 Task: Buy 5 Suspenders for Boys from Accessories section under best seller category for shipping address: Ashley Martin, 3390 Emily Renzelli Boulevard, San Francisco, California 94103, Cell Number 8316121938. Pay from credit card ending with 6759, CVV 506
Action: Mouse moved to (225, 74)
Screenshot: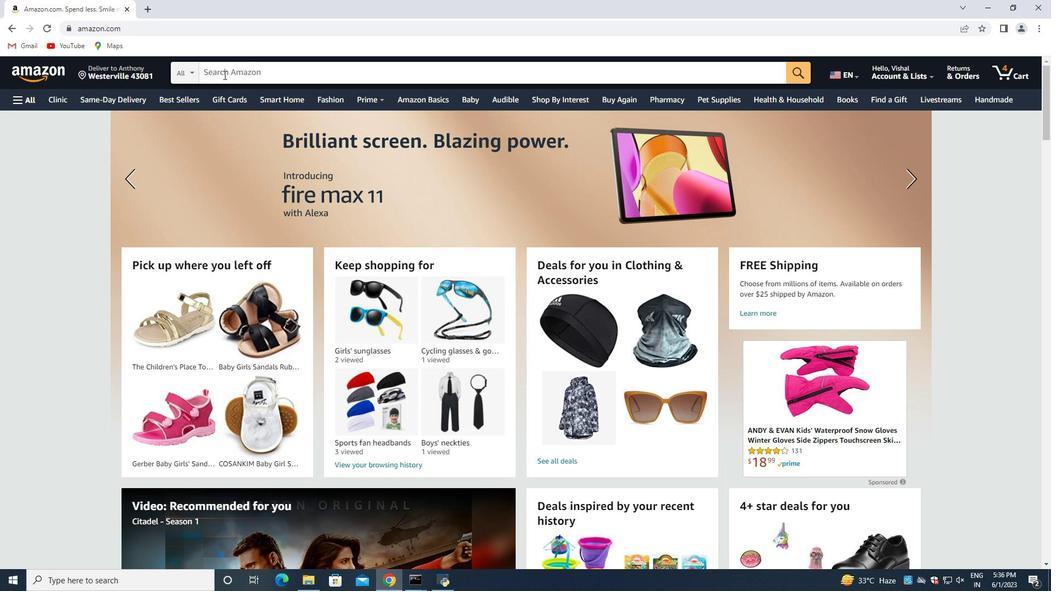 
Action: Mouse pressed left at (225, 74)
Screenshot: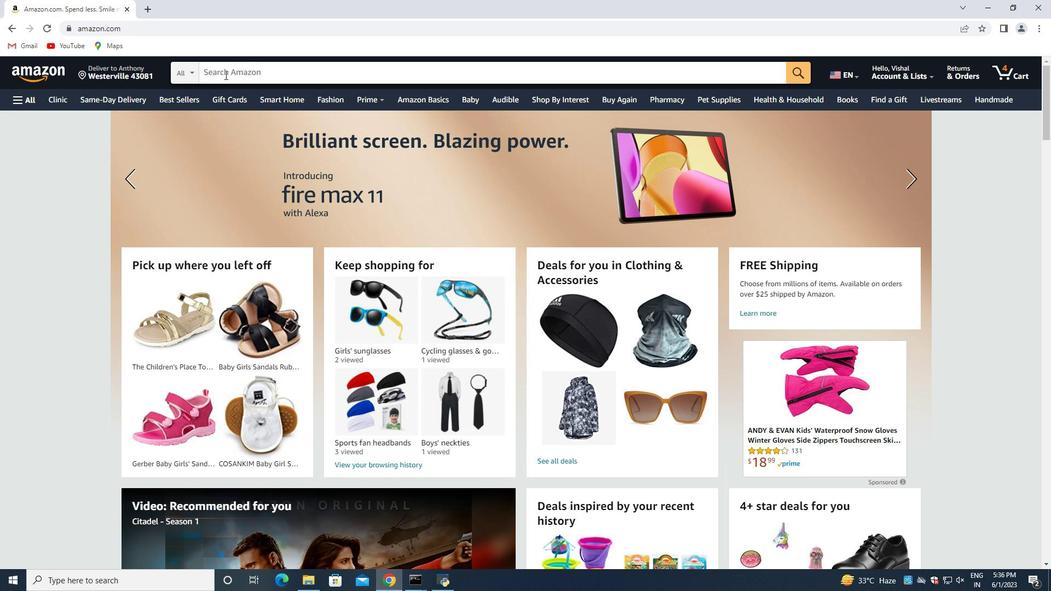 
Action: Key pressed <Key.shift>Suspenders<Key.space>for<Key.space><Key.shift>Boys<Key.enter>
Screenshot: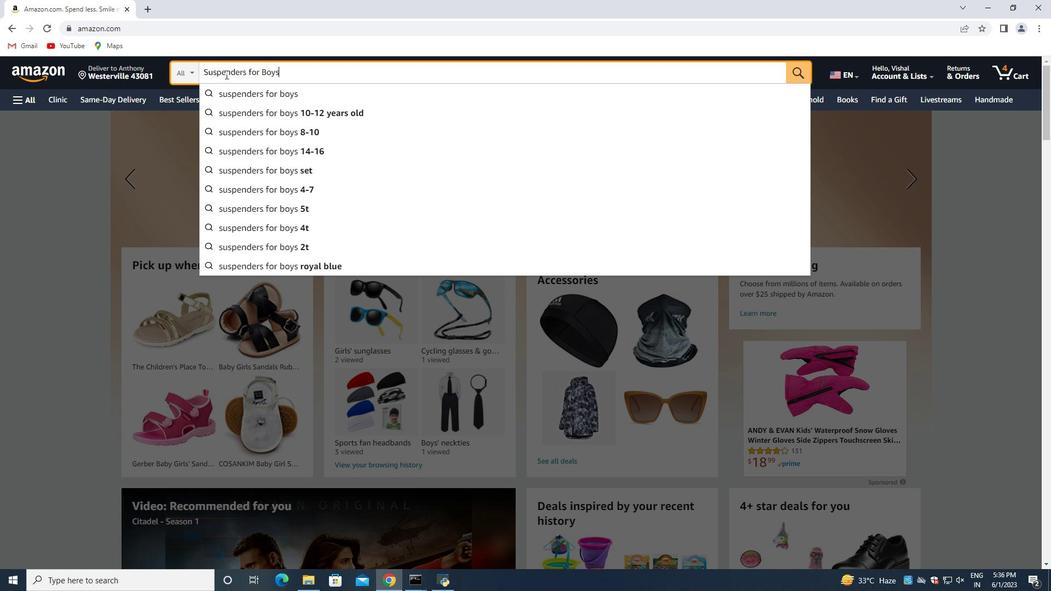
Action: Mouse moved to (38, 214)
Screenshot: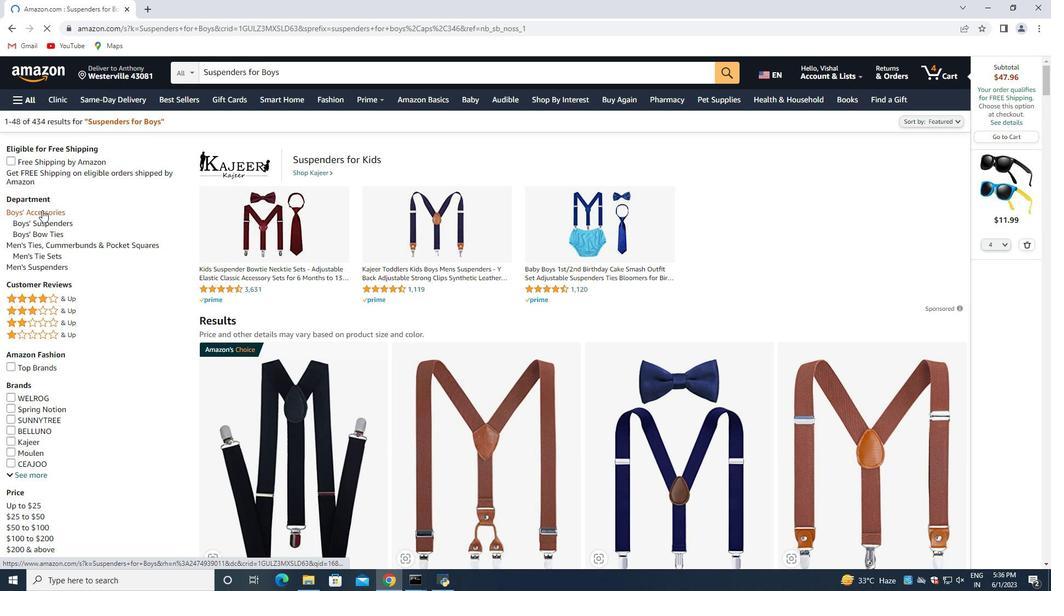
Action: Mouse pressed left at (38, 214)
Screenshot: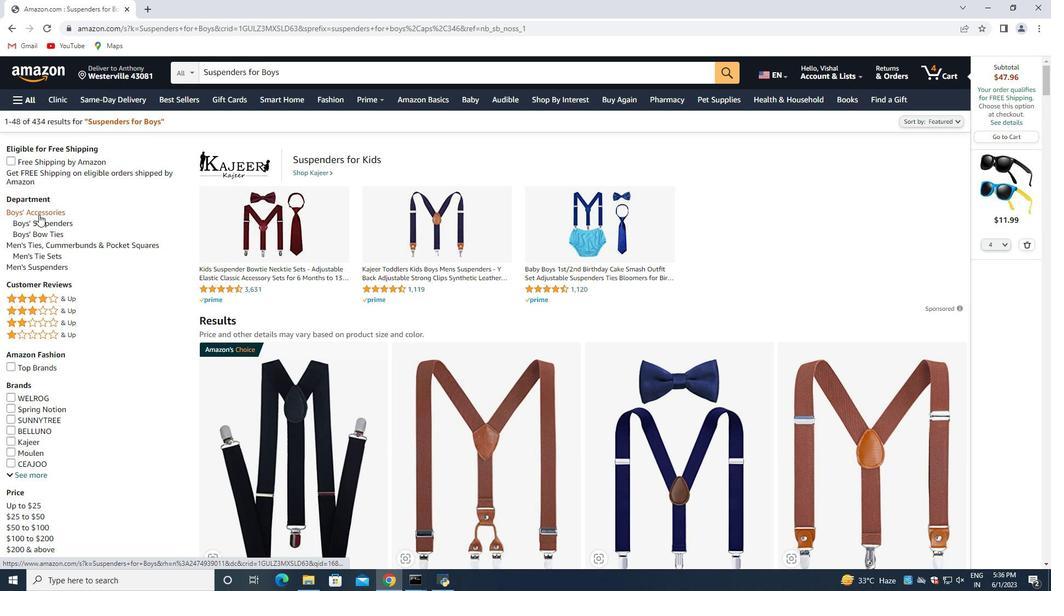 
Action: Mouse moved to (238, 277)
Screenshot: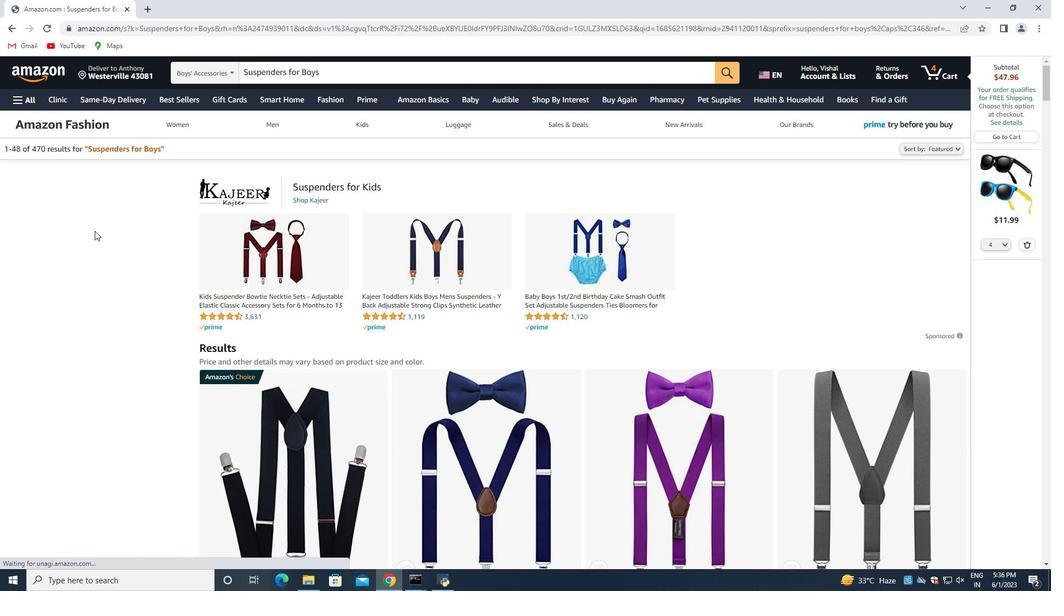 
Action: Mouse scrolled (238, 276) with delta (0, 0)
Screenshot: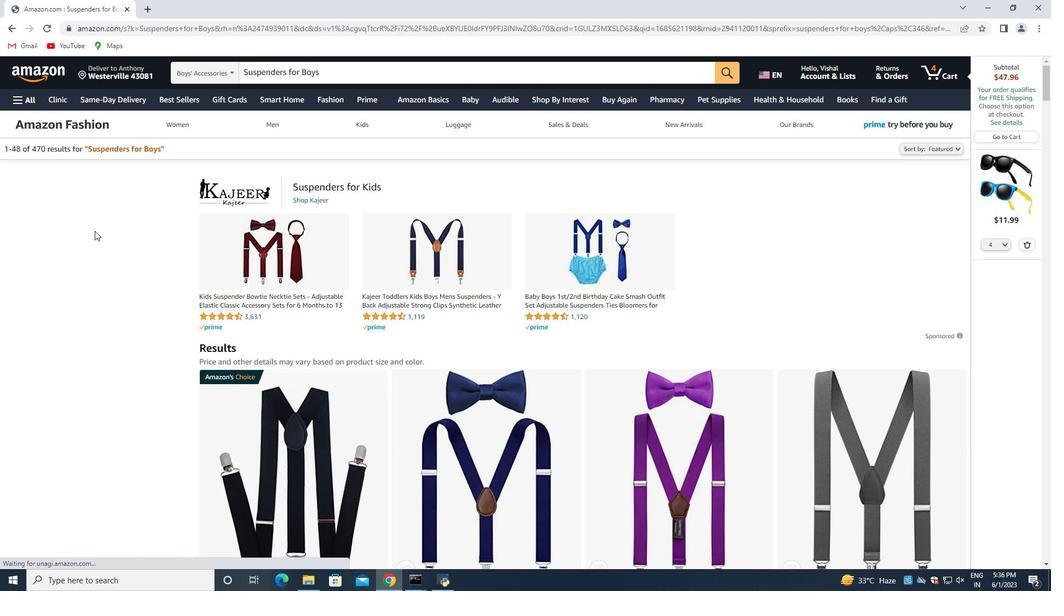 
Action: Mouse moved to (271, 283)
Screenshot: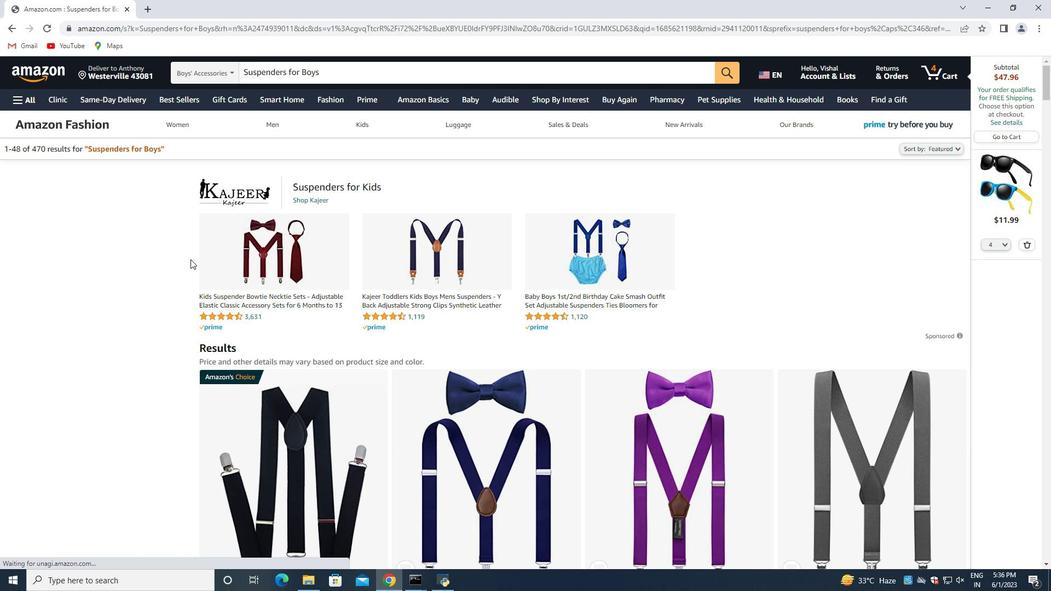 
Action: Mouse scrolled (271, 282) with delta (0, 0)
Screenshot: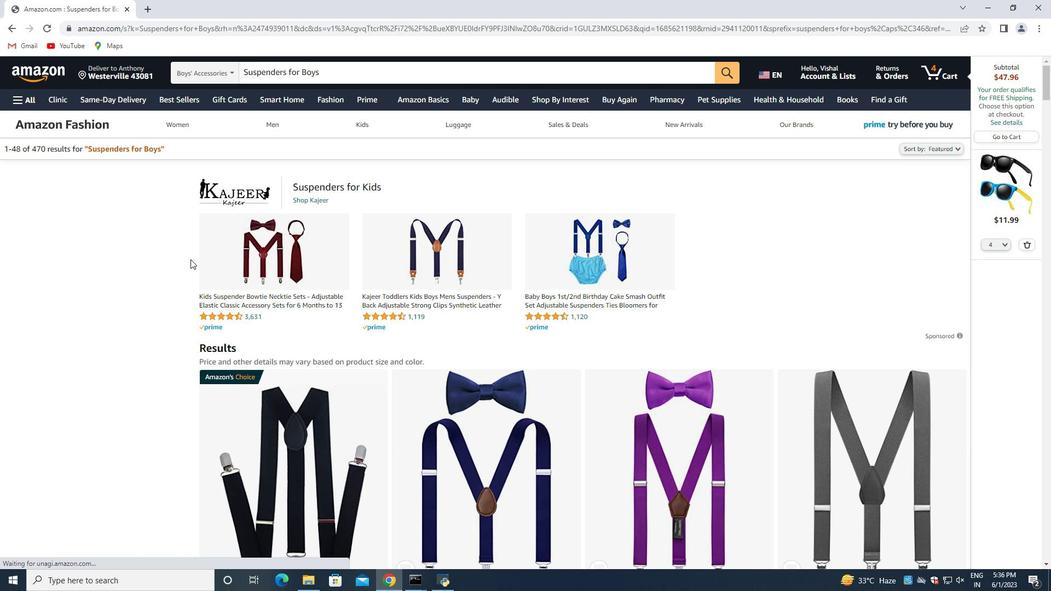 
Action: Mouse moved to (272, 285)
Screenshot: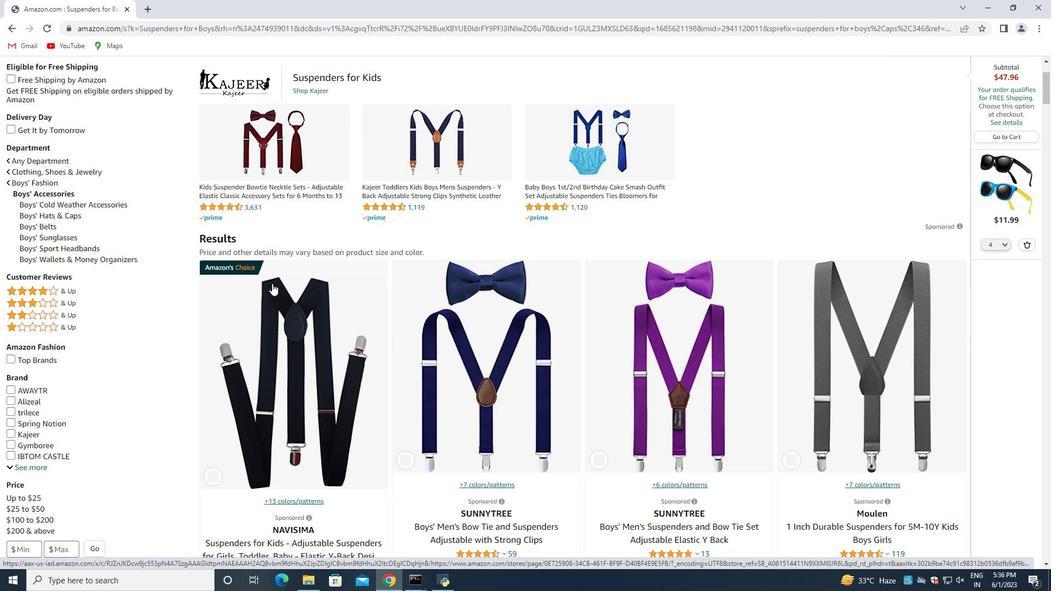 
Action: Mouse scrolled (272, 284) with delta (0, 0)
Screenshot: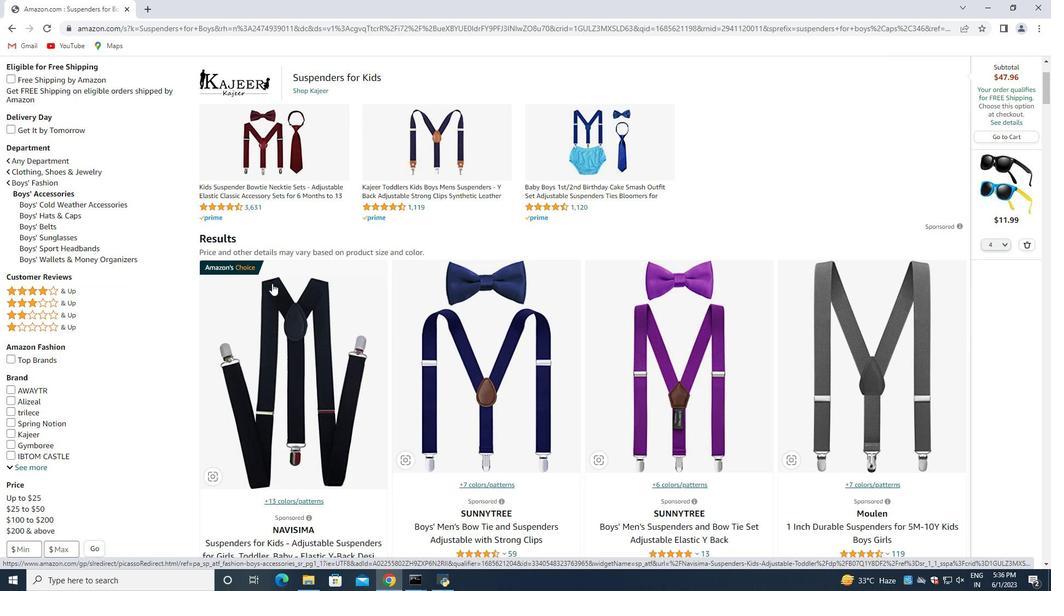 
Action: Mouse moved to (273, 286)
Screenshot: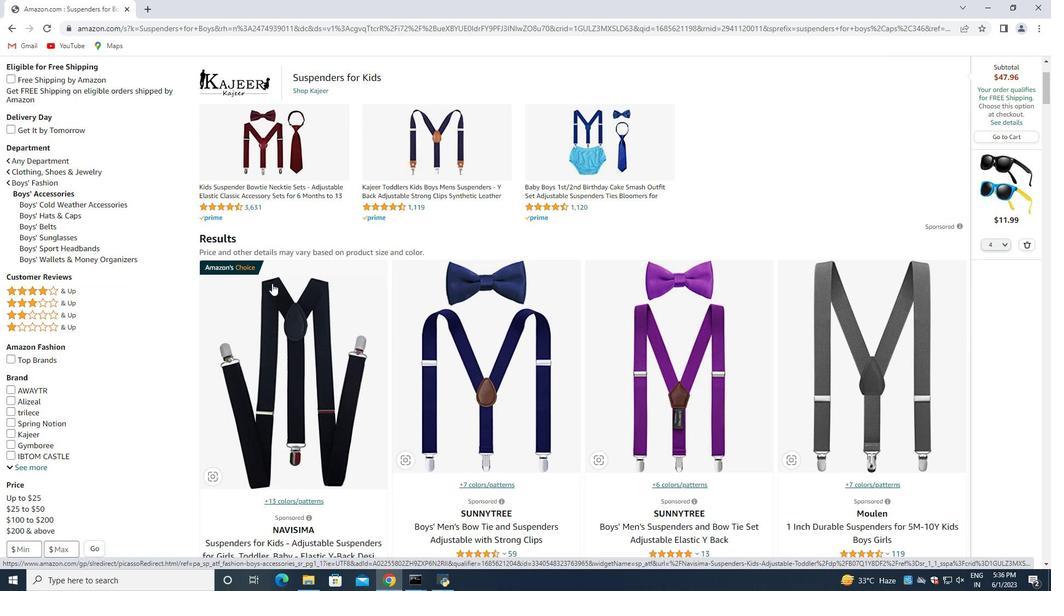 
Action: Mouse scrolled (273, 285) with delta (0, 0)
Screenshot: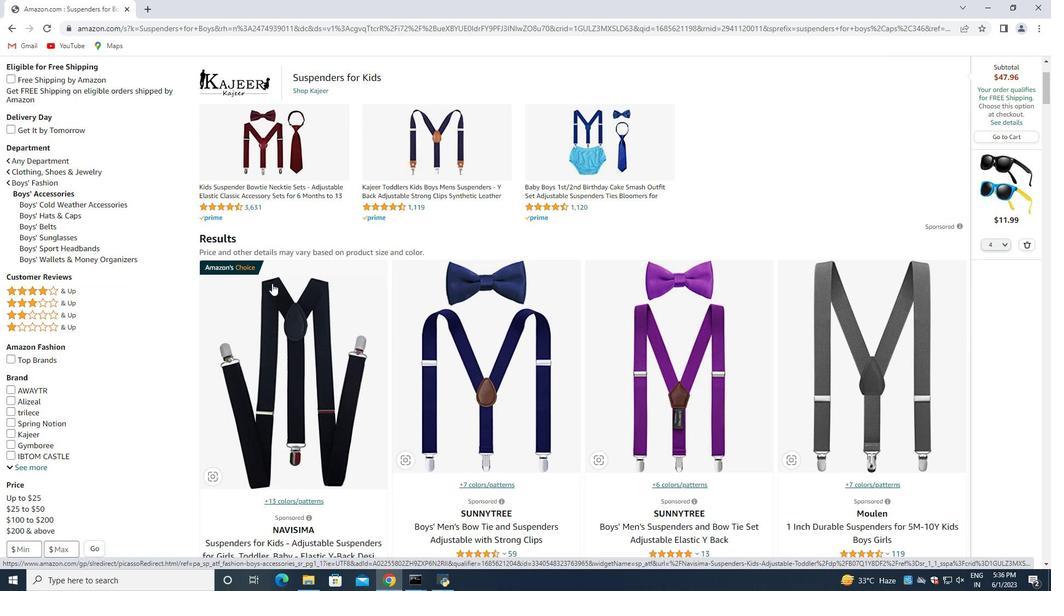 
Action: Mouse moved to (470, 298)
Screenshot: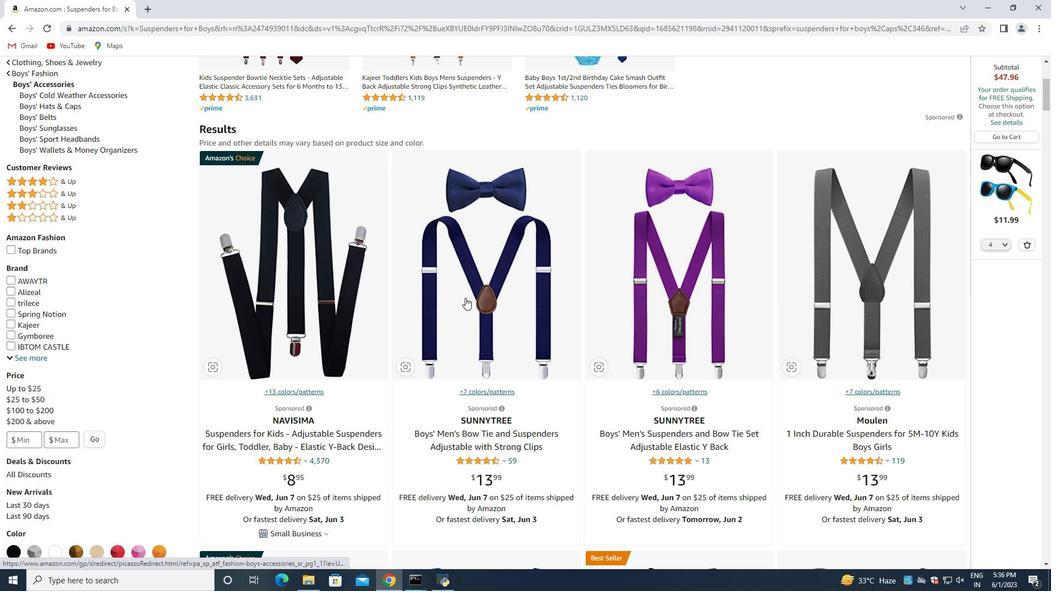 
Action: Mouse scrolled (470, 297) with delta (0, 0)
Screenshot: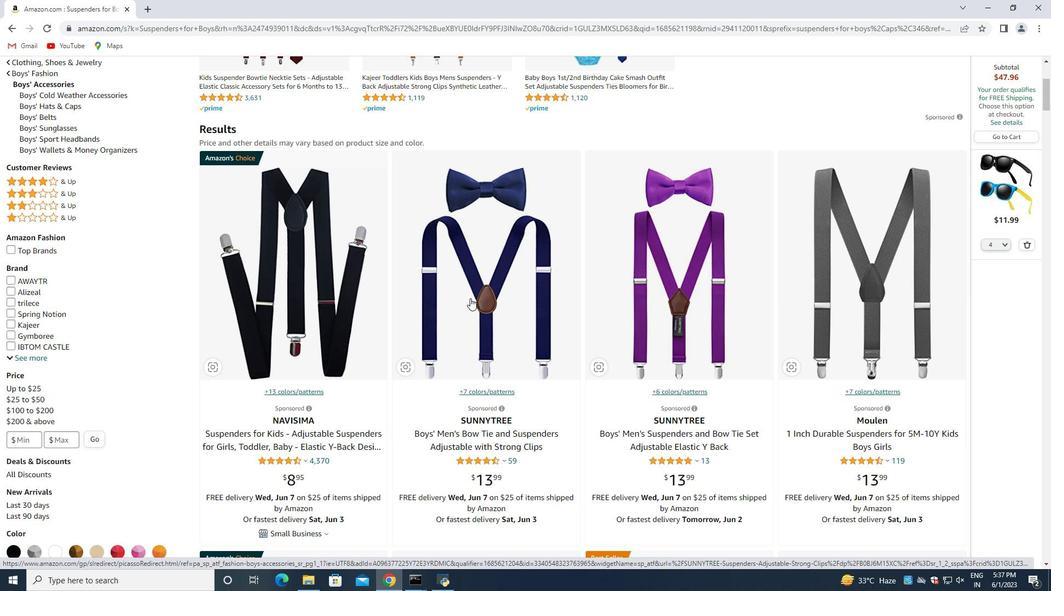 
Action: Mouse moved to (1032, 242)
Screenshot: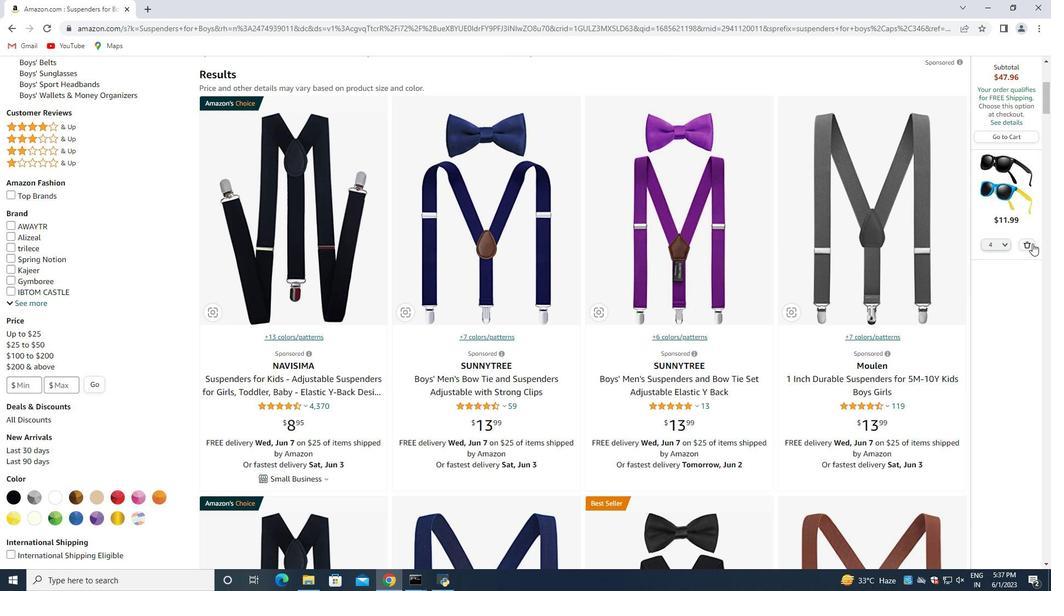 
Action: Mouse pressed left at (1032, 242)
Screenshot: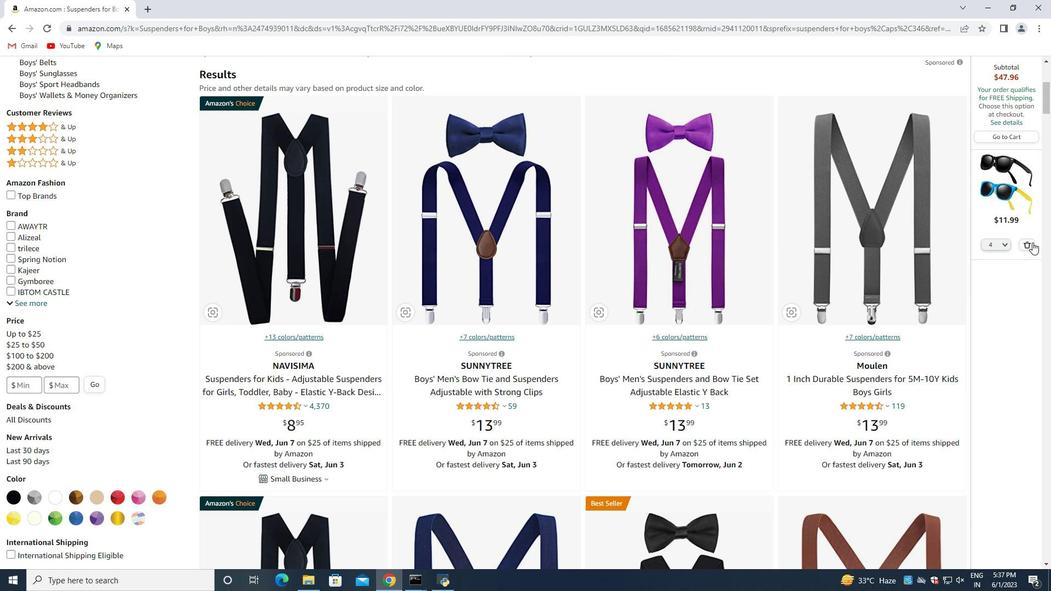 
Action: Mouse moved to (867, 279)
Screenshot: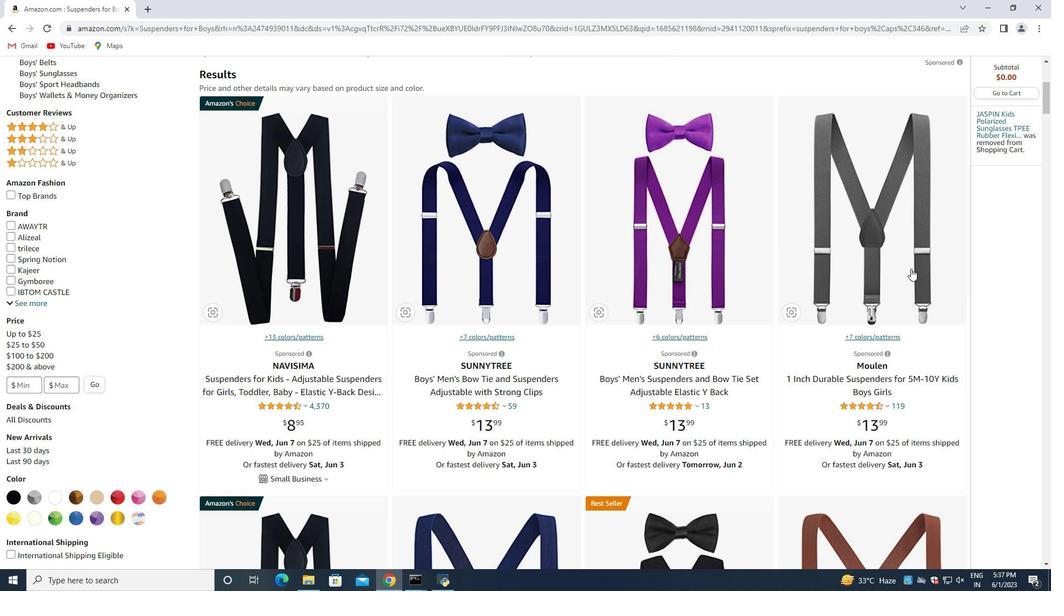 
Action: Mouse scrolled (867, 278) with delta (0, 0)
Screenshot: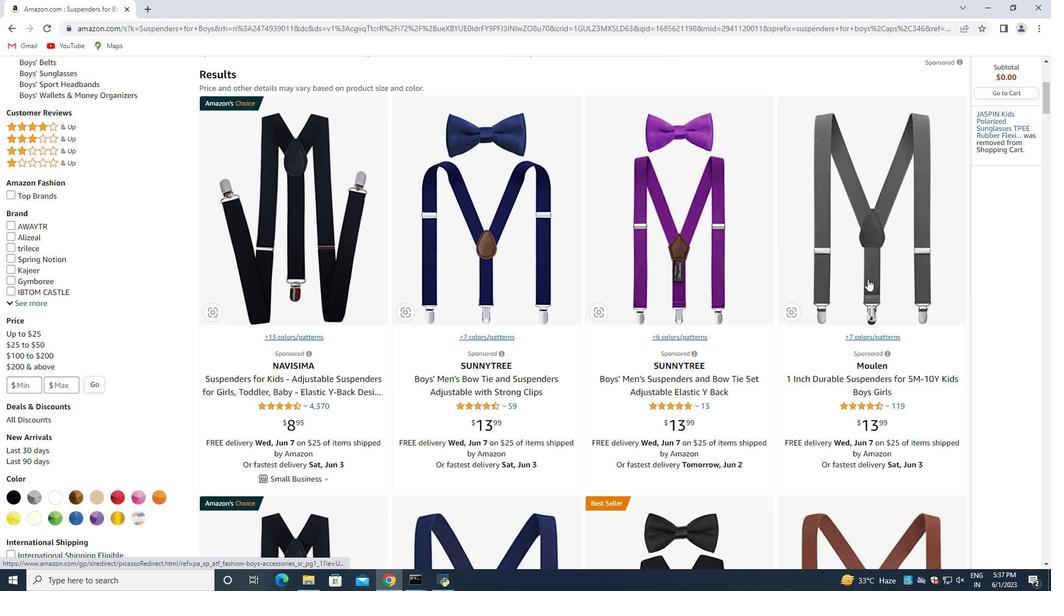 
Action: Mouse scrolled (867, 278) with delta (0, 0)
Screenshot: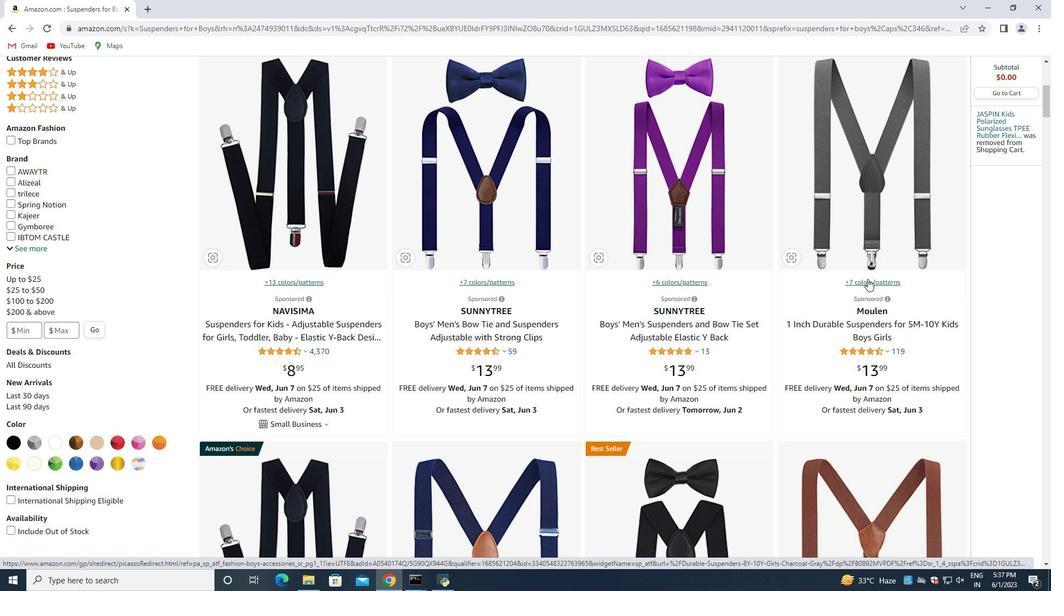 
Action: Mouse moved to (867, 279)
Screenshot: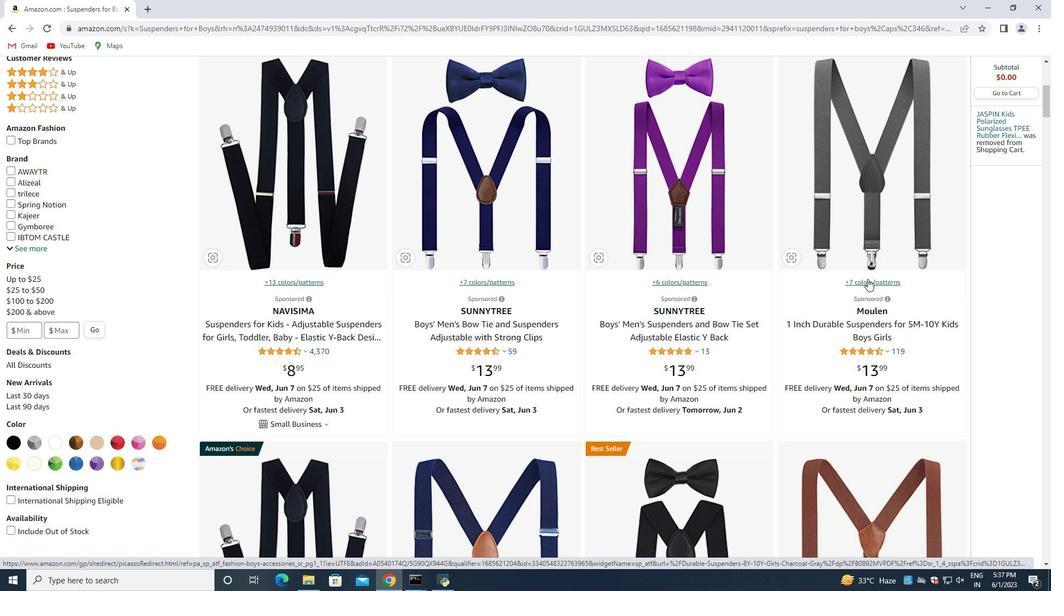 
Action: Mouse scrolled (867, 279) with delta (0, 0)
Screenshot: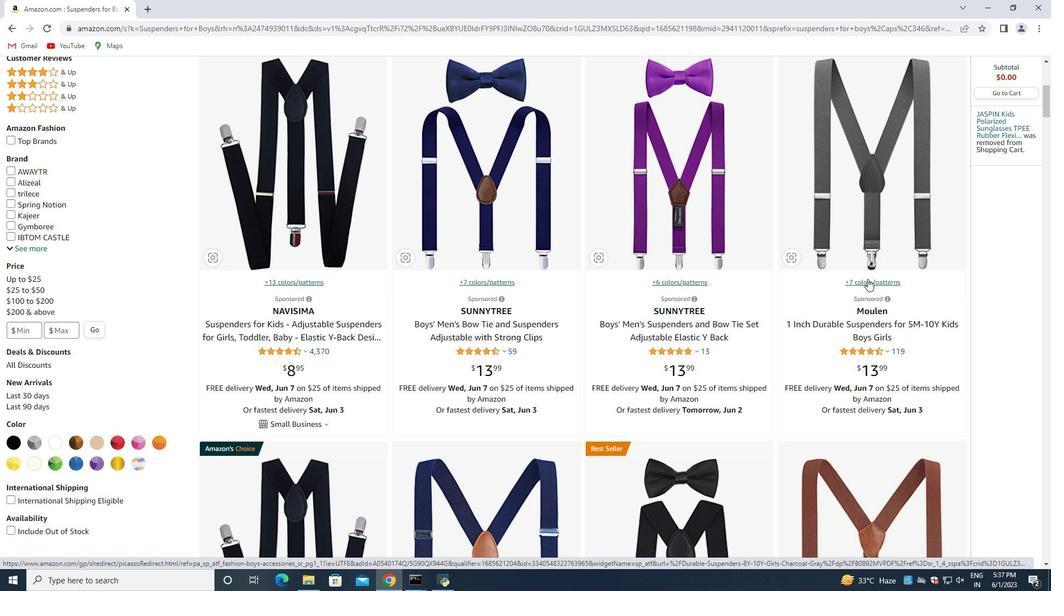 
Action: Mouse moved to (859, 283)
Screenshot: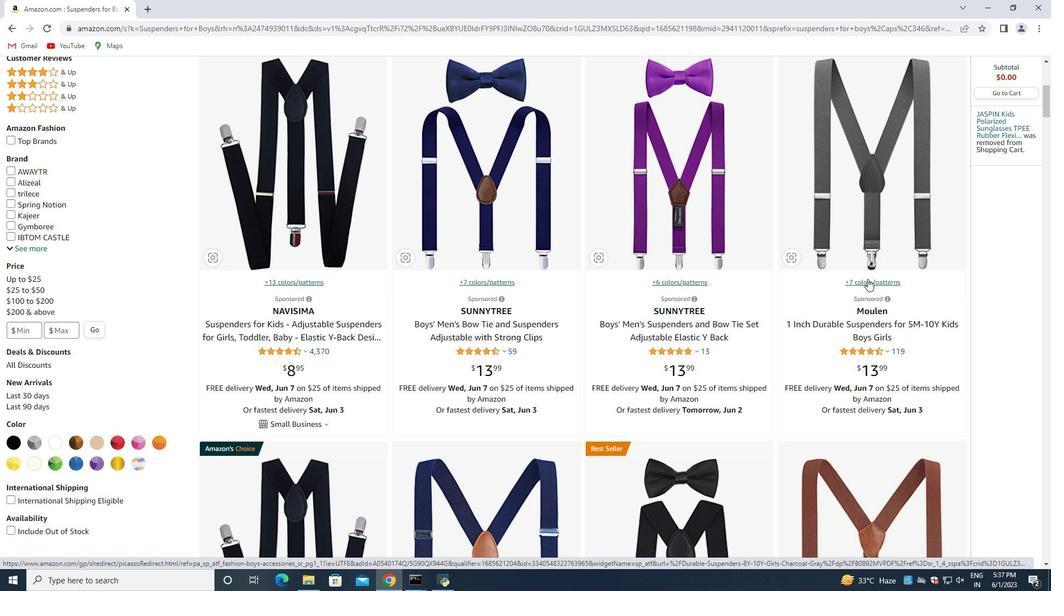 
Action: Mouse scrolled (859, 282) with delta (0, 0)
Screenshot: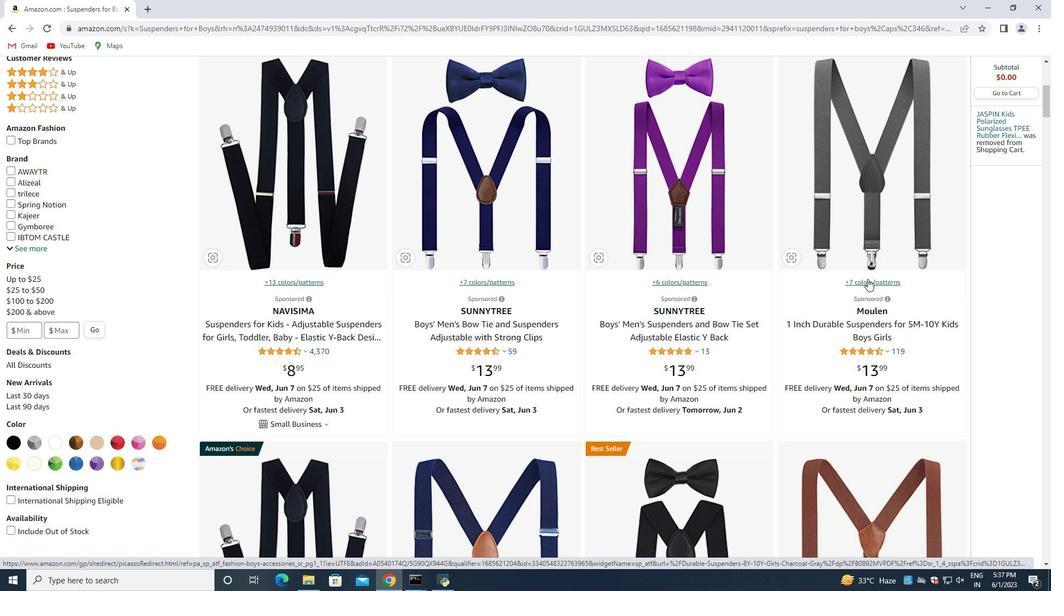 
Action: Mouse moved to (693, 263)
Screenshot: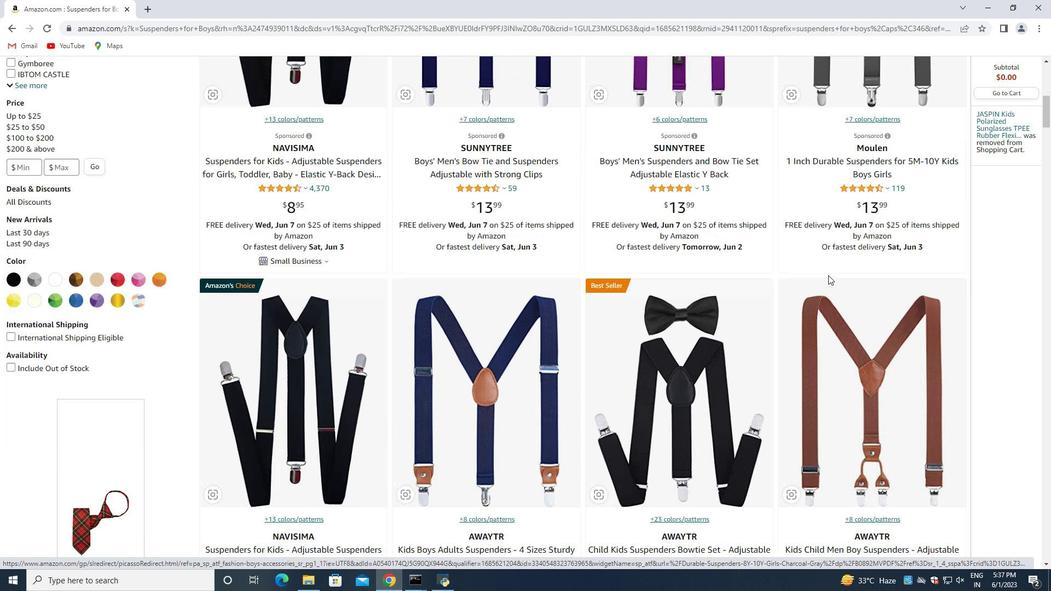 
Action: Mouse scrolled (699, 263) with delta (0, 0)
Screenshot: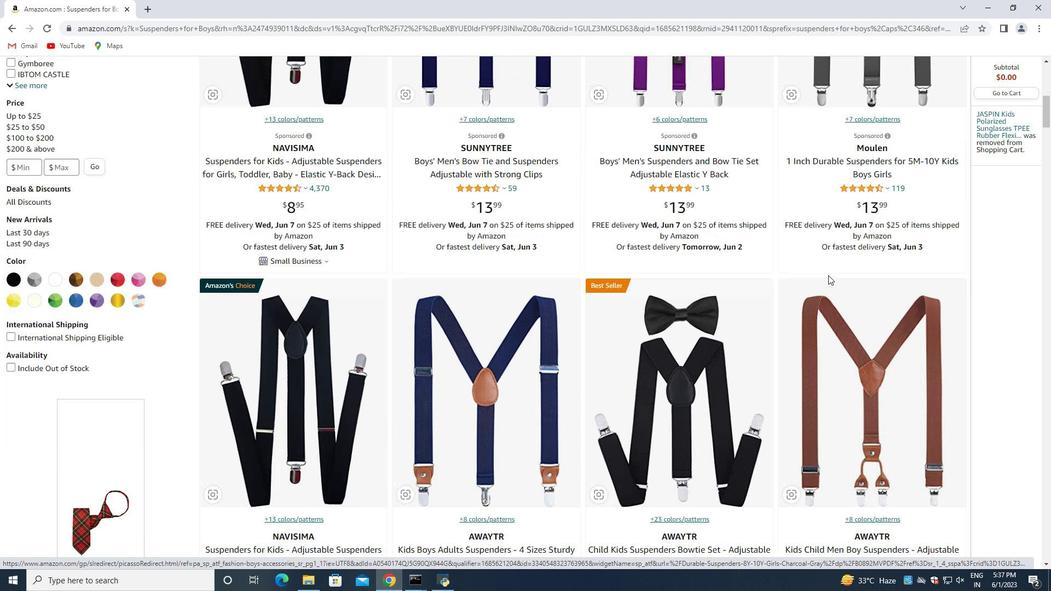 
Action: Mouse moved to (683, 263)
Screenshot: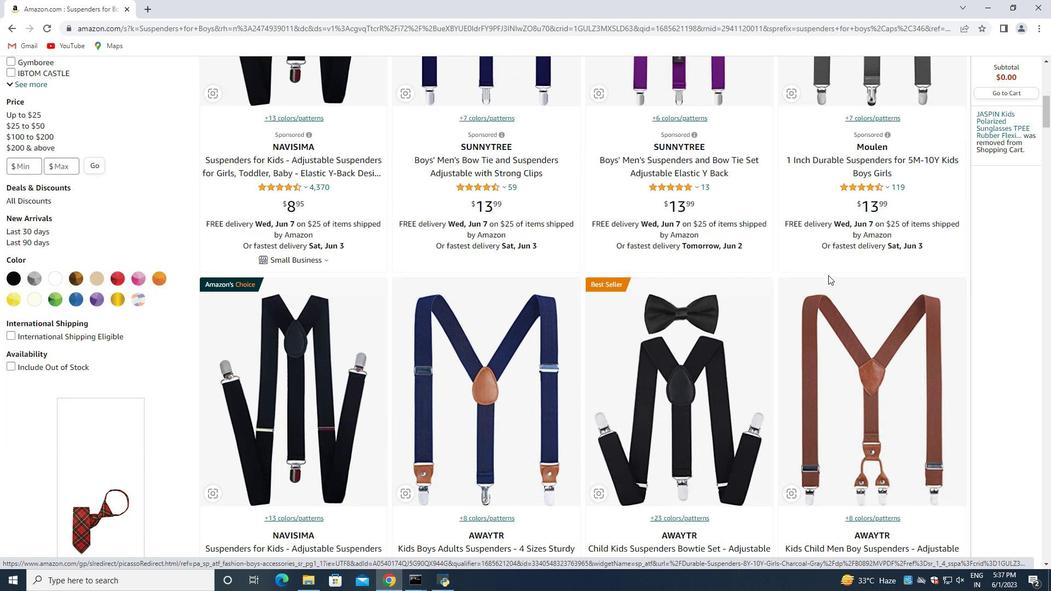
Action: Mouse scrolled (688, 263) with delta (0, 0)
Screenshot: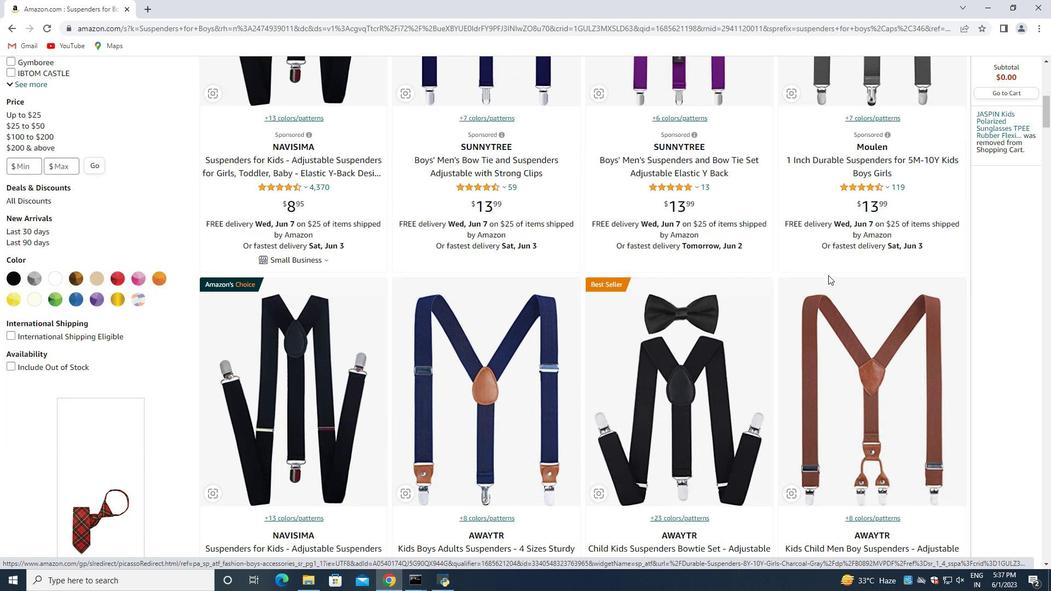 
Action: Mouse moved to (672, 262)
Screenshot: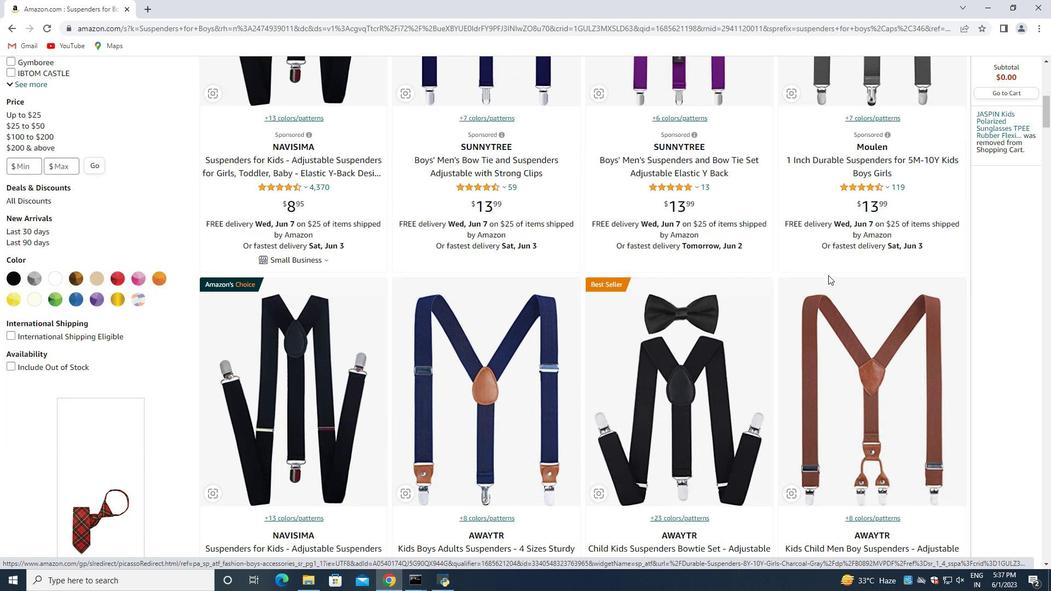 
Action: Mouse scrolled (672, 261) with delta (0, 0)
Screenshot: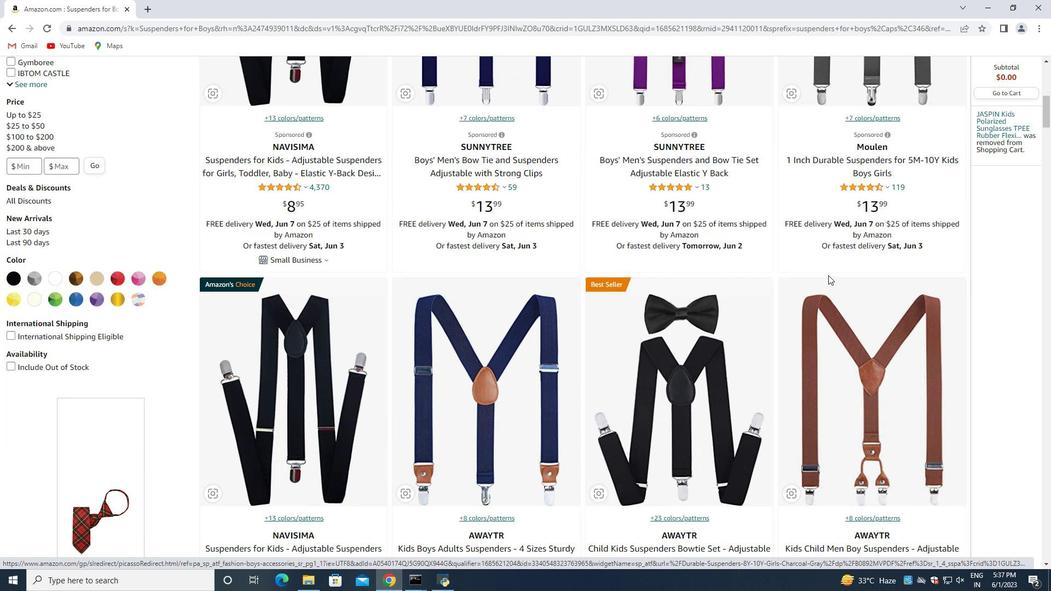 
Action: Mouse moved to (860, 256)
Screenshot: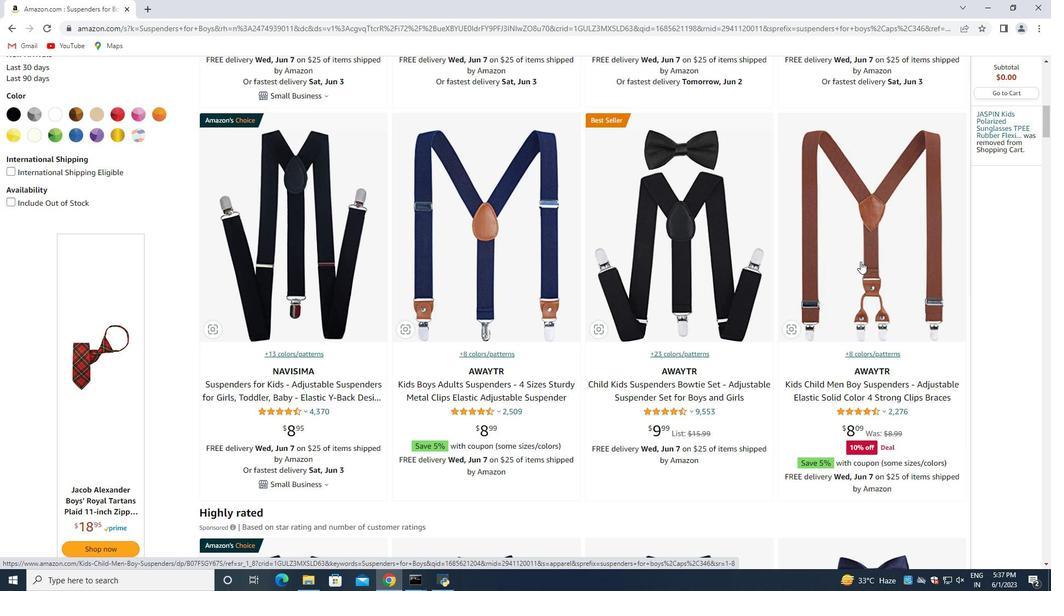 
Action: Mouse pressed left at (860, 256)
Screenshot: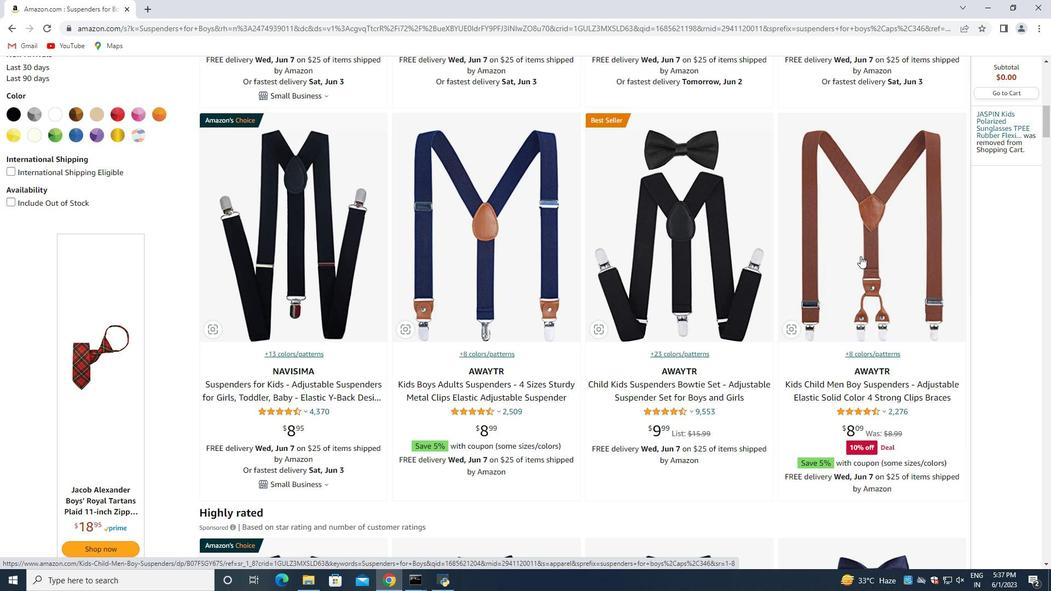 
Action: Mouse moved to (490, 363)
Screenshot: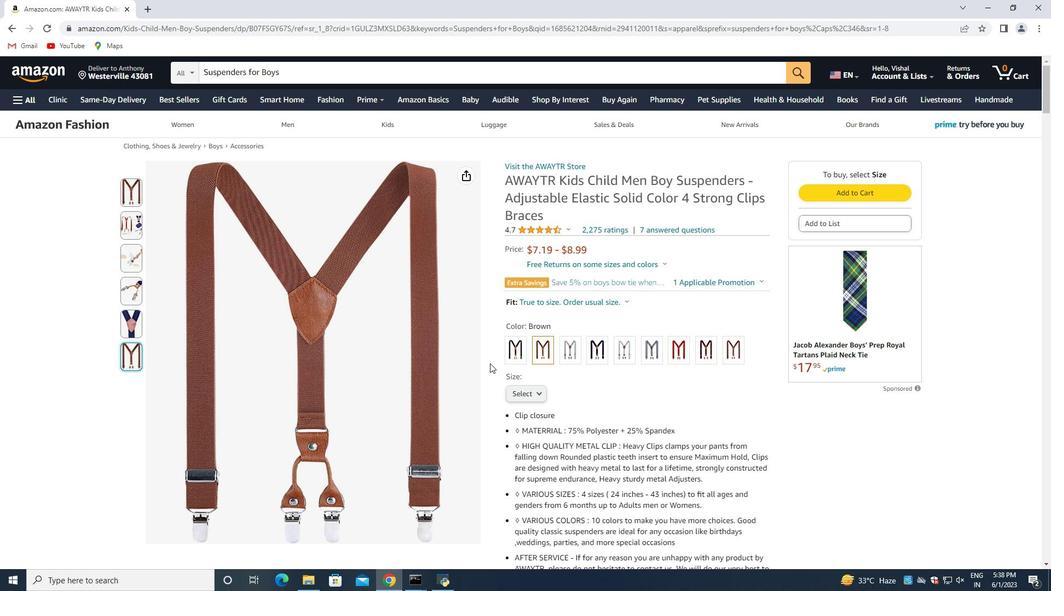 
Action: Mouse scrolled (490, 362) with delta (0, 0)
Screenshot: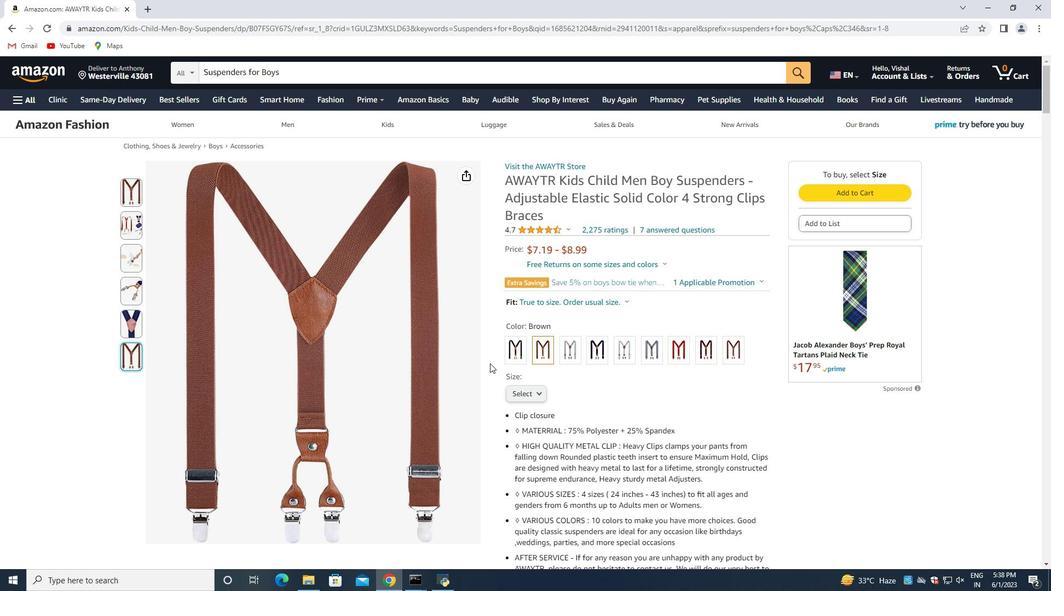 
Action: Mouse moved to (130, 205)
Screenshot: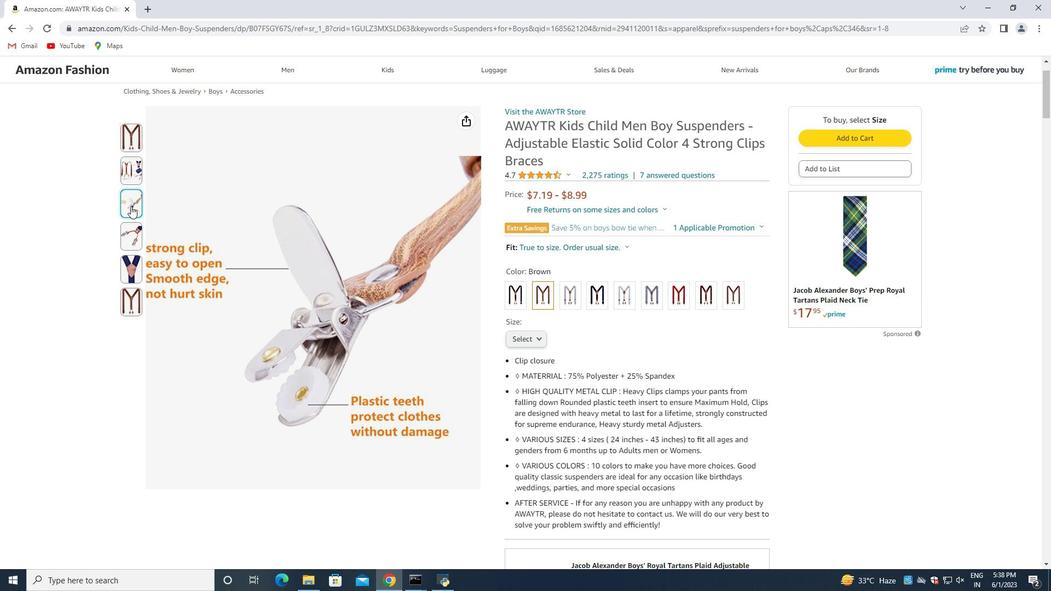
Action: Mouse scrolled (130, 206) with delta (0, 0)
Screenshot: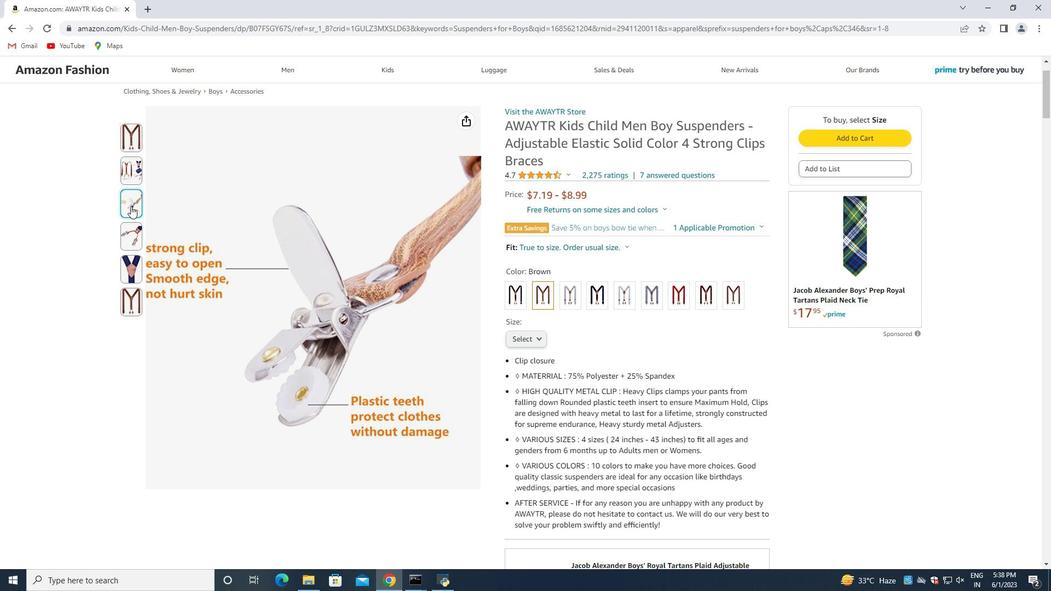 
Action: Mouse scrolled (130, 206) with delta (0, 0)
Screenshot: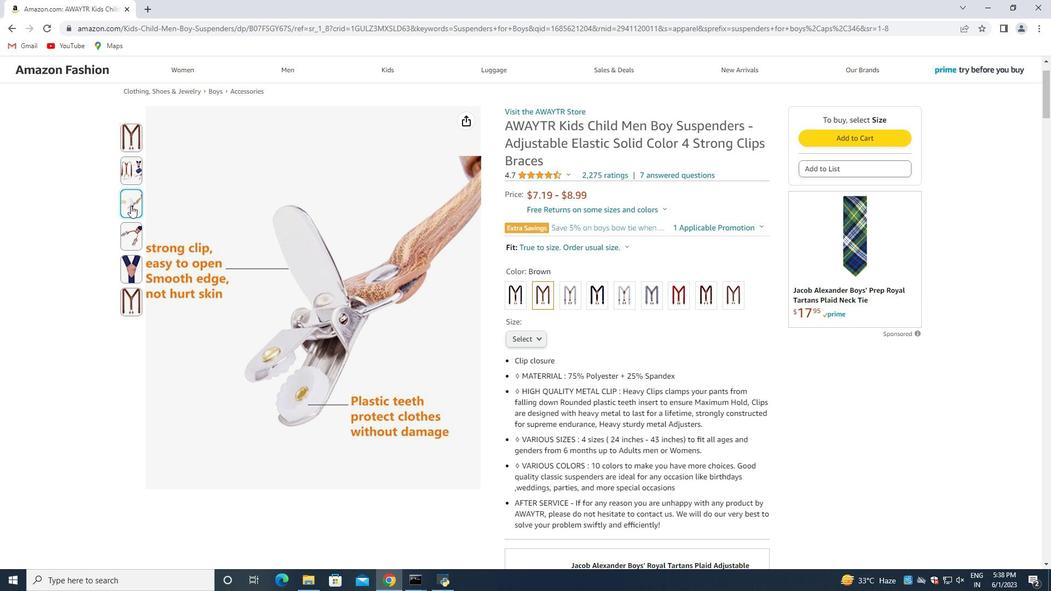 
Action: Mouse moved to (147, 218)
Screenshot: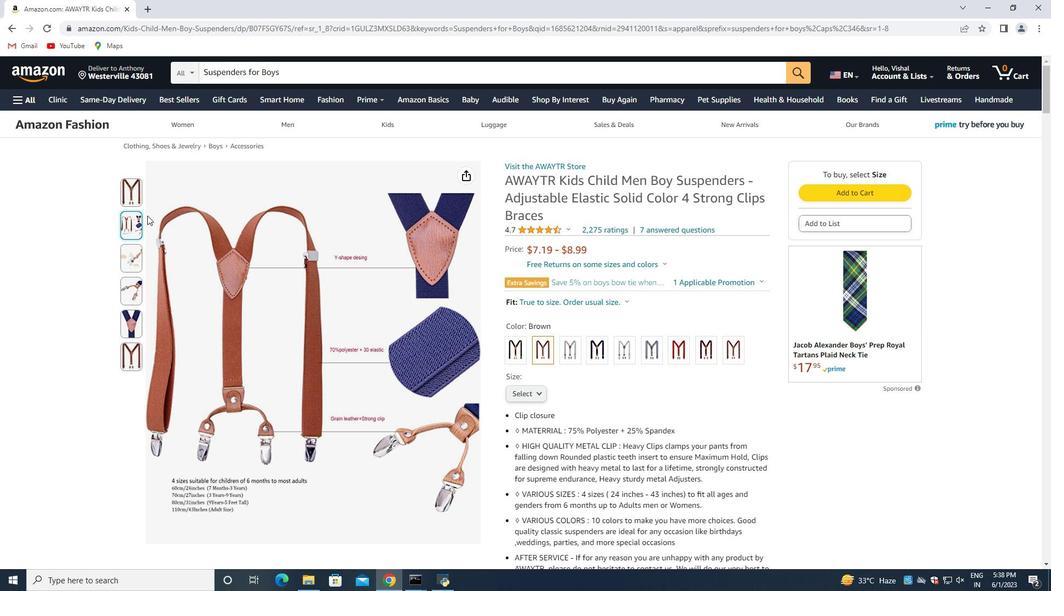 
Action: Mouse scrolled (147, 215) with delta (0, 0)
Screenshot: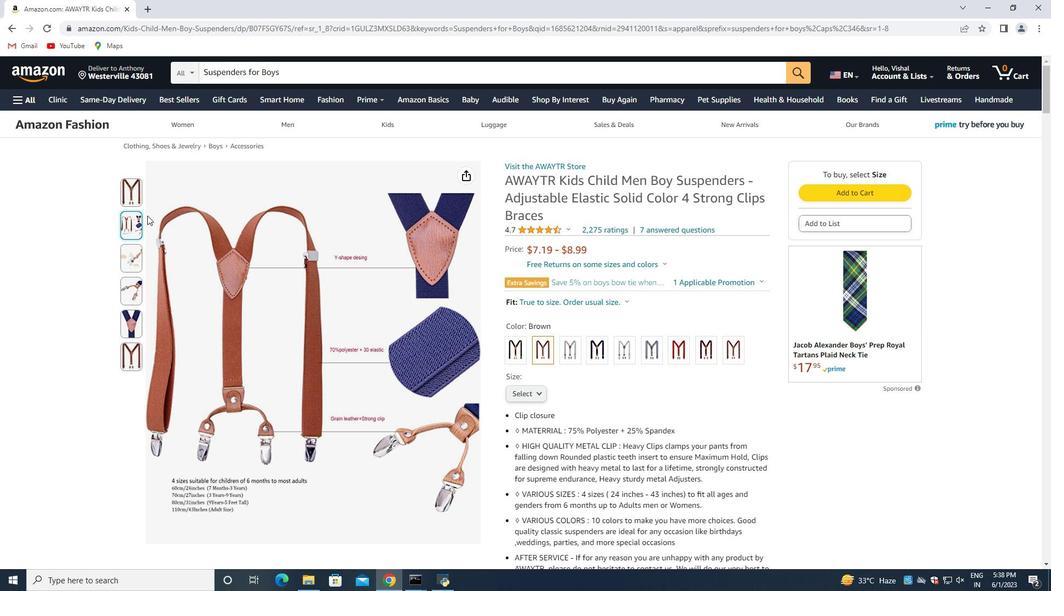 
Action: Mouse moved to (153, 227)
Screenshot: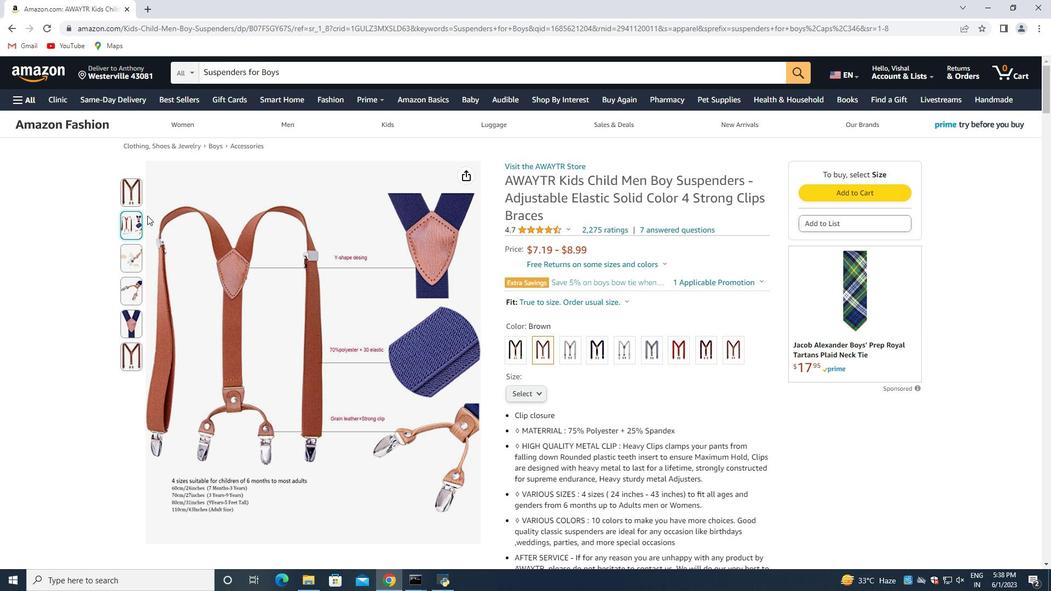 
Action: Mouse scrolled (147, 218) with delta (0, 0)
Screenshot: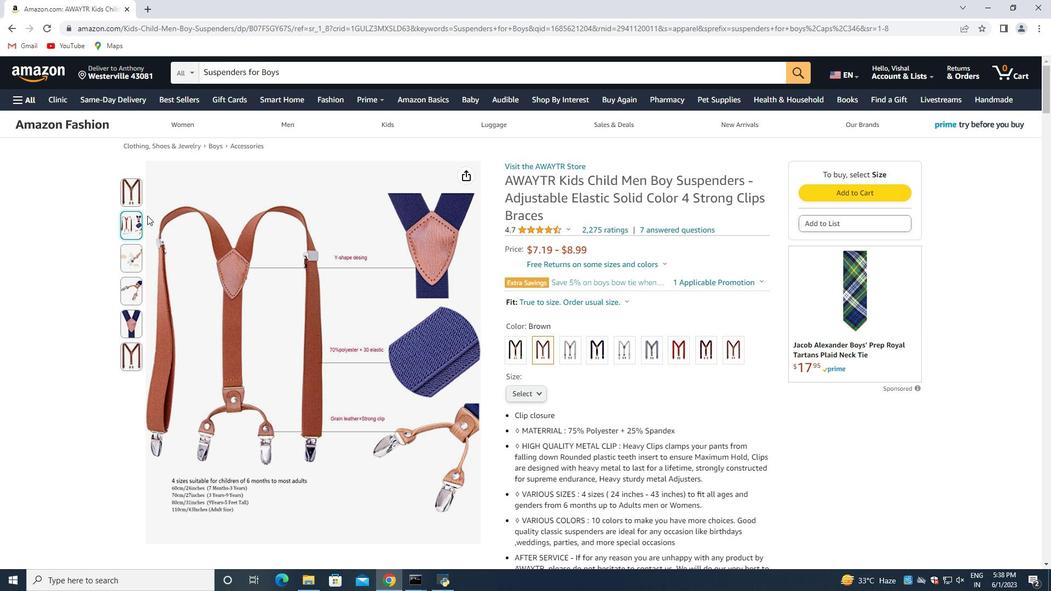 
Action: Mouse moved to (156, 231)
Screenshot: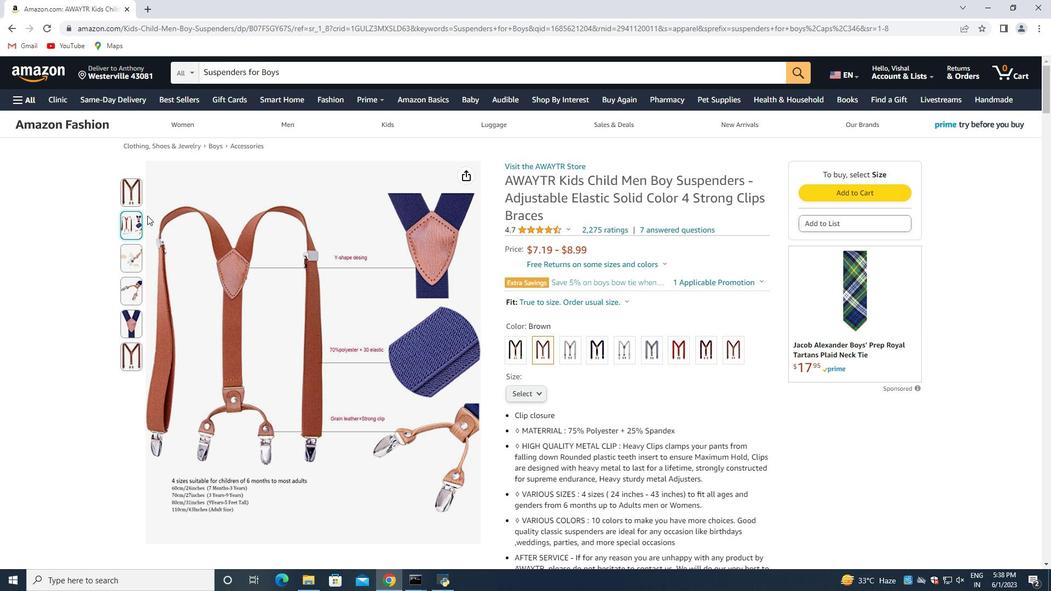 
Action: Mouse scrolled (153, 227) with delta (0, 0)
Screenshot: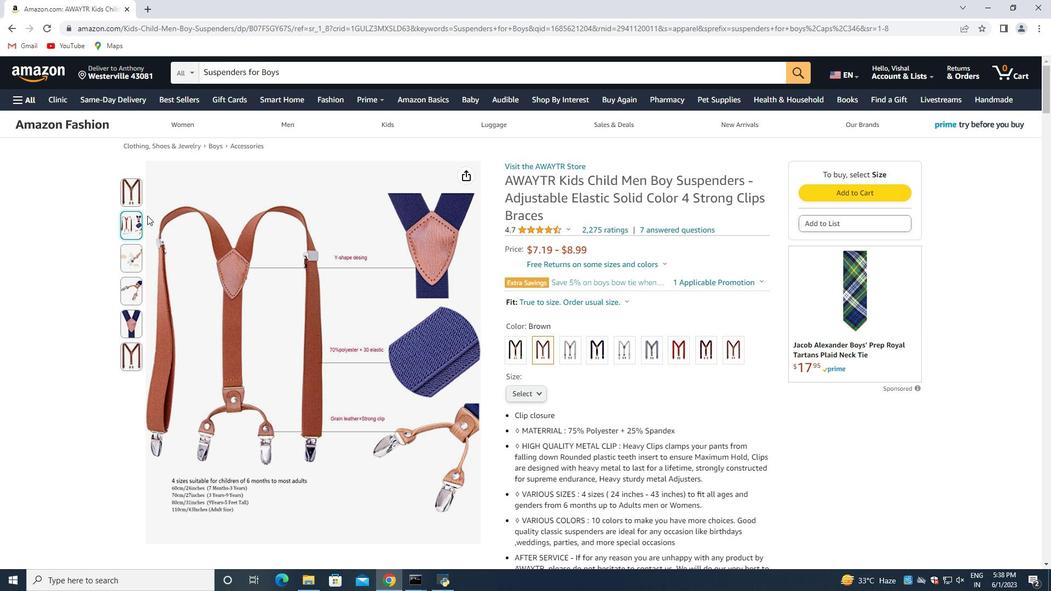 
Action: Mouse moved to (579, 272)
Screenshot: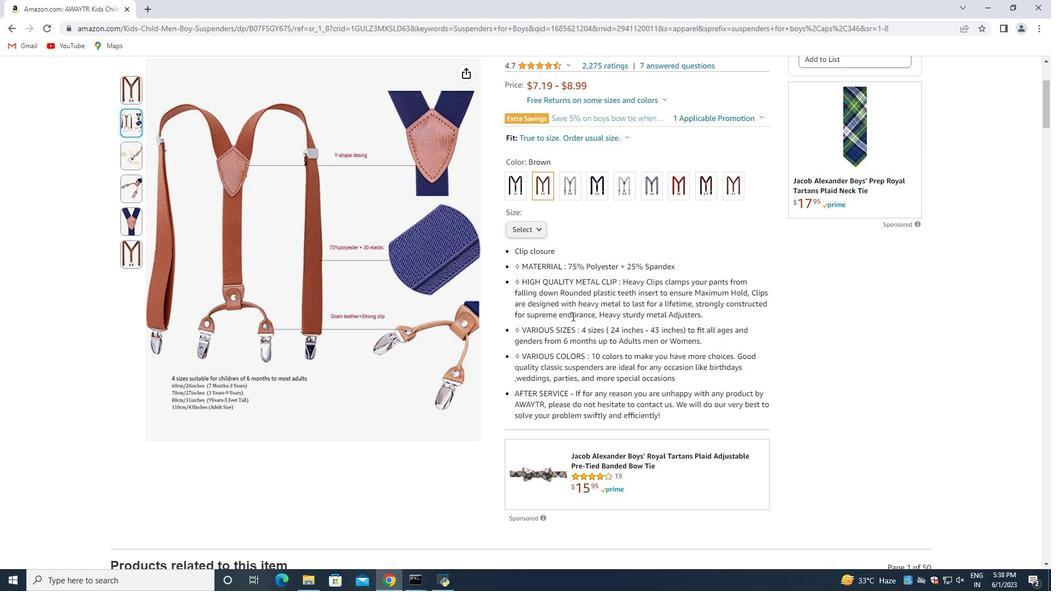 
Action: Mouse scrolled (579, 273) with delta (0, 0)
Screenshot: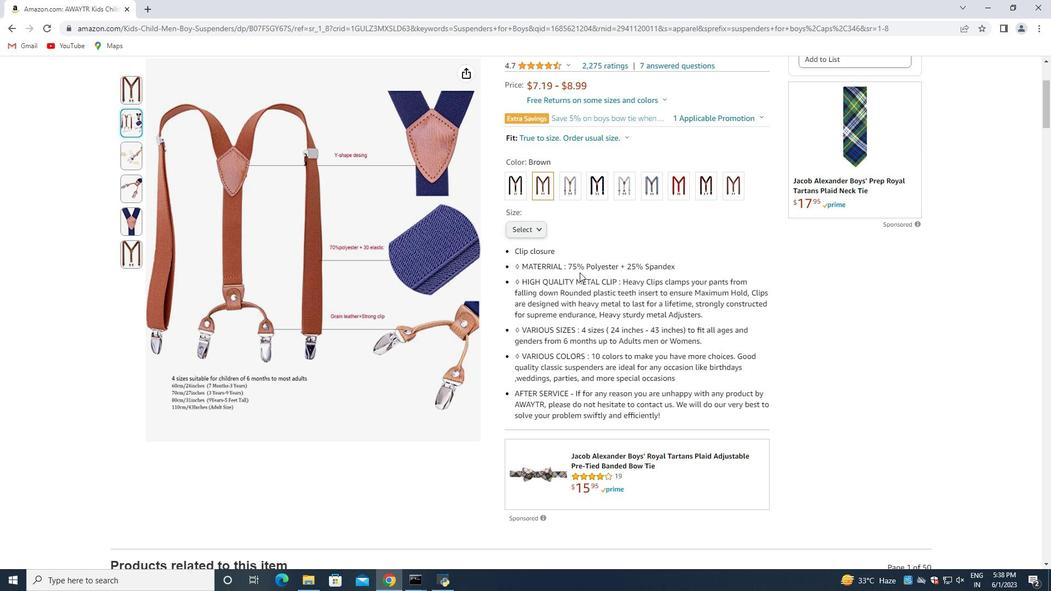 
Action: Mouse scrolled (579, 273) with delta (0, 0)
Screenshot: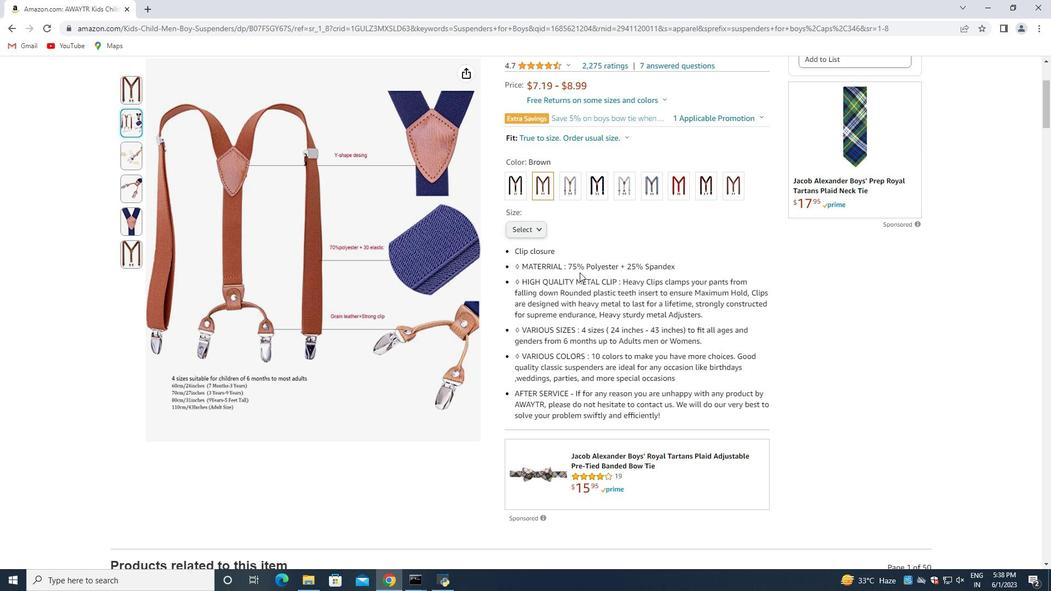 
Action: Mouse scrolled (579, 273) with delta (0, 0)
Screenshot: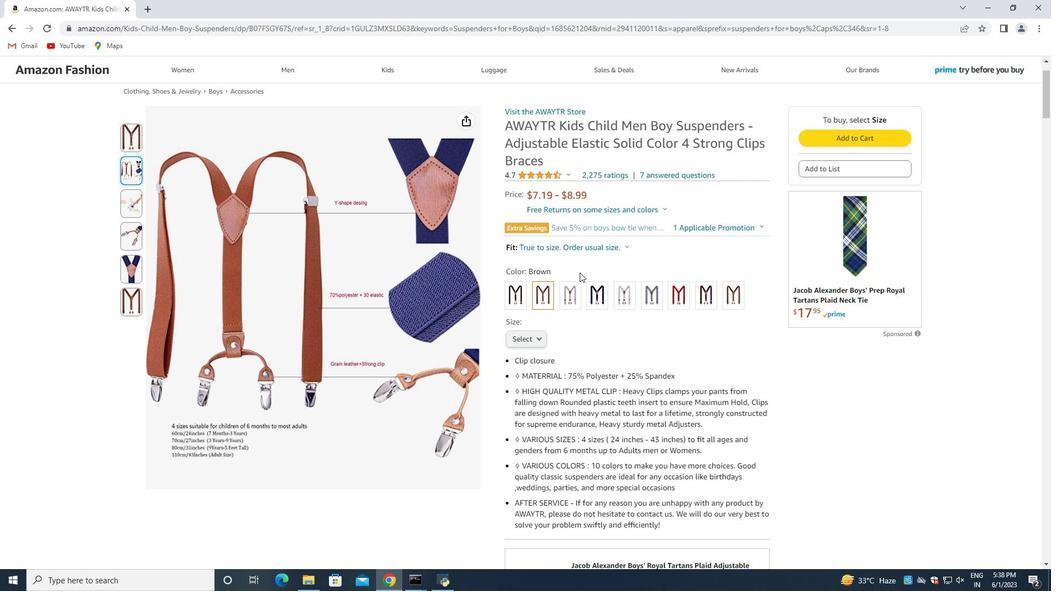 
Action: Mouse scrolled (579, 273) with delta (0, 0)
Screenshot: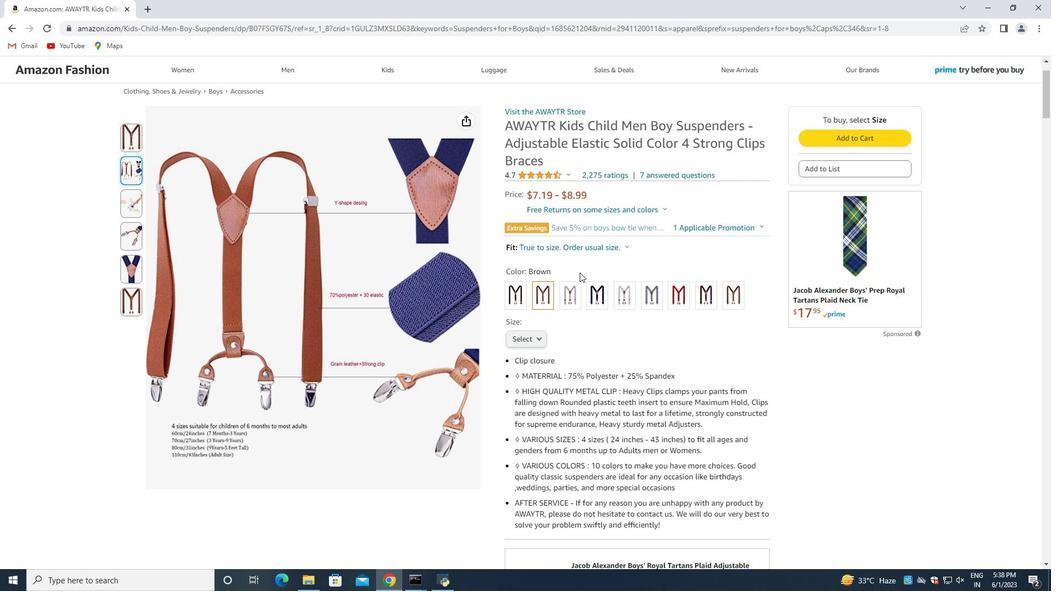 
Action: Mouse scrolled (579, 273) with delta (0, 0)
Screenshot: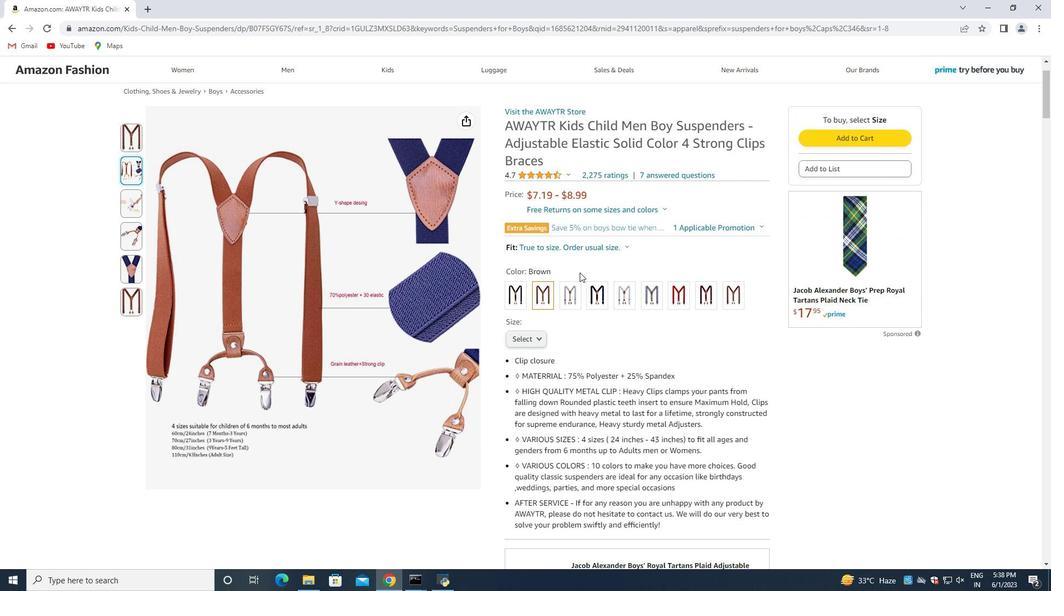 
Action: Mouse moved to (498, 383)
Screenshot: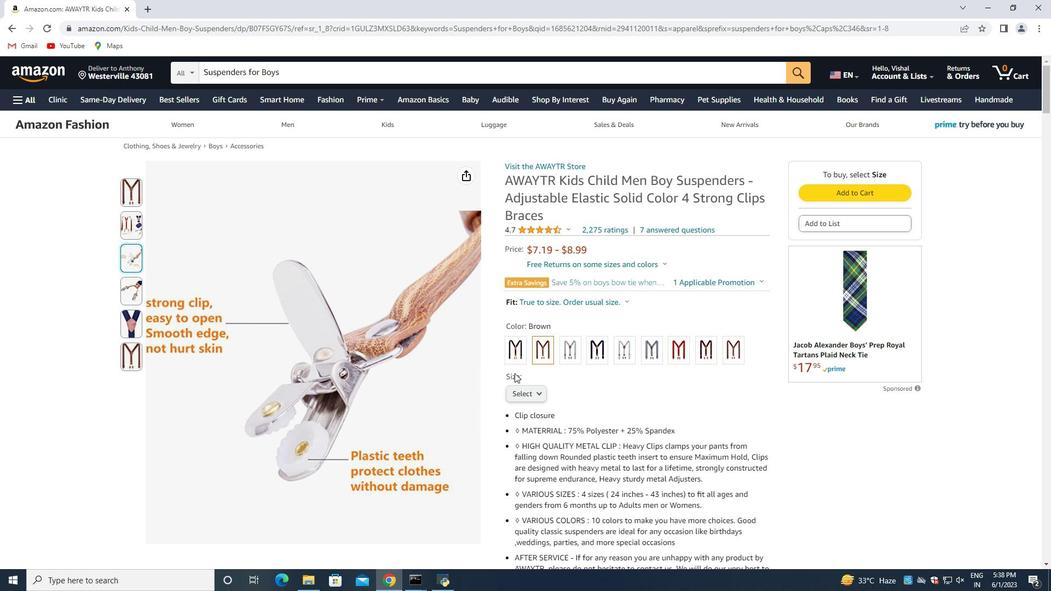 
Action: Mouse scrolled (498, 383) with delta (0, 0)
Screenshot: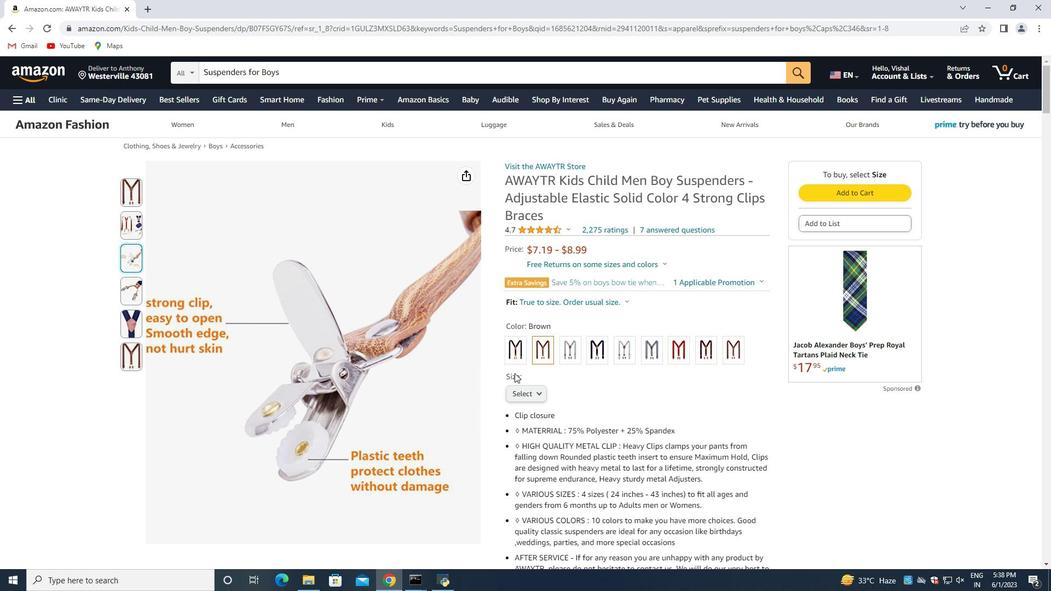 
Action: Mouse moved to (497, 383)
Screenshot: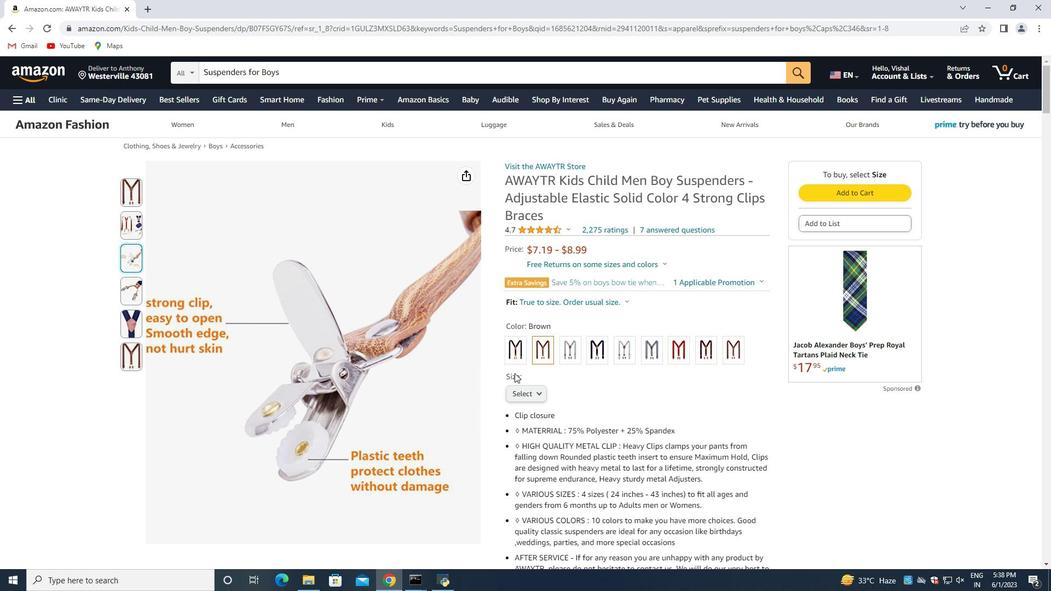 
Action: Mouse scrolled (497, 383) with delta (0, 0)
Screenshot: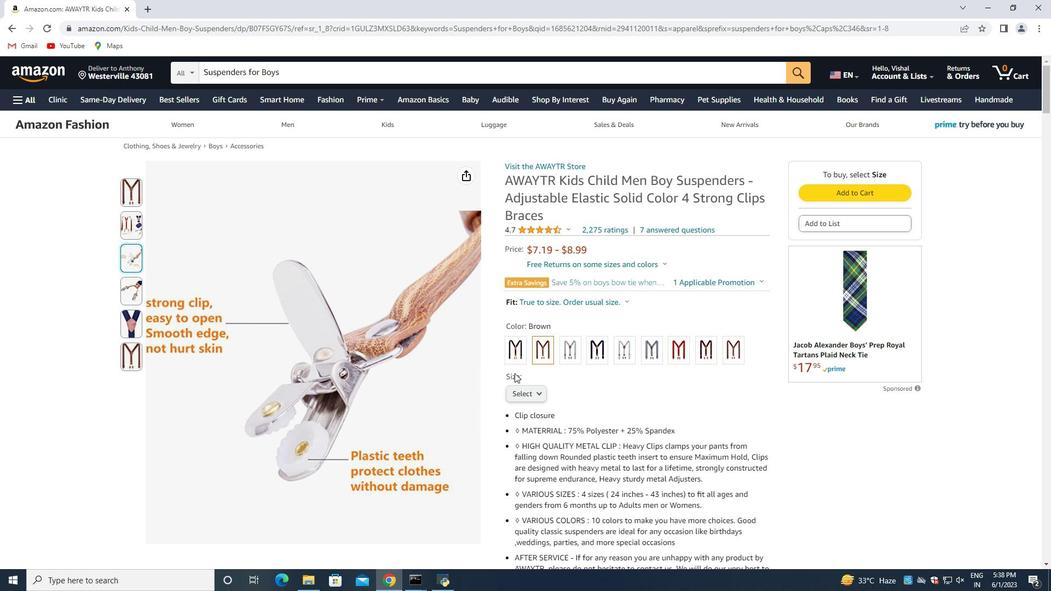 
Action: Mouse moved to (496, 383)
Screenshot: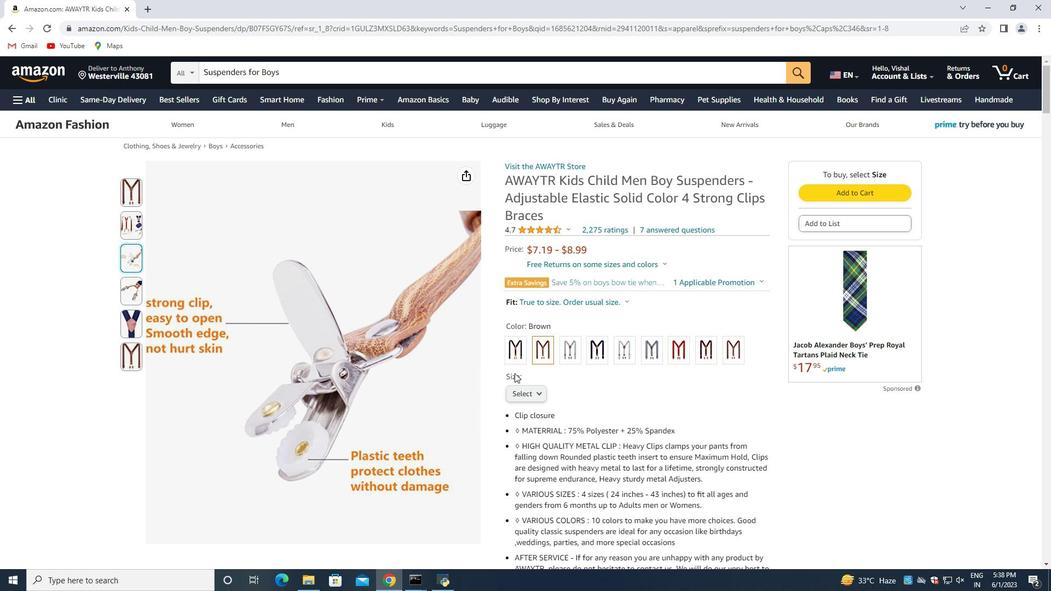 
Action: Mouse scrolled (496, 383) with delta (0, 0)
Screenshot: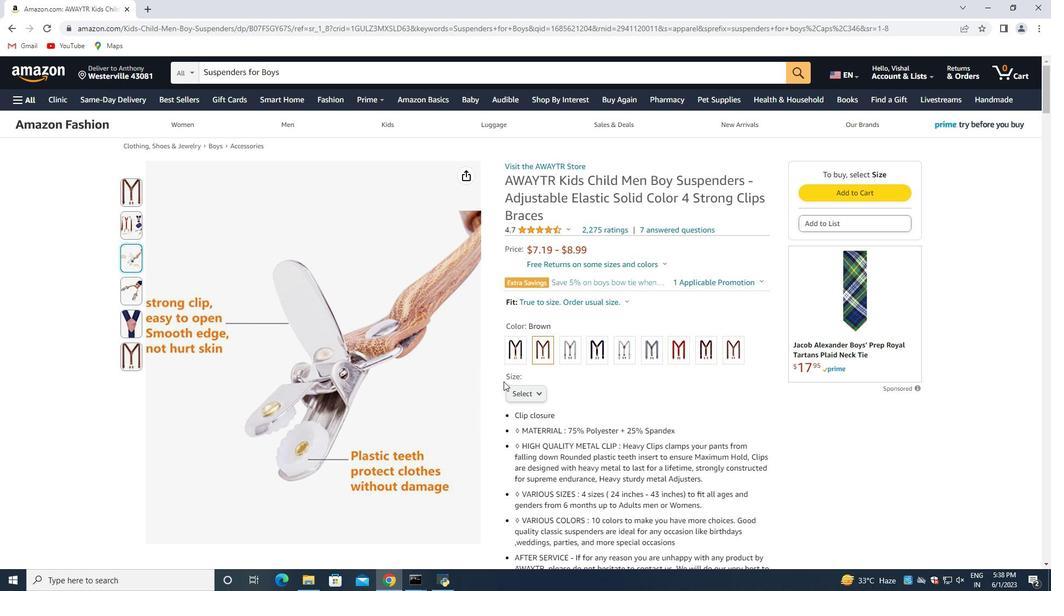 
Action: Mouse moved to (495, 383)
Screenshot: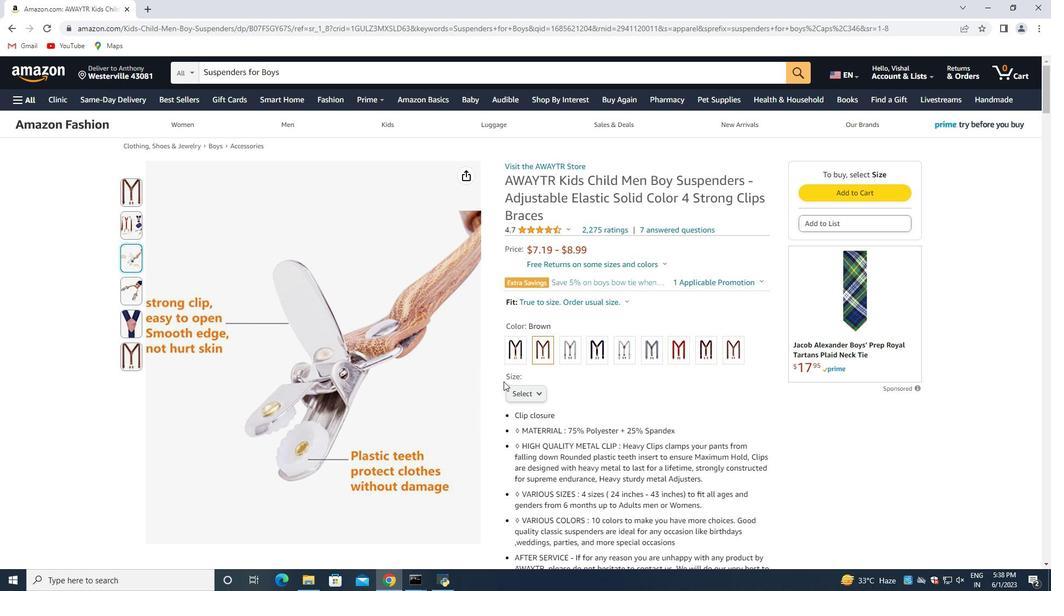 
Action: Mouse scrolled (495, 383) with delta (0, 0)
Screenshot: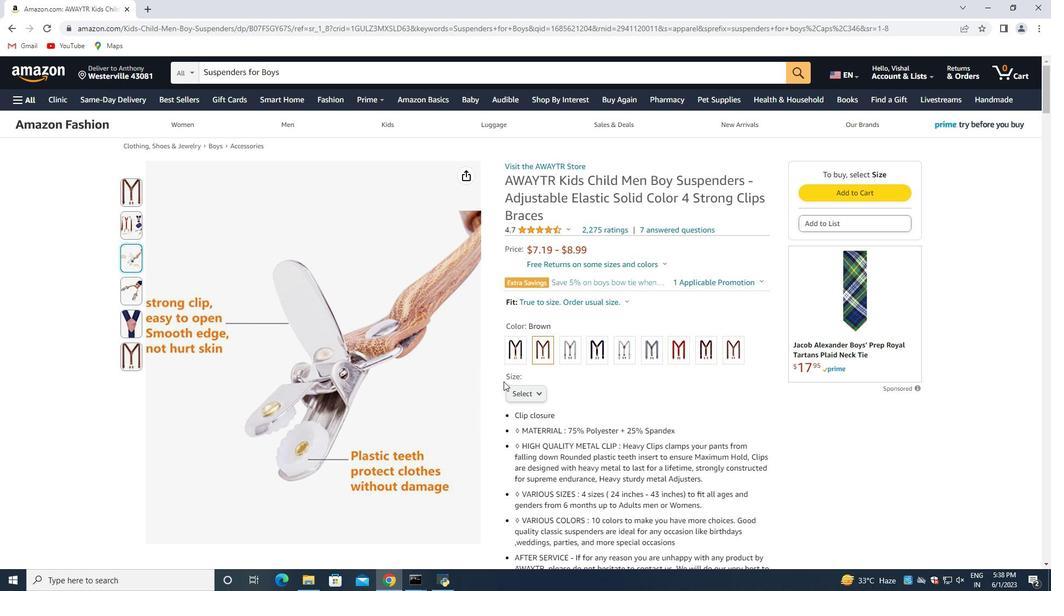 
Action: Mouse moved to (492, 383)
Screenshot: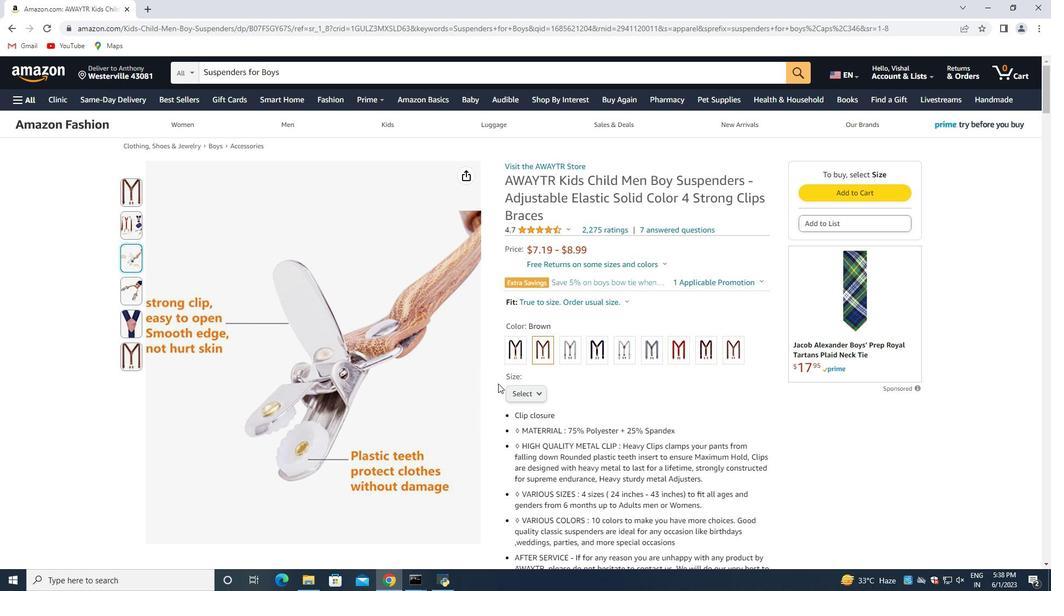 
Action: Mouse scrolled (493, 383) with delta (0, 0)
Screenshot: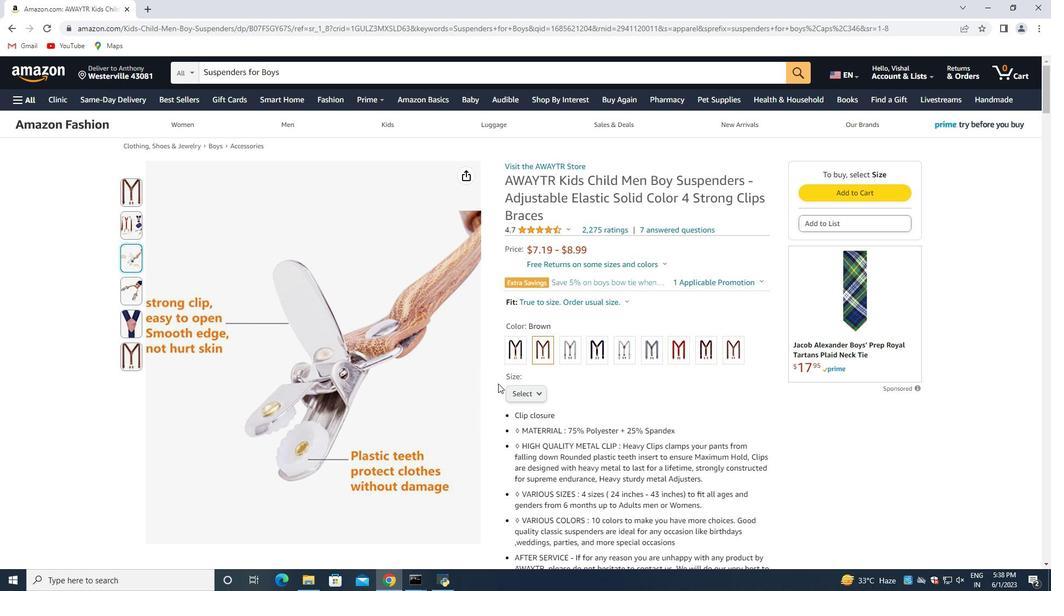 
Action: Mouse moved to (467, 370)
Screenshot: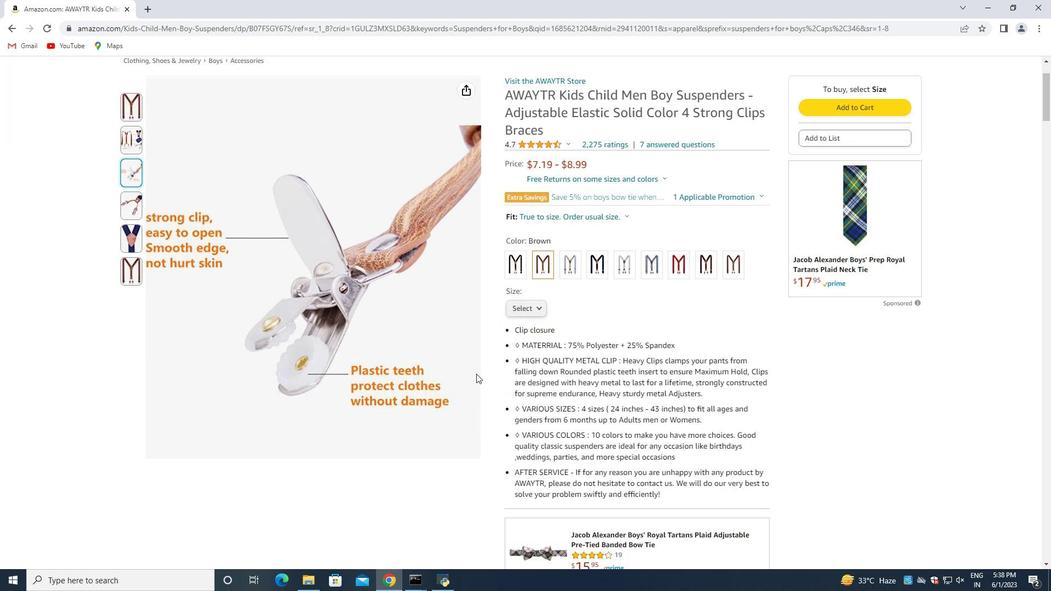 
Action: Mouse scrolled (467, 369) with delta (0, 0)
Screenshot: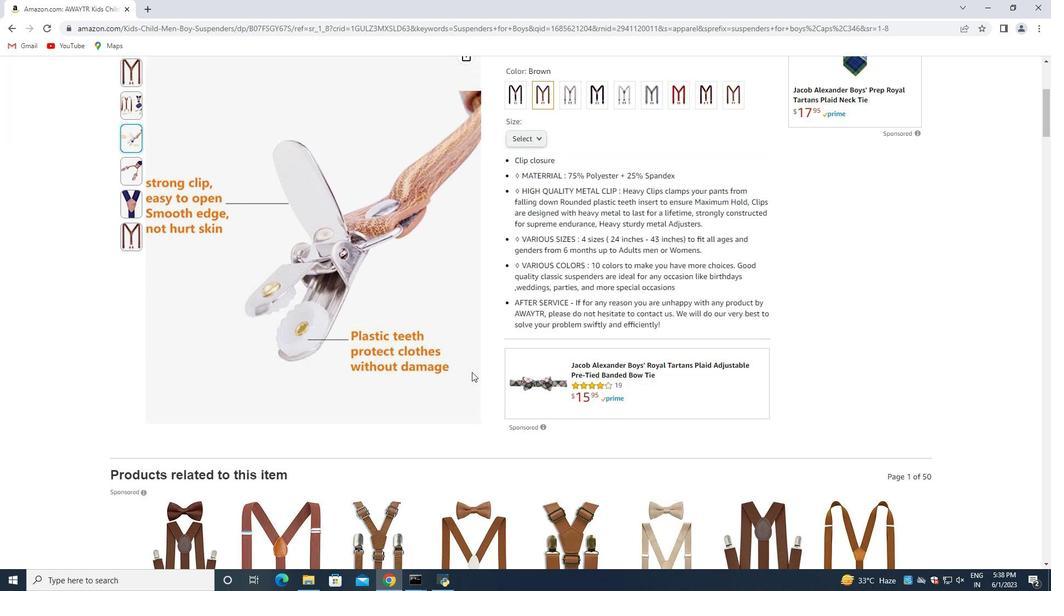
Action: Mouse moved to (466, 370)
Screenshot: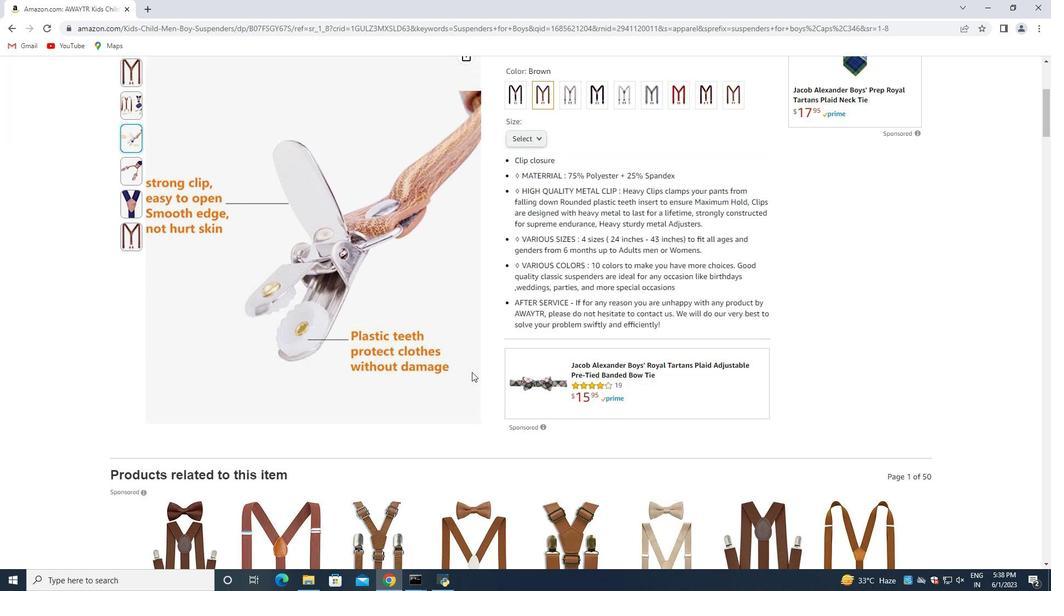 
Action: Mouse scrolled (466, 369) with delta (0, 0)
Screenshot: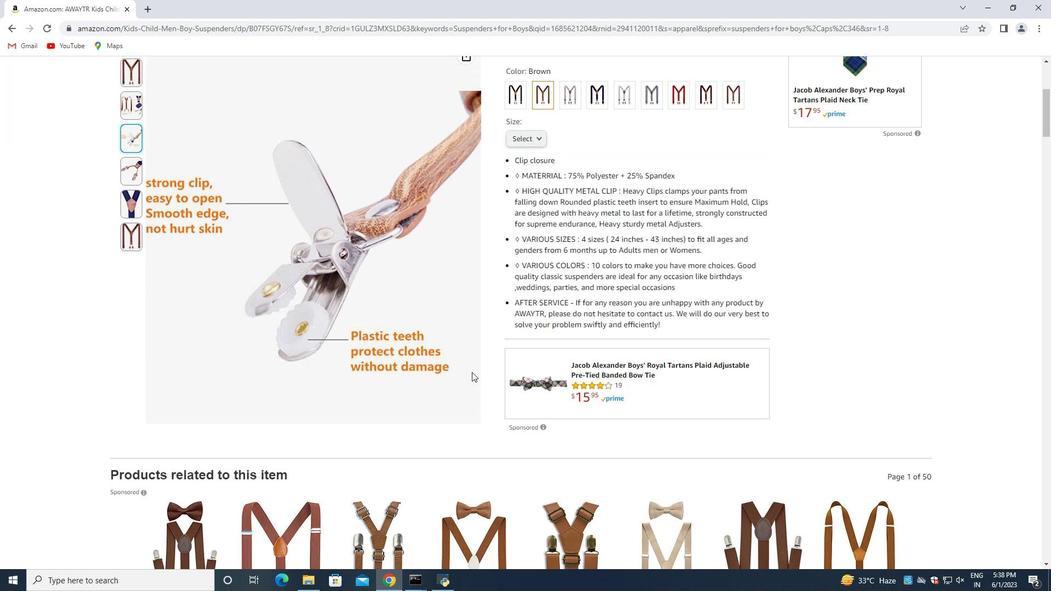 
Action: Mouse moved to (464, 370)
Screenshot: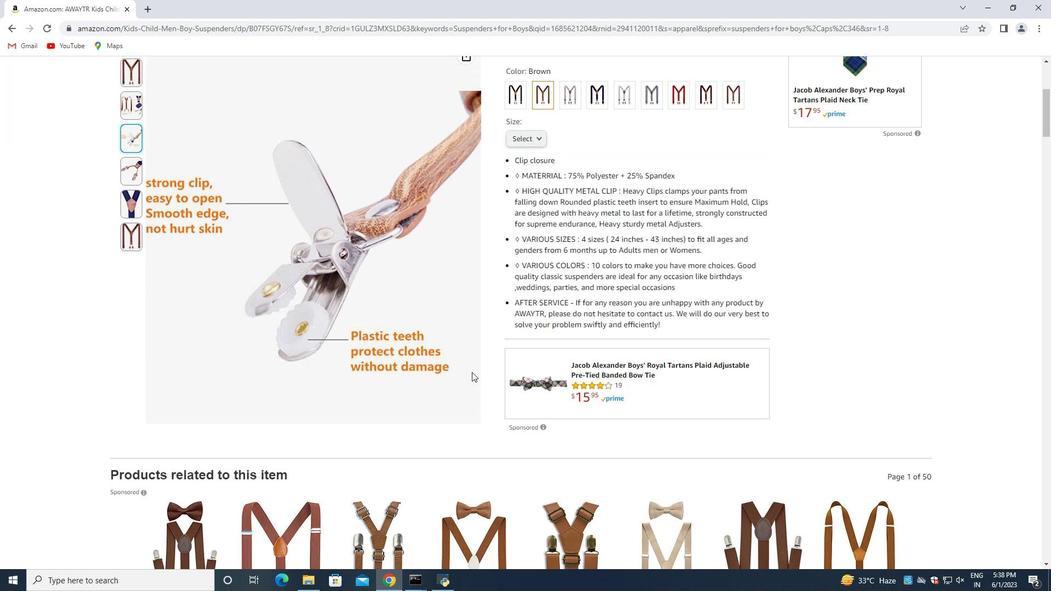 
Action: Mouse scrolled (464, 369) with delta (0, 0)
Screenshot: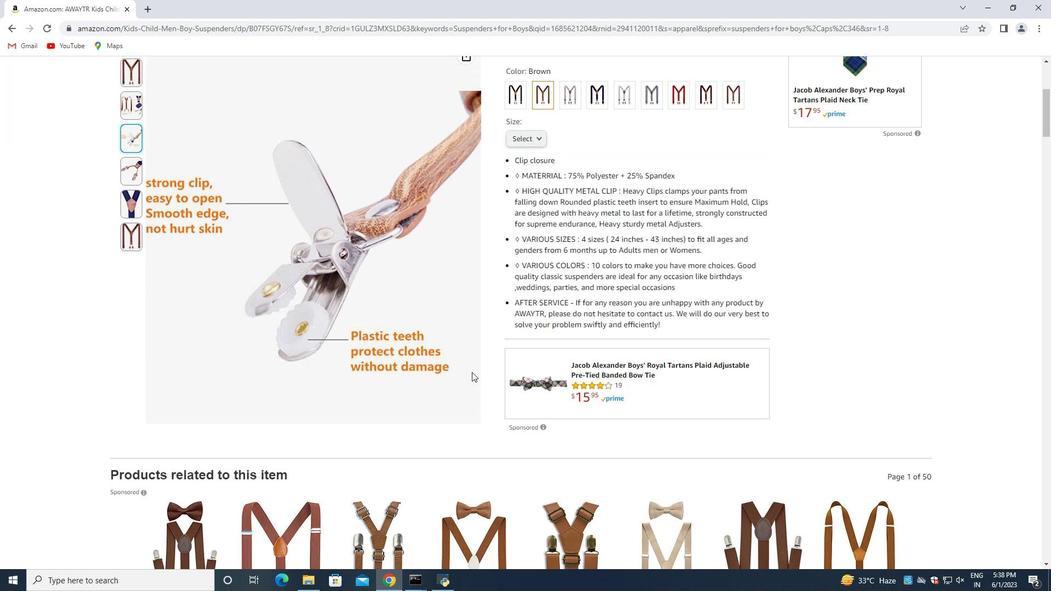 
Action: Mouse scrolled (464, 369) with delta (0, 0)
Screenshot: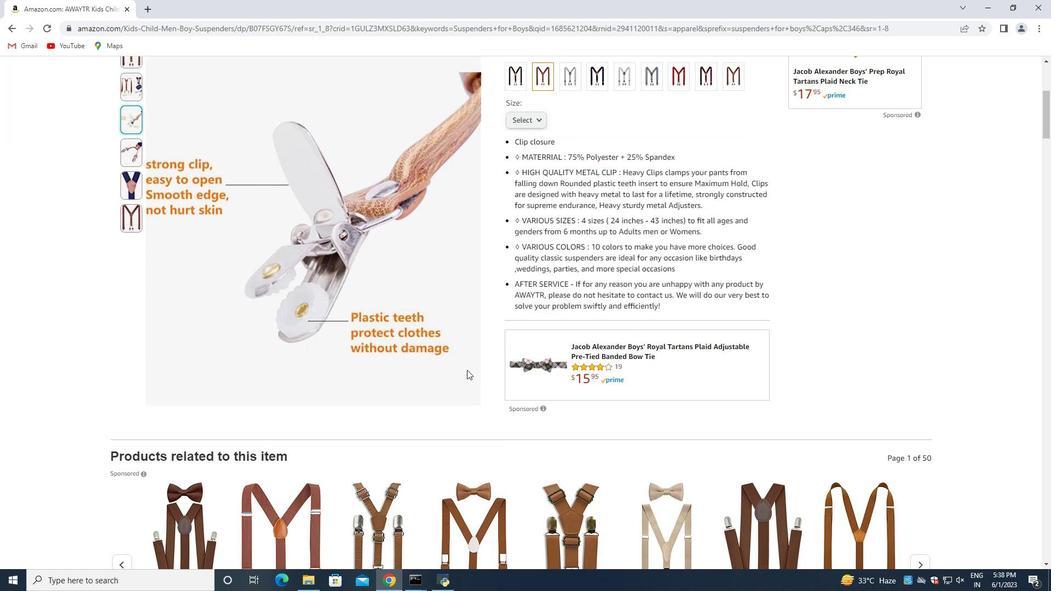 
Action: Mouse scrolled (464, 369) with delta (0, 0)
Screenshot: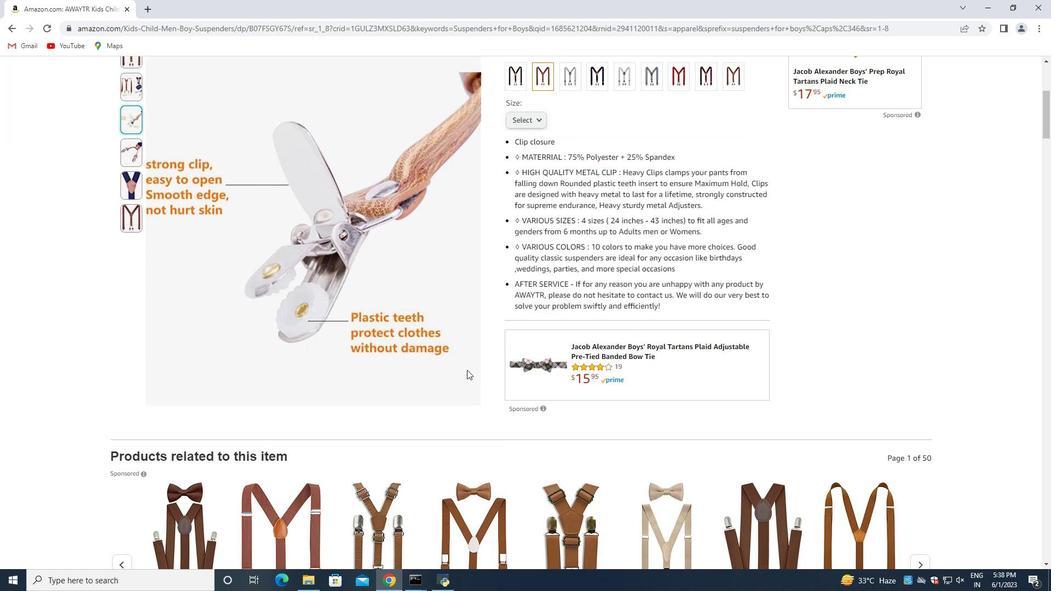 
Action: Mouse moved to (470, 366)
Screenshot: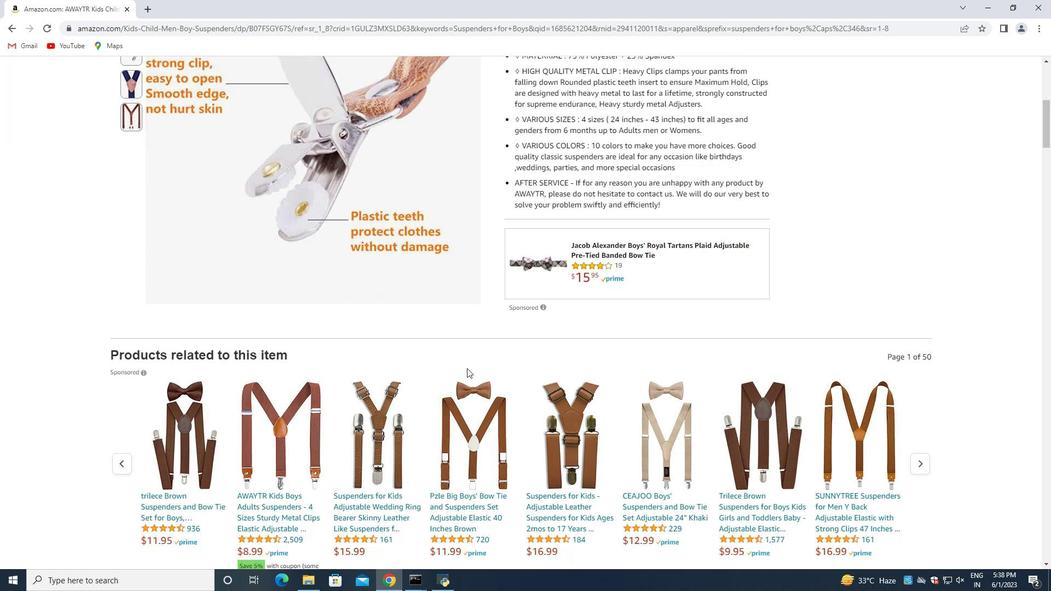 
Action: Mouse scrolled (470, 366) with delta (0, 0)
Screenshot: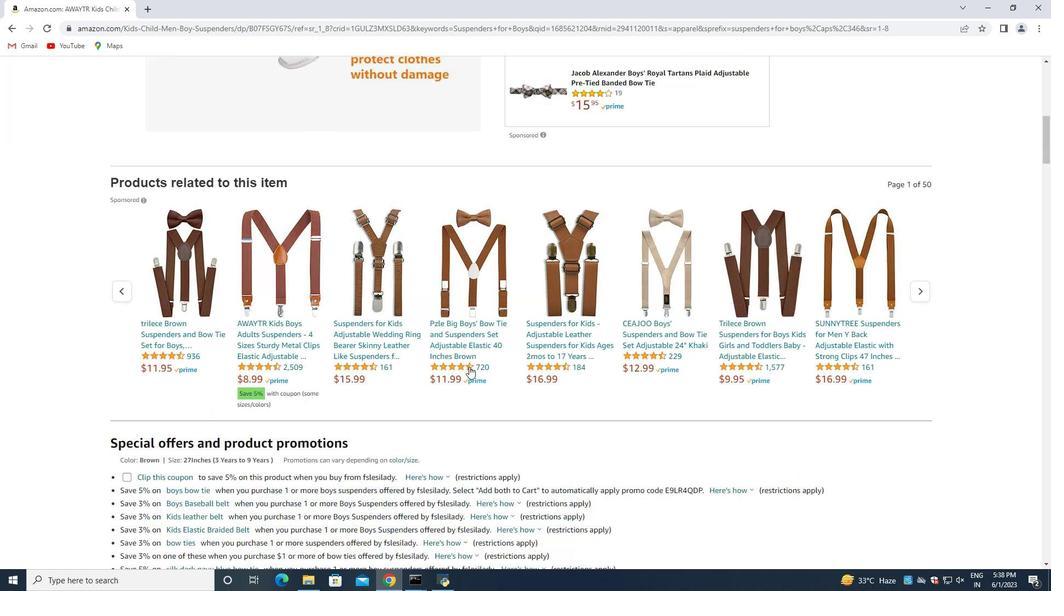 
Action: Mouse scrolled (470, 366) with delta (0, 0)
Screenshot: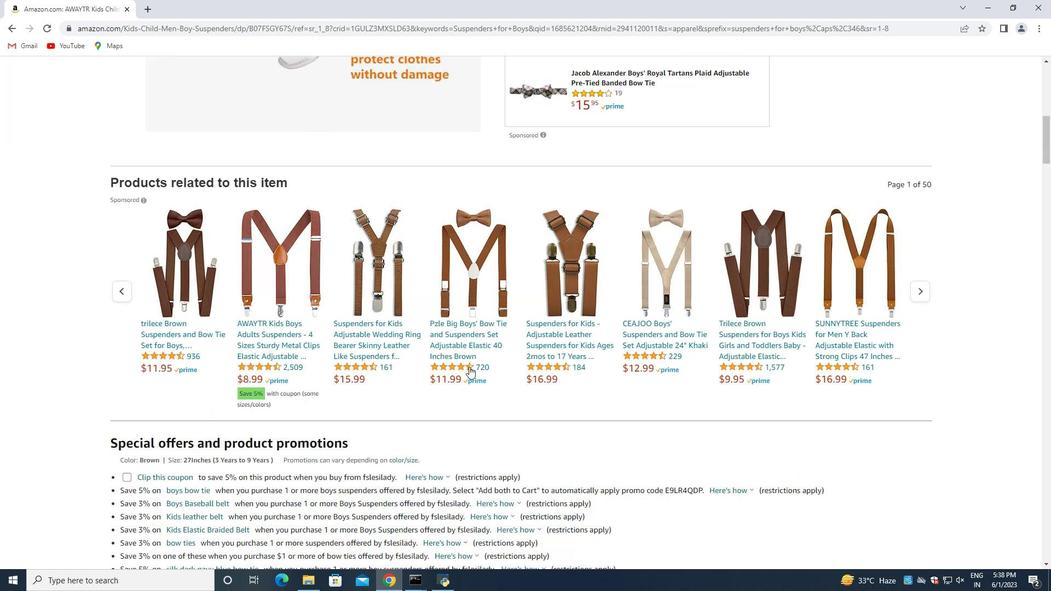 
Action: Mouse scrolled (470, 366) with delta (0, 0)
Screenshot: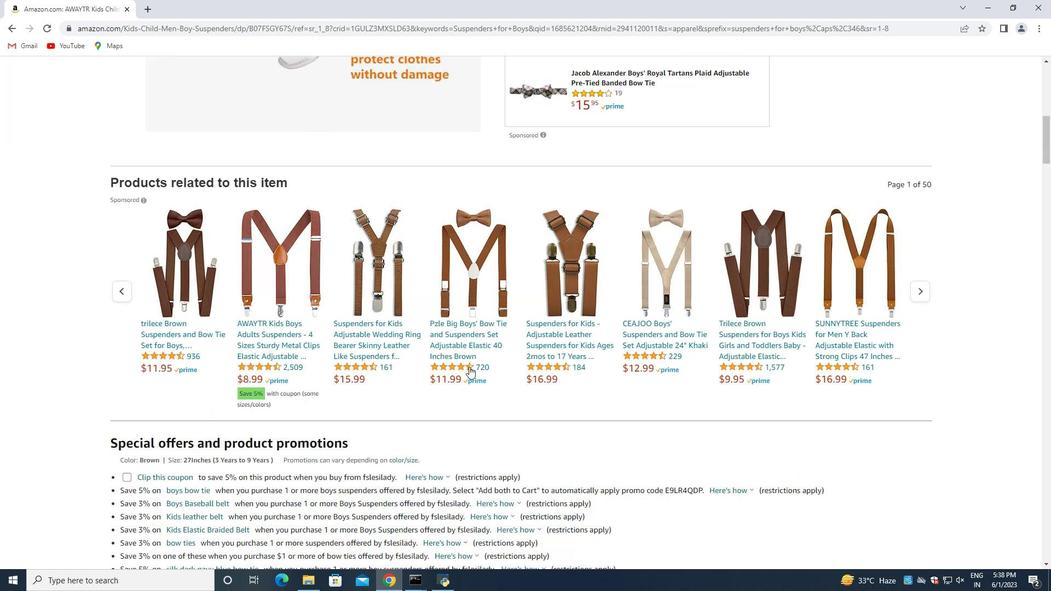 
Action: Mouse scrolled (470, 366) with delta (0, 0)
Screenshot: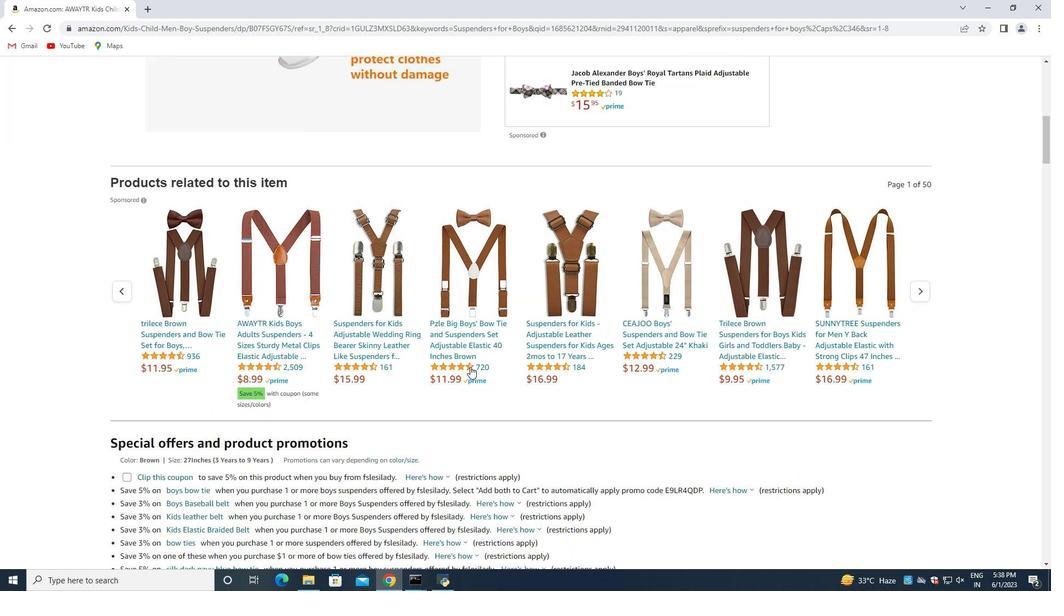 
Action: Mouse scrolled (470, 366) with delta (0, 0)
Screenshot: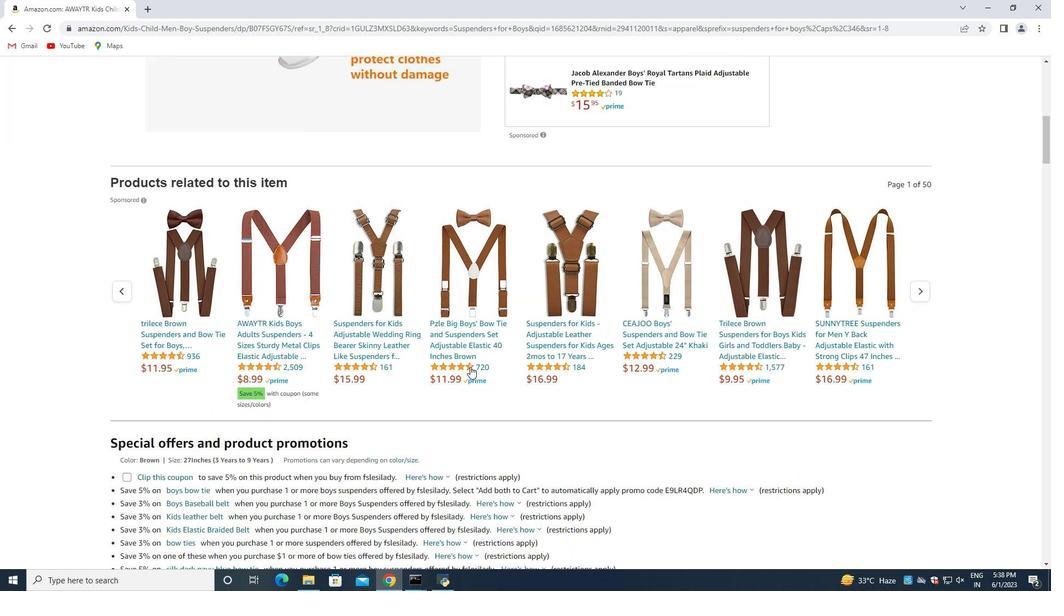 
Action: Mouse scrolled (470, 366) with delta (0, 0)
Screenshot: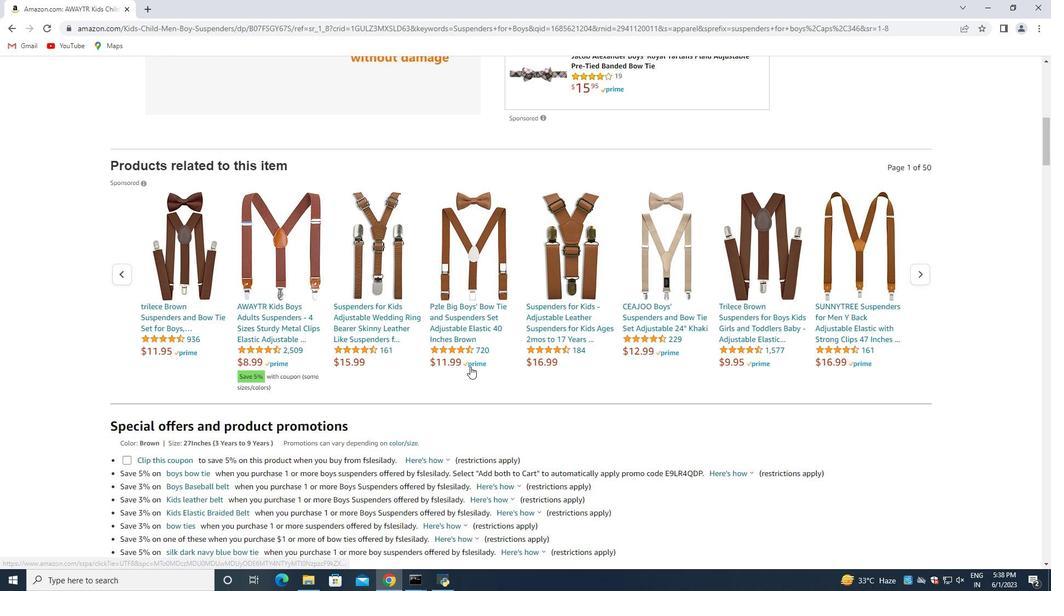 
Action: Mouse scrolled (470, 366) with delta (0, 0)
Screenshot: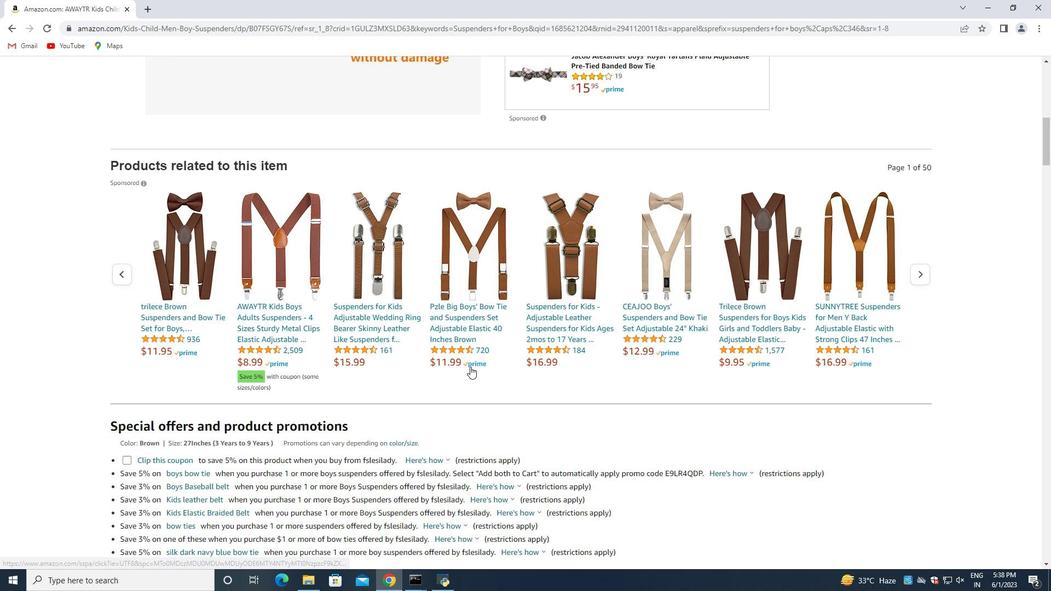 
Action: Mouse scrolled (470, 366) with delta (0, 0)
Screenshot: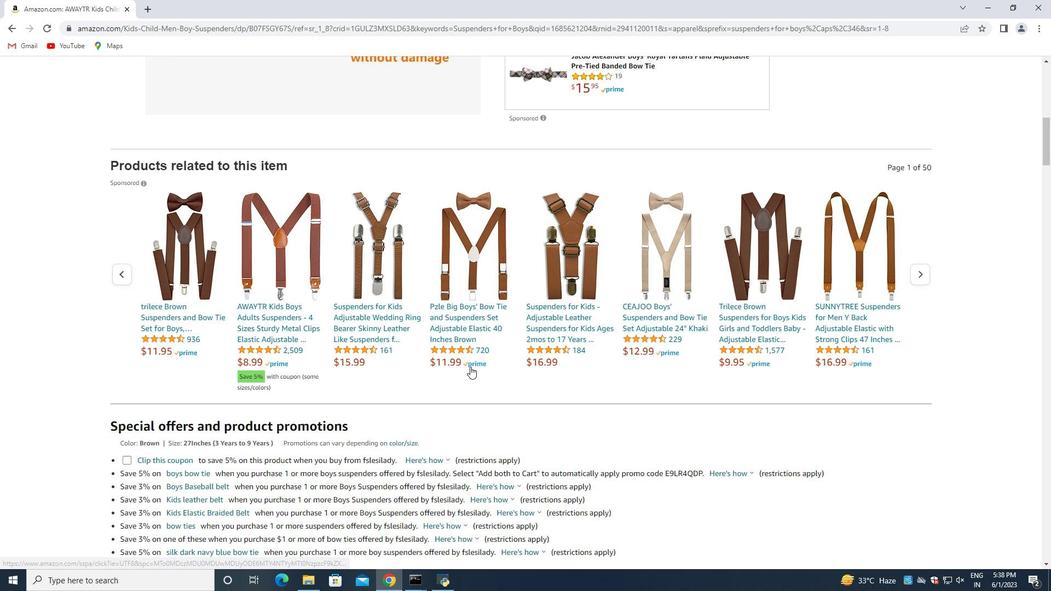 
Action: Mouse scrolled (470, 366) with delta (0, 0)
Screenshot: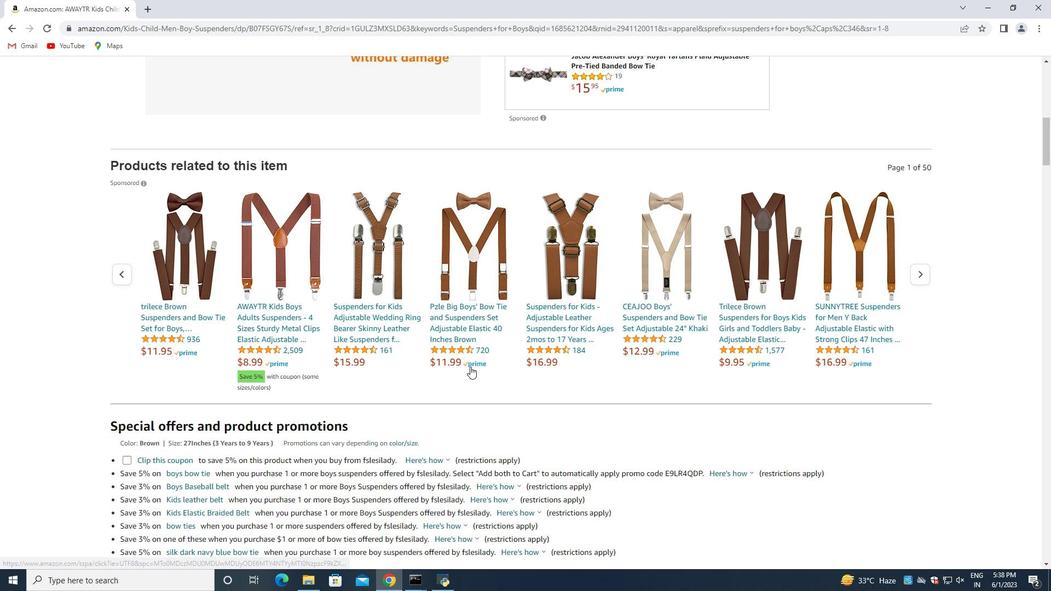 
Action: Mouse scrolled (470, 366) with delta (0, 0)
Screenshot: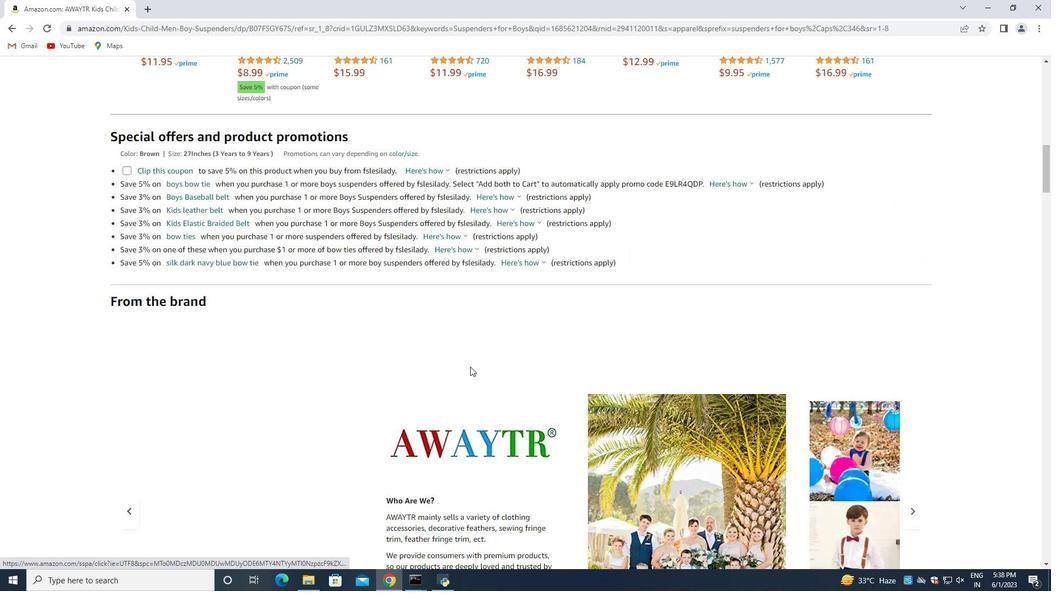 
Action: Mouse scrolled (470, 366) with delta (0, 0)
Screenshot: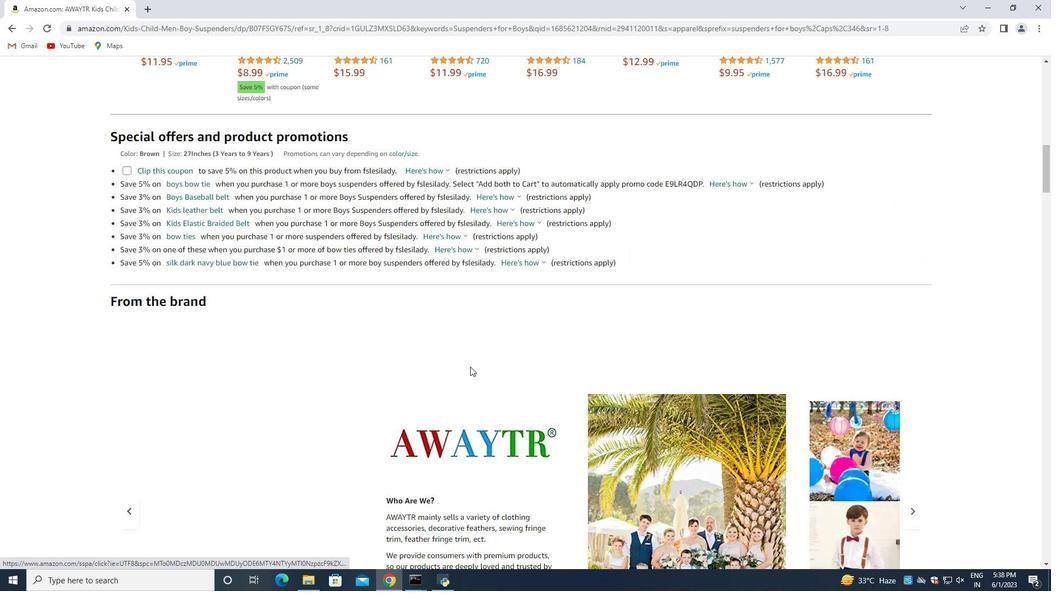 
Action: Mouse scrolled (470, 366) with delta (0, 0)
Screenshot: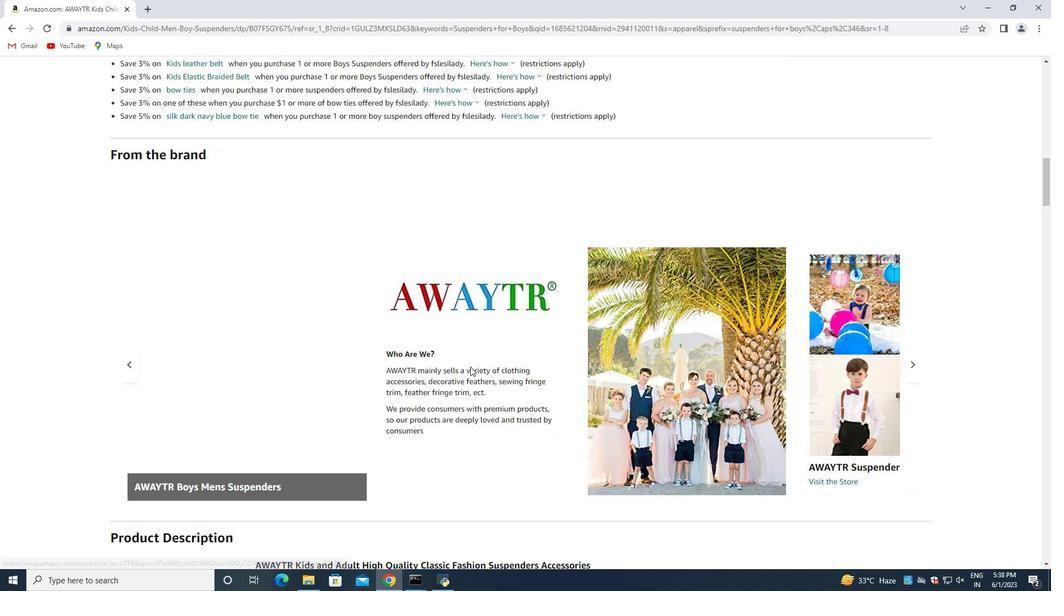 
Action: Mouse scrolled (470, 366) with delta (0, 0)
Screenshot: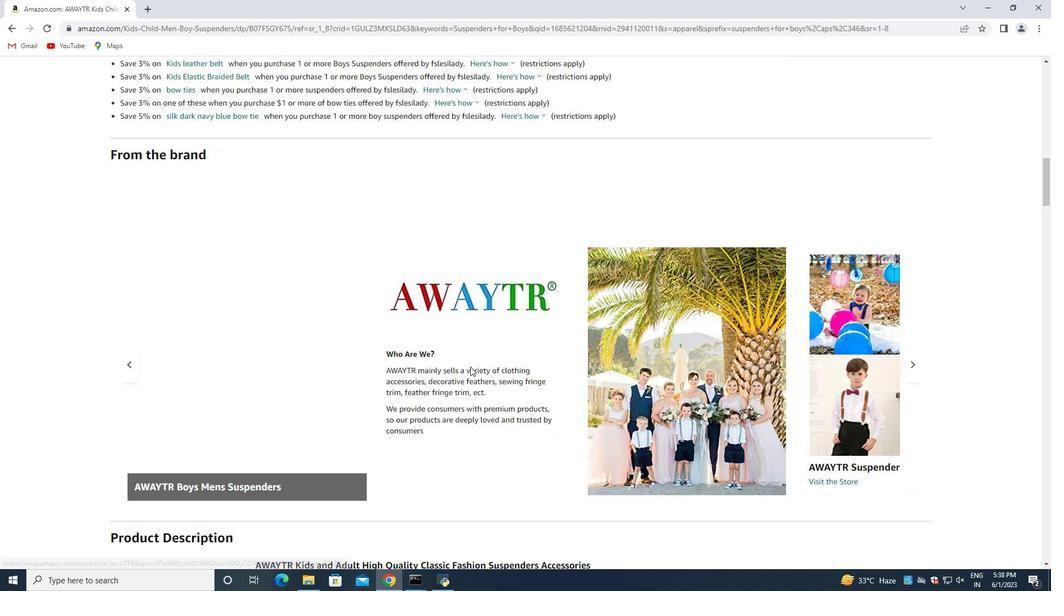
Action: Mouse scrolled (470, 366) with delta (0, 0)
Screenshot: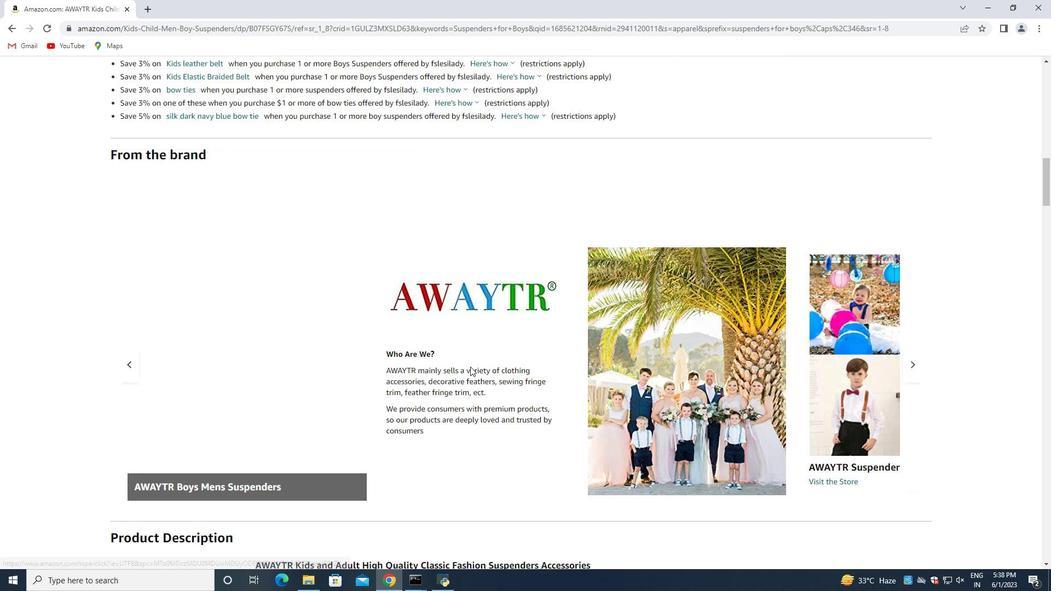 
Action: Mouse scrolled (470, 366) with delta (0, 0)
Screenshot: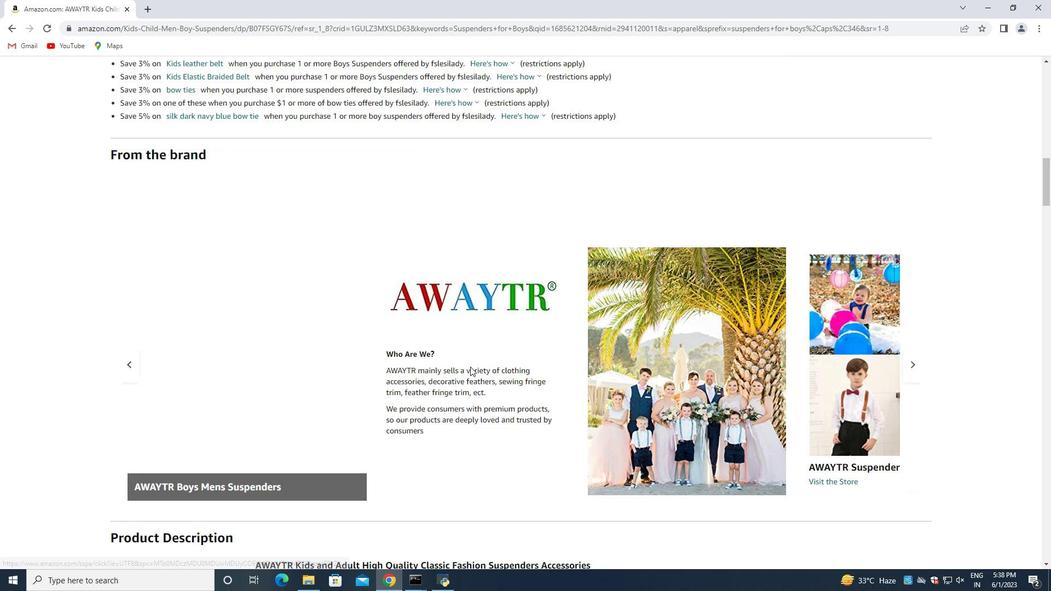 
Action: Mouse scrolled (470, 366) with delta (0, 0)
Screenshot: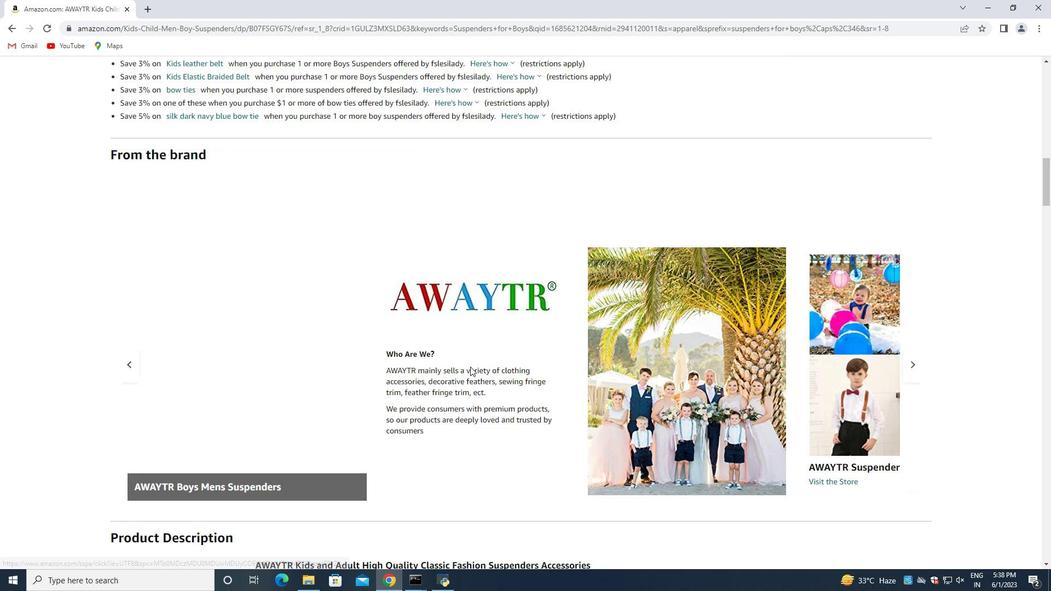 
Action: Mouse scrolled (470, 366) with delta (0, 0)
Screenshot: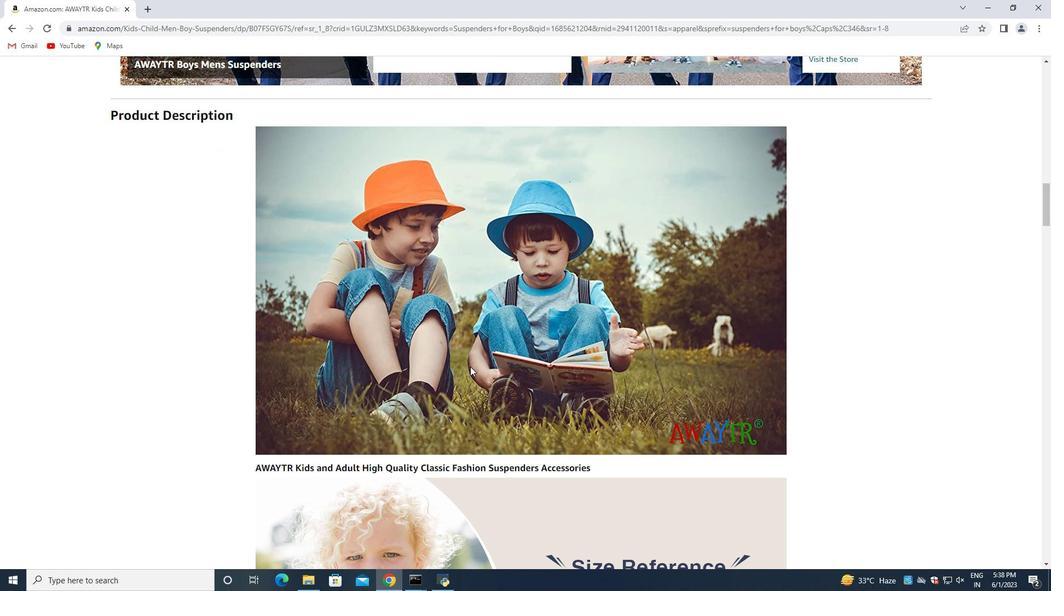 
Action: Mouse scrolled (470, 366) with delta (0, 0)
Screenshot: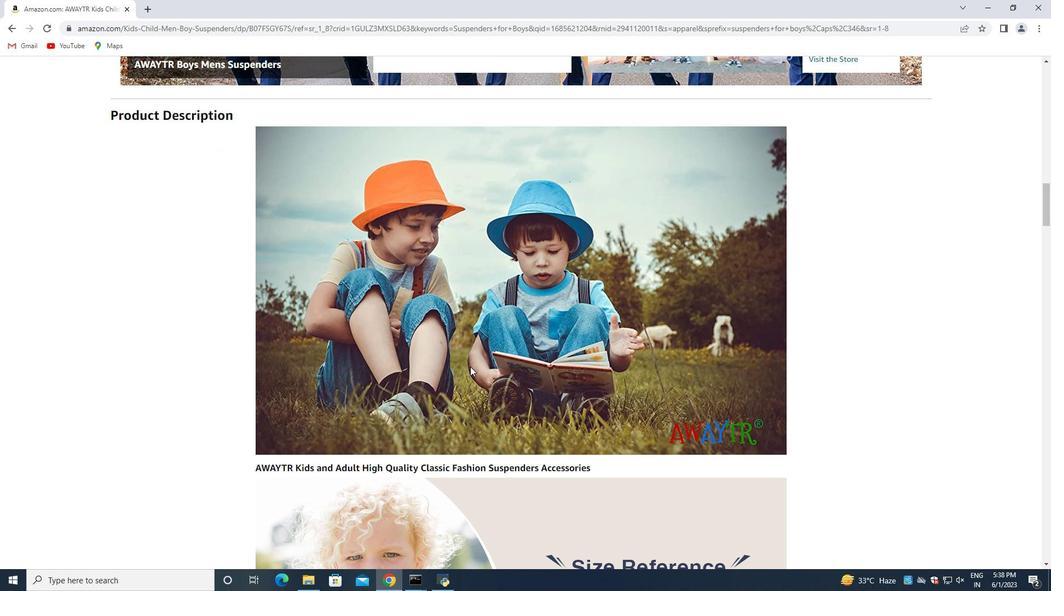 
Action: Mouse scrolled (470, 366) with delta (0, 0)
Screenshot: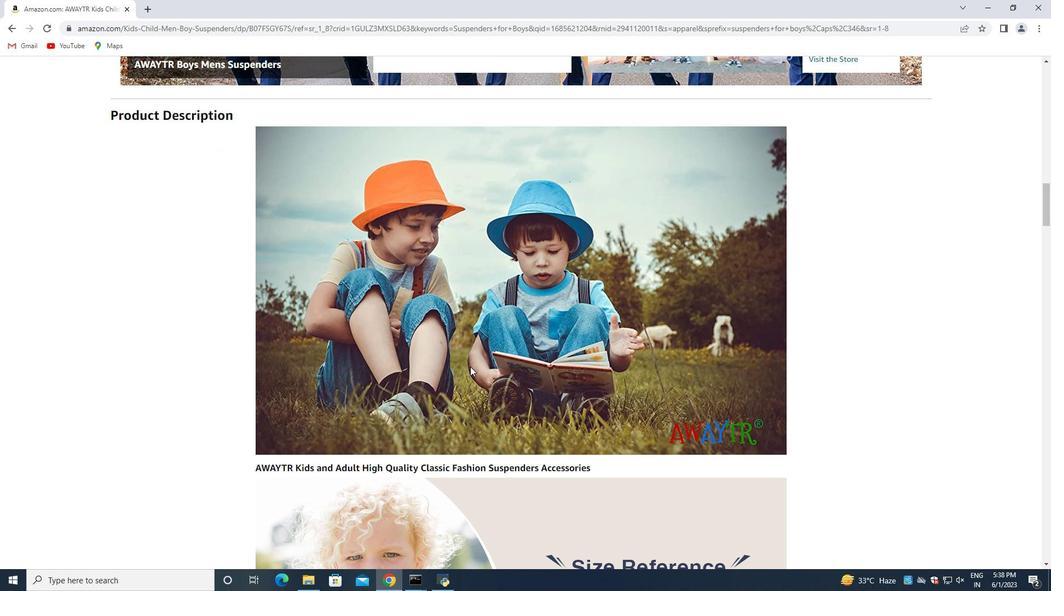 
Action: Mouse scrolled (470, 366) with delta (0, 0)
Screenshot: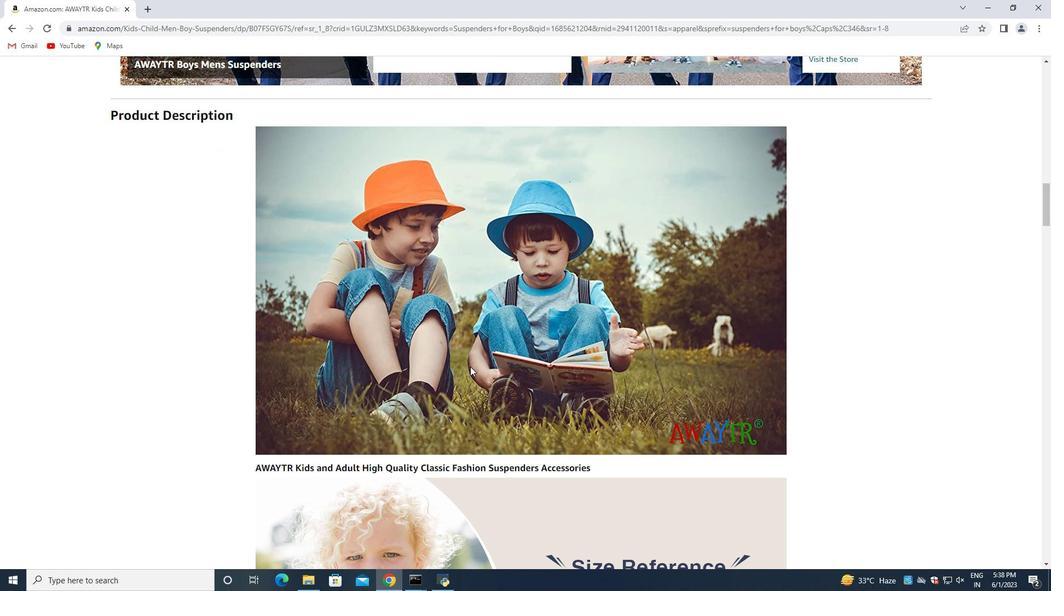 
Action: Mouse scrolled (470, 366) with delta (0, 0)
Screenshot: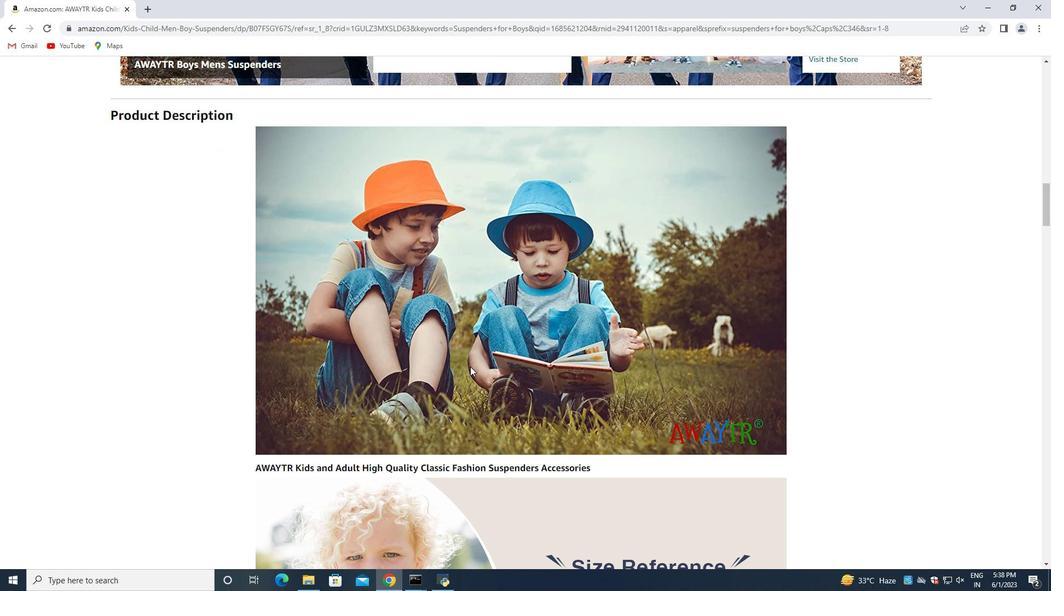 
Action: Mouse scrolled (470, 366) with delta (0, 0)
Screenshot: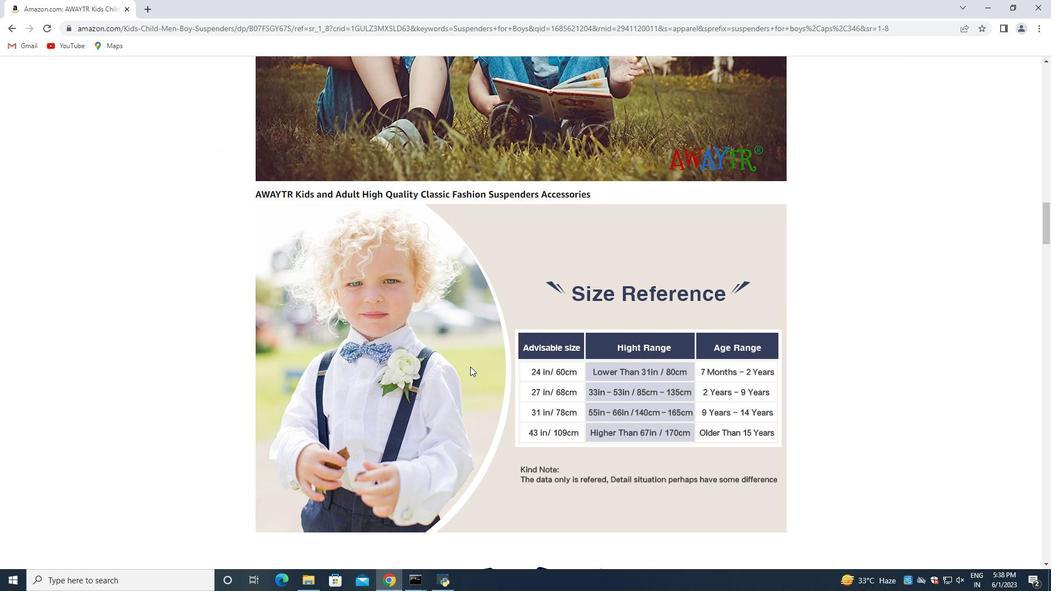 
Action: Mouse scrolled (470, 366) with delta (0, 0)
Screenshot: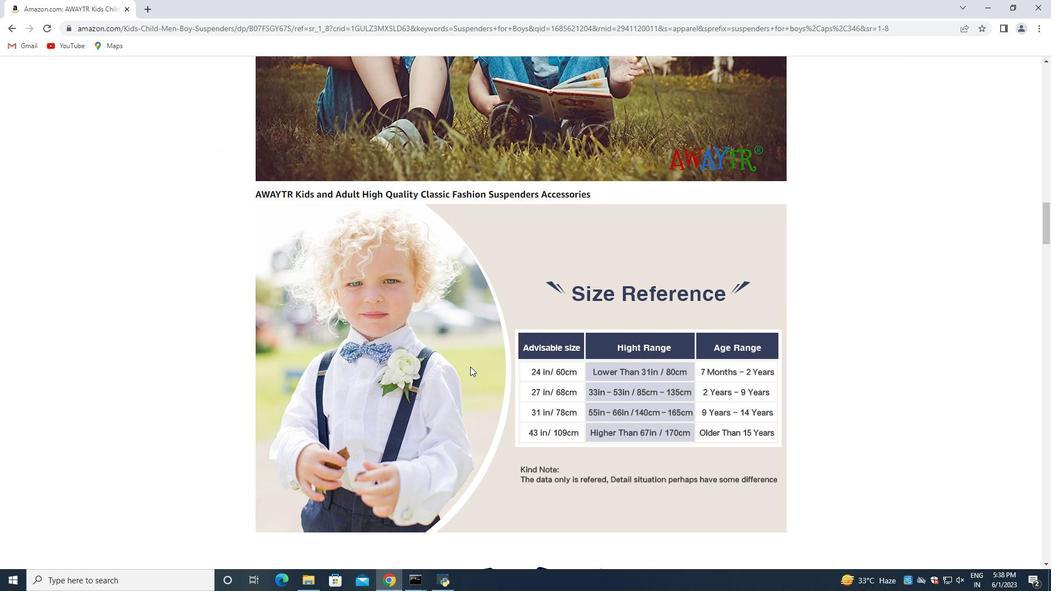
Action: Mouse scrolled (470, 366) with delta (0, 0)
Screenshot: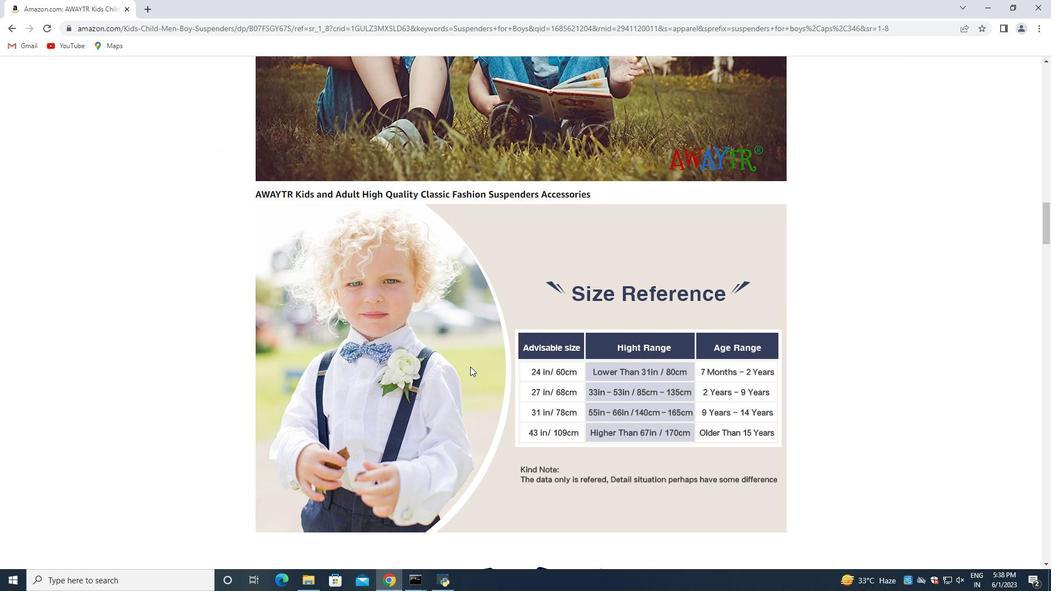 
Action: Mouse scrolled (470, 366) with delta (0, 0)
Screenshot: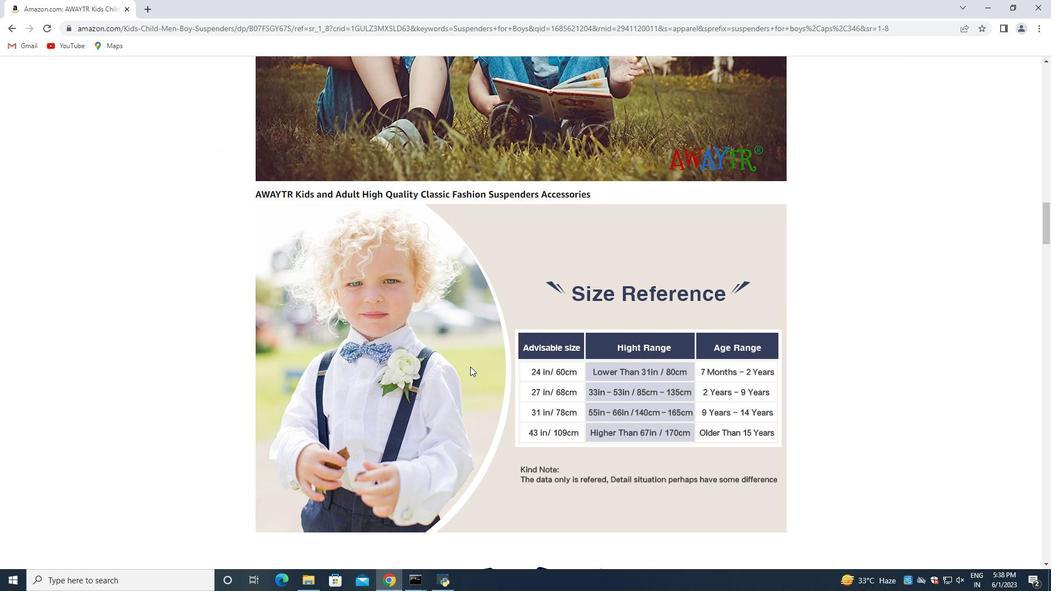 
Action: Mouse scrolled (470, 366) with delta (0, 0)
Screenshot: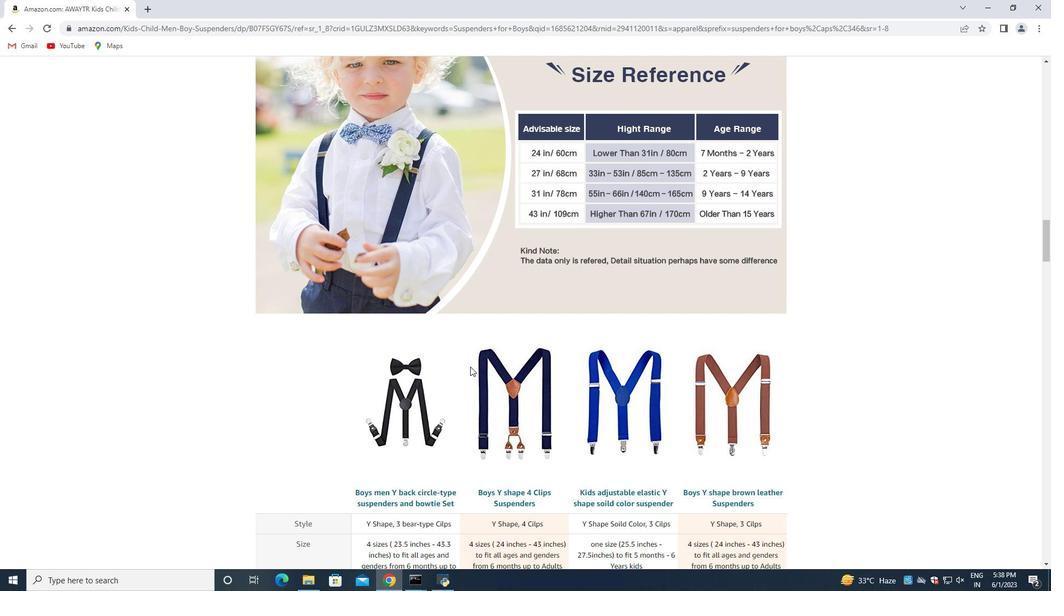 
Action: Mouse scrolled (470, 366) with delta (0, 0)
Screenshot: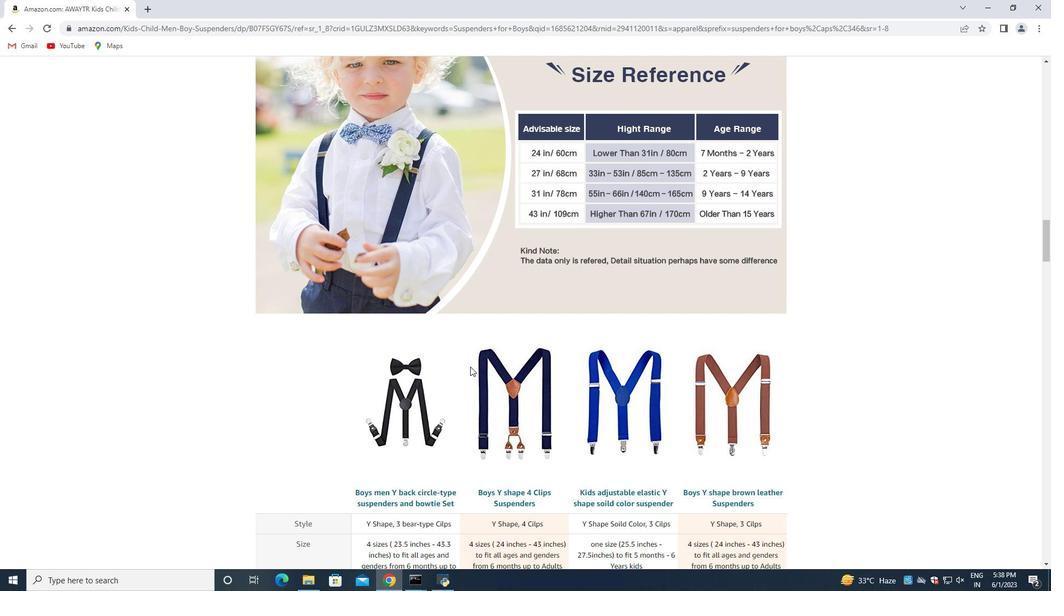 
Action: Mouse scrolled (470, 366) with delta (0, 0)
Screenshot: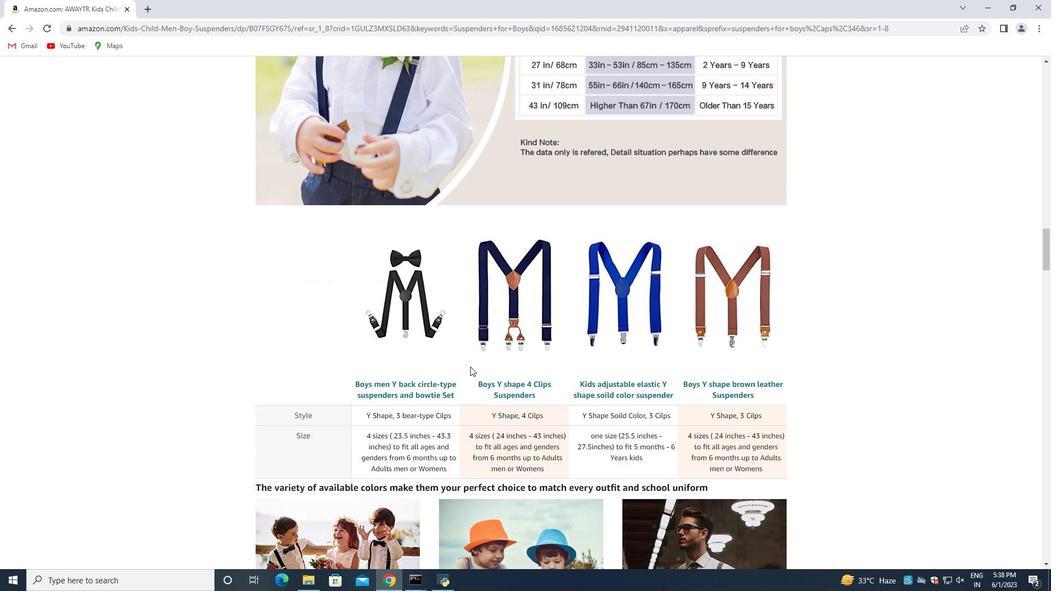
Action: Mouse scrolled (470, 366) with delta (0, 0)
Screenshot: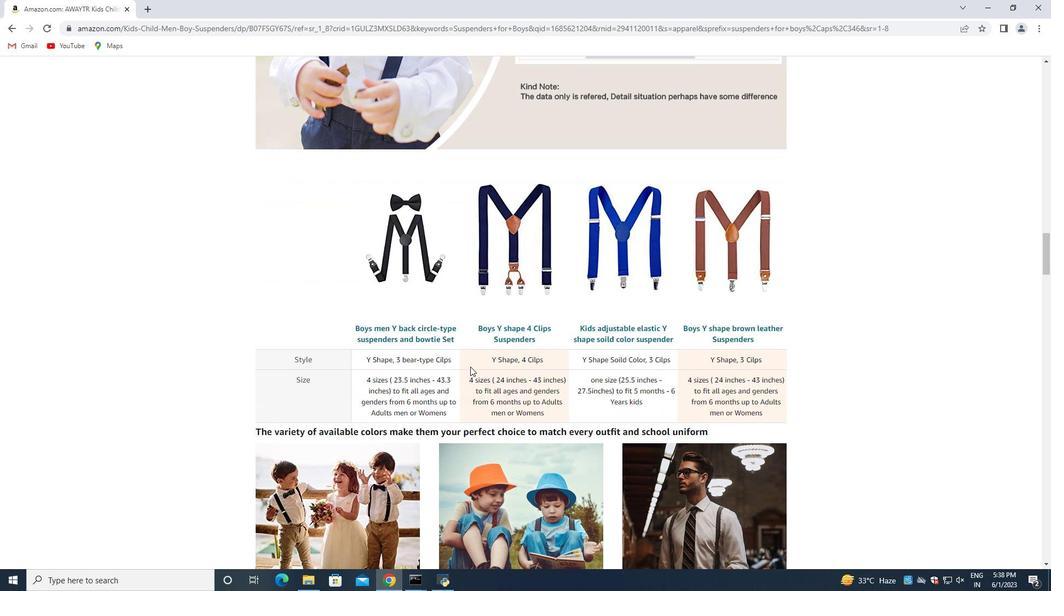 
Action: Mouse scrolled (470, 366) with delta (0, 0)
Screenshot: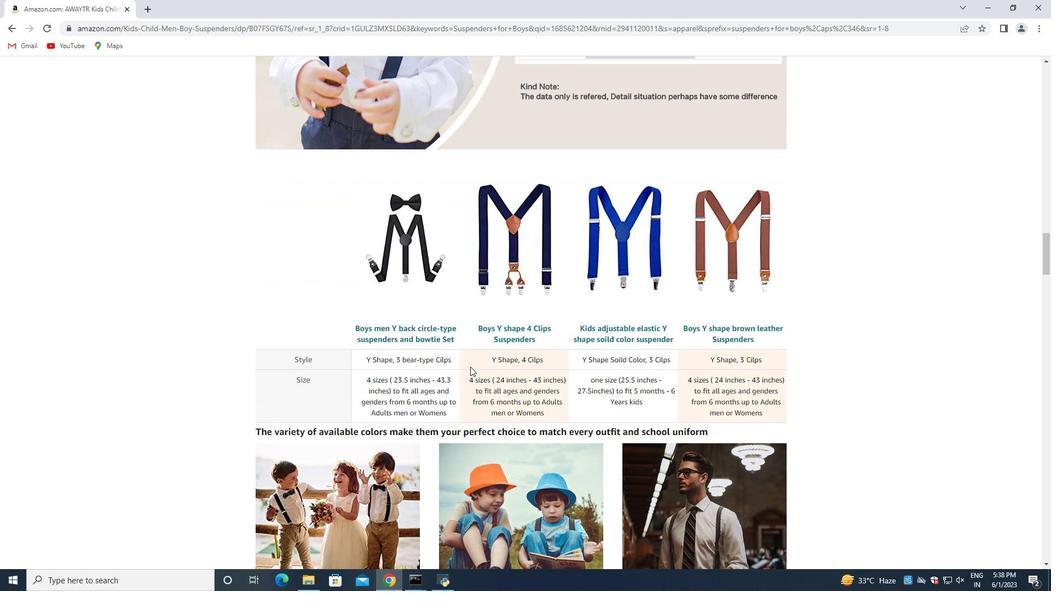 
Action: Mouse scrolled (470, 366) with delta (0, 0)
Screenshot: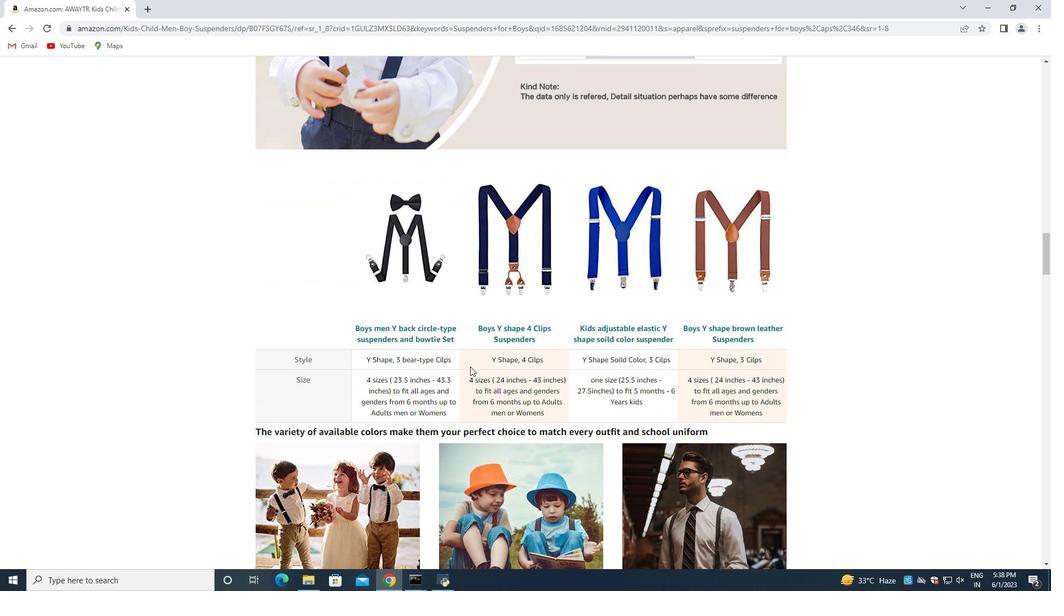 
Action: Mouse scrolled (470, 366) with delta (0, 0)
Screenshot: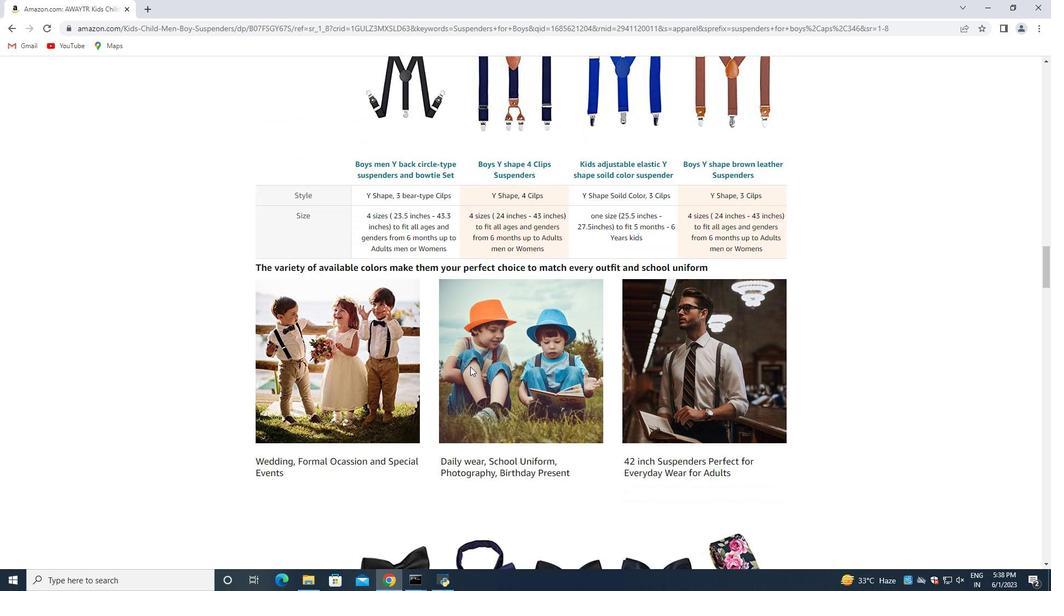 
Action: Mouse scrolled (470, 366) with delta (0, 0)
Screenshot: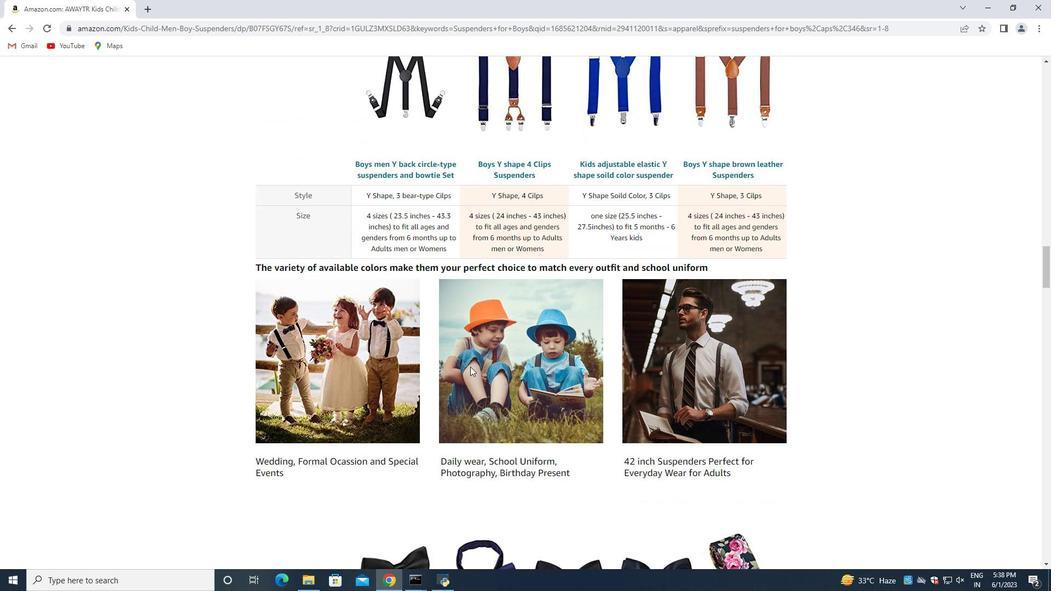 
Action: Mouse scrolled (470, 366) with delta (0, 0)
Screenshot: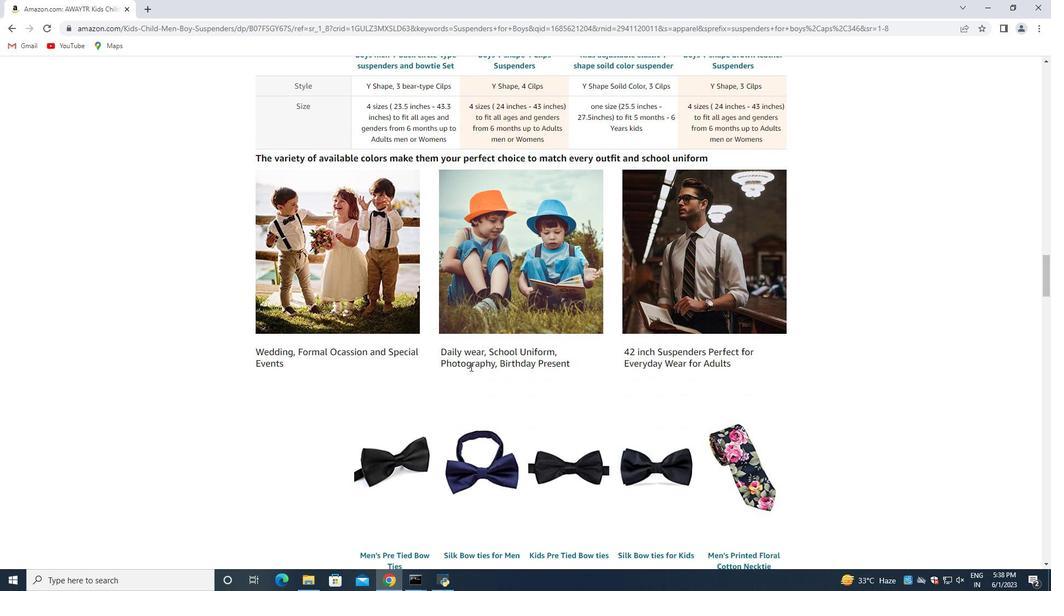 
Action: Mouse scrolled (470, 366) with delta (0, 0)
Screenshot: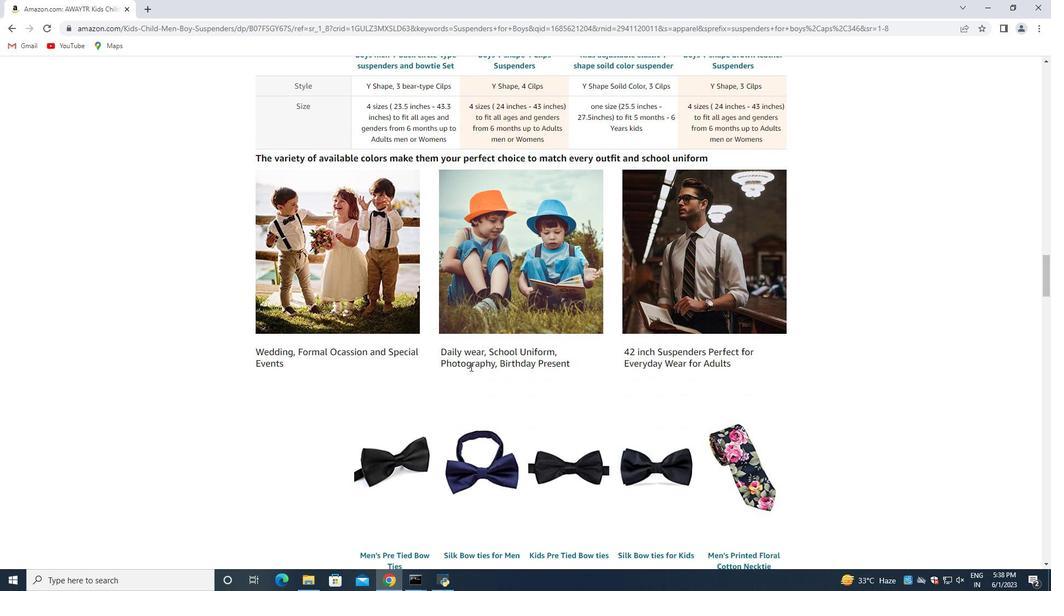 
Action: Mouse scrolled (470, 366) with delta (0, 0)
Screenshot: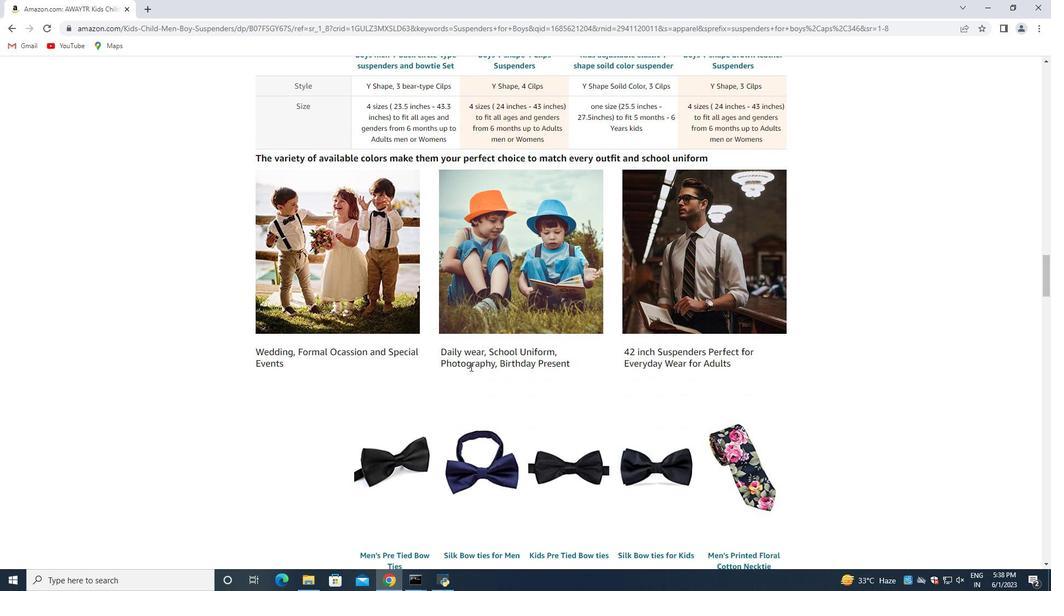 
Action: Mouse scrolled (470, 366) with delta (0, 0)
Screenshot: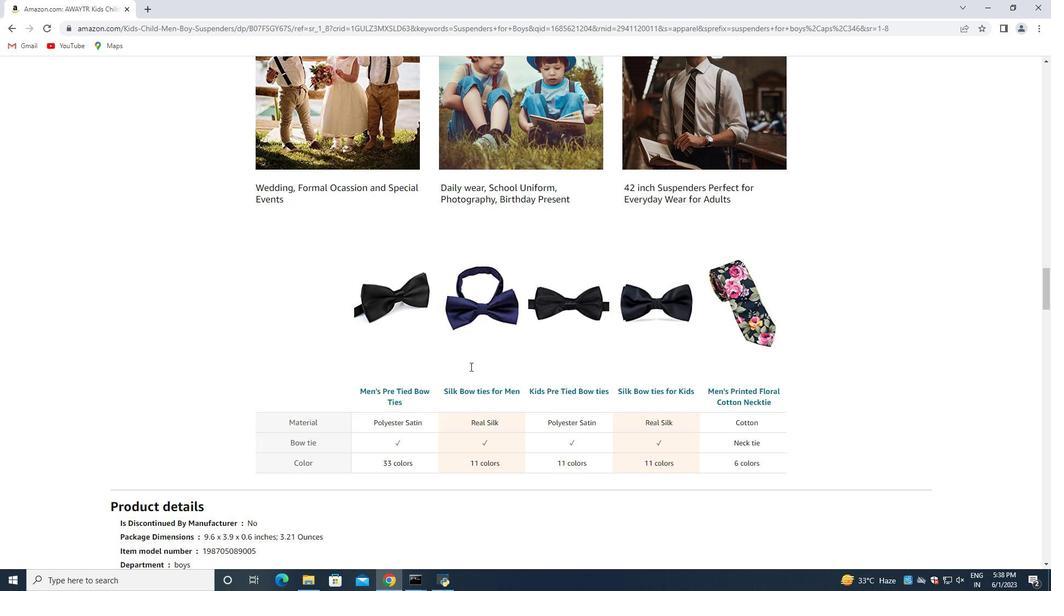 
Action: Mouse scrolled (470, 366) with delta (0, 0)
Screenshot: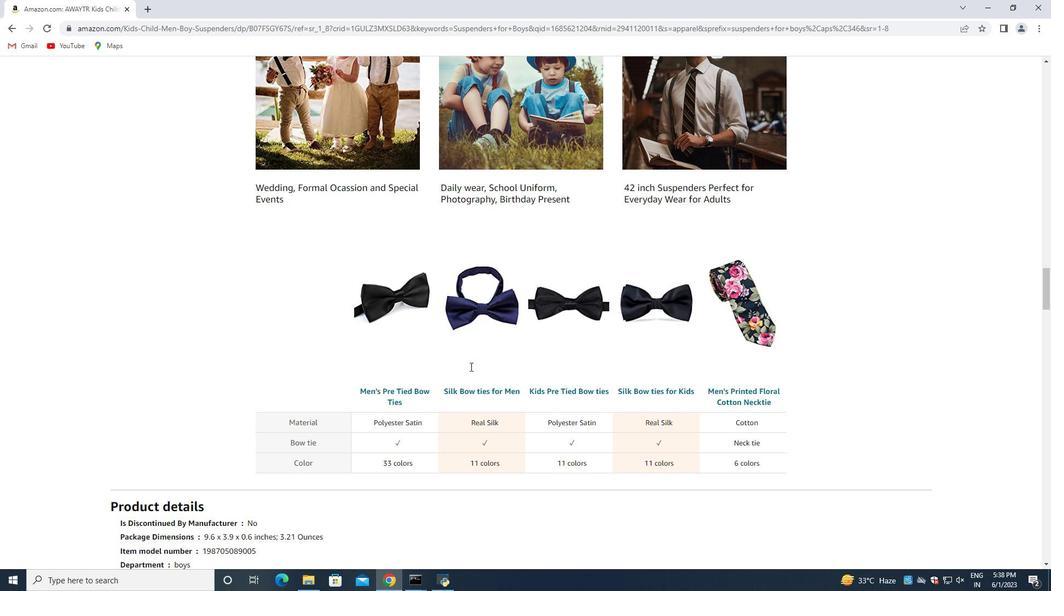 
Action: Mouse scrolled (470, 366) with delta (0, 0)
Screenshot: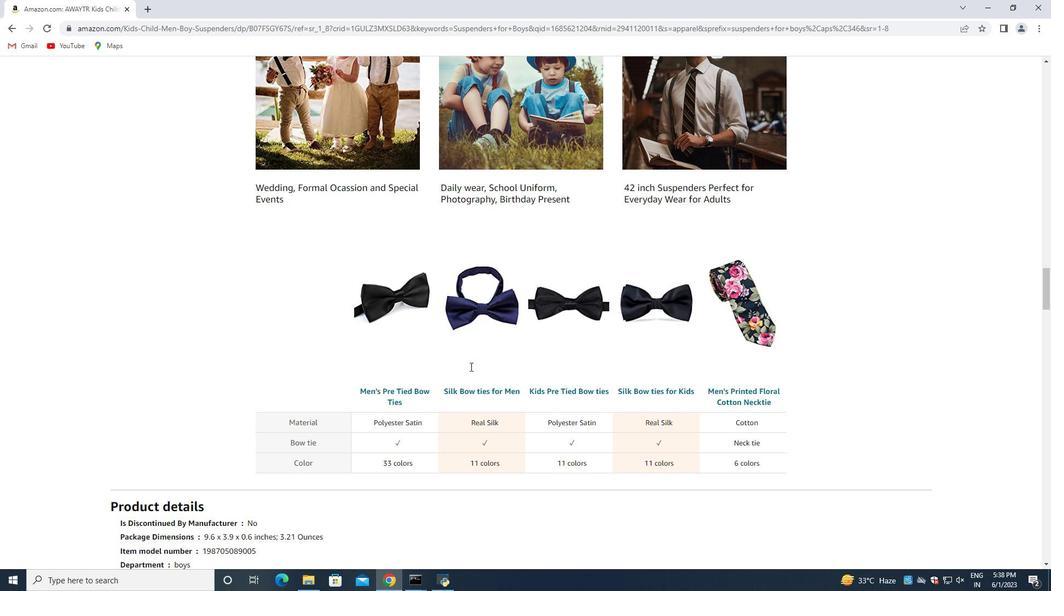 
Action: Mouse scrolled (470, 366) with delta (0, 0)
Screenshot: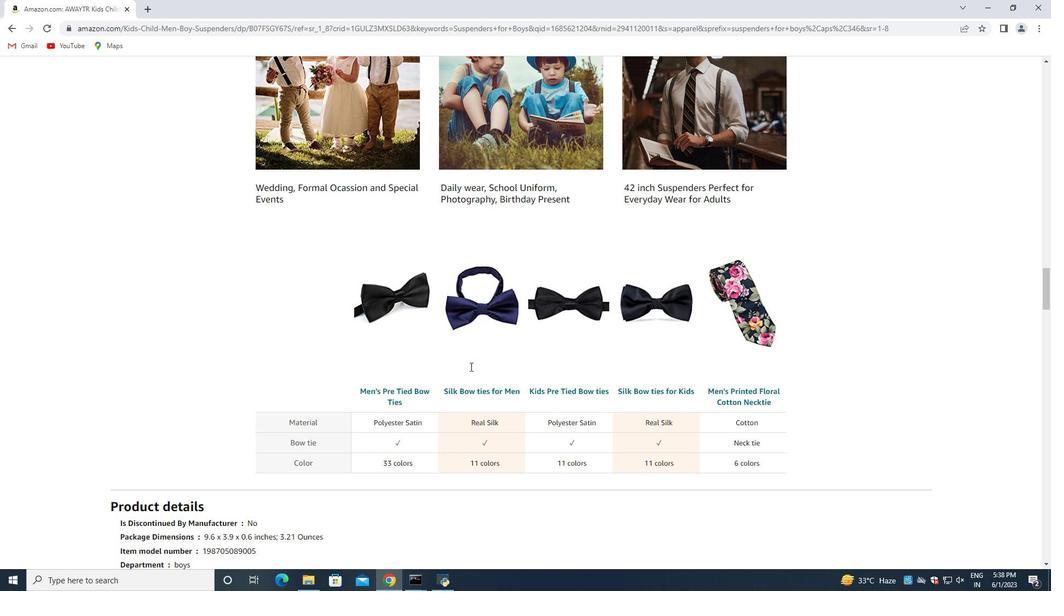 
Action: Mouse scrolled (470, 366) with delta (0, 0)
Screenshot: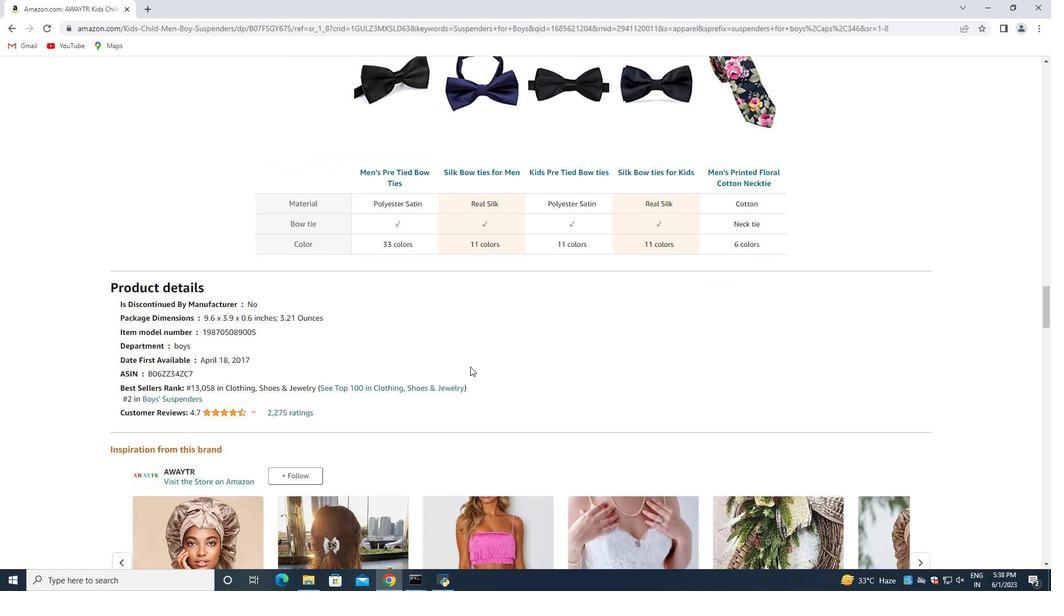 
Action: Mouse scrolled (470, 366) with delta (0, 0)
Screenshot: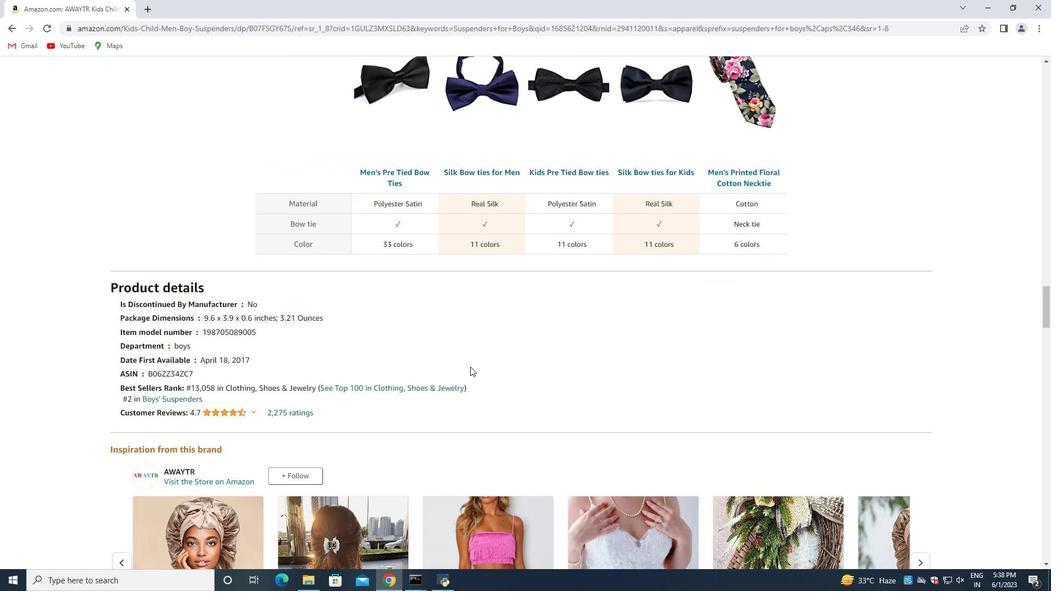 
Action: Mouse scrolled (470, 366) with delta (0, 0)
Screenshot: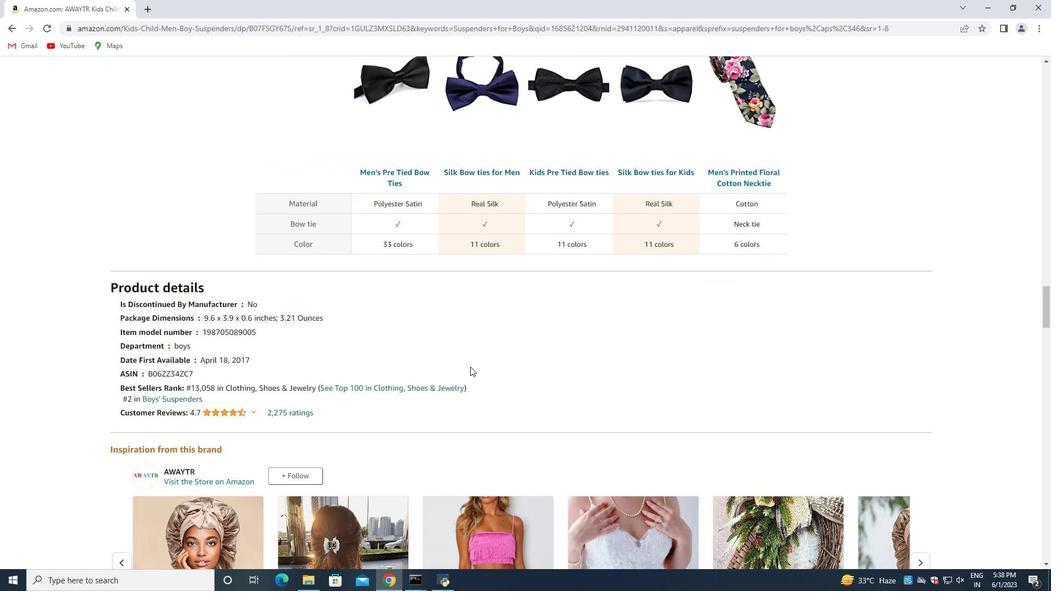 
Action: Mouse scrolled (470, 366) with delta (0, 0)
Screenshot: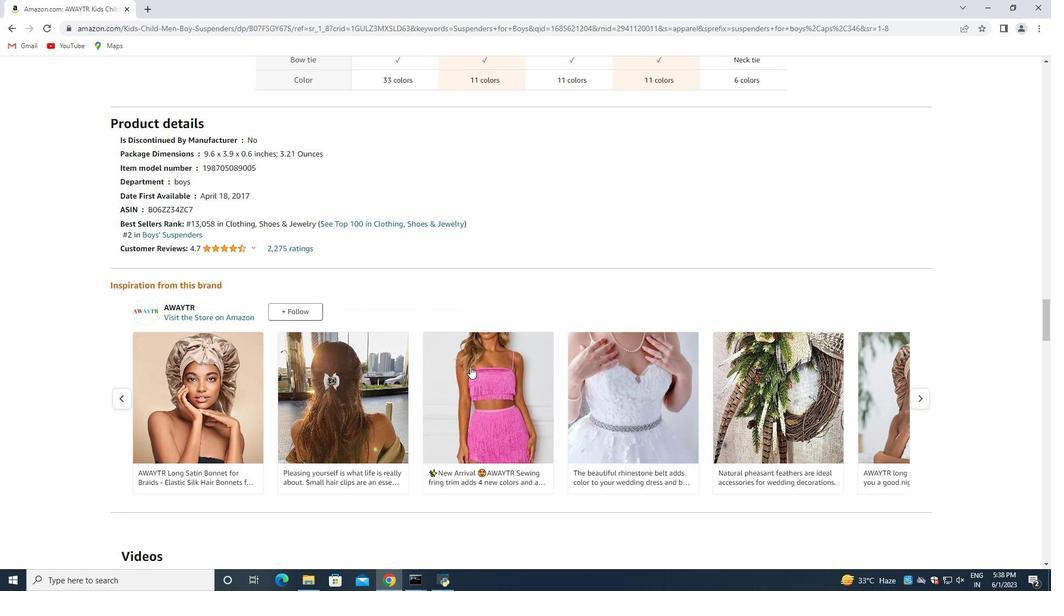 
Action: Mouse scrolled (470, 366) with delta (0, 0)
Screenshot: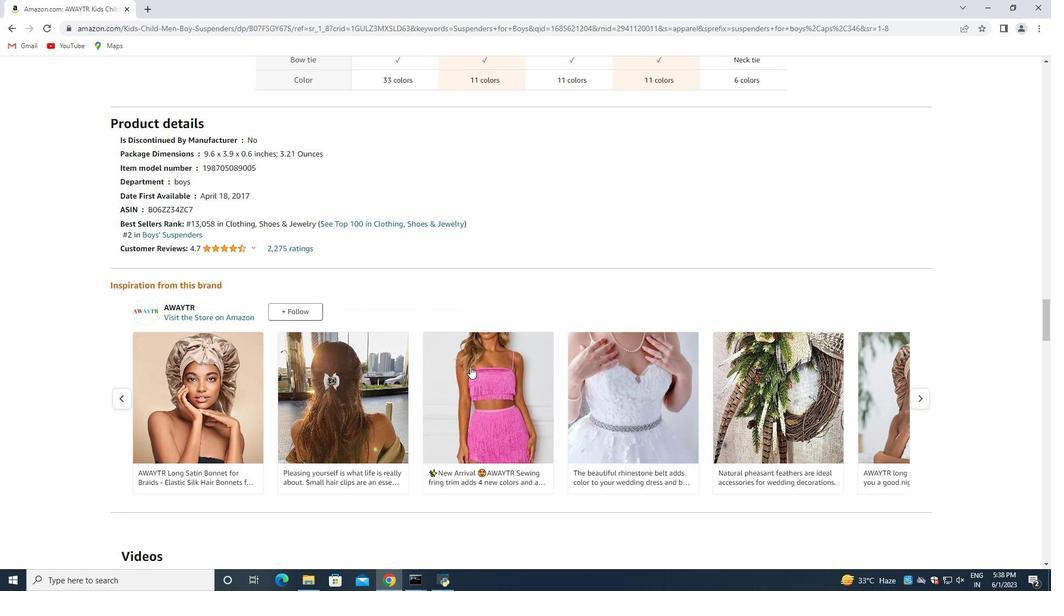 
Action: Mouse scrolled (470, 366) with delta (0, 0)
Screenshot: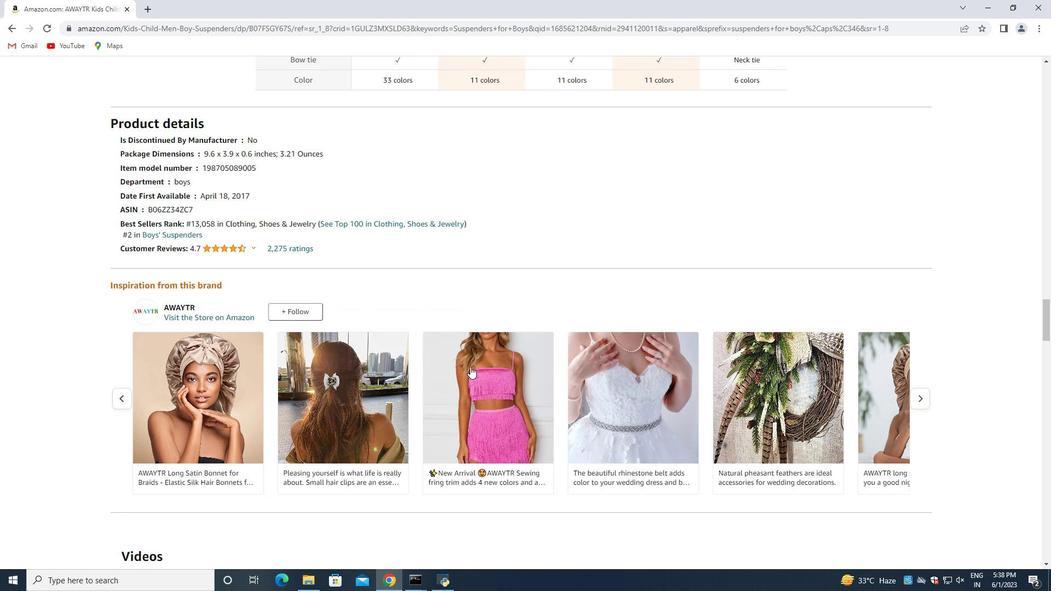 
Action: Mouse scrolled (470, 366) with delta (0, 0)
Screenshot: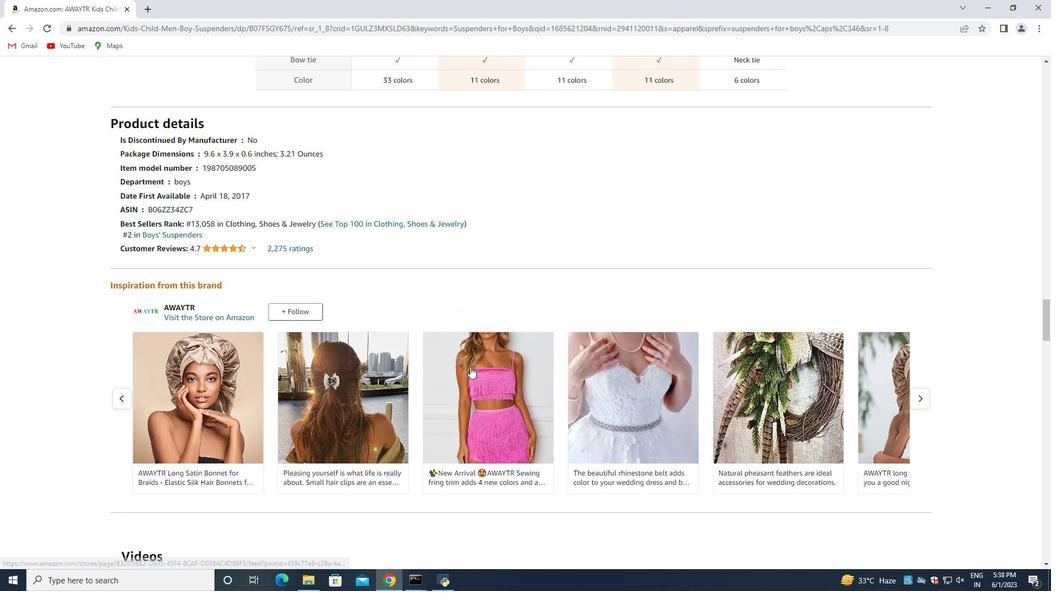 
Action: Mouse scrolled (470, 366) with delta (0, 0)
Screenshot: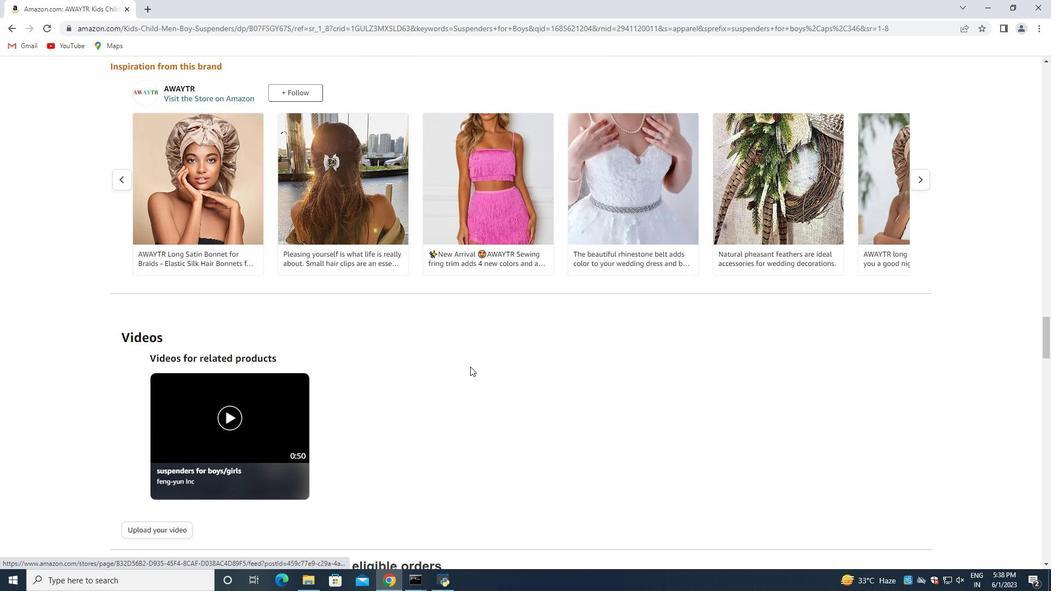 
Action: Mouse scrolled (470, 366) with delta (0, 0)
Screenshot: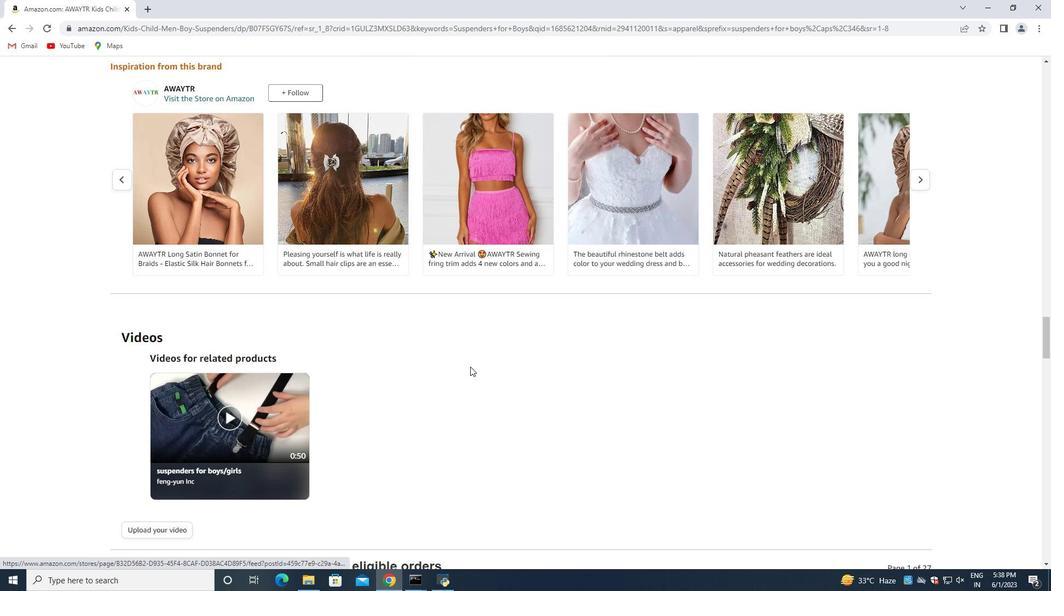 
Action: Mouse scrolled (470, 366) with delta (0, 0)
Screenshot: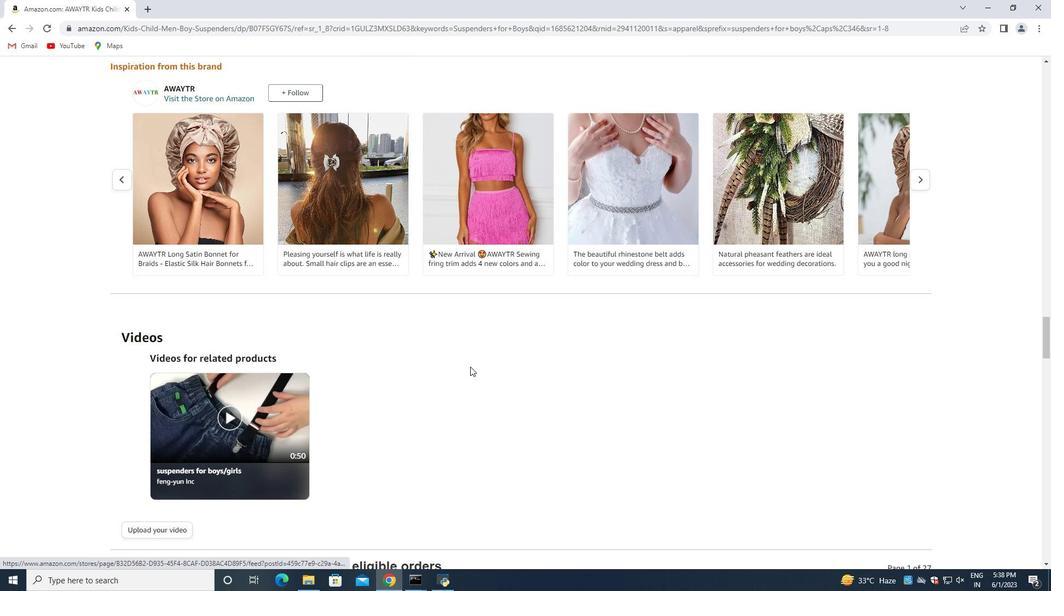 
Action: Mouse scrolled (470, 366) with delta (0, 0)
Screenshot: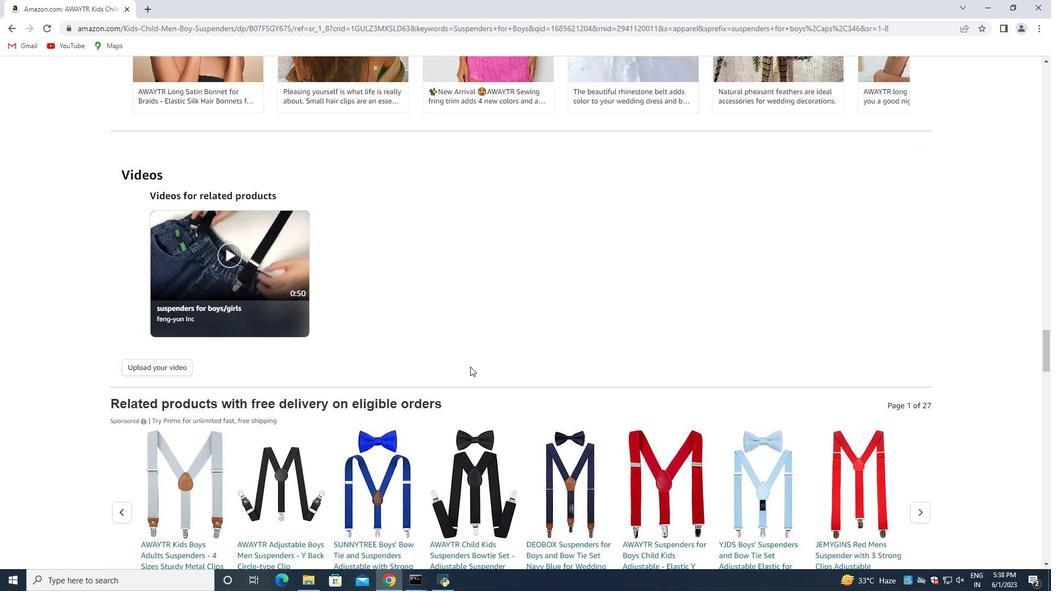 
Action: Mouse moved to (470, 366)
Screenshot: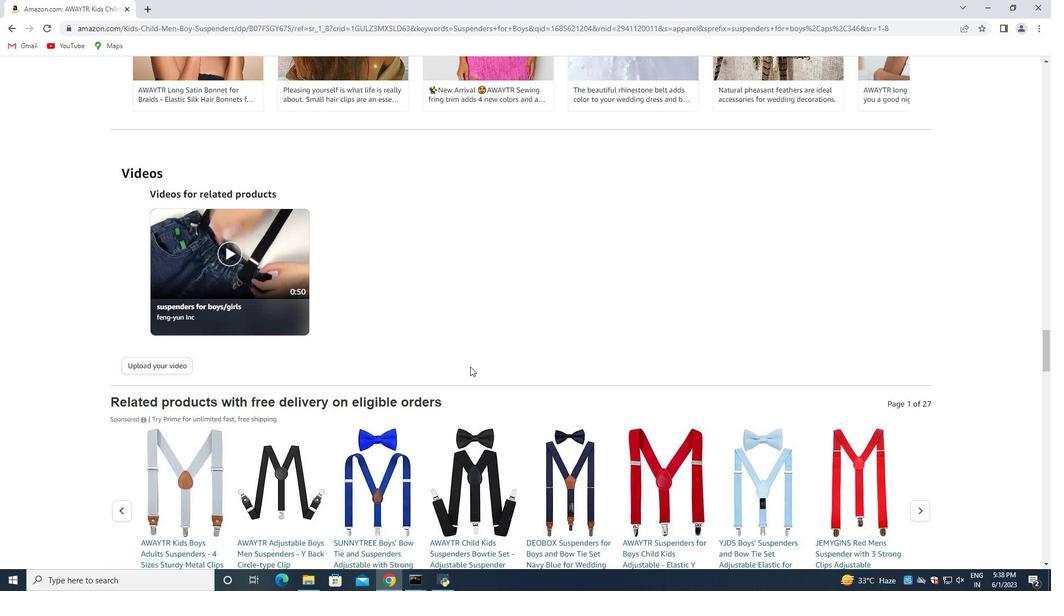 
Action: Mouse scrolled (470, 366) with delta (0, 0)
Screenshot: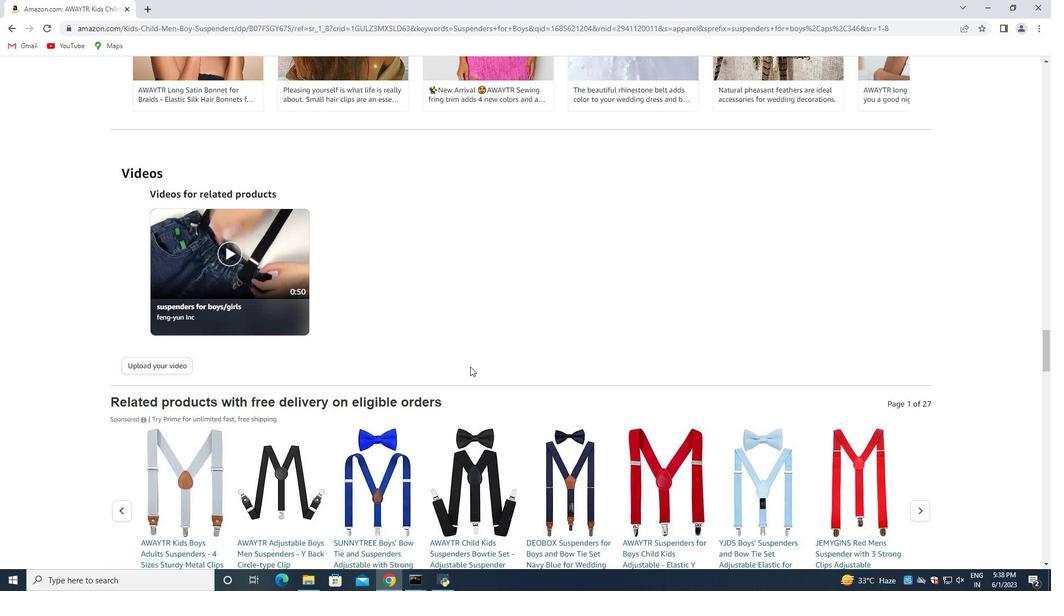 
Action: Mouse moved to (470, 366)
Screenshot: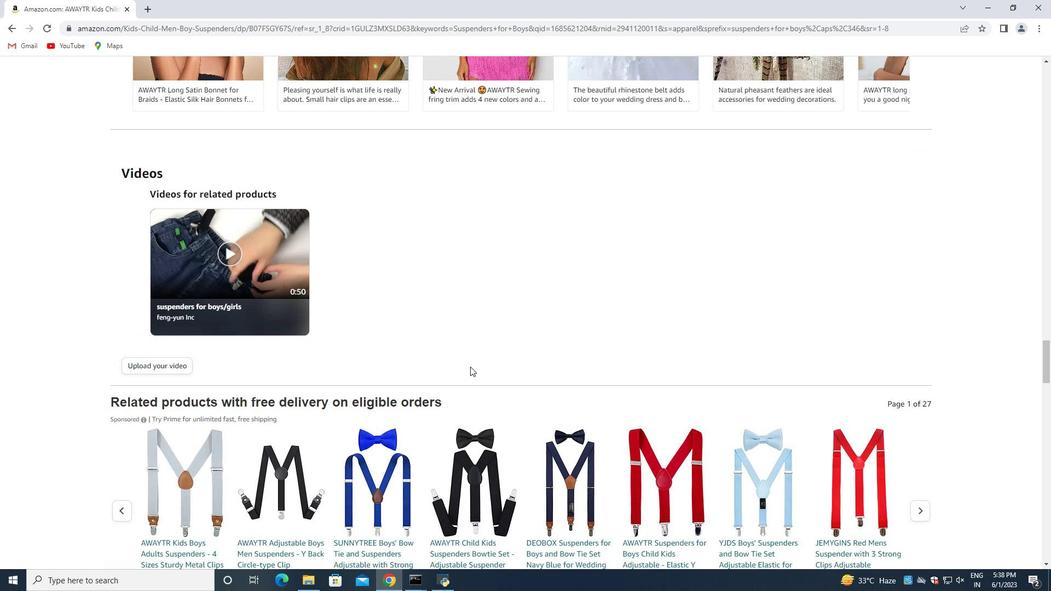 
Action: Mouse scrolled (470, 366) with delta (0, 0)
Screenshot: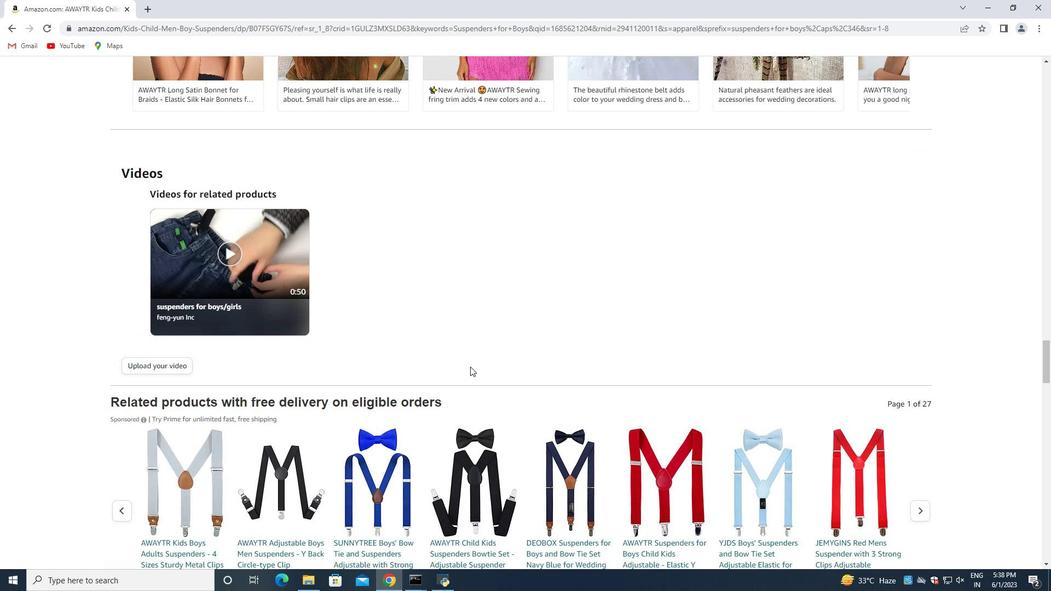 
Action: Mouse moved to (468, 369)
Screenshot: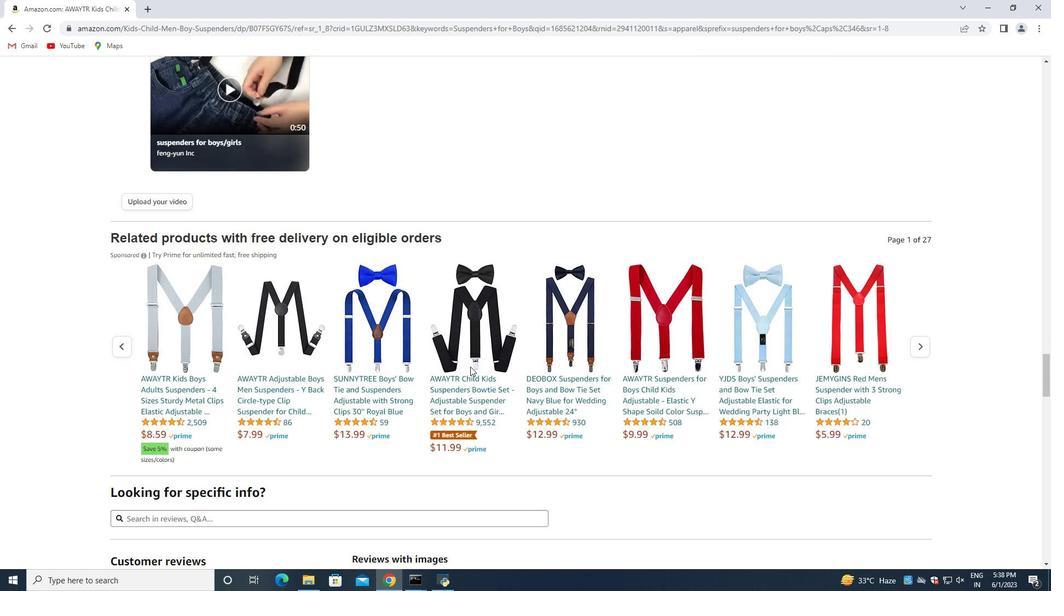 
Action: Mouse scrolled (469, 367) with delta (0, 0)
Screenshot: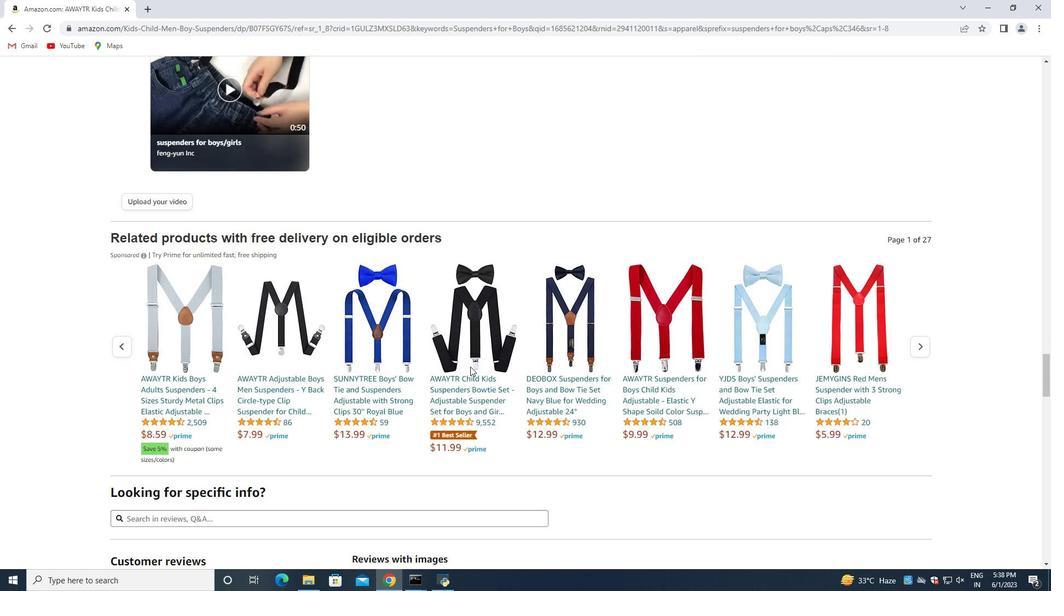 
Action: Mouse scrolled (469, 367) with delta (0, 0)
Screenshot: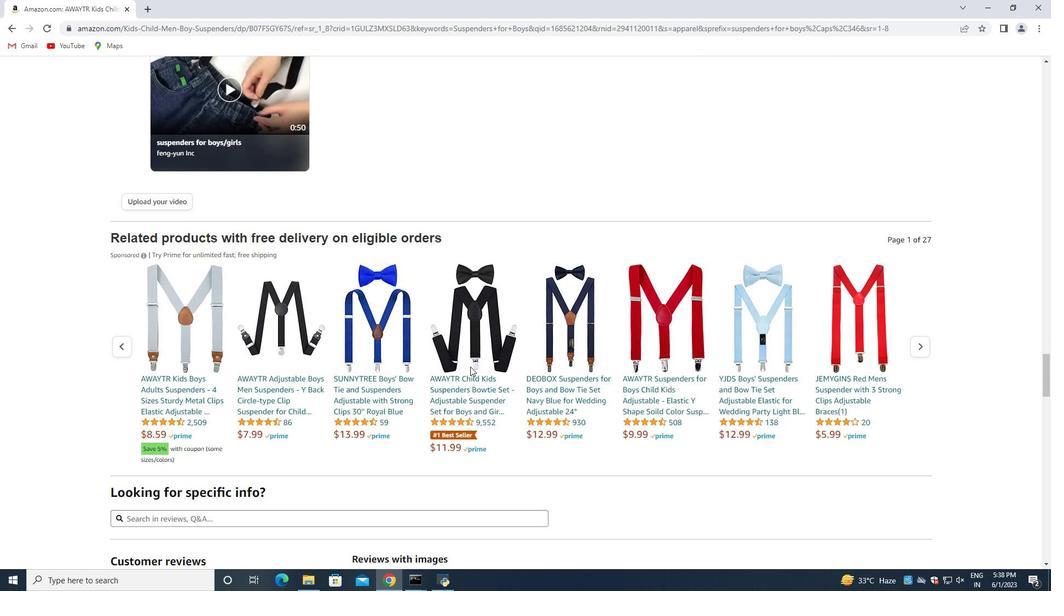
Action: Mouse scrolled (469, 367) with delta (0, 0)
Screenshot: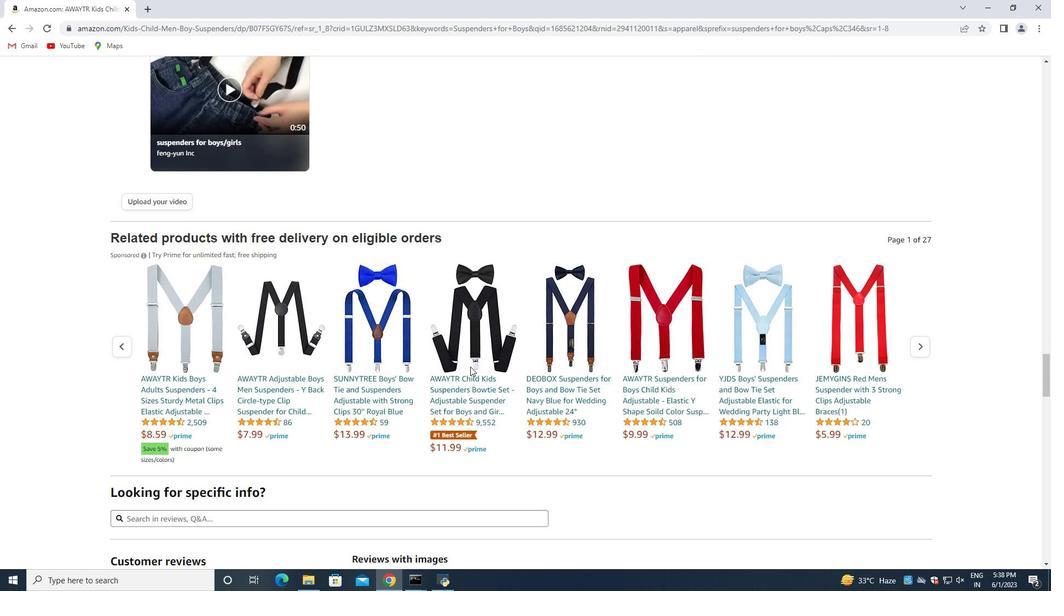 
Action: Mouse scrolled (468, 368) with delta (0, 0)
Screenshot: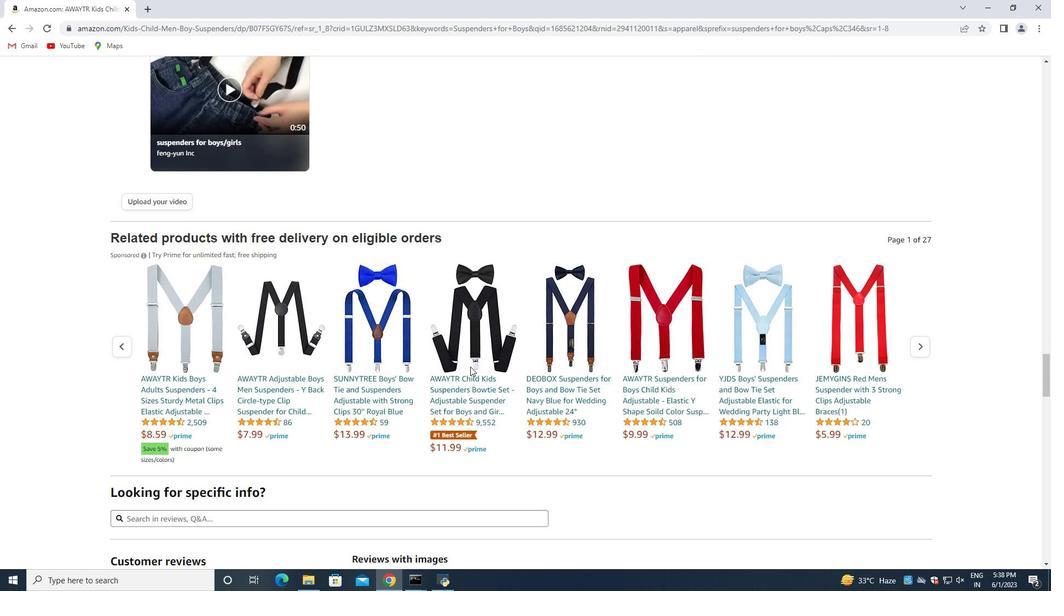 
Action: Mouse scrolled (468, 368) with delta (0, 0)
Screenshot: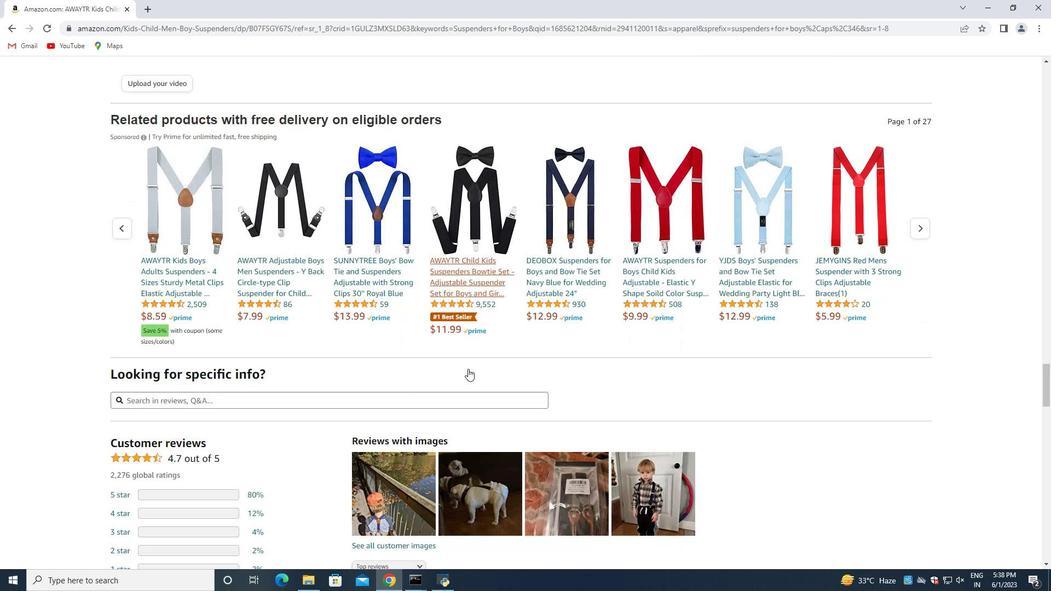 
Action: Mouse scrolled (468, 368) with delta (0, 0)
Screenshot: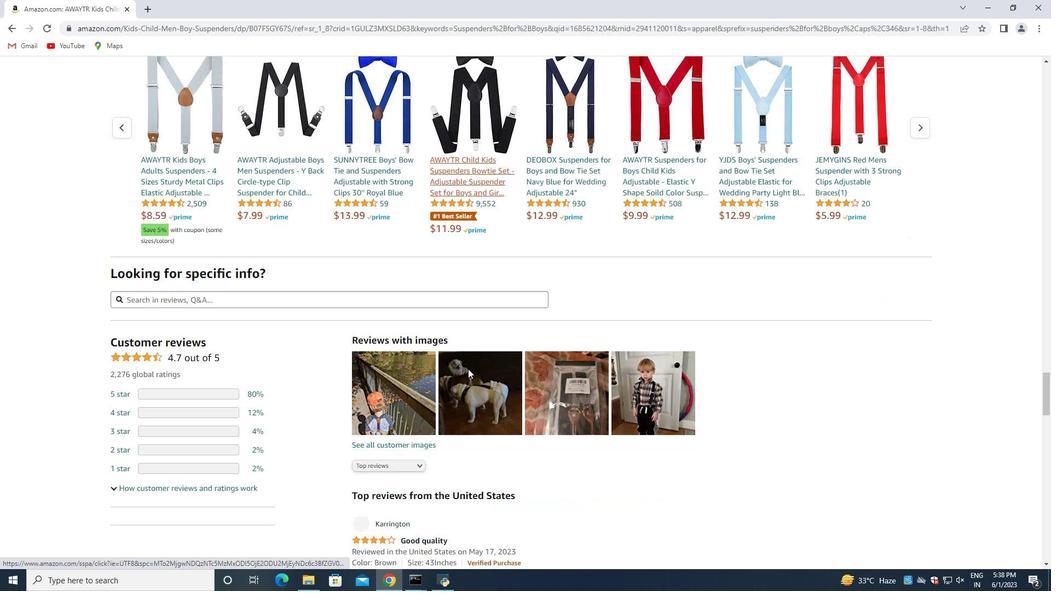
Action: Mouse scrolled (468, 368) with delta (0, 0)
Screenshot: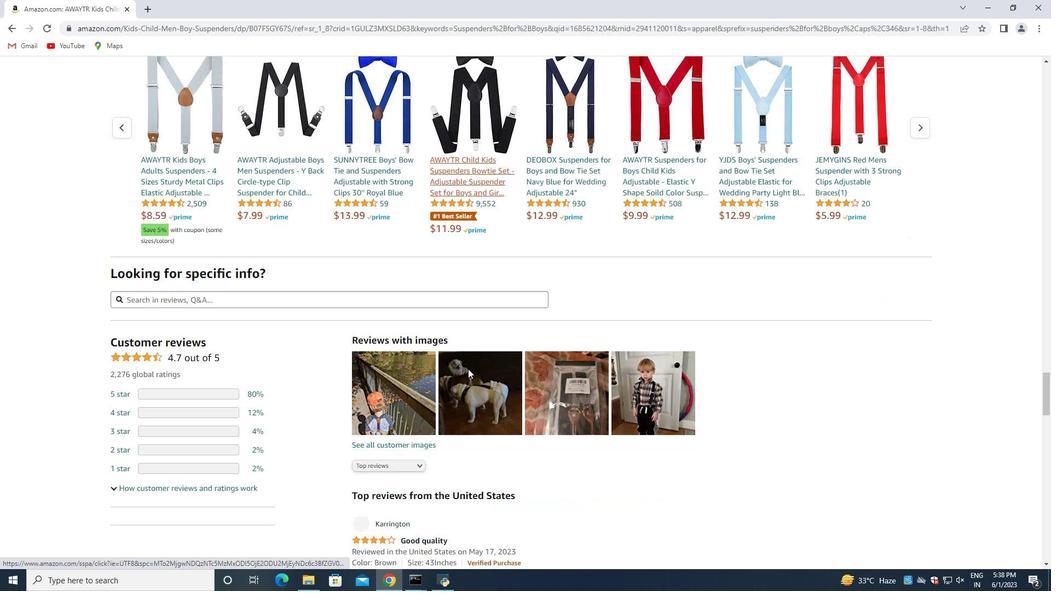 
Action: Mouse moved to (467, 370)
Screenshot: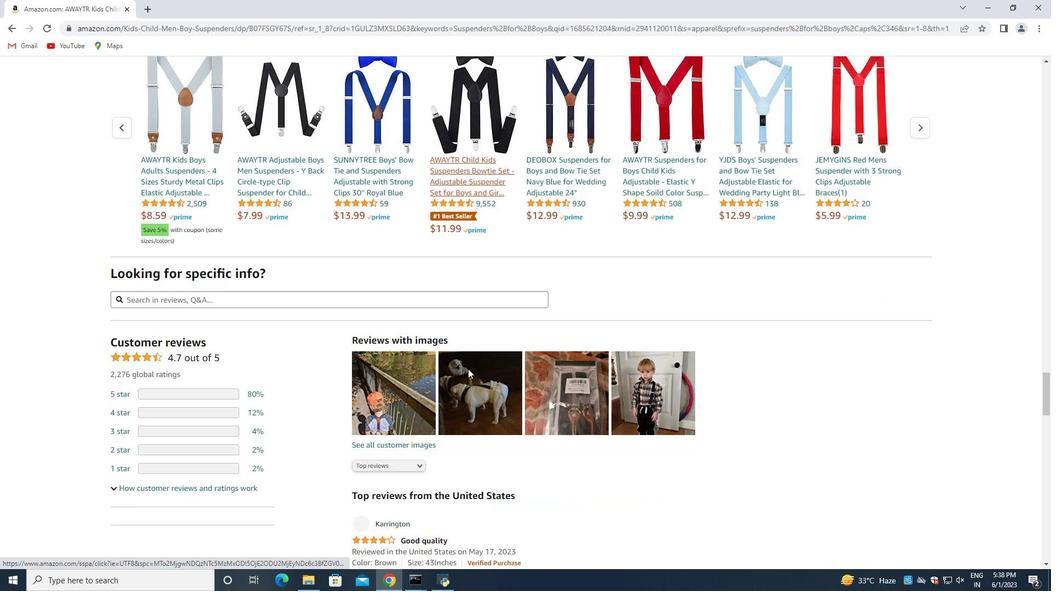 
Action: Mouse scrolled (467, 369) with delta (0, 0)
Screenshot: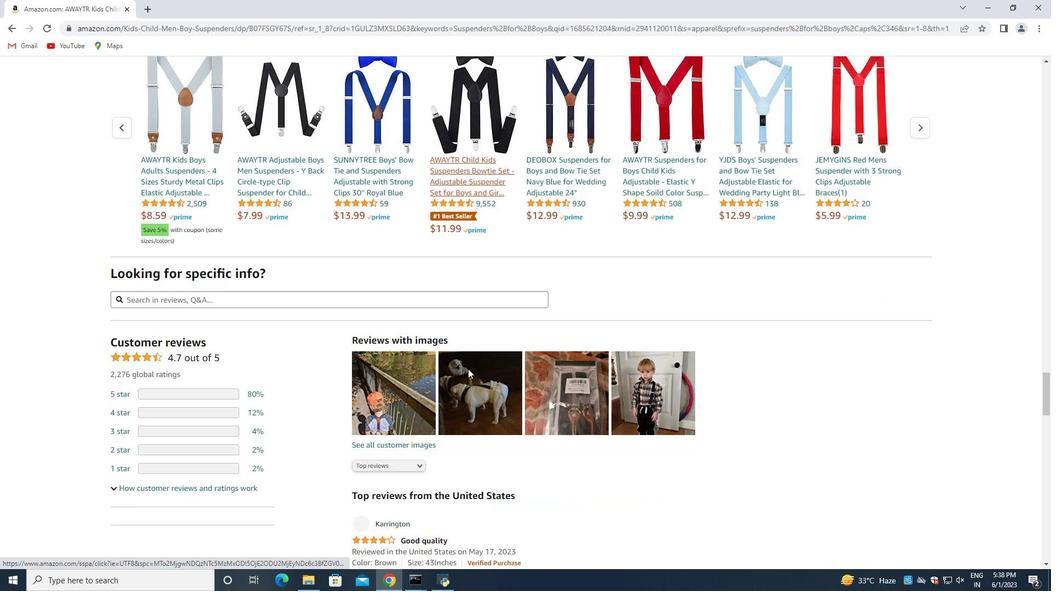 
Action: Mouse moved to (547, 367)
Screenshot: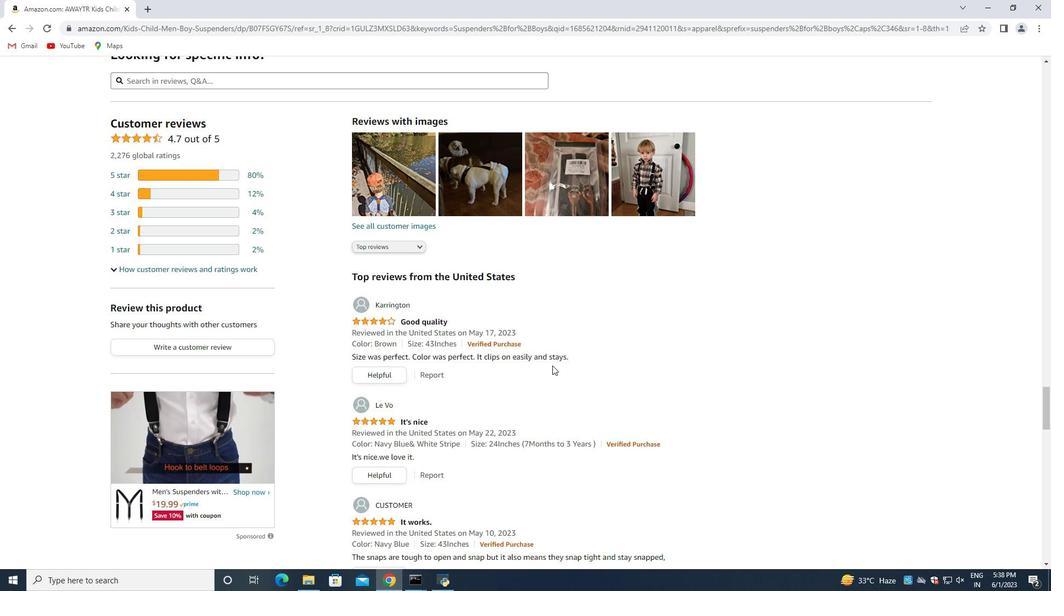 
Action: Mouse scrolled (547, 366) with delta (0, 0)
Screenshot: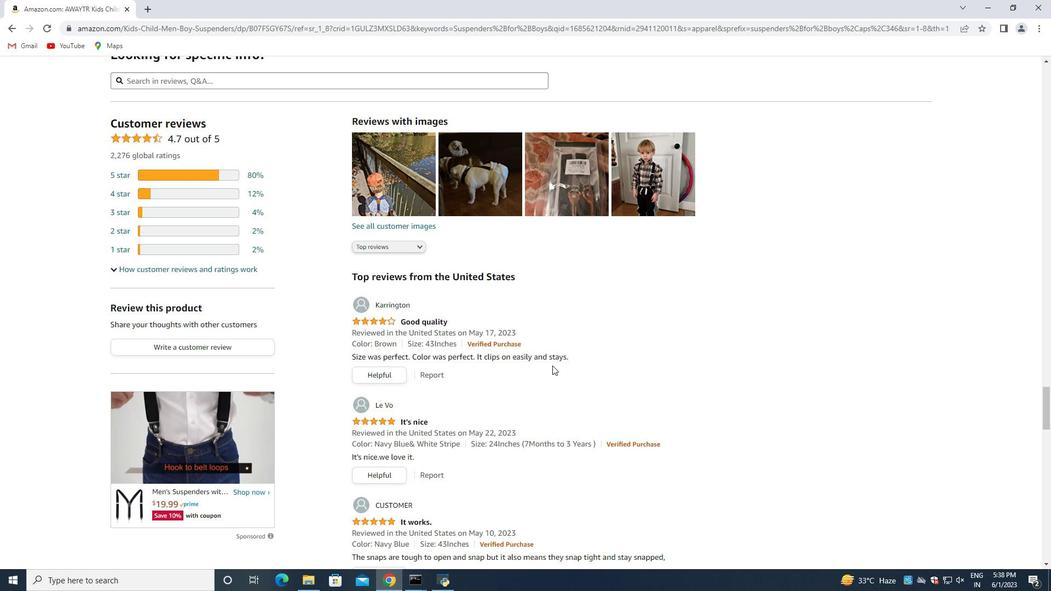 
Action: Mouse moved to (543, 369)
Screenshot: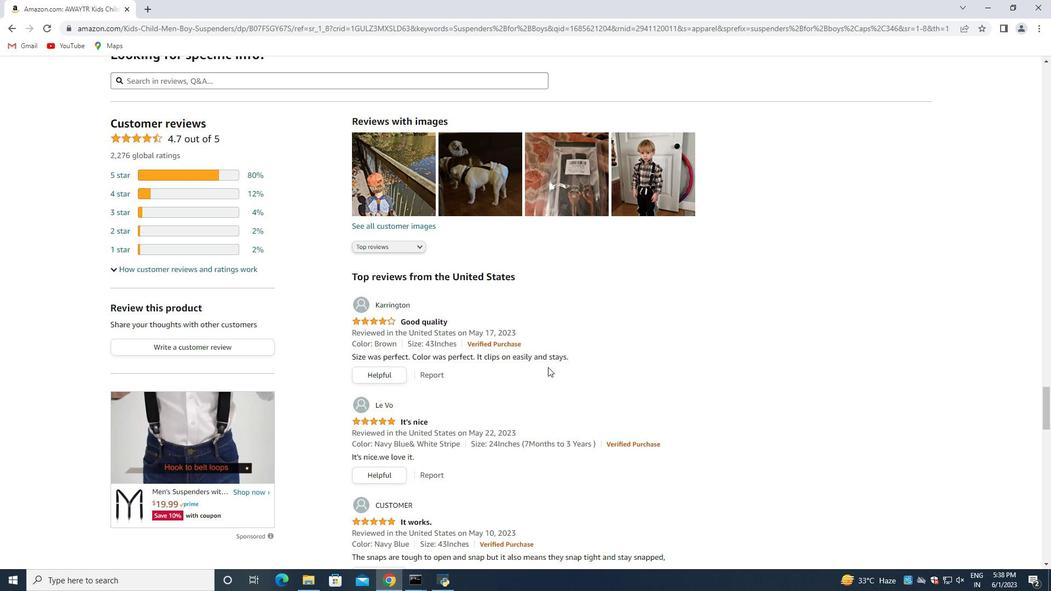 
Action: Mouse scrolled (543, 368) with delta (0, 0)
Screenshot: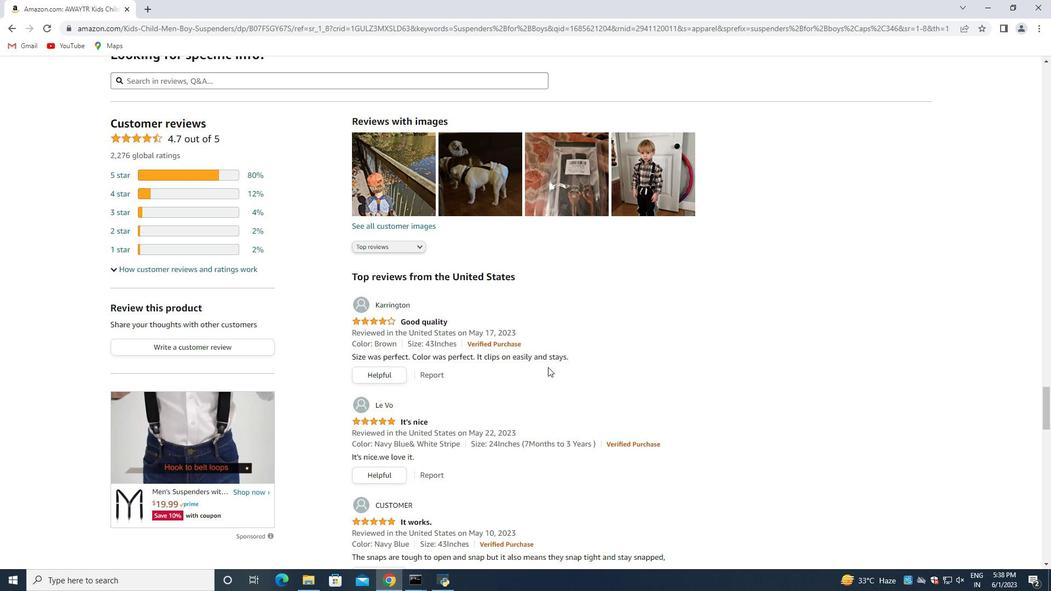 
Action: Mouse moved to (434, 348)
Screenshot: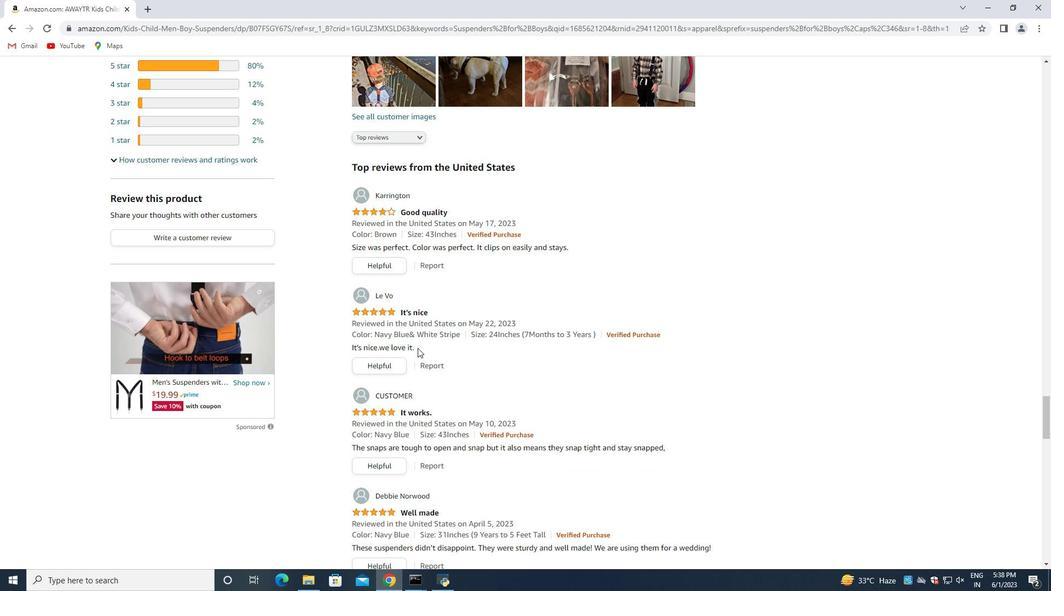 
Action: Mouse scrolled (434, 347) with delta (0, 0)
Screenshot: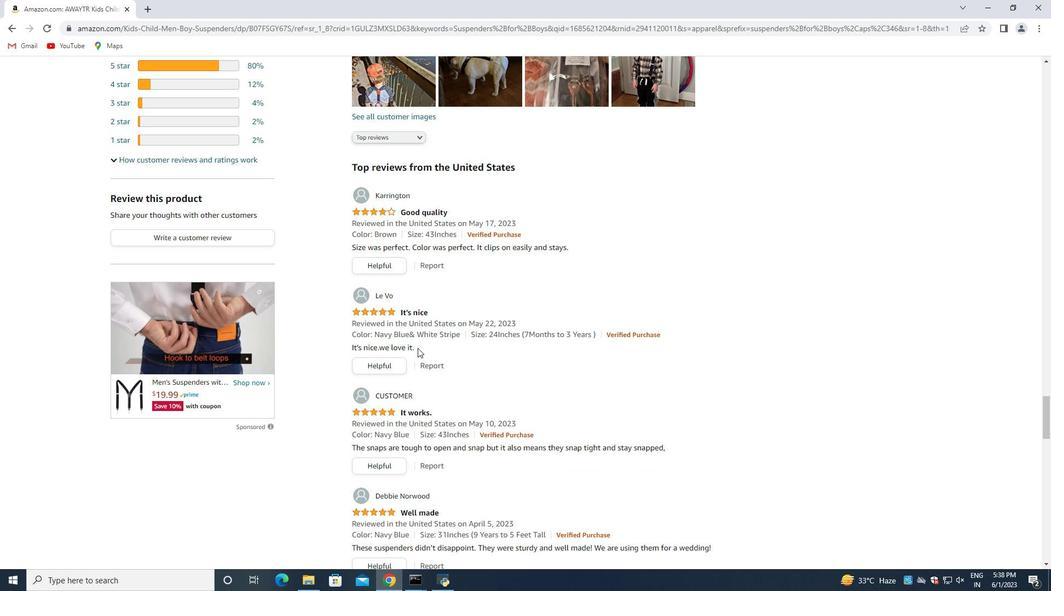 
Action: Mouse moved to (670, 394)
Screenshot: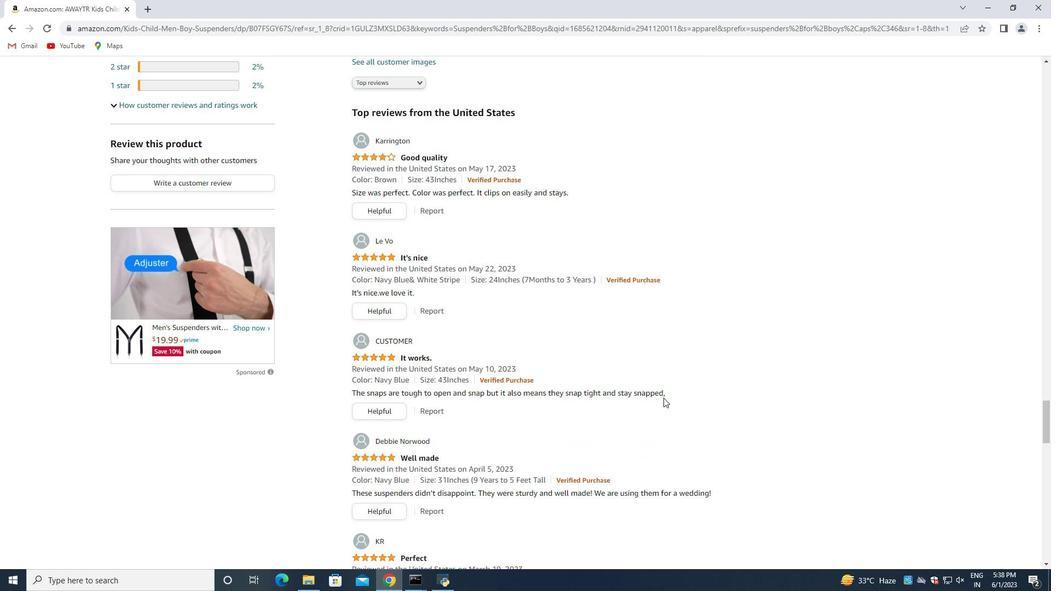 
Action: Mouse scrolled (670, 394) with delta (0, 0)
Screenshot: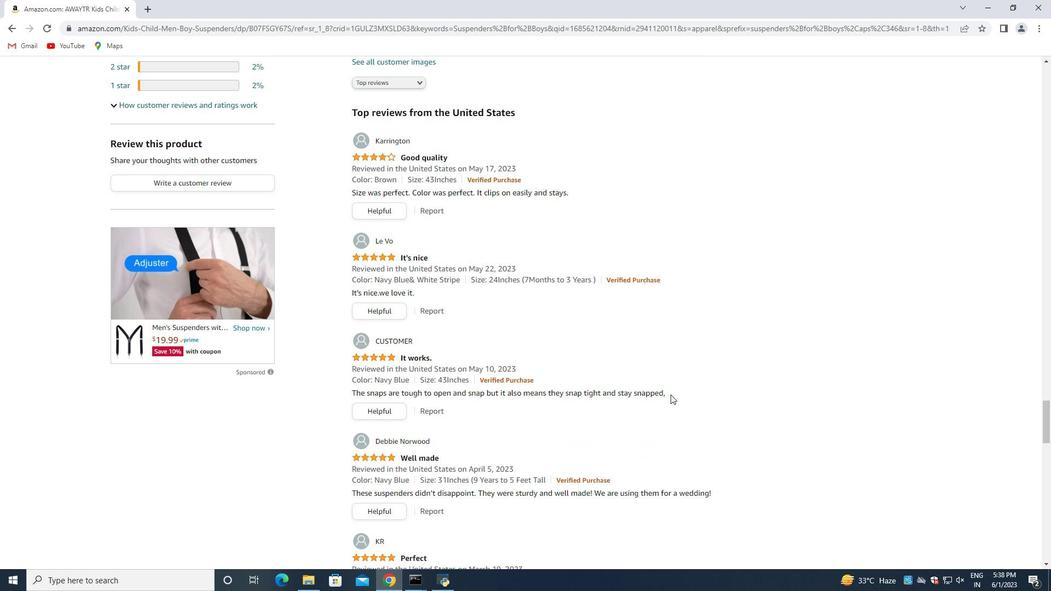 
Action: Mouse moved to (713, 434)
Screenshot: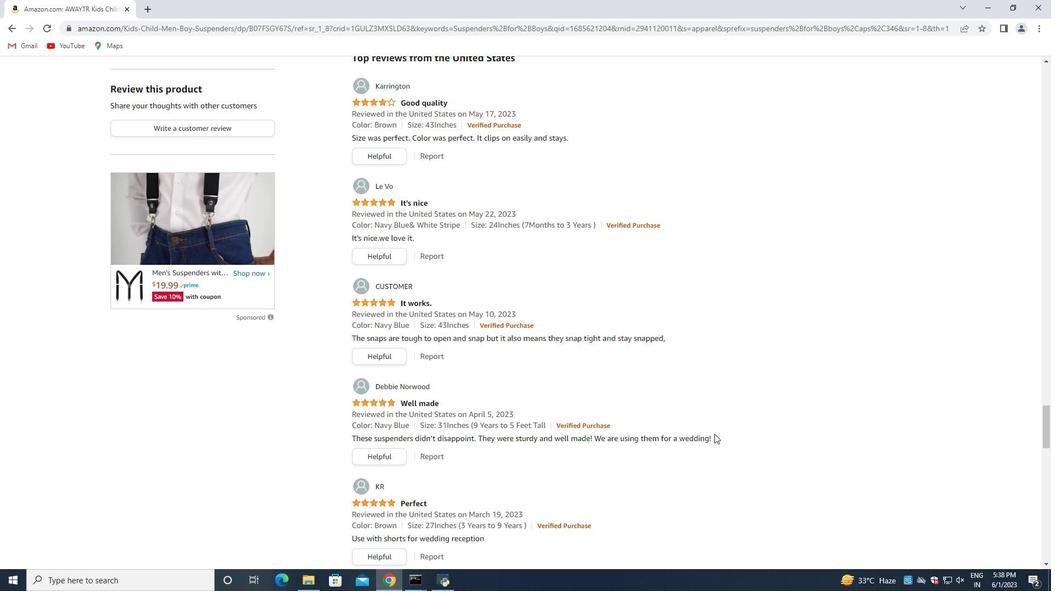 
Action: Mouse scrolled (713, 434) with delta (0, 0)
Screenshot: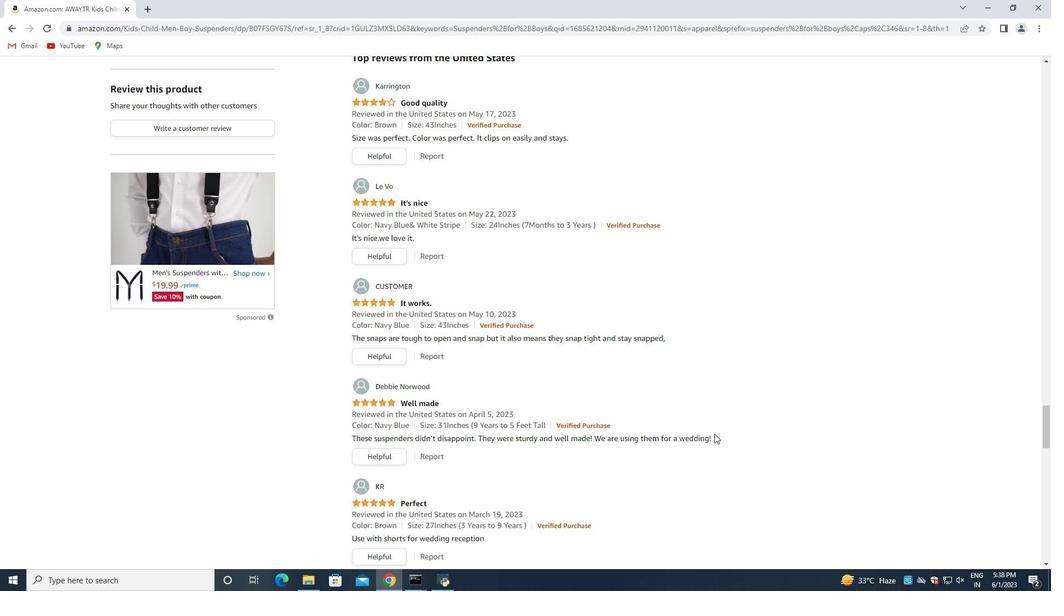
Action: Mouse moved to (686, 439)
Screenshot: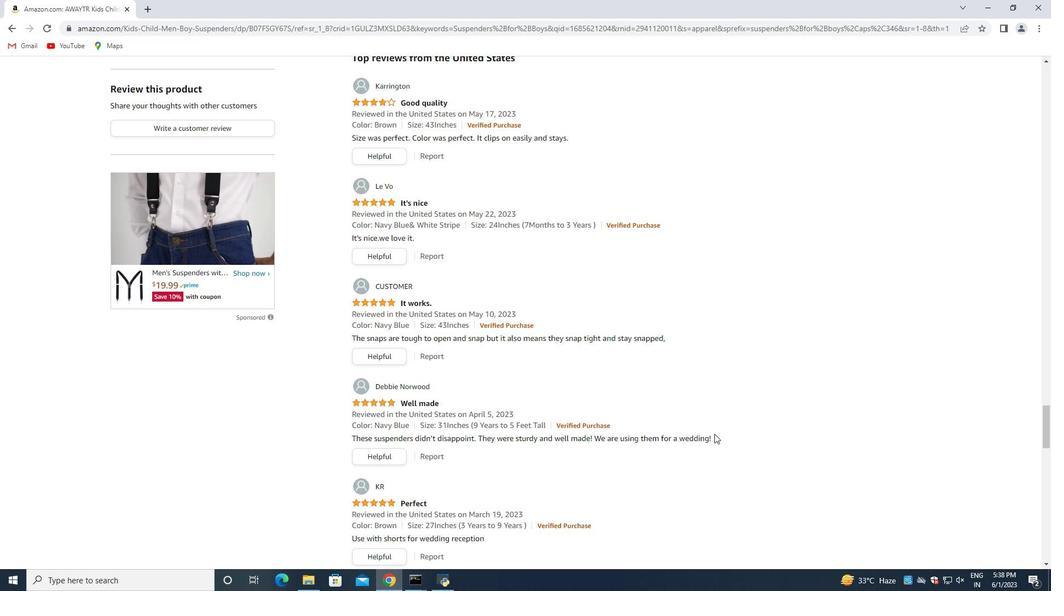 
Action: Mouse scrolled (686, 438) with delta (0, 0)
Screenshot: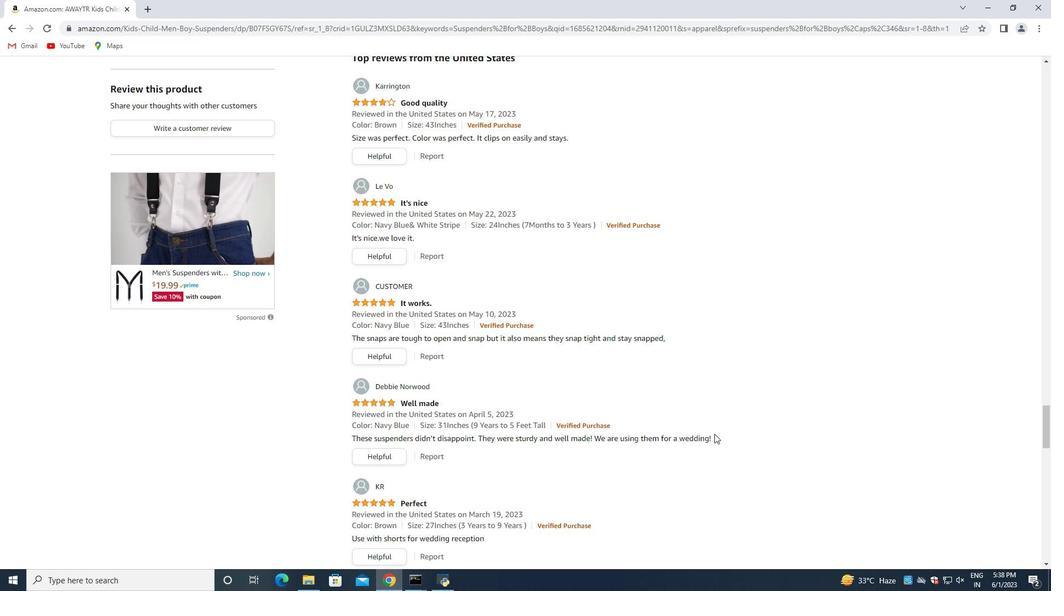 
Action: Mouse moved to (637, 438)
Screenshot: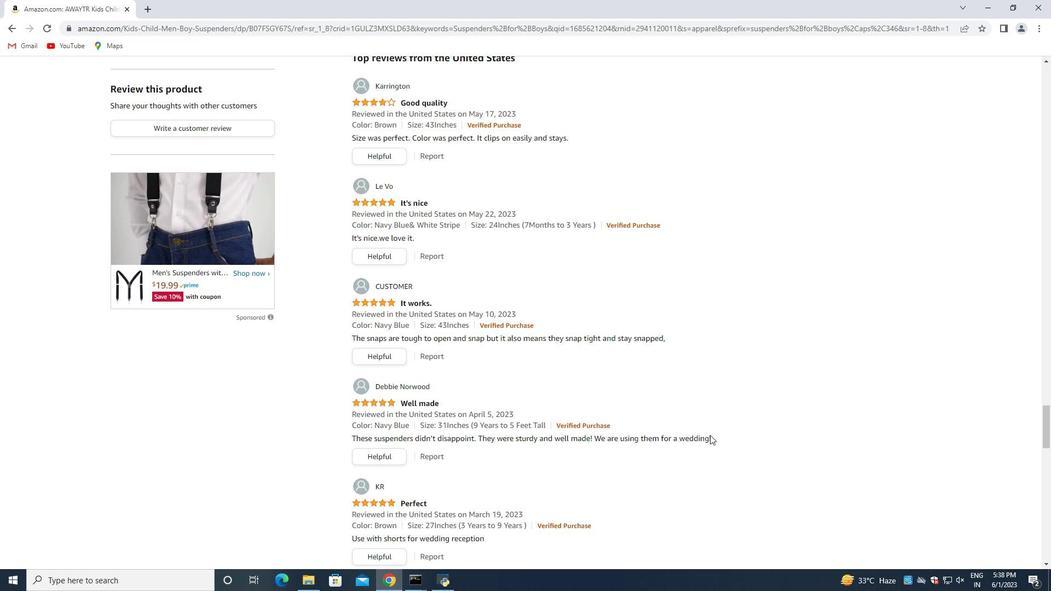 
Action: Mouse scrolled (645, 438) with delta (0, 0)
Screenshot: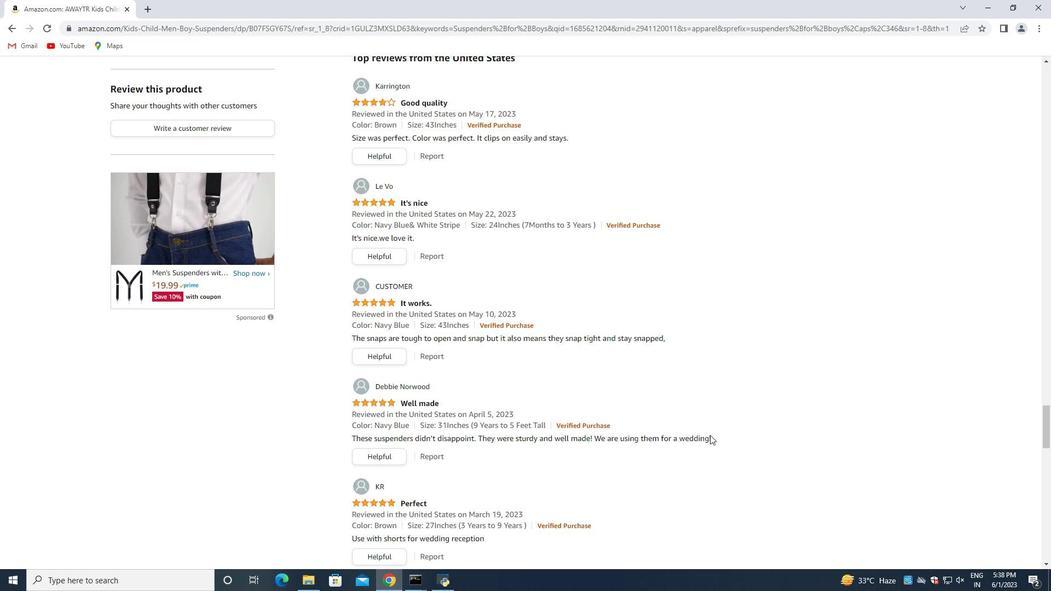
Action: Mouse moved to (457, 385)
Screenshot: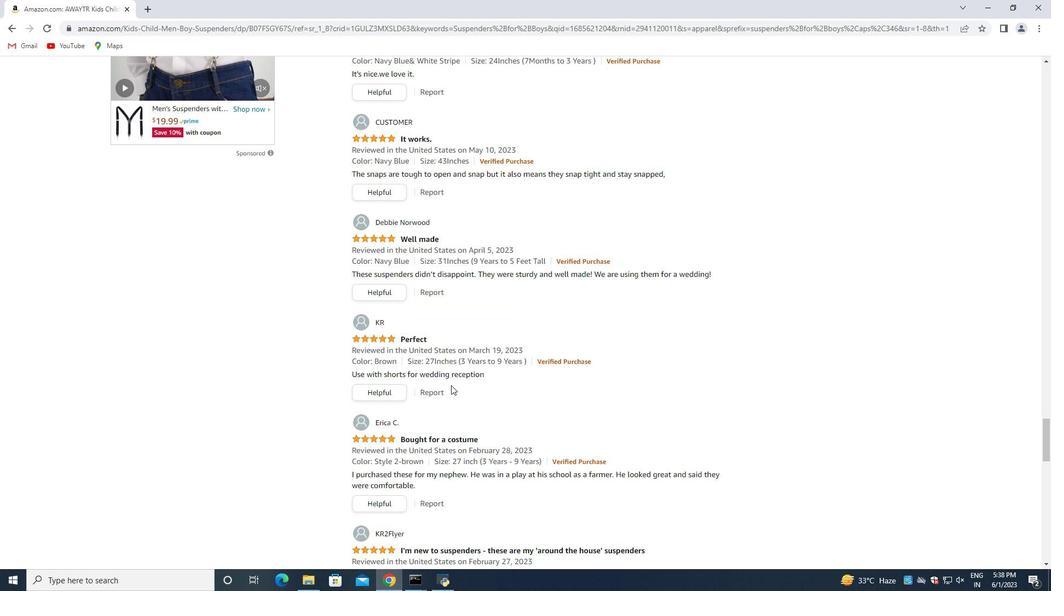 
Action: Mouse scrolled (457, 384) with delta (0, 0)
Screenshot: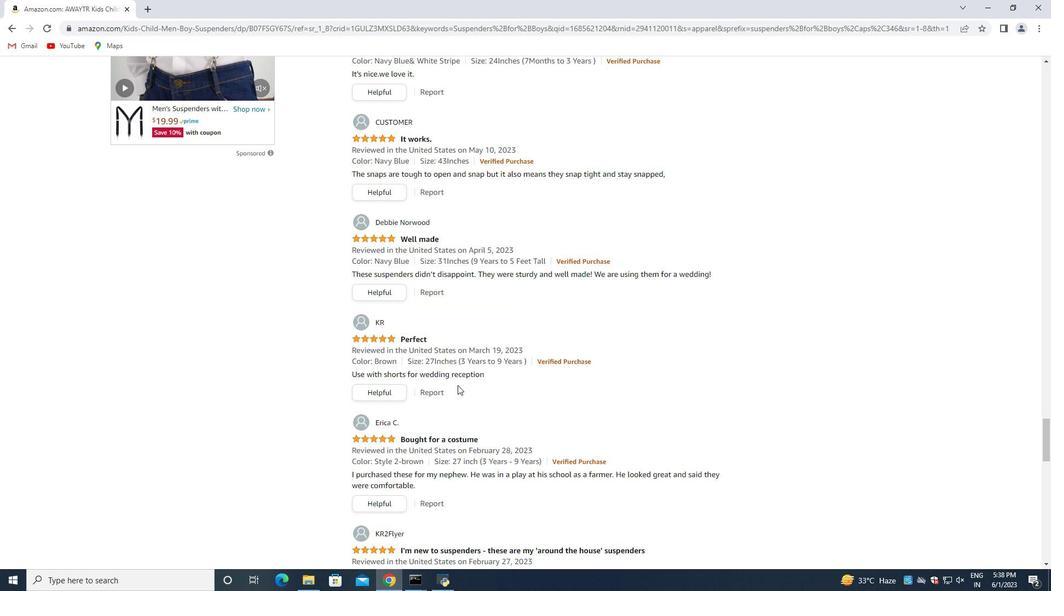 
Action: Mouse moved to (641, 412)
Screenshot: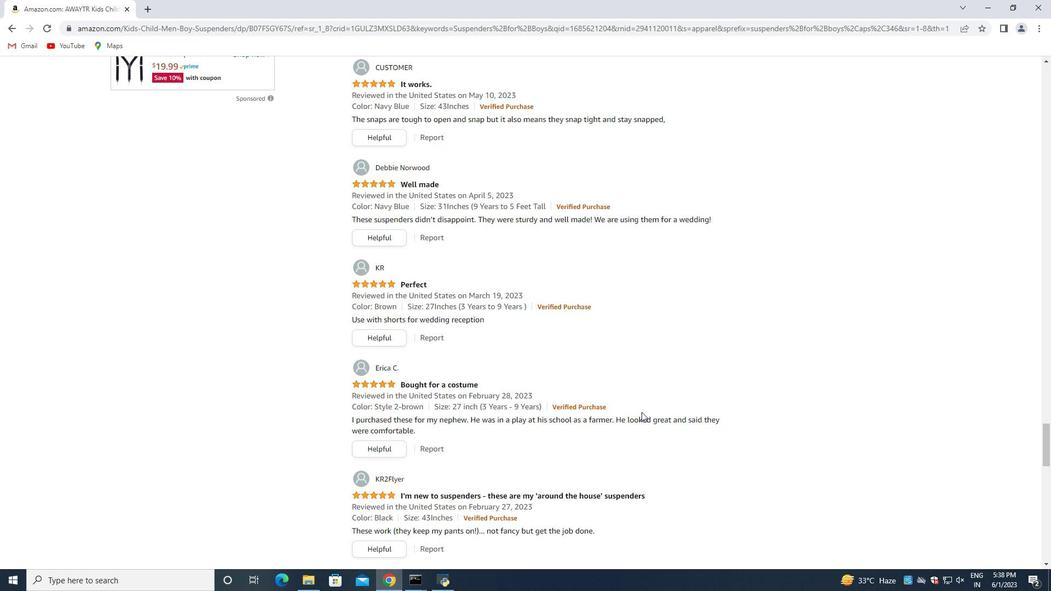 
Action: Mouse scrolled (641, 411) with delta (0, 0)
Screenshot: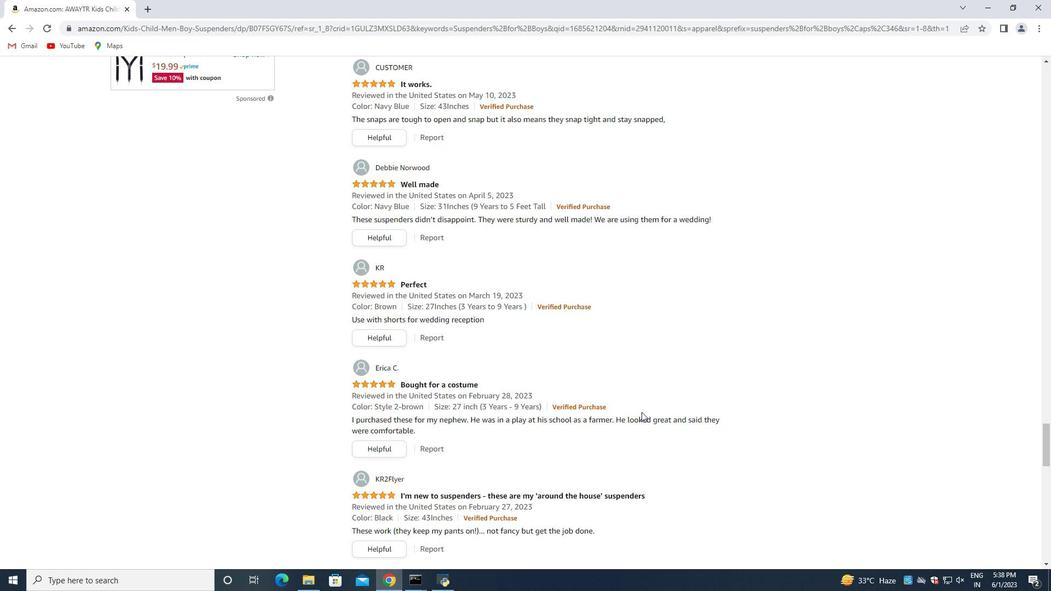 
Action: Mouse moved to (626, 418)
Screenshot: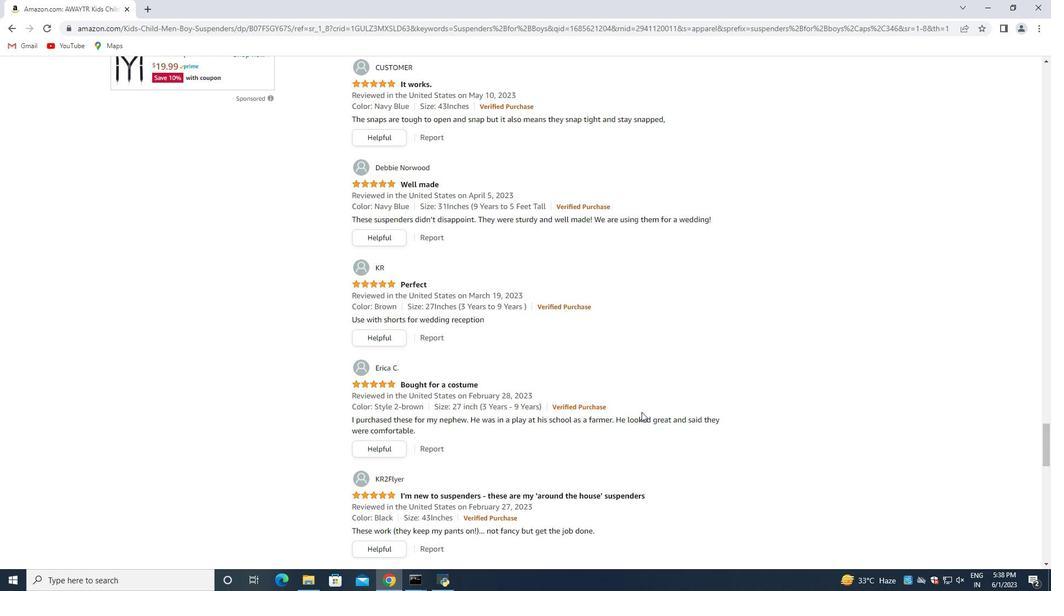 
Action: Mouse scrolled (626, 418) with delta (0, 0)
Screenshot: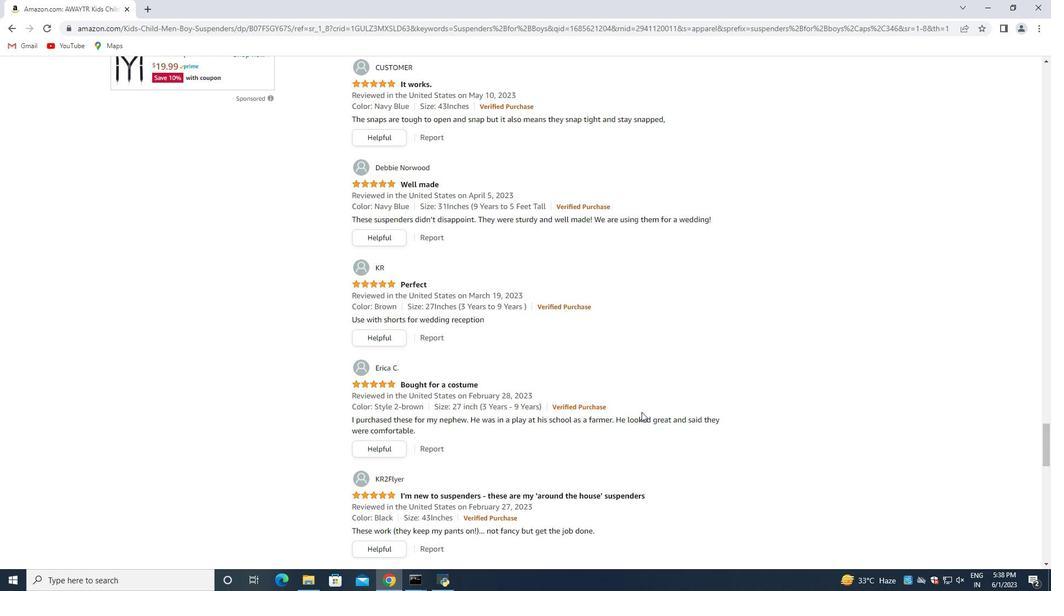 
Action: Mouse moved to (541, 427)
Screenshot: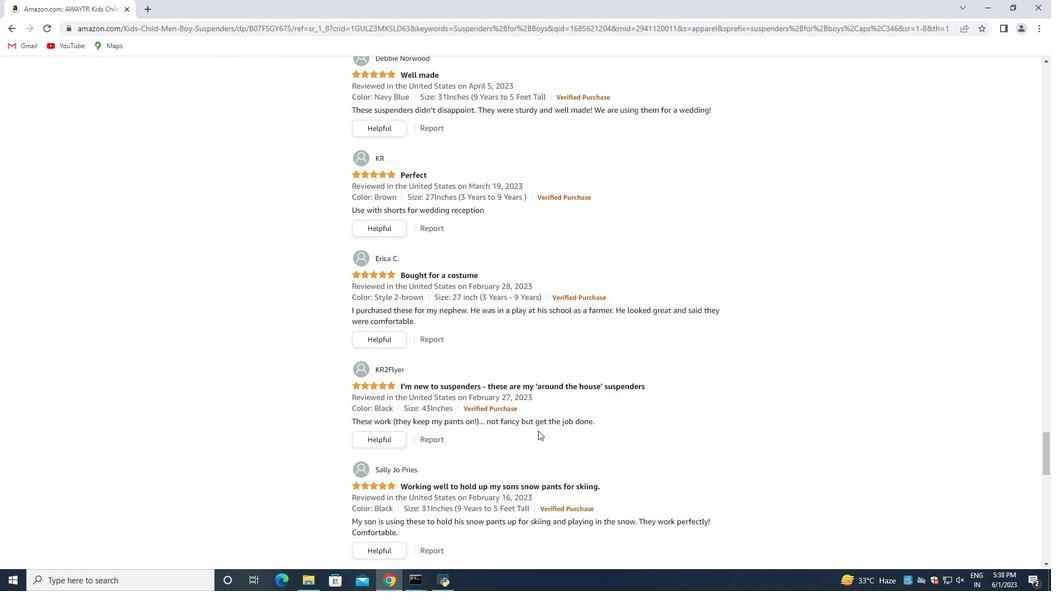 
Action: Mouse scrolled (541, 426) with delta (0, 0)
Screenshot: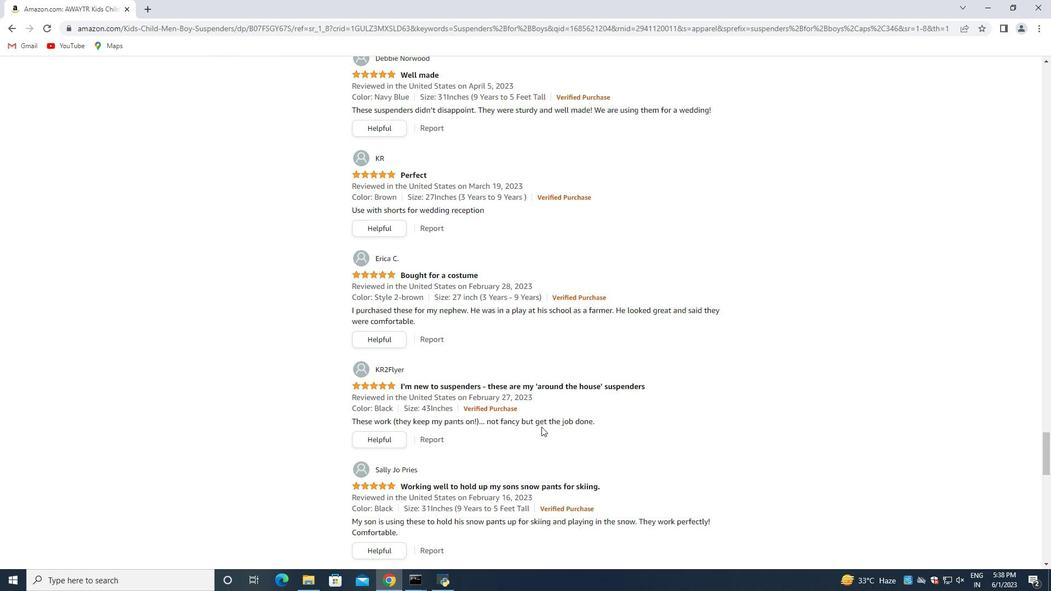 
Action: Mouse moved to (379, 463)
Screenshot: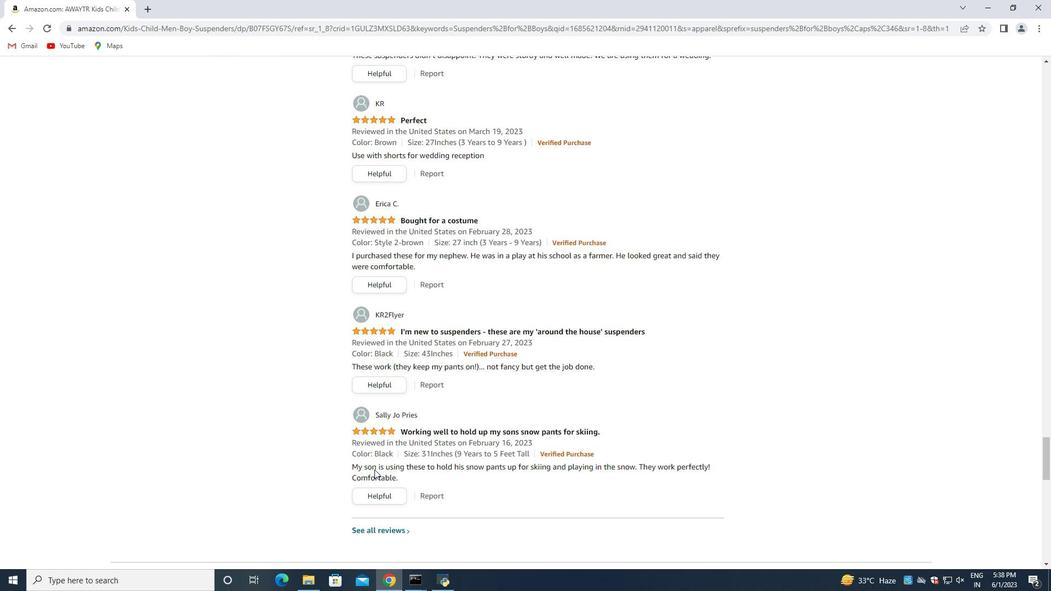 
Action: Mouse scrolled (379, 463) with delta (0, 0)
Screenshot: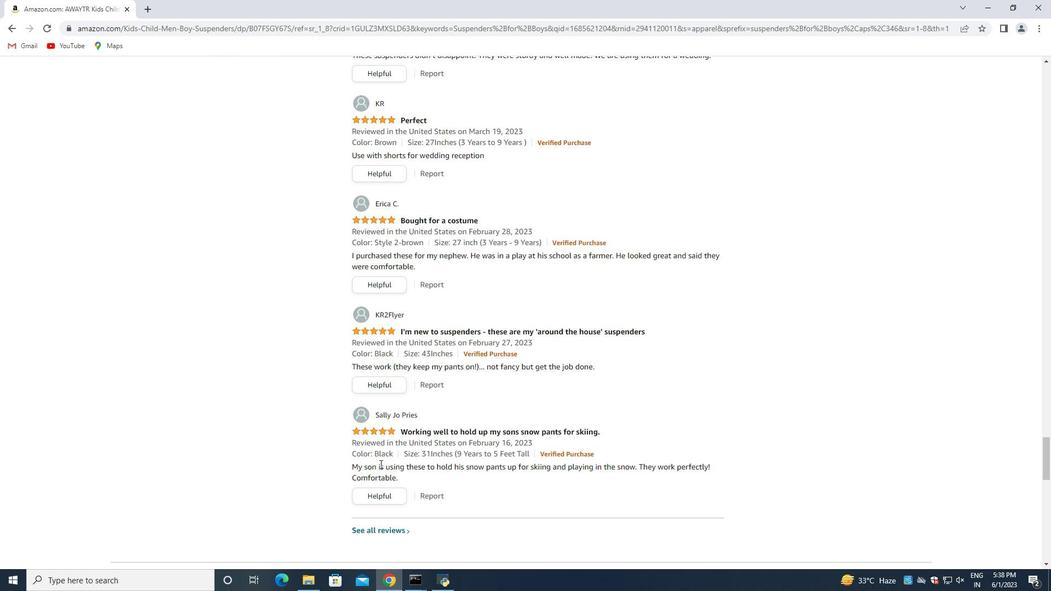 
Action: Mouse moved to (379, 456)
Screenshot: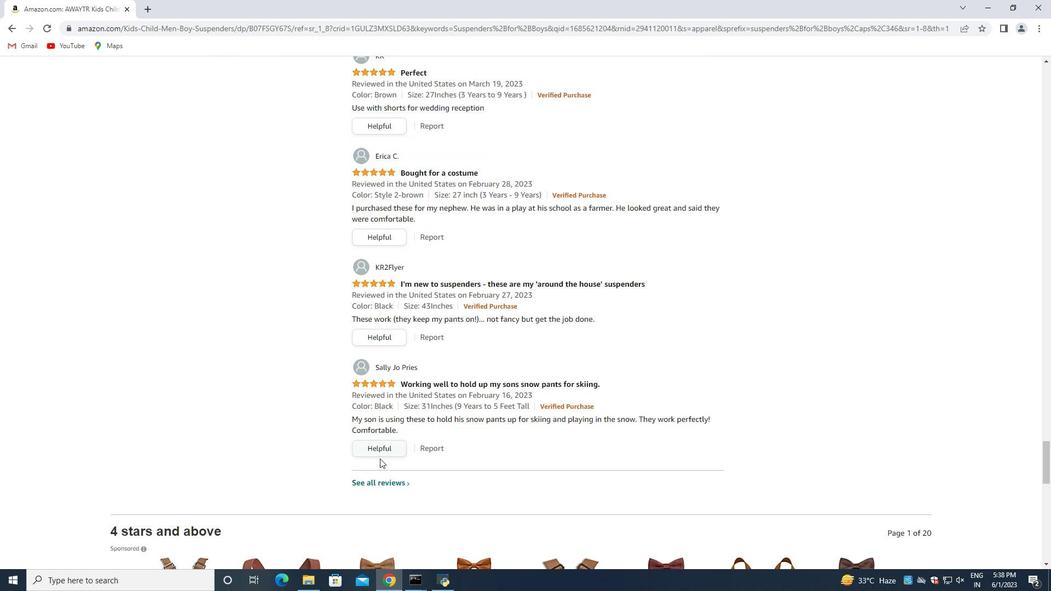 
Action: Mouse scrolled (379, 455) with delta (0, 0)
Screenshot: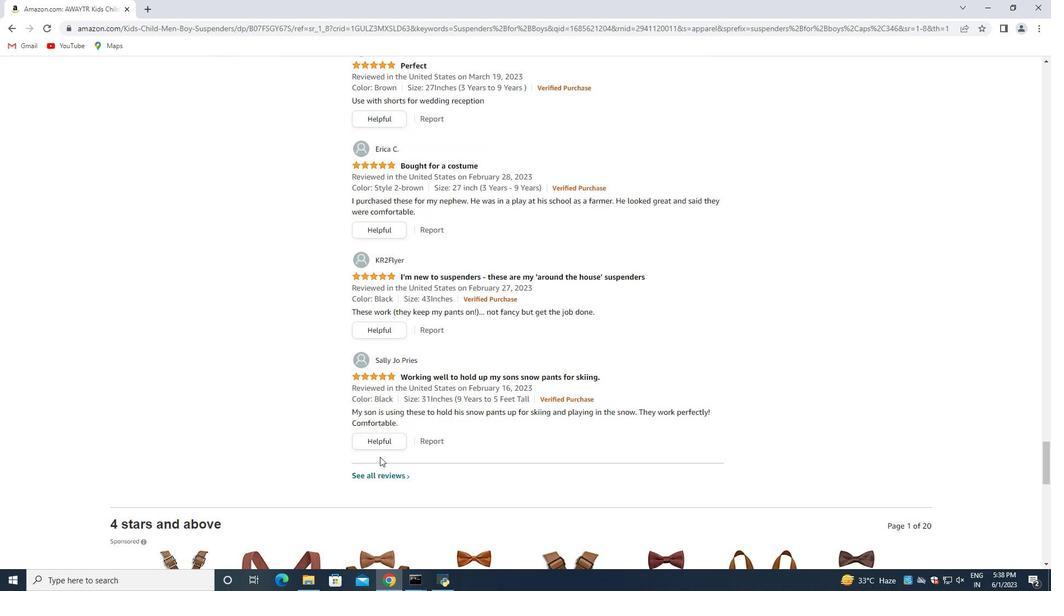 
Action: Mouse moved to (378, 453)
Screenshot: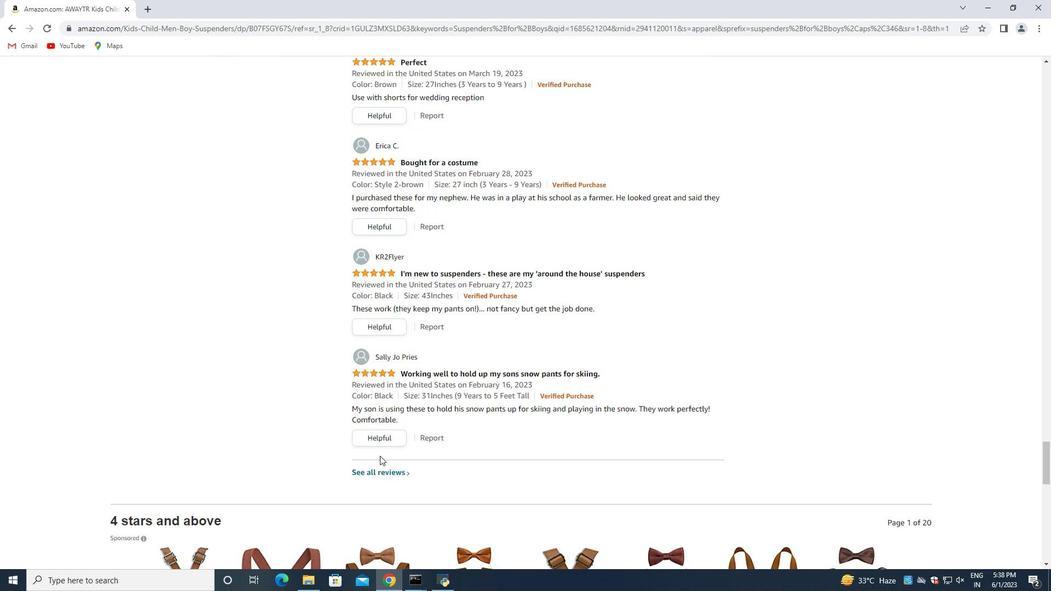 
Action: Mouse scrolled (378, 453) with delta (0, 0)
Screenshot: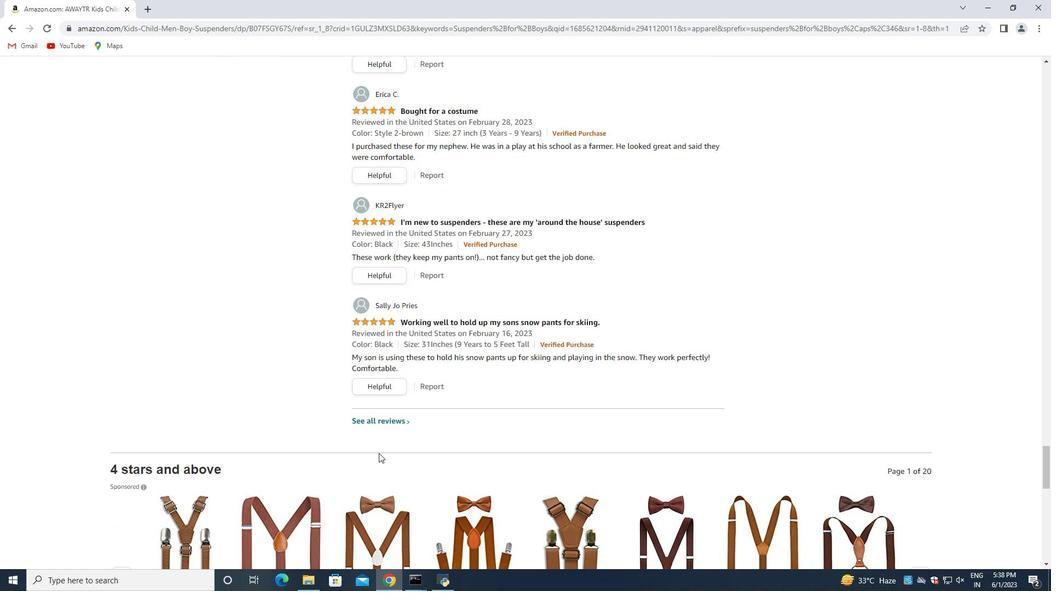 
Action: Mouse scrolled (378, 453) with delta (0, 0)
Screenshot: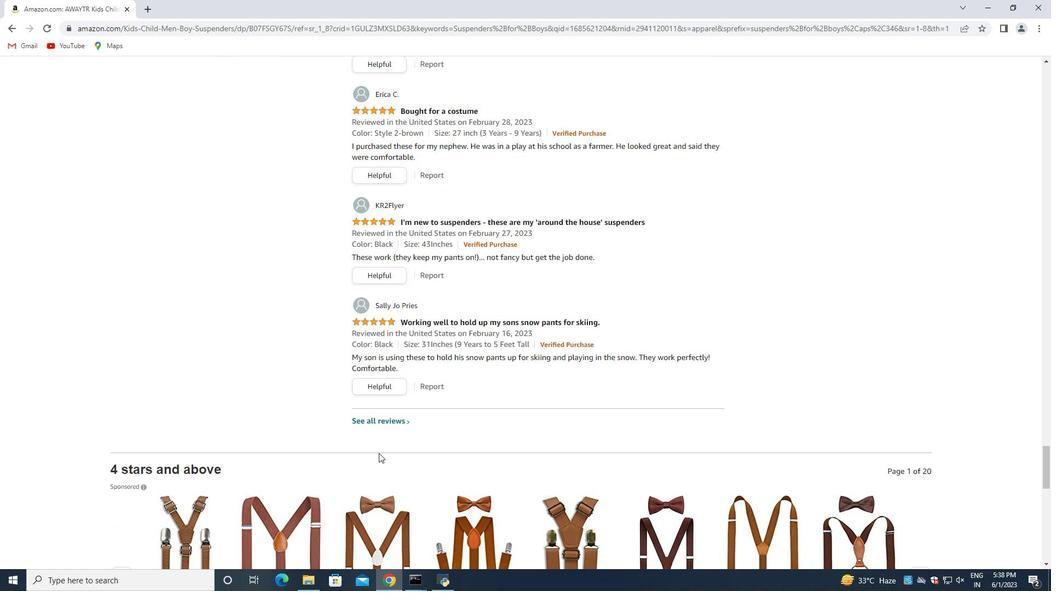 
Action: Mouse scrolled (378, 453) with delta (0, 0)
Screenshot: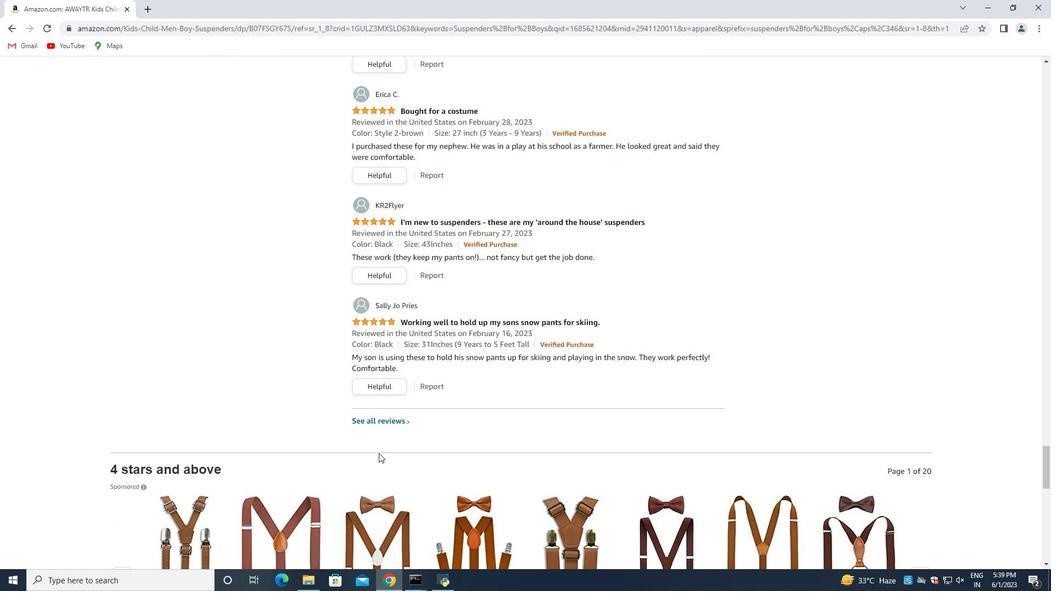 
Action: Mouse scrolled (378, 453) with delta (0, 0)
Screenshot: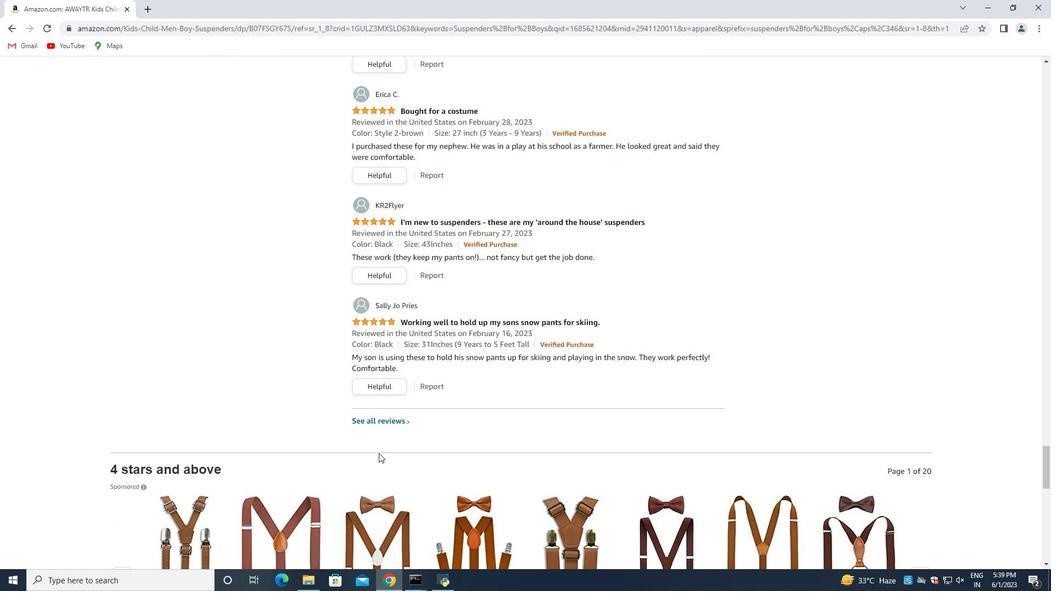 
Action: Mouse scrolled (378, 453) with delta (0, 0)
Screenshot: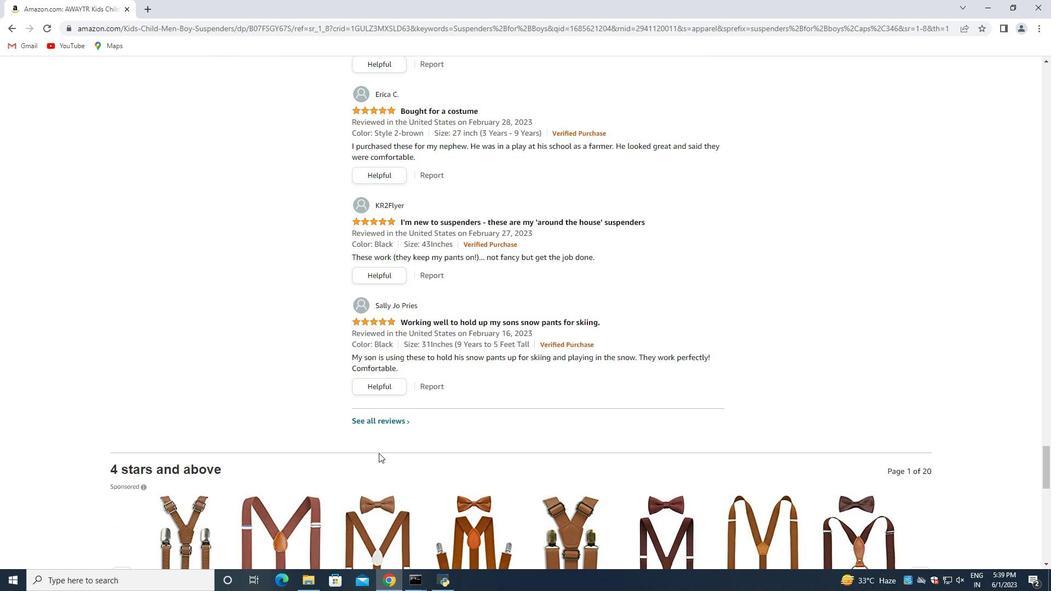 
Action: Mouse scrolled (378, 453) with delta (0, 0)
Screenshot: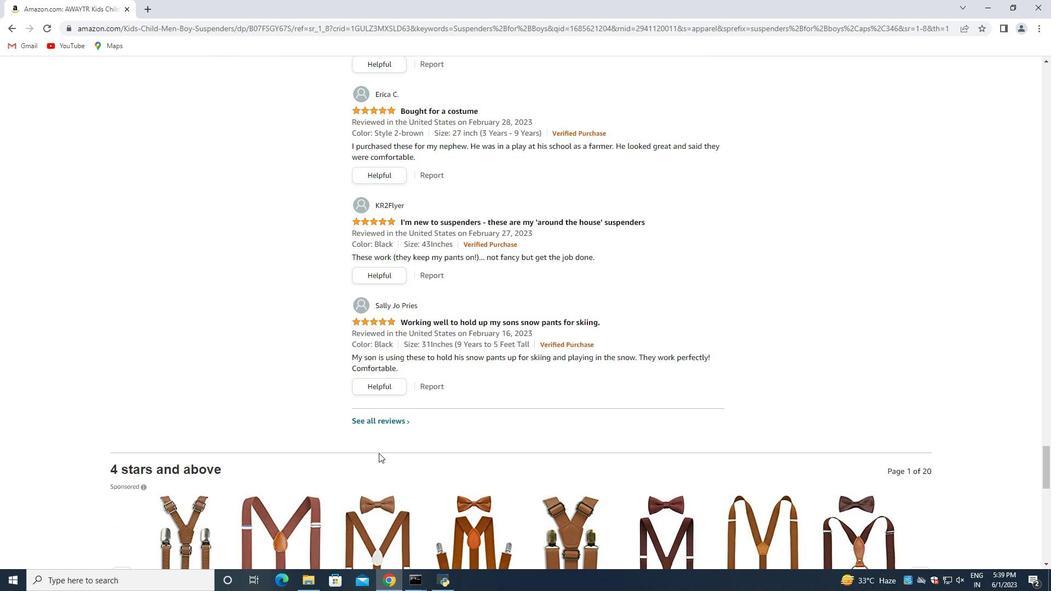 
Action: Mouse scrolled (378, 453) with delta (0, 0)
Screenshot: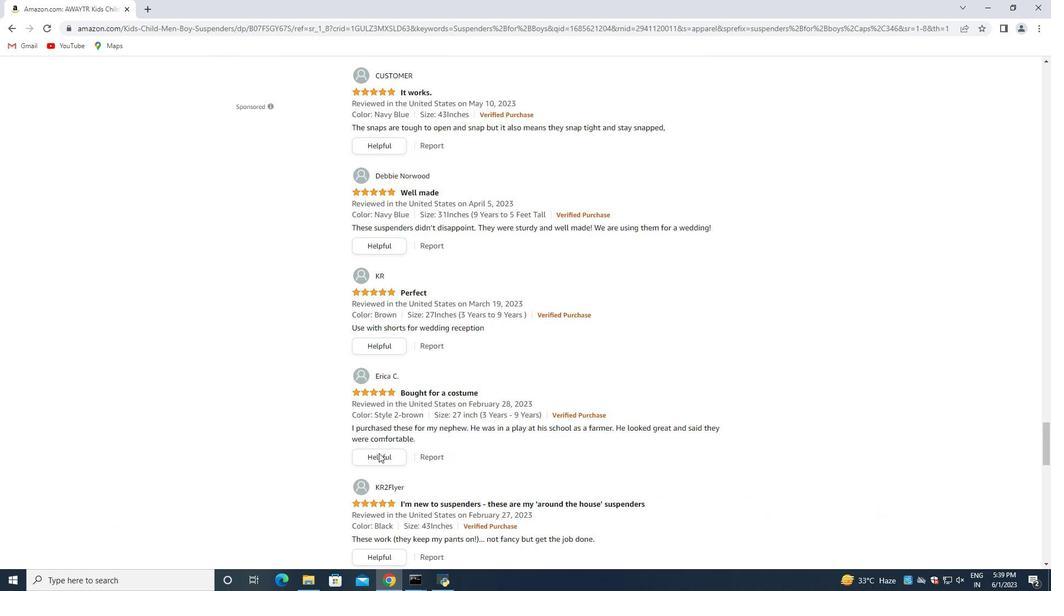 
Action: Mouse scrolled (378, 453) with delta (0, 0)
Screenshot: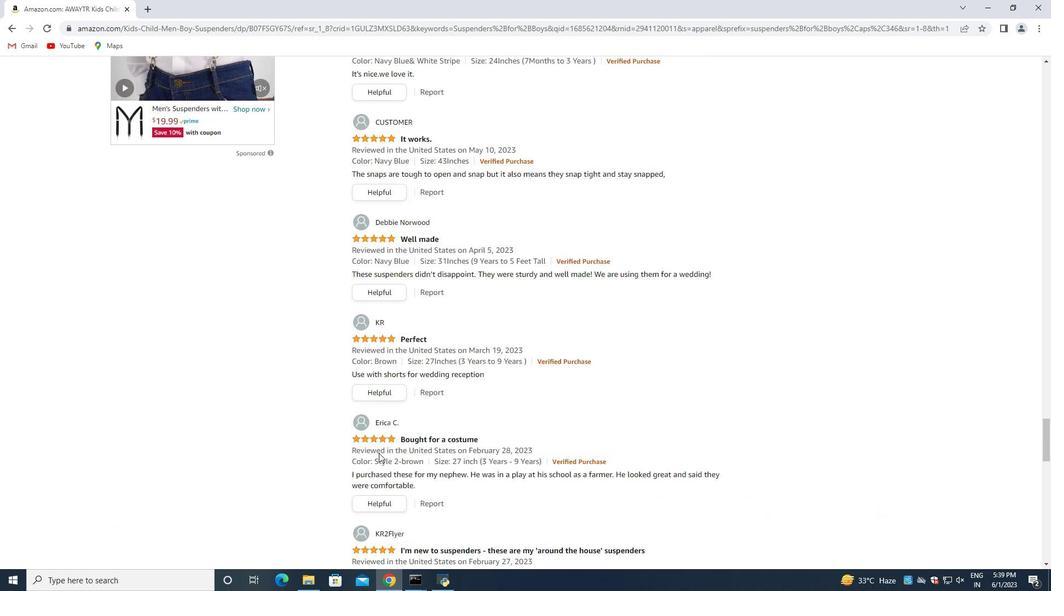 
Action: Mouse scrolled (378, 453) with delta (0, 0)
Screenshot: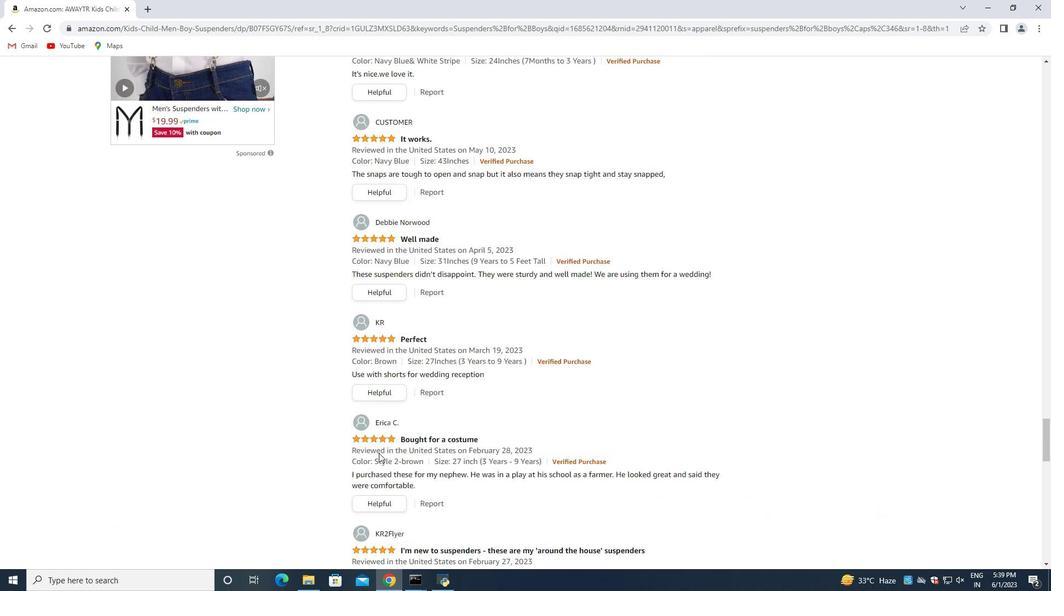 
Action: Mouse scrolled (378, 453) with delta (0, 0)
Screenshot: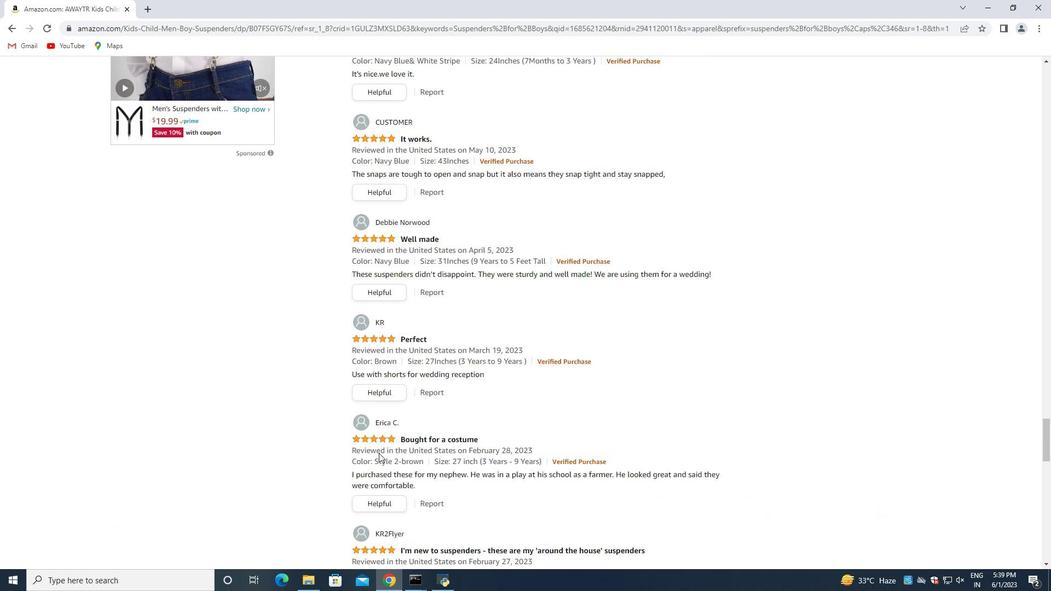 
Action: Mouse scrolled (378, 453) with delta (0, 0)
Screenshot: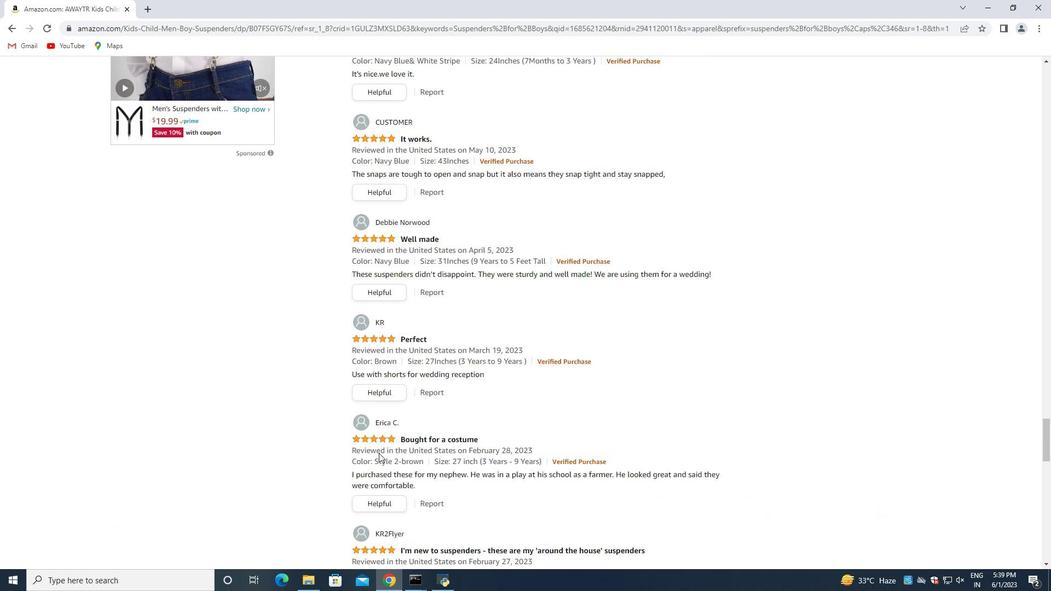 
Action: Mouse scrolled (378, 453) with delta (0, 0)
Screenshot: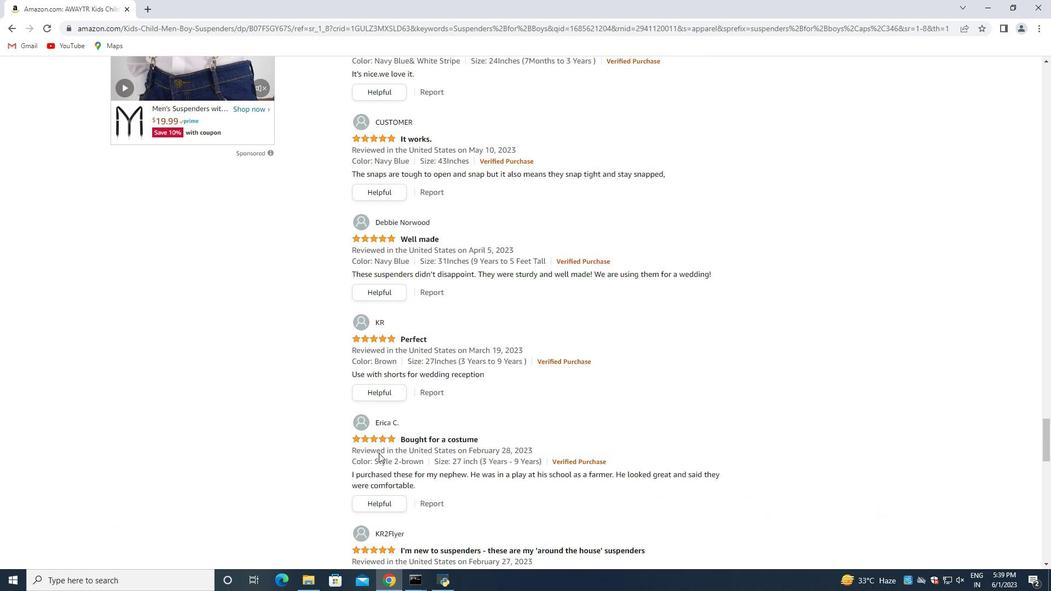 
Action: Mouse scrolled (378, 453) with delta (0, 0)
Screenshot: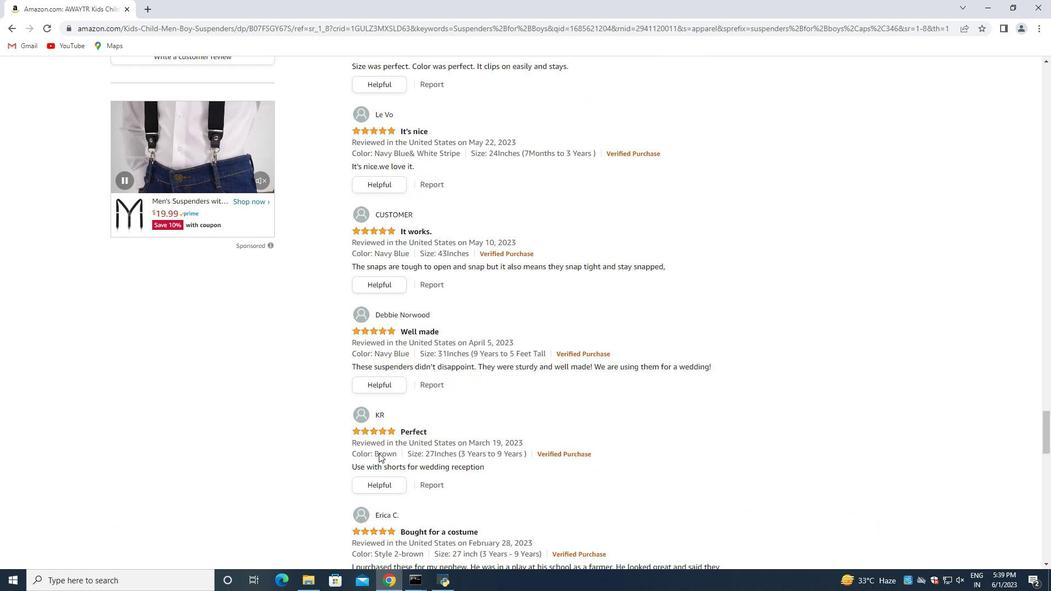 
Action: Mouse scrolled (378, 453) with delta (0, 0)
Screenshot: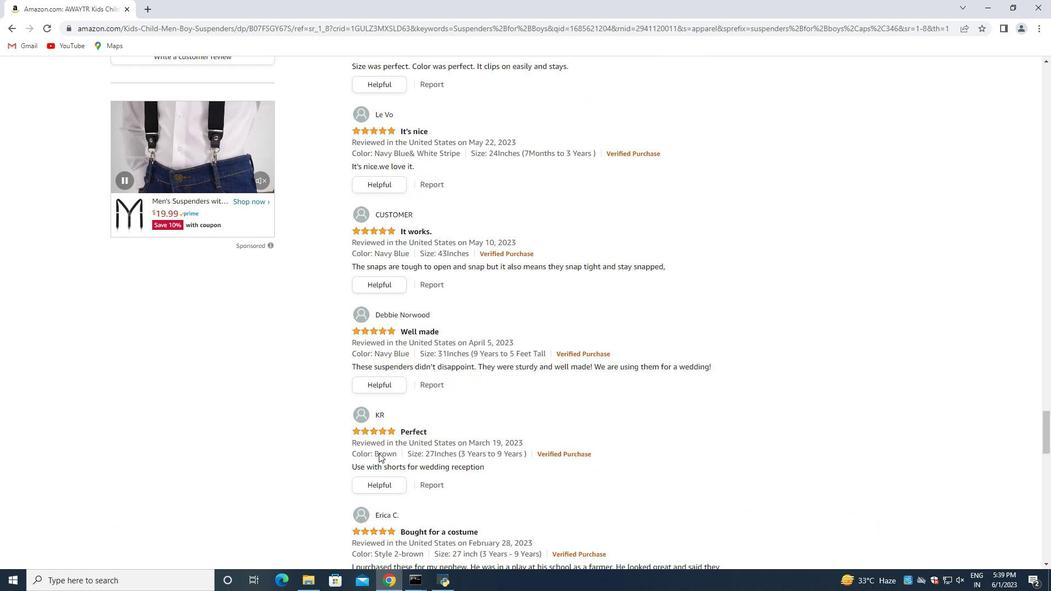 
Action: Mouse scrolled (378, 453) with delta (0, 0)
Screenshot: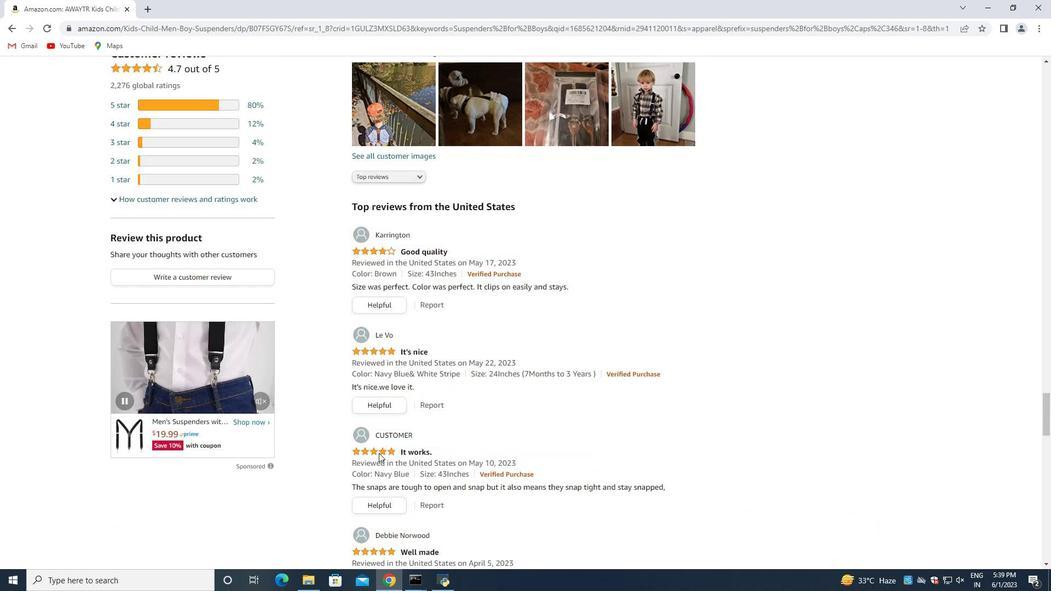 
Action: Mouse scrolled (378, 453) with delta (0, 0)
Screenshot: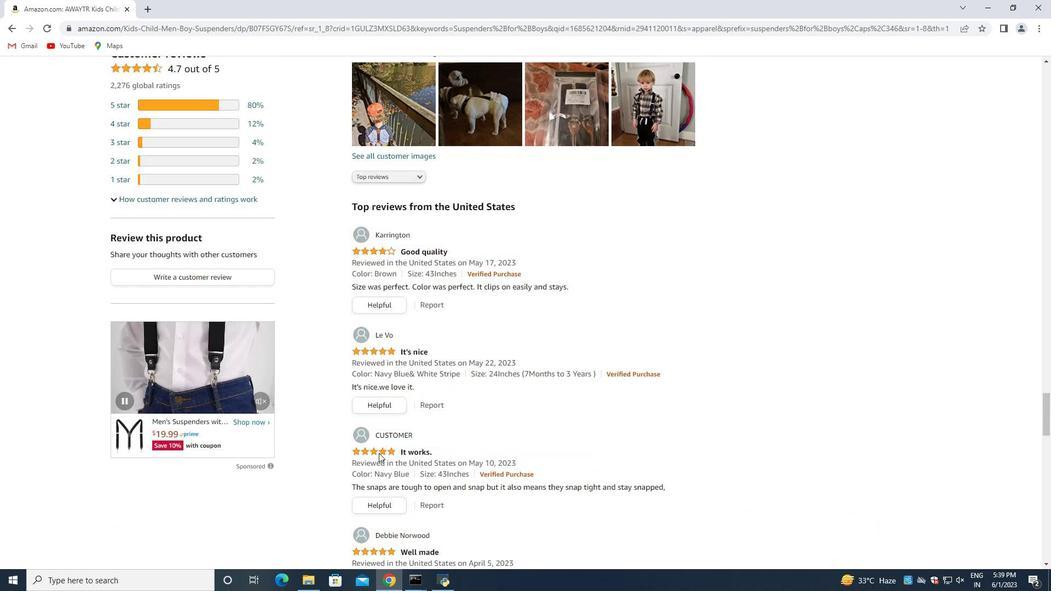 
Action: Mouse scrolled (378, 453) with delta (0, 0)
Screenshot: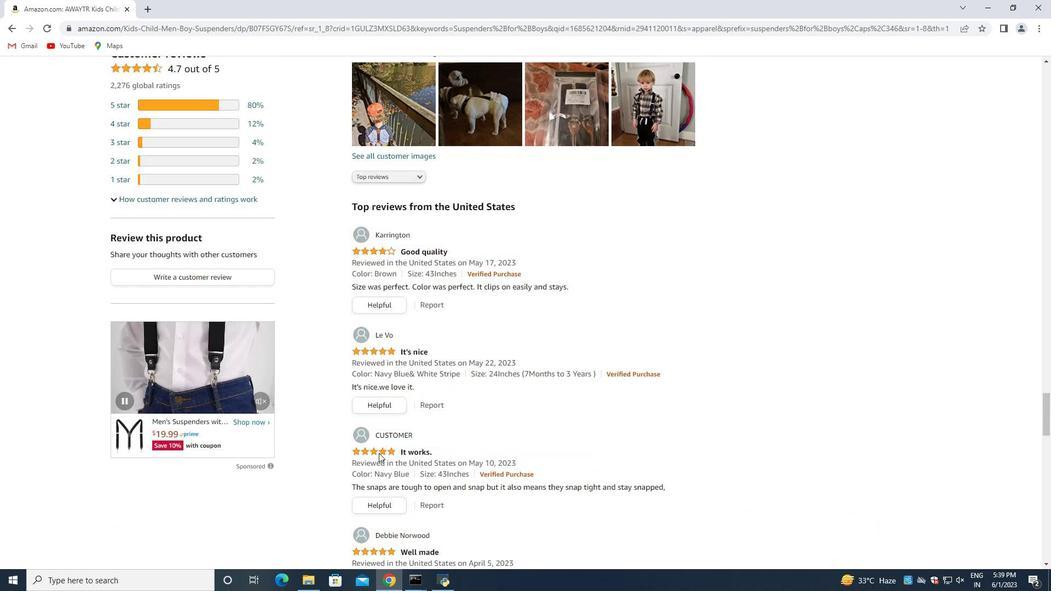 
Action: Mouse scrolled (378, 453) with delta (0, 0)
Screenshot: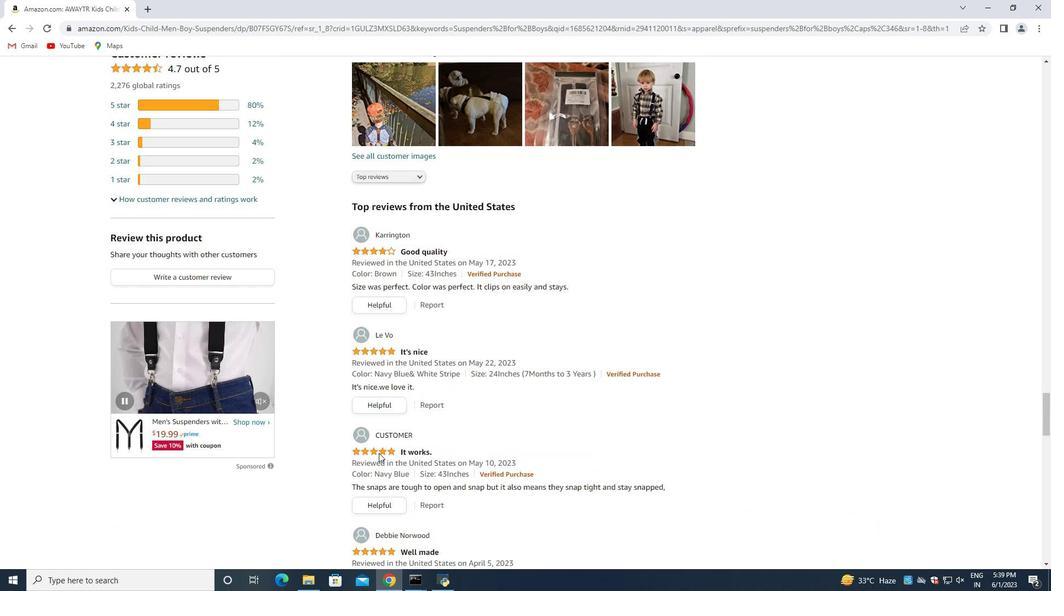 
Action: Mouse scrolled (378, 453) with delta (0, 0)
Screenshot: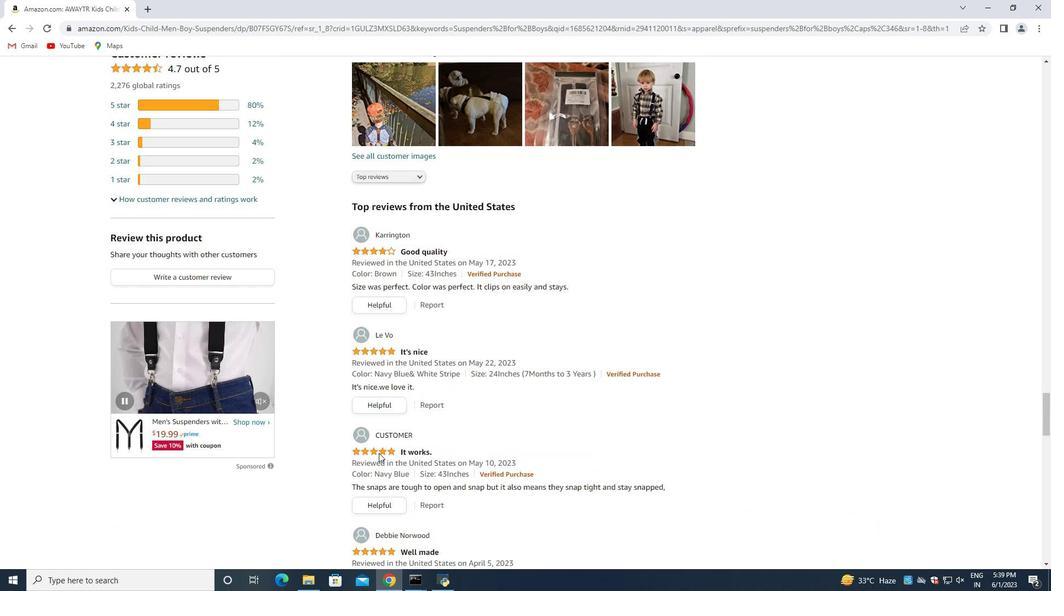 
Action: Mouse moved to (378, 452)
Screenshot: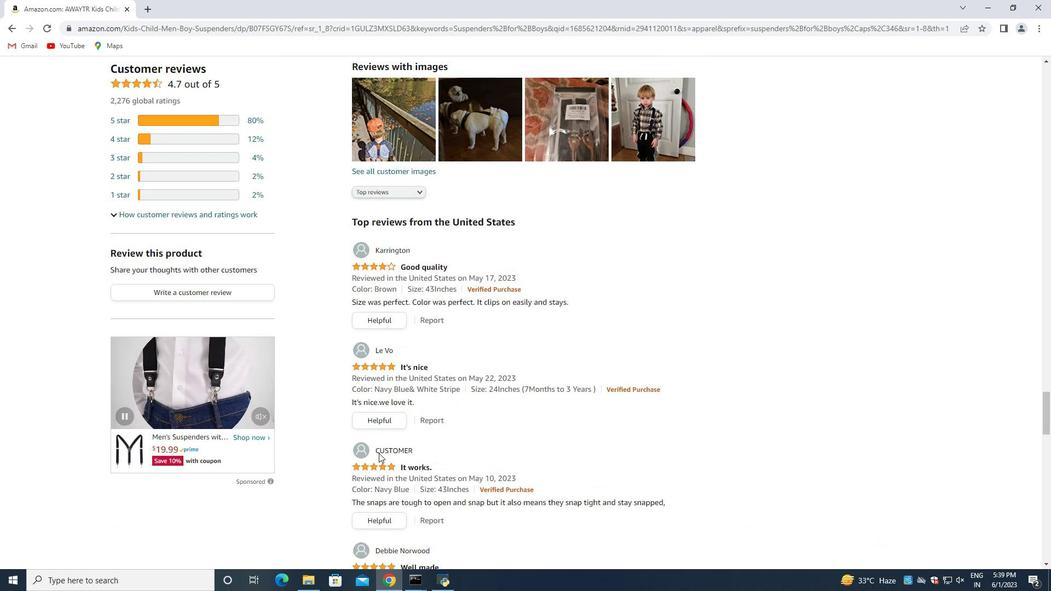 
Action: Mouse scrolled (378, 452) with delta (0, 0)
Screenshot: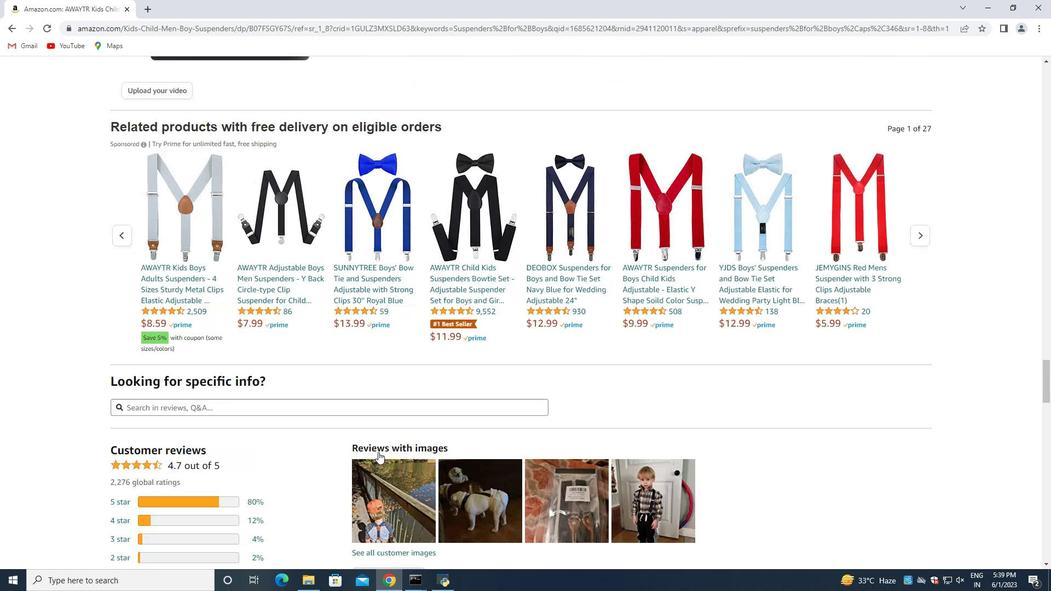 
Action: Mouse scrolled (378, 452) with delta (0, 0)
Screenshot: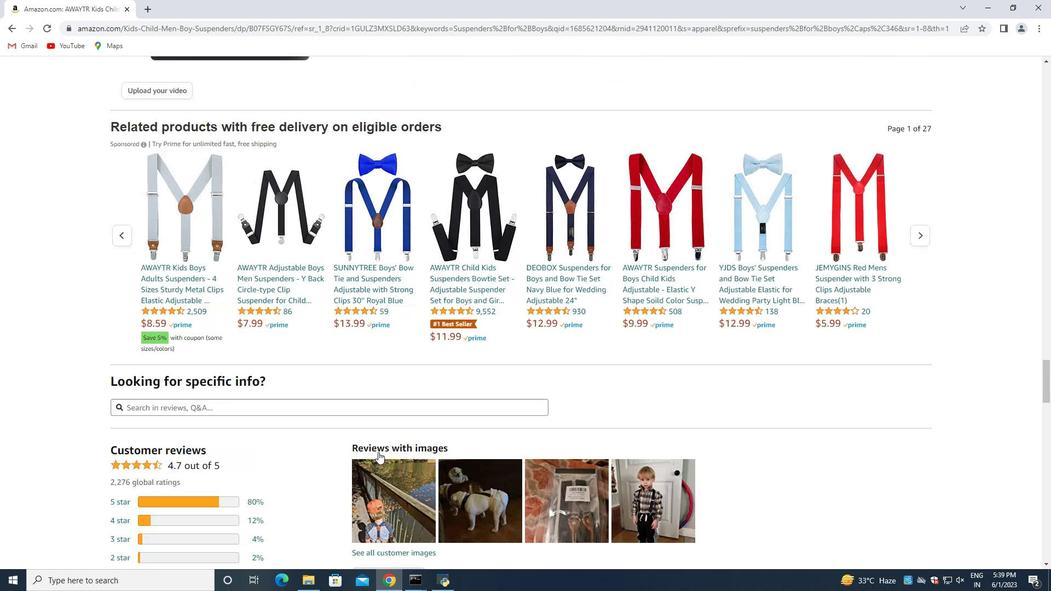
Action: Mouse scrolled (378, 452) with delta (0, 0)
Screenshot: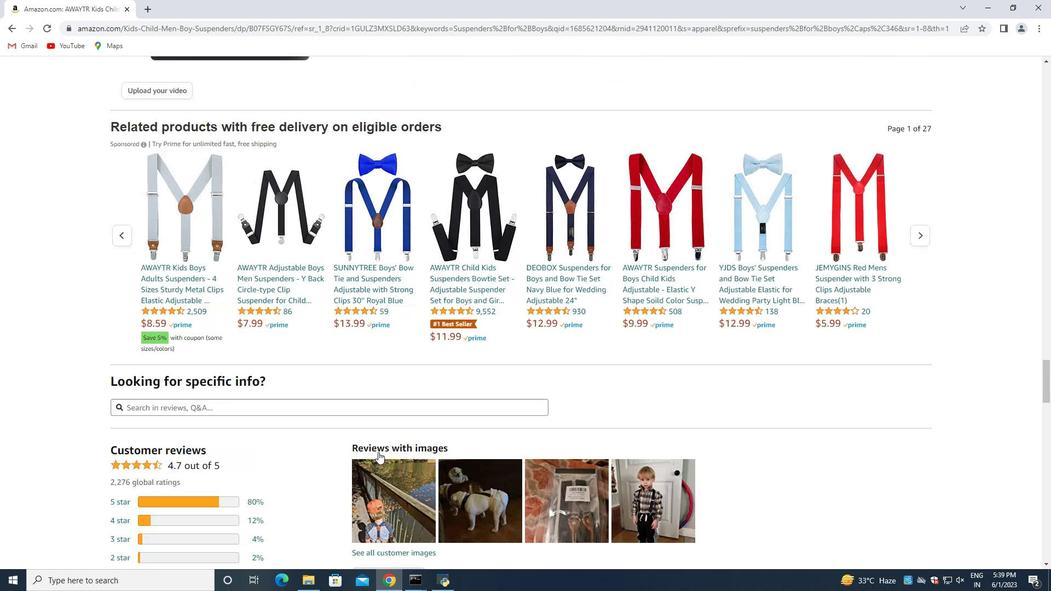 
Action: Mouse scrolled (378, 452) with delta (0, 0)
Screenshot: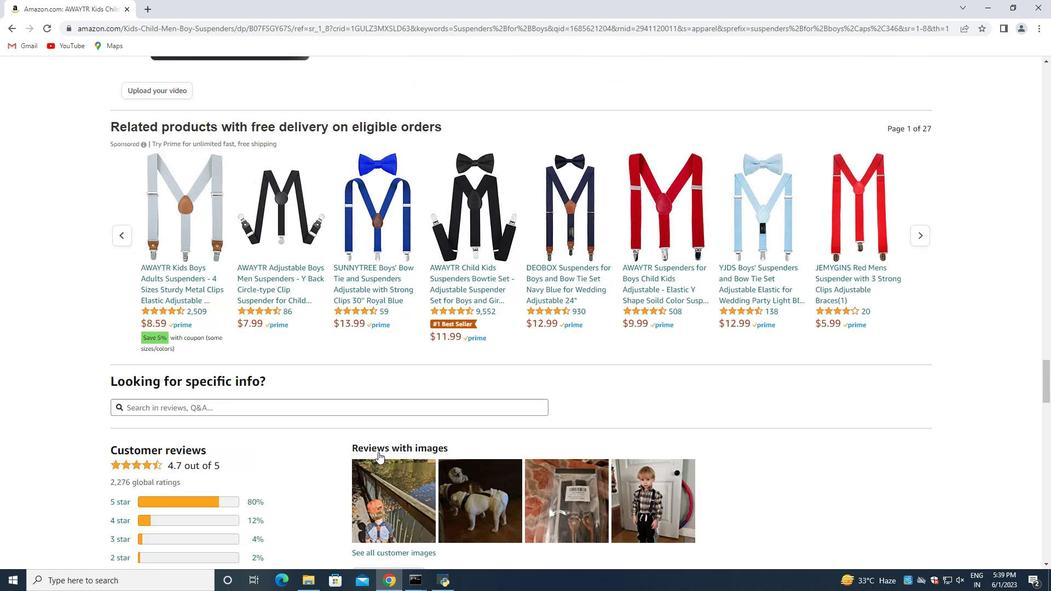 
Action: Mouse scrolled (378, 452) with delta (0, 0)
Screenshot: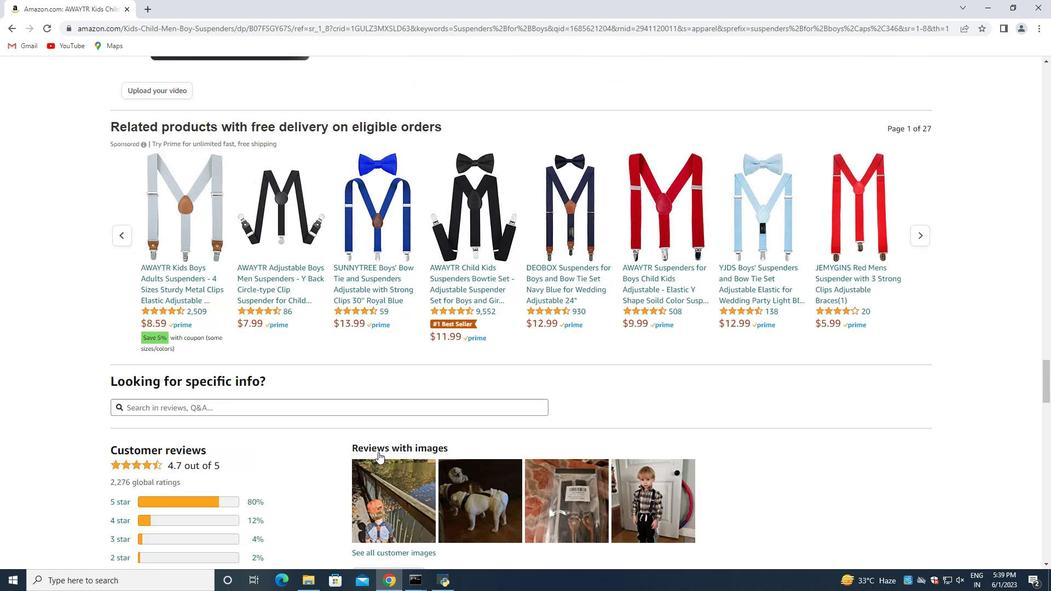 
Action: Mouse scrolled (378, 452) with delta (0, 0)
Screenshot: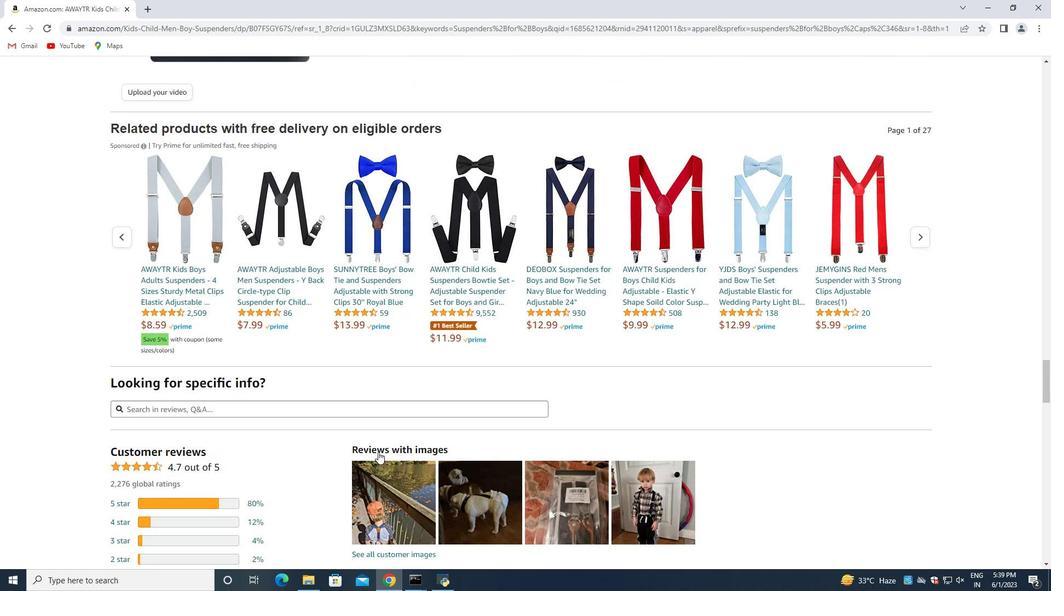 
Action: Mouse scrolled (378, 452) with delta (0, 0)
Screenshot: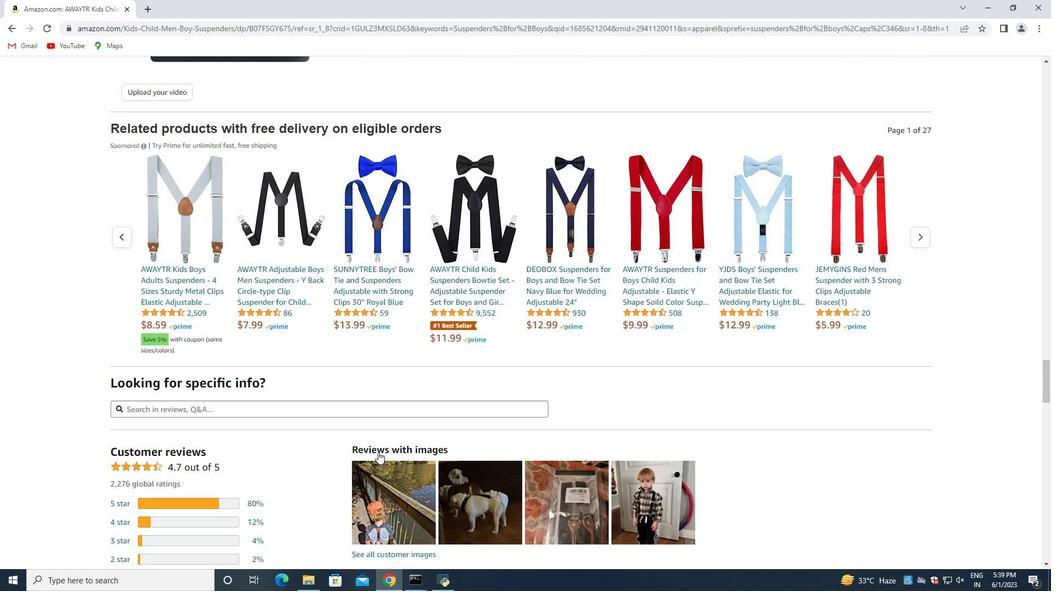 
Action: Mouse moved to (377, 452)
Screenshot: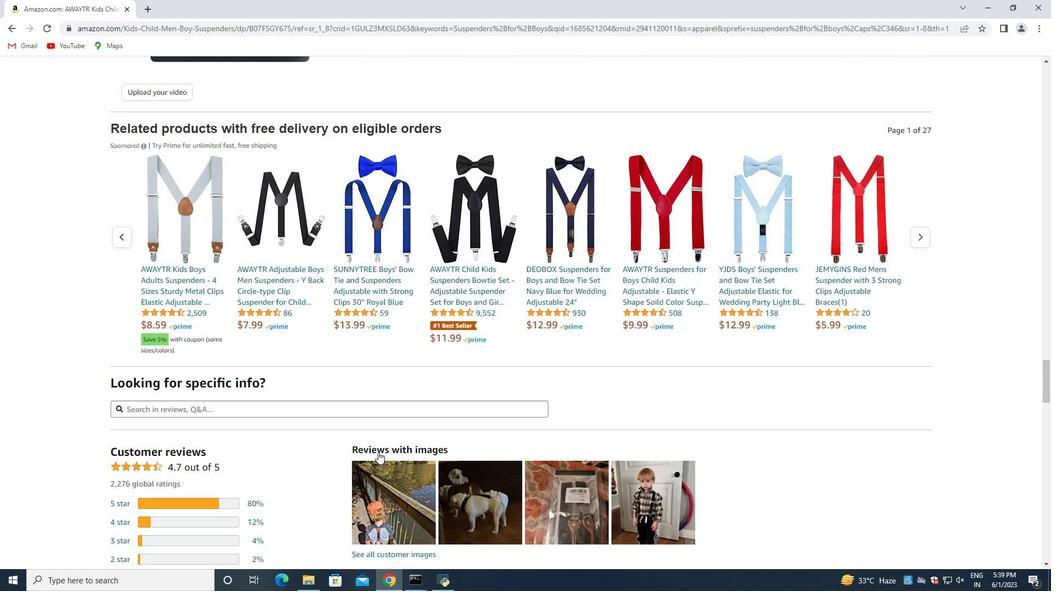 
Action: Mouse scrolled (377, 452) with delta (0, 0)
Screenshot: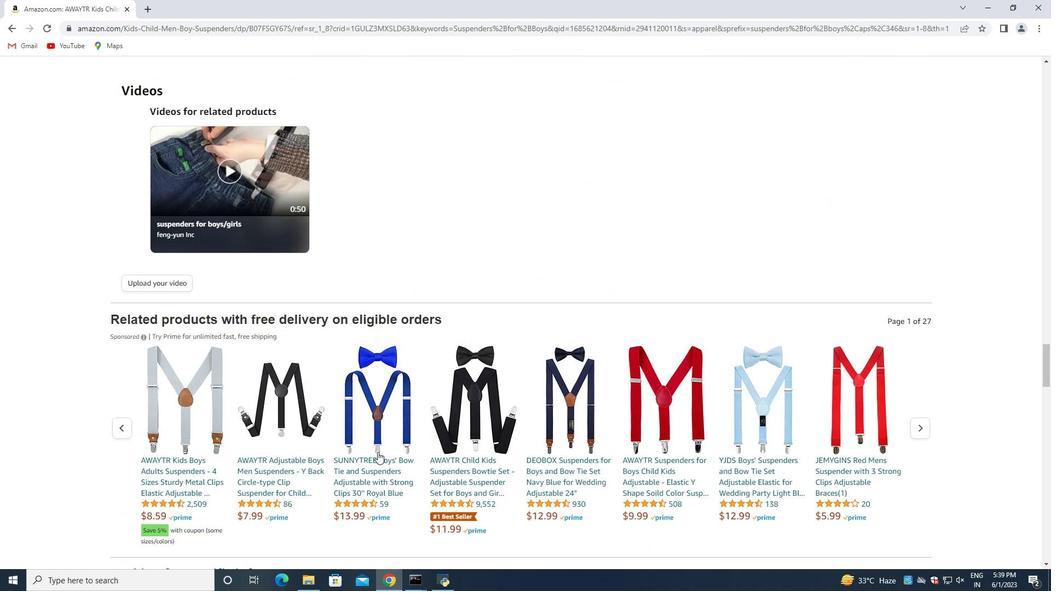 
Action: Mouse scrolled (377, 452) with delta (0, 0)
Screenshot: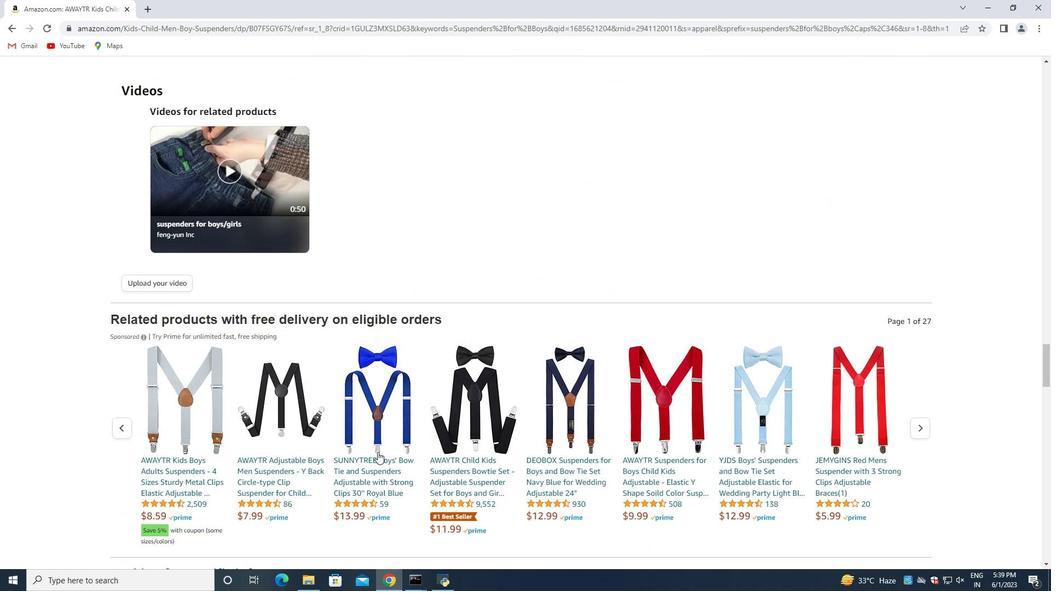 
Action: Mouse scrolled (377, 452) with delta (0, 0)
Screenshot: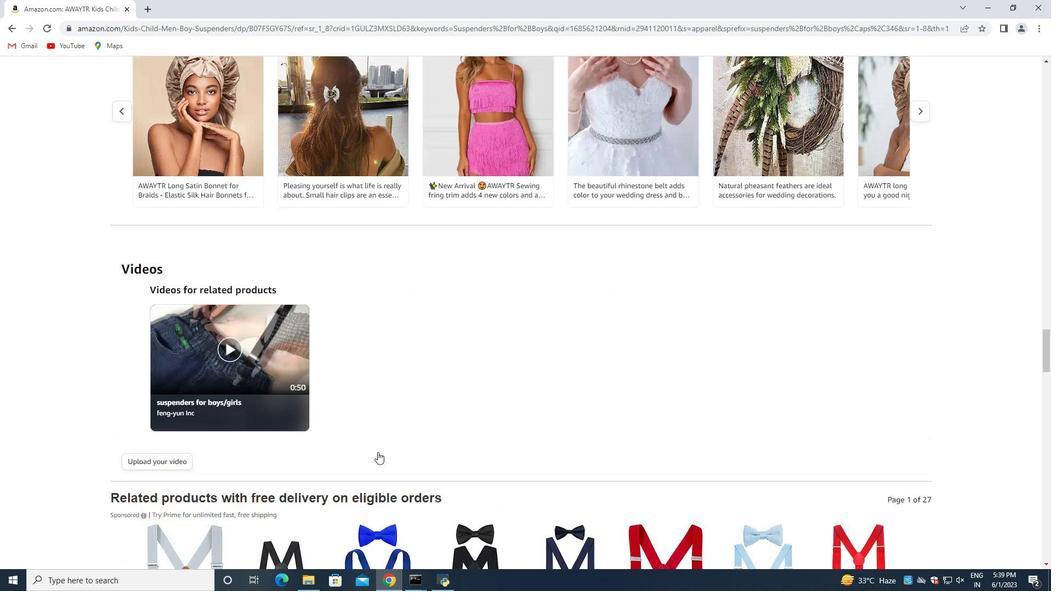 
Action: Mouse scrolled (377, 452) with delta (0, 0)
Screenshot: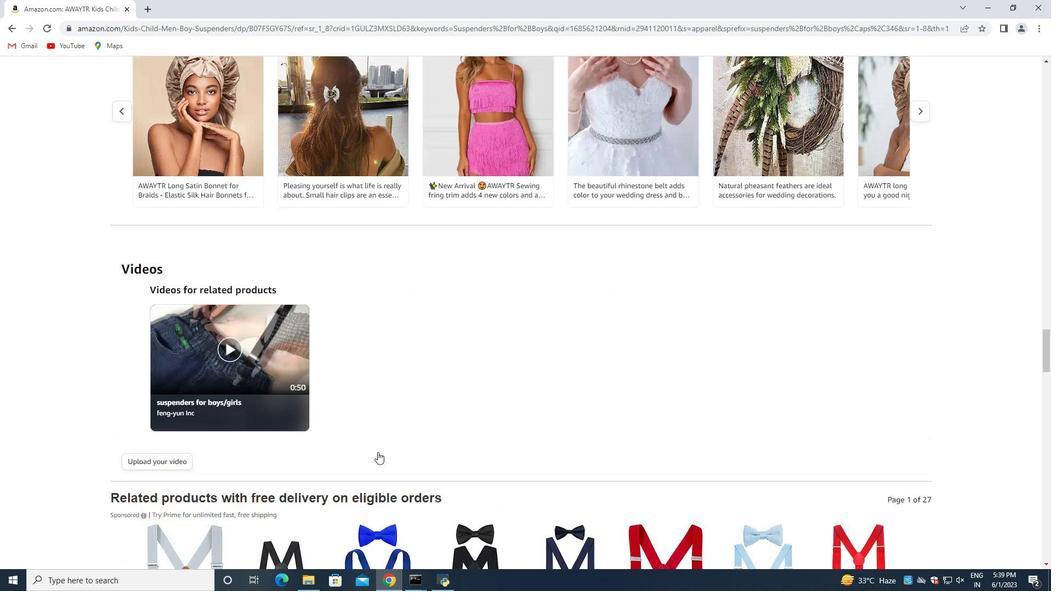 
Action: Mouse scrolled (377, 452) with delta (0, 0)
Screenshot: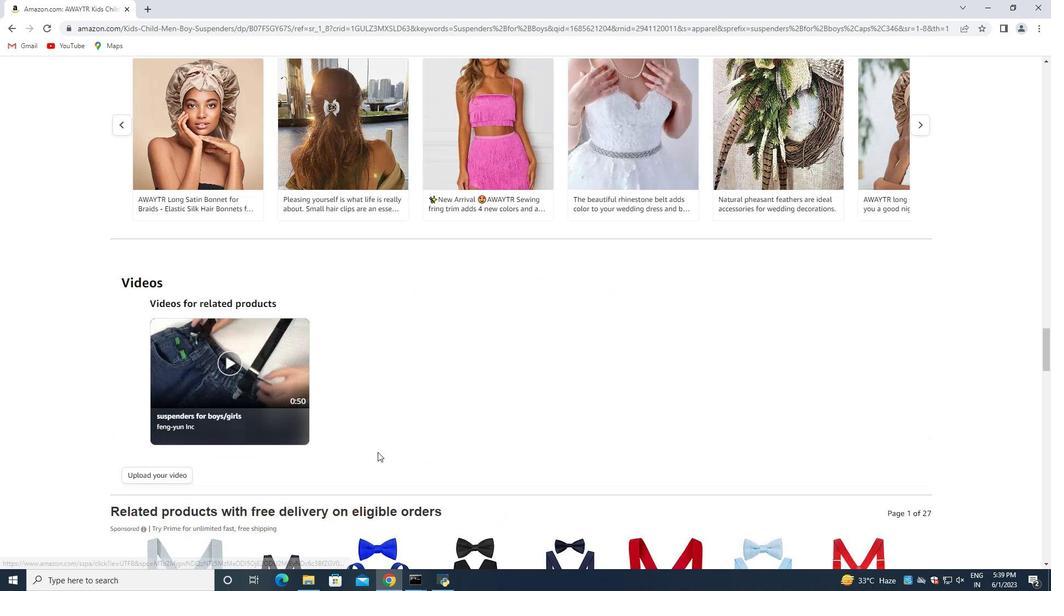 
Action: Mouse scrolled (377, 452) with delta (0, 0)
Screenshot: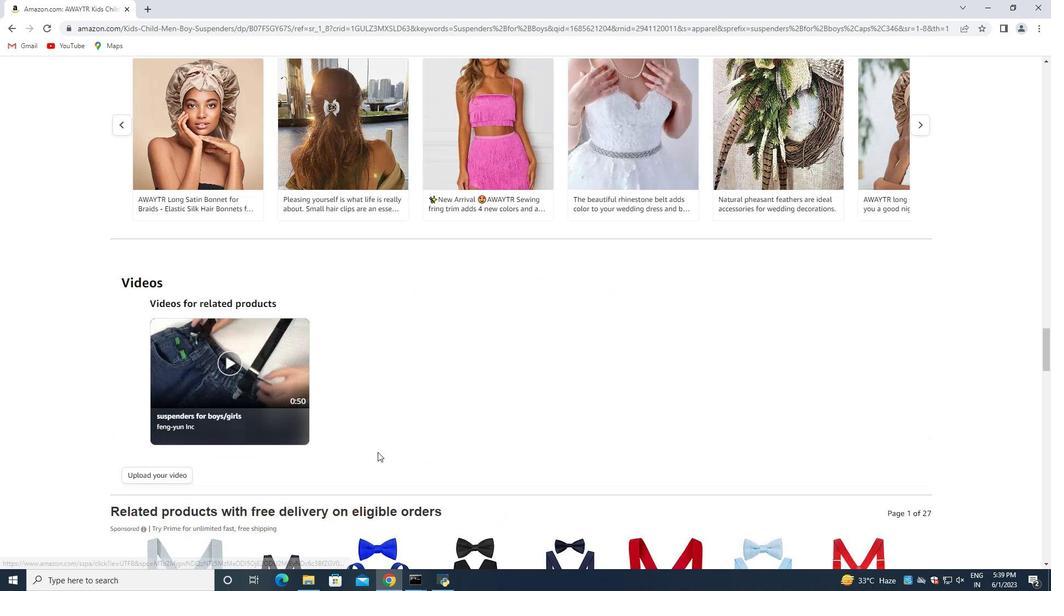 
Action: Mouse scrolled (377, 452) with delta (0, 0)
Screenshot: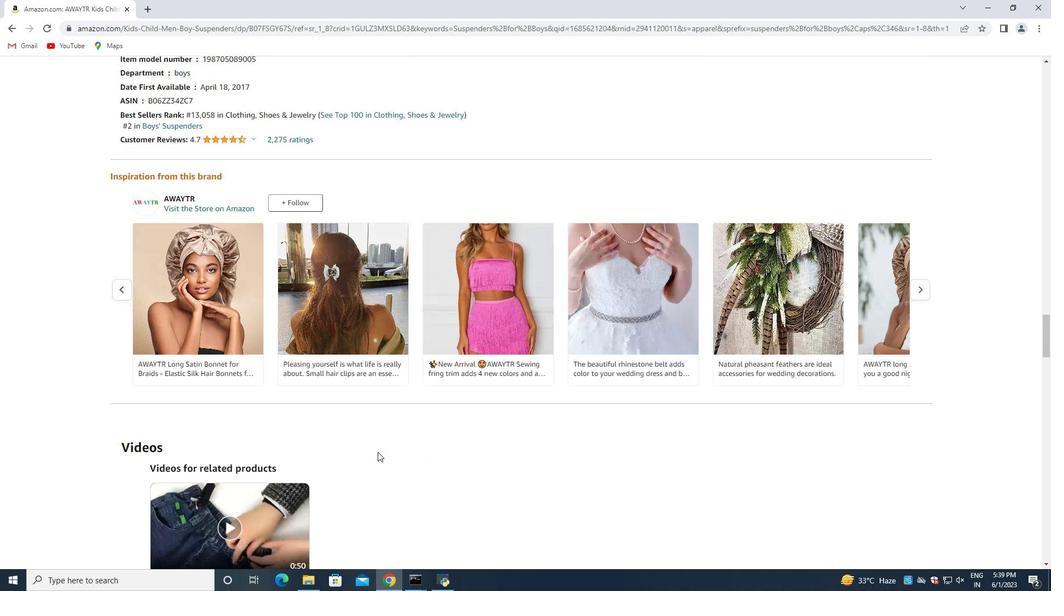 
Action: Mouse scrolled (377, 452) with delta (0, 0)
Screenshot: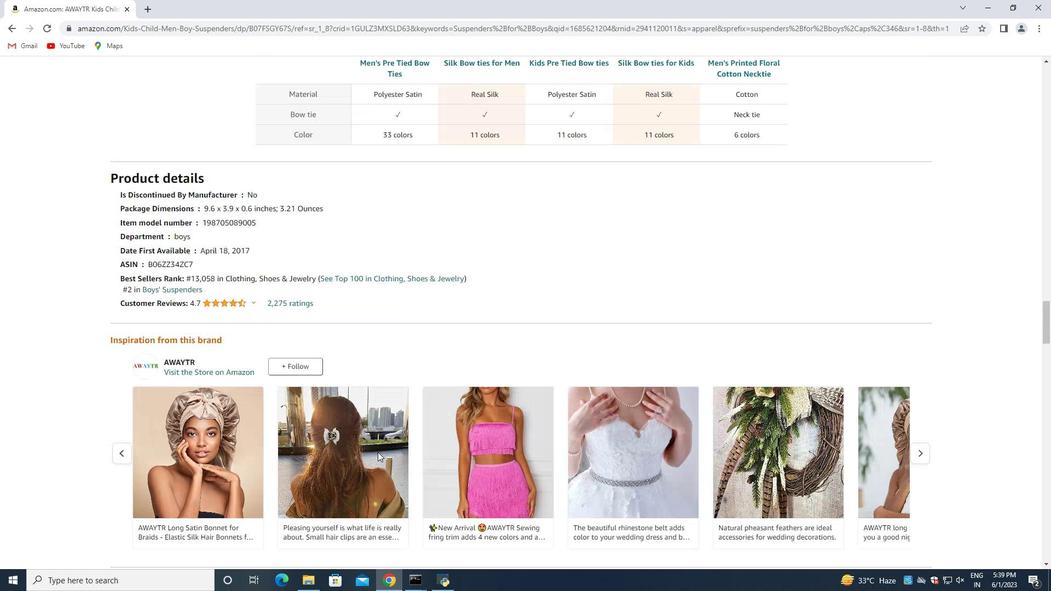 
Action: Mouse scrolled (377, 452) with delta (0, 0)
Screenshot: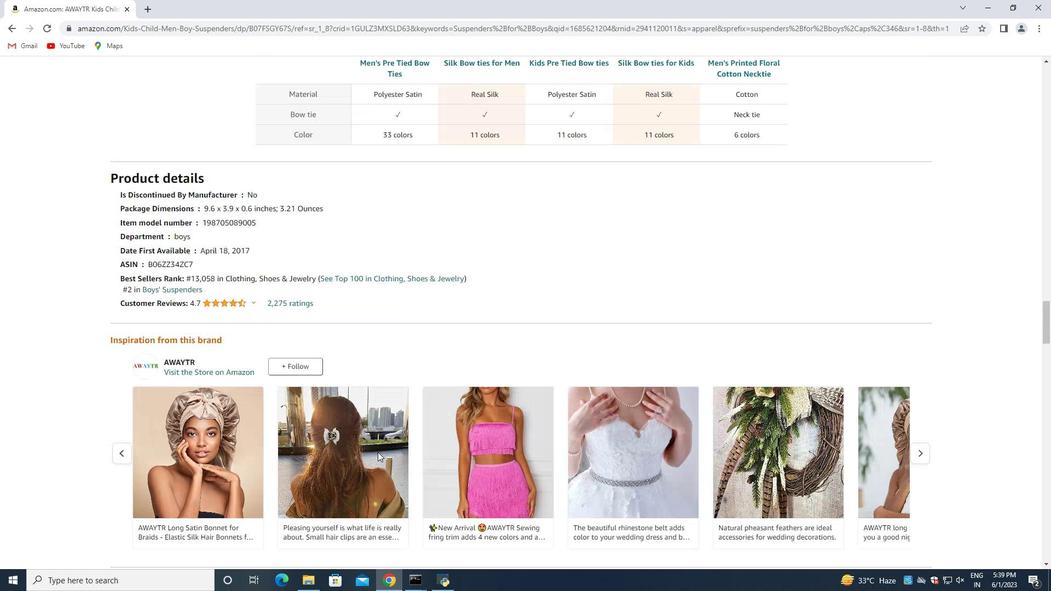
Action: Mouse scrolled (377, 452) with delta (0, 0)
Screenshot: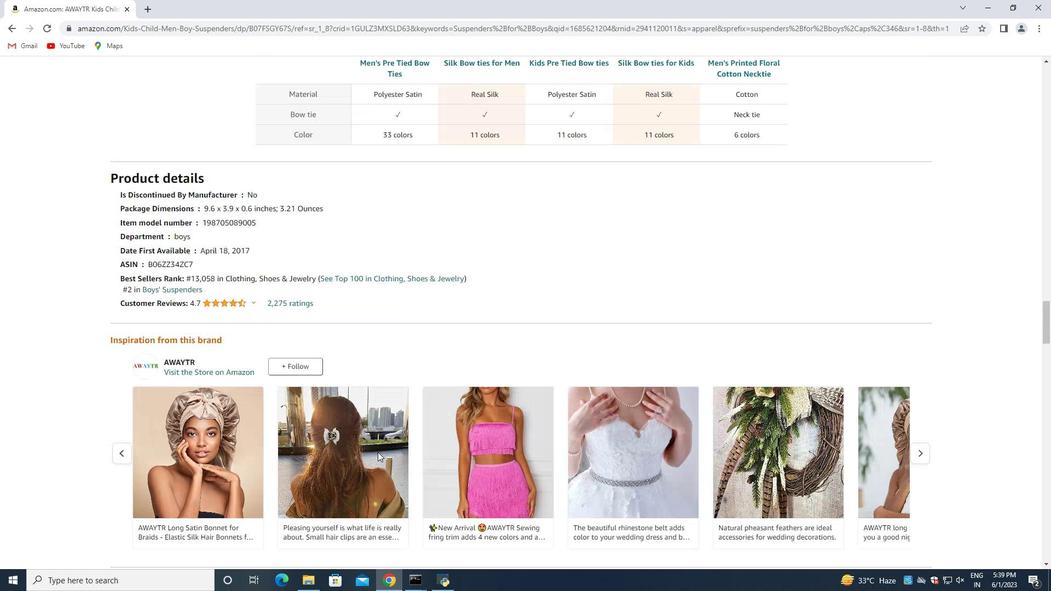 
Action: Mouse scrolled (377, 452) with delta (0, 0)
Screenshot: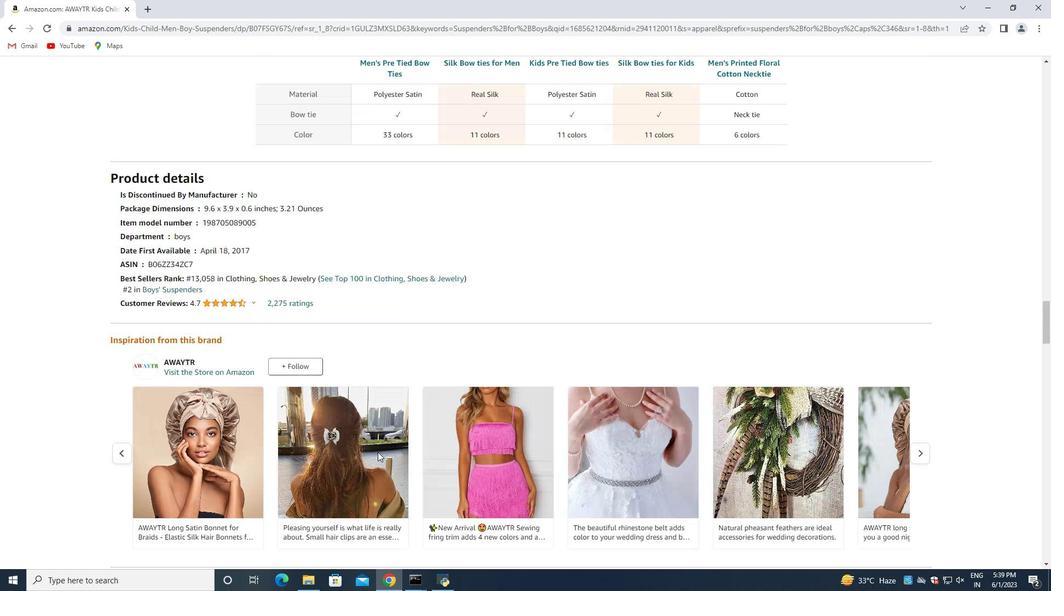 
Action: Mouse scrolled (377, 452) with delta (0, 0)
Screenshot: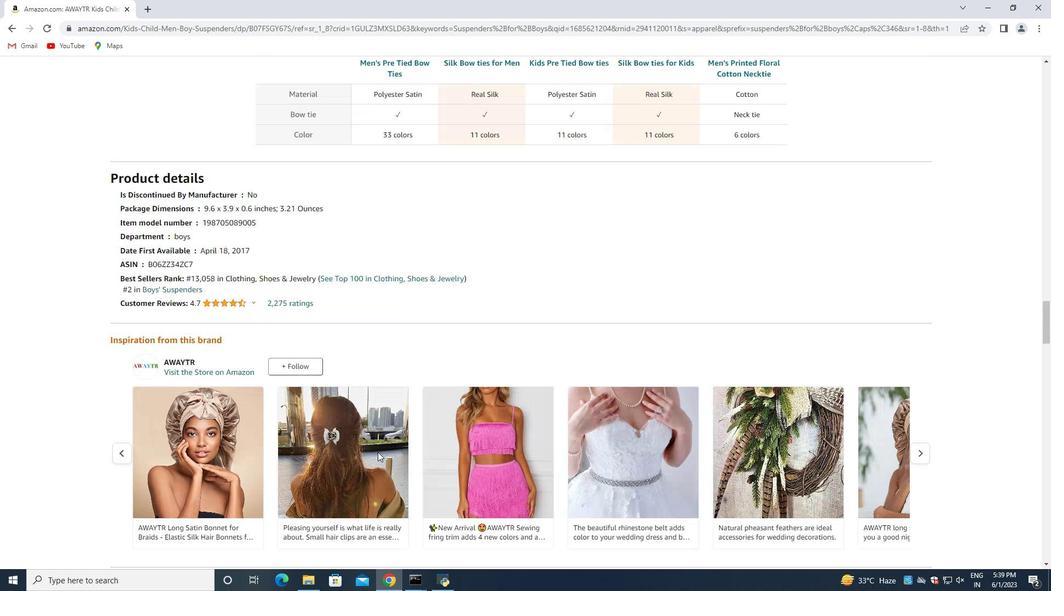 
Action: Mouse scrolled (377, 452) with delta (0, 0)
Screenshot: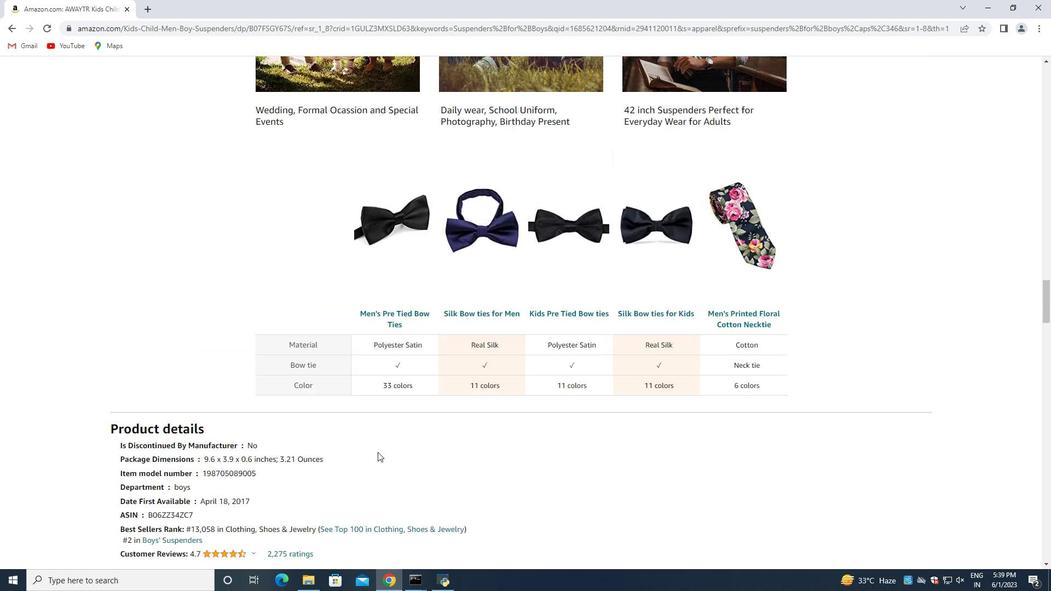 
Action: Mouse scrolled (377, 452) with delta (0, 0)
Screenshot: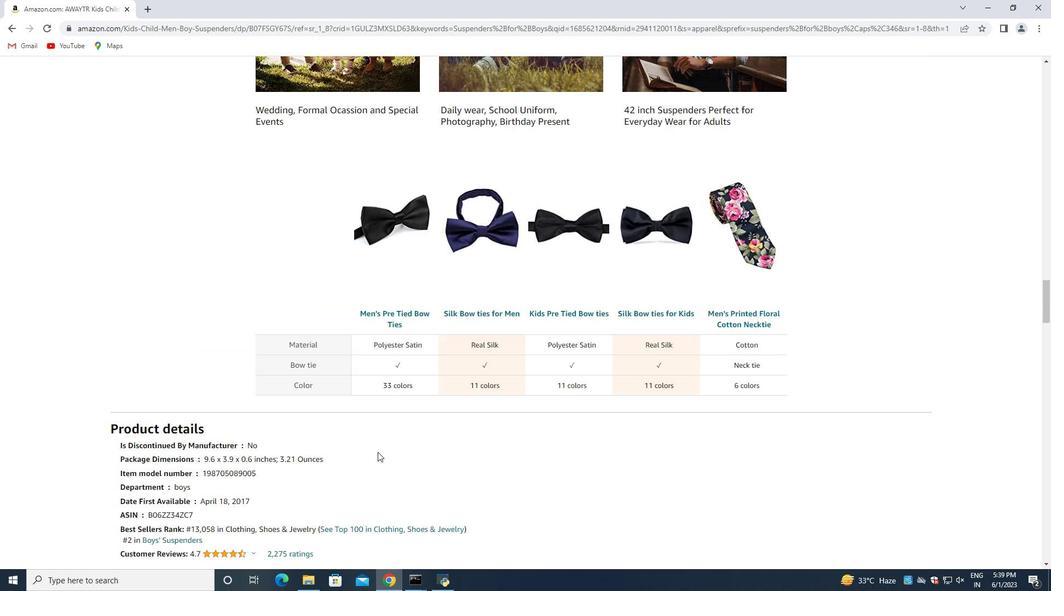 
Action: Mouse scrolled (377, 452) with delta (0, 0)
Screenshot: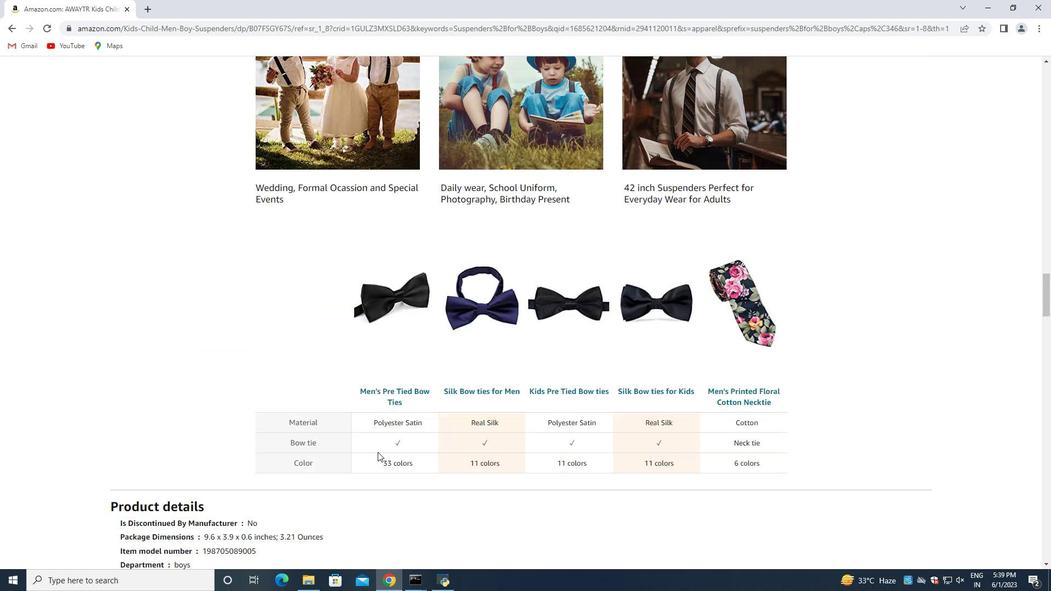 
Action: Mouse scrolled (377, 452) with delta (0, 0)
Screenshot: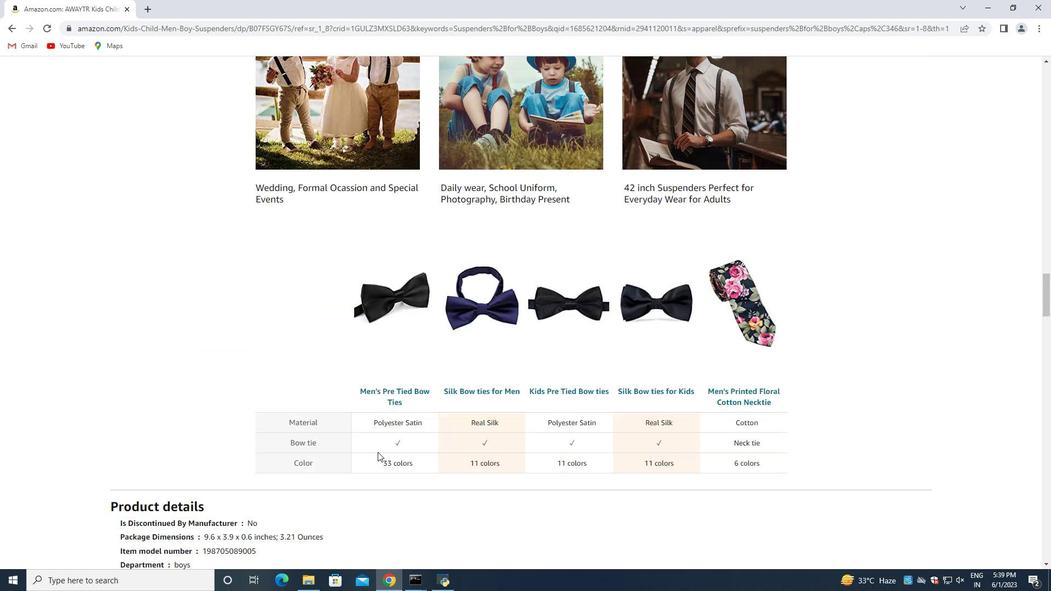 
Action: Mouse scrolled (377, 452) with delta (0, 0)
Screenshot: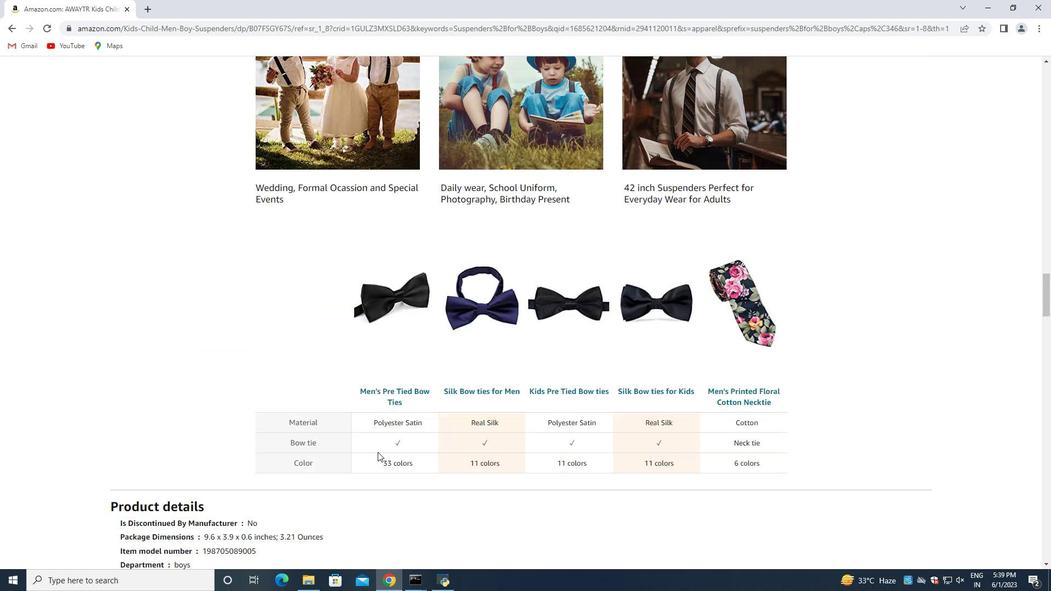 
Action: Mouse scrolled (377, 452) with delta (0, 0)
Screenshot: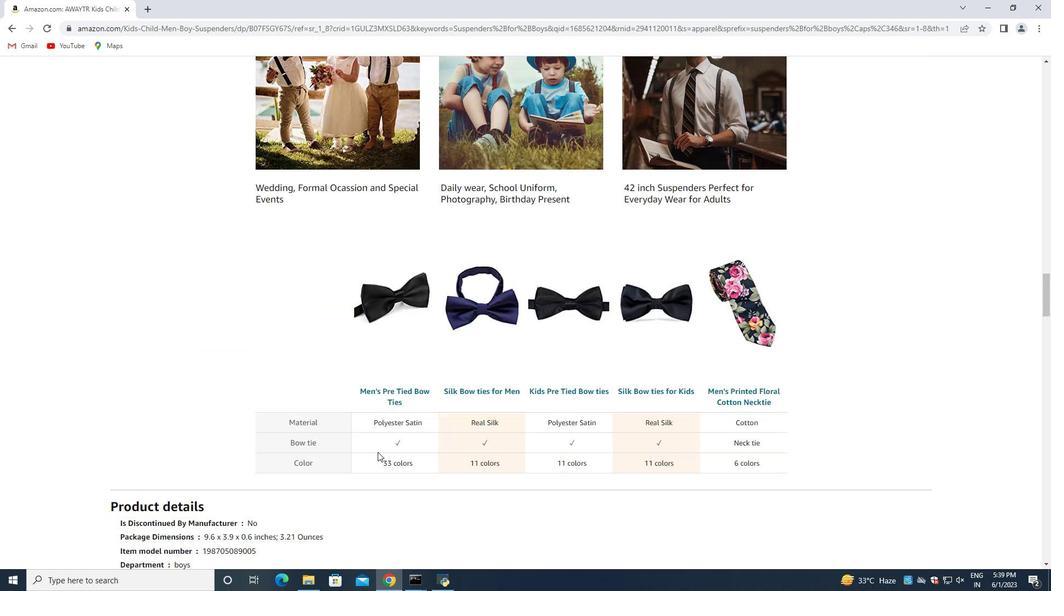 
Action: Mouse scrolled (377, 452) with delta (0, 0)
Screenshot: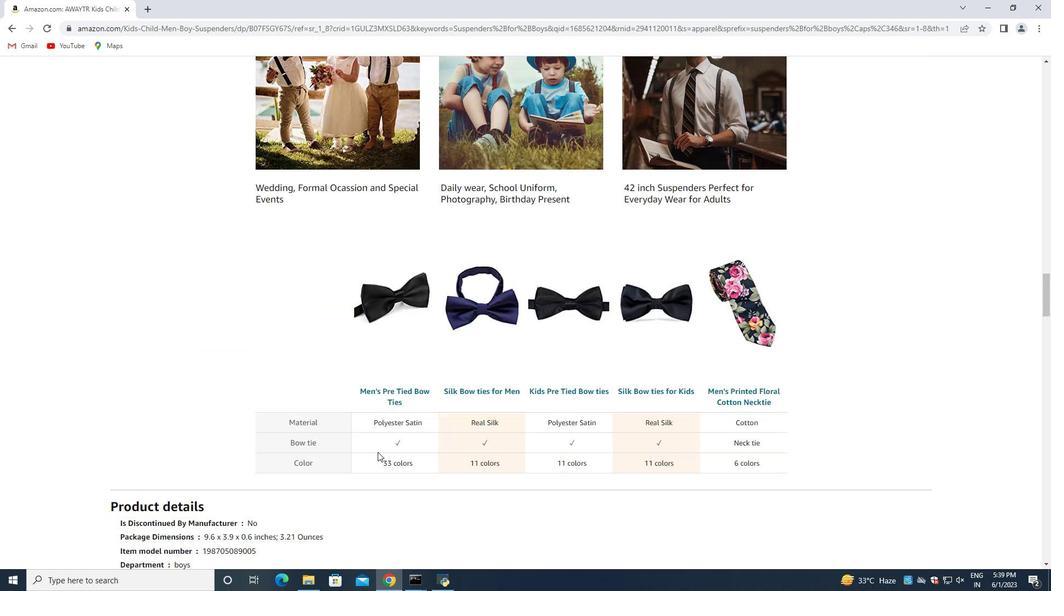 
Action: Mouse scrolled (377, 452) with delta (0, 0)
Screenshot: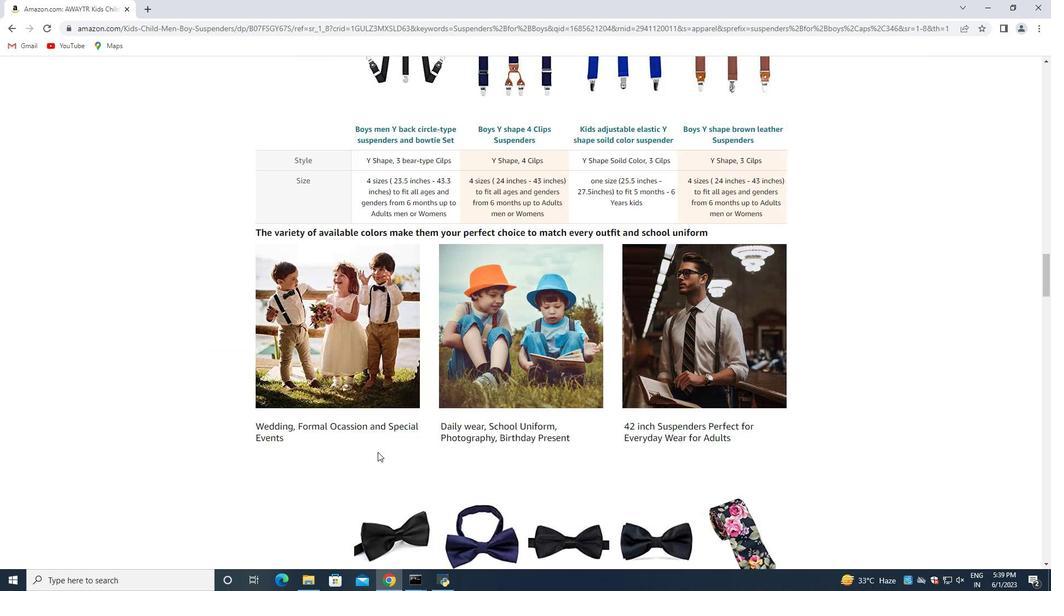 
Action: Mouse scrolled (377, 452) with delta (0, 0)
Screenshot: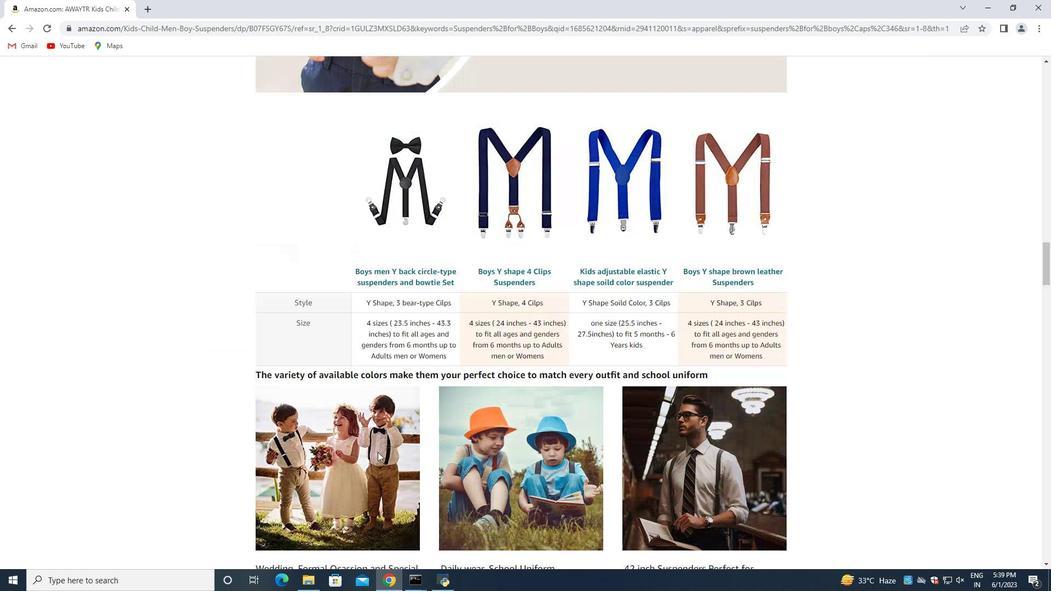 
Action: Mouse scrolled (377, 452) with delta (0, 0)
Screenshot: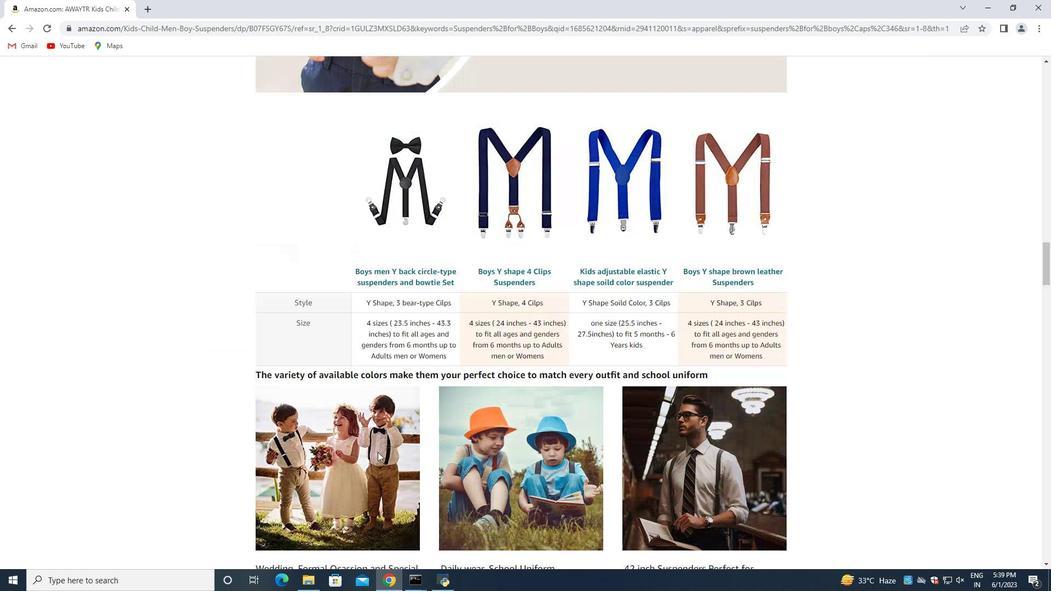 
Action: Mouse scrolled (377, 452) with delta (0, 0)
Screenshot: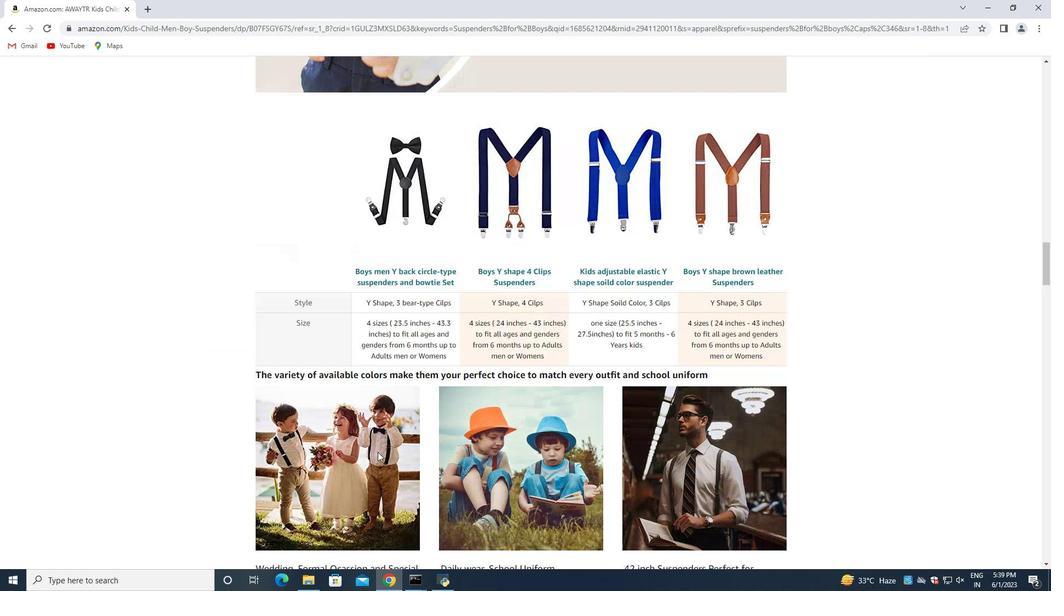 
Action: Mouse scrolled (377, 452) with delta (0, 0)
Screenshot: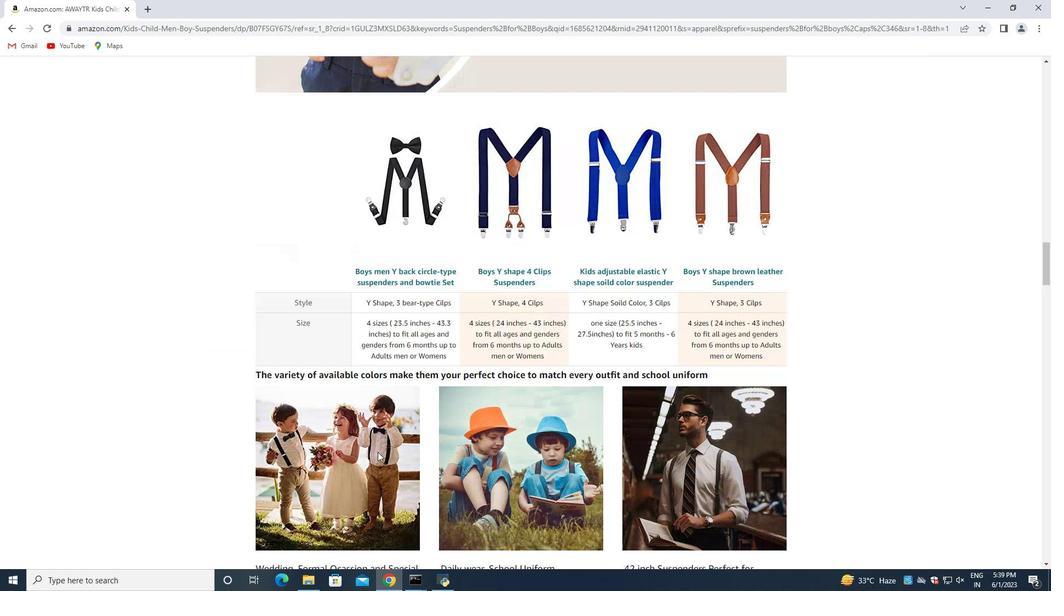 
Action: Mouse scrolled (377, 452) with delta (0, 0)
Screenshot: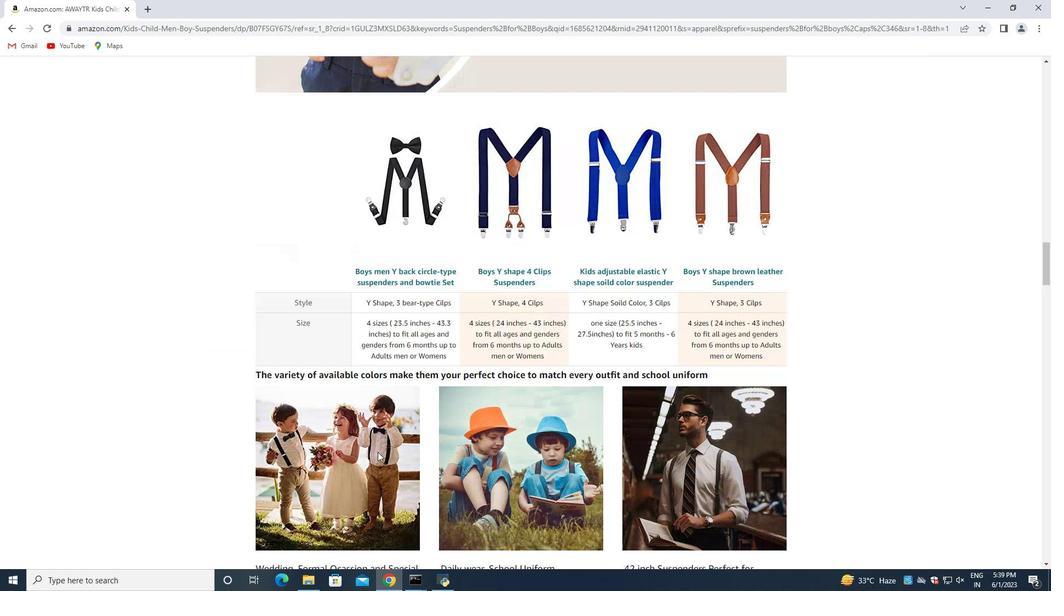 
Action: Mouse scrolled (377, 452) with delta (0, 0)
Screenshot: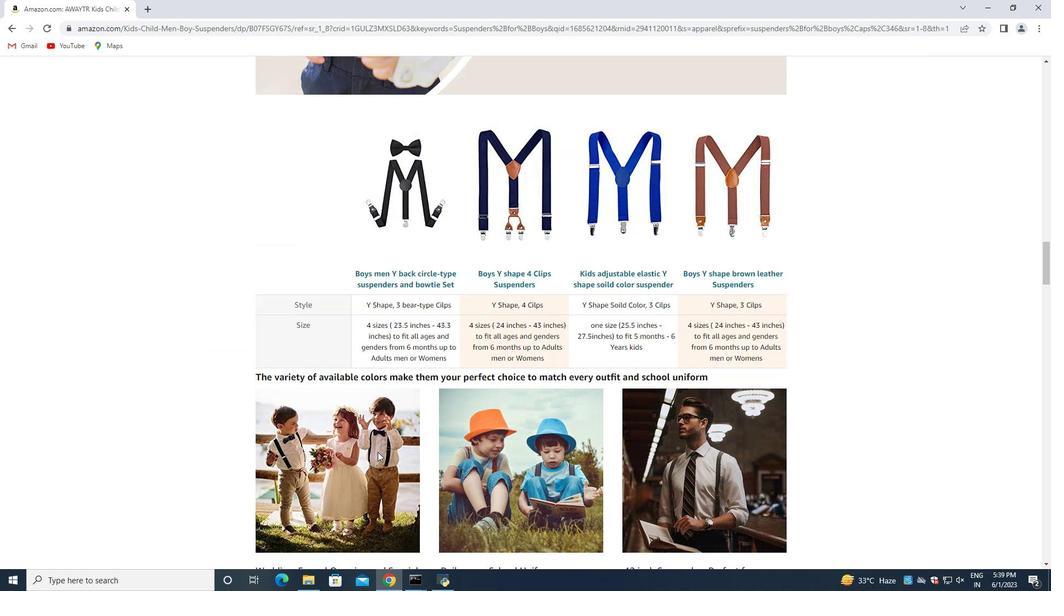 
Action: Mouse scrolled (377, 452) with delta (0, 0)
Screenshot: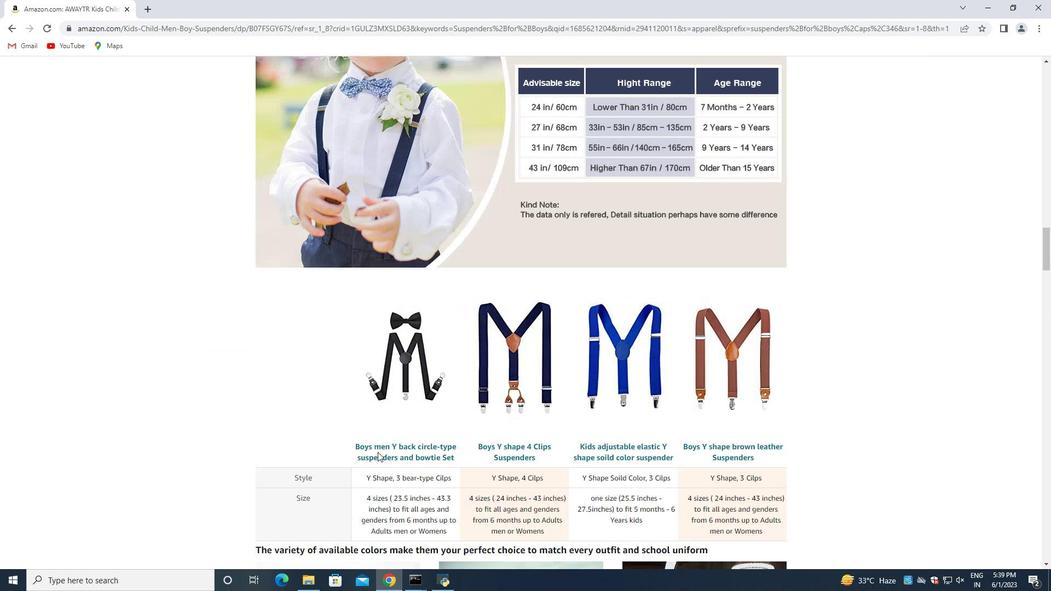 
Action: Mouse scrolled (377, 452) with delta (0, 0)
Screenshot: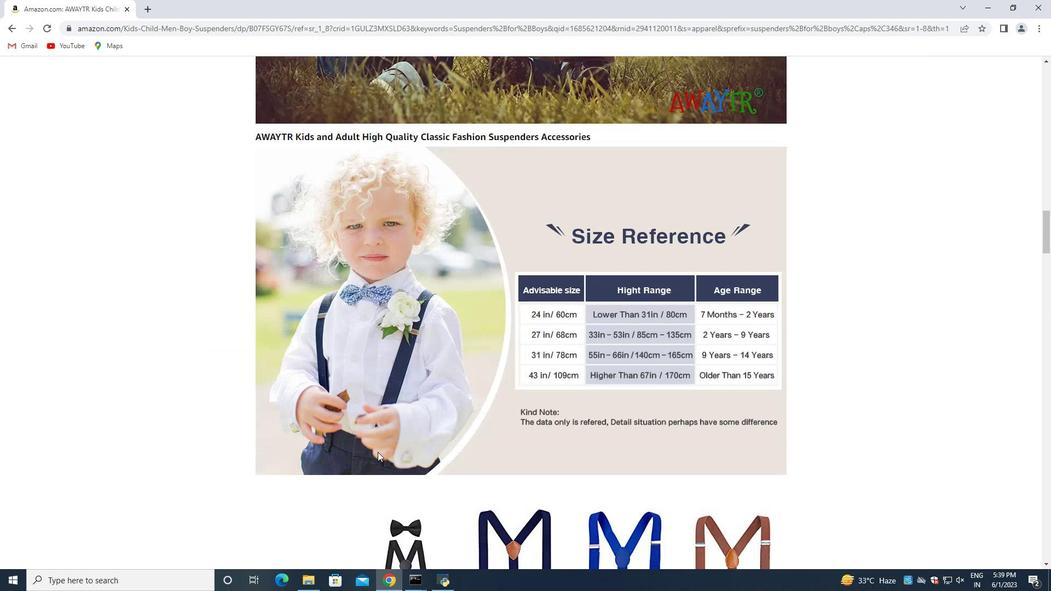 
Action: Mouse scrolled (377, 452) with delta (0, 0)
Screenshot: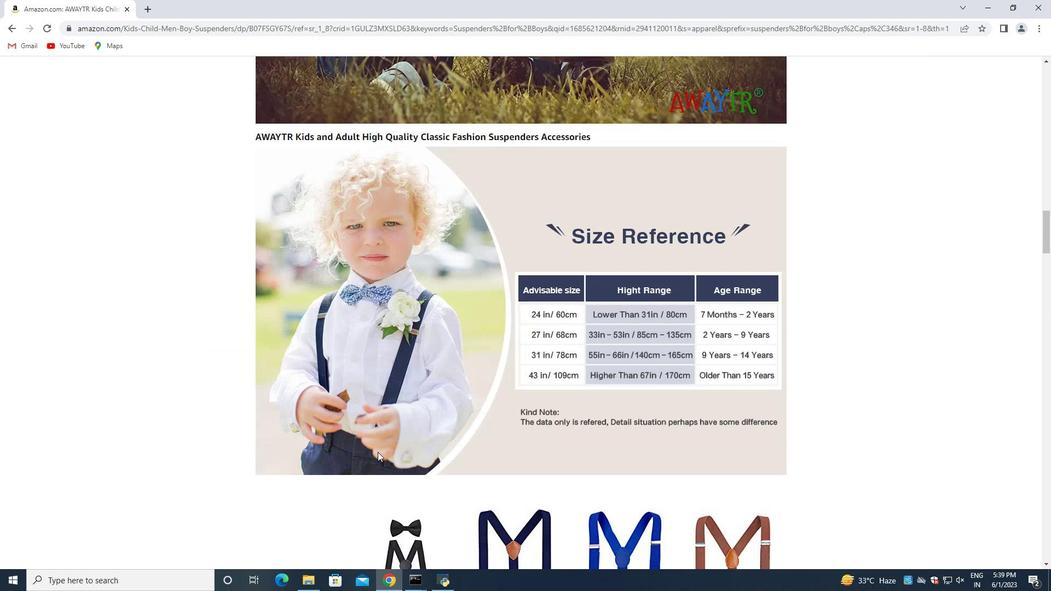 
Action: Mouse scrolled (377, 452) with delta (0, 0)
Screenshot: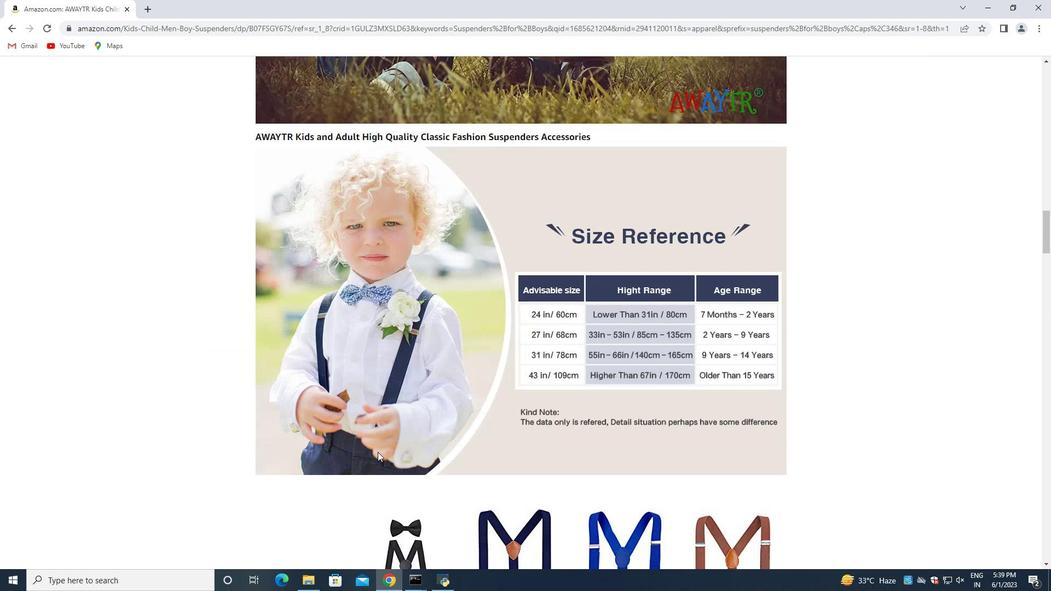 
Action: Mouse scrolled (377, 452) with delta (0, 0)
Screenshot: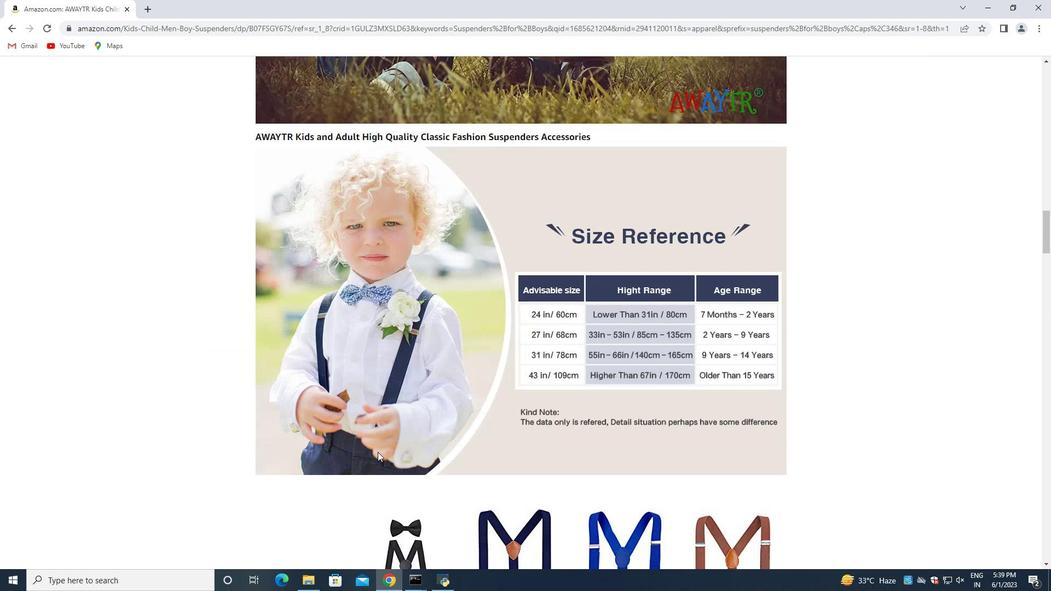 
Action: Mouse scrolled (377, 452) with delta (0, 0)
Screenshot: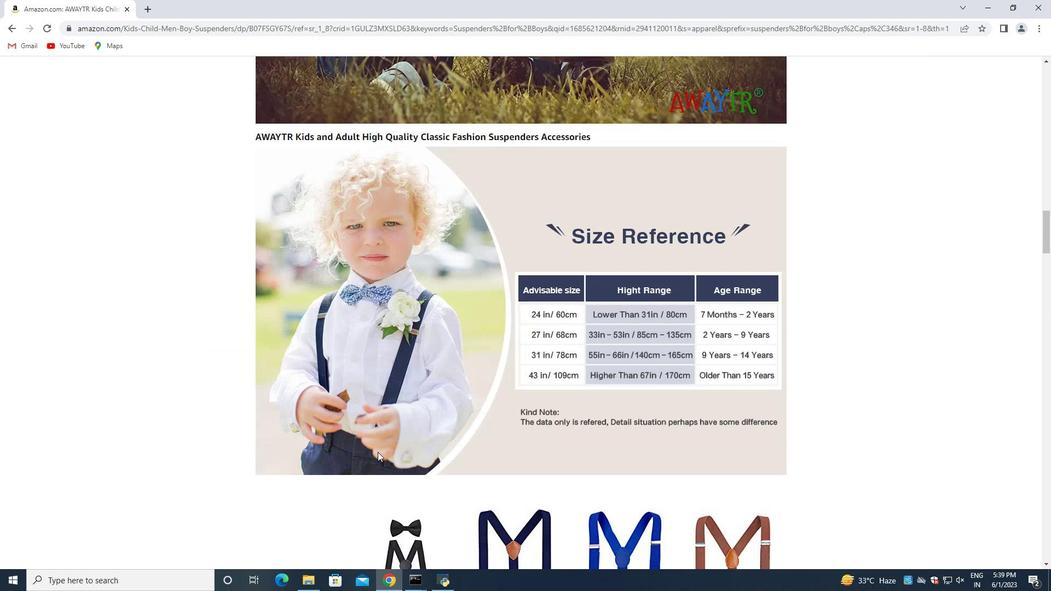 
Action: Mouse scrolled (377, 452) with delta (0, 0)
Screenshot: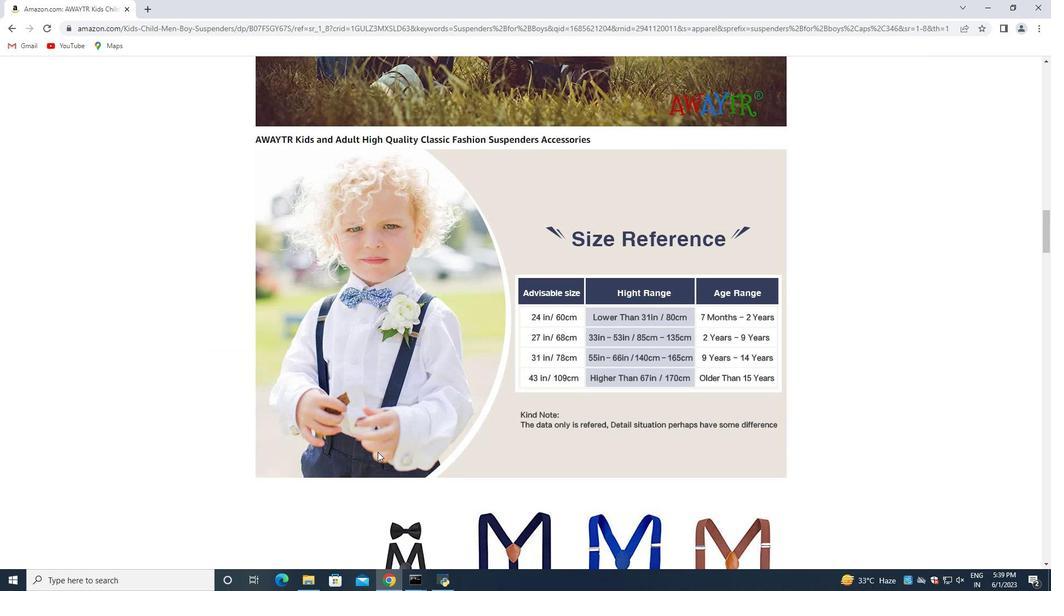 
Action: Mouse scrolled (377, 452) with delta (0, 0)
Screenshot: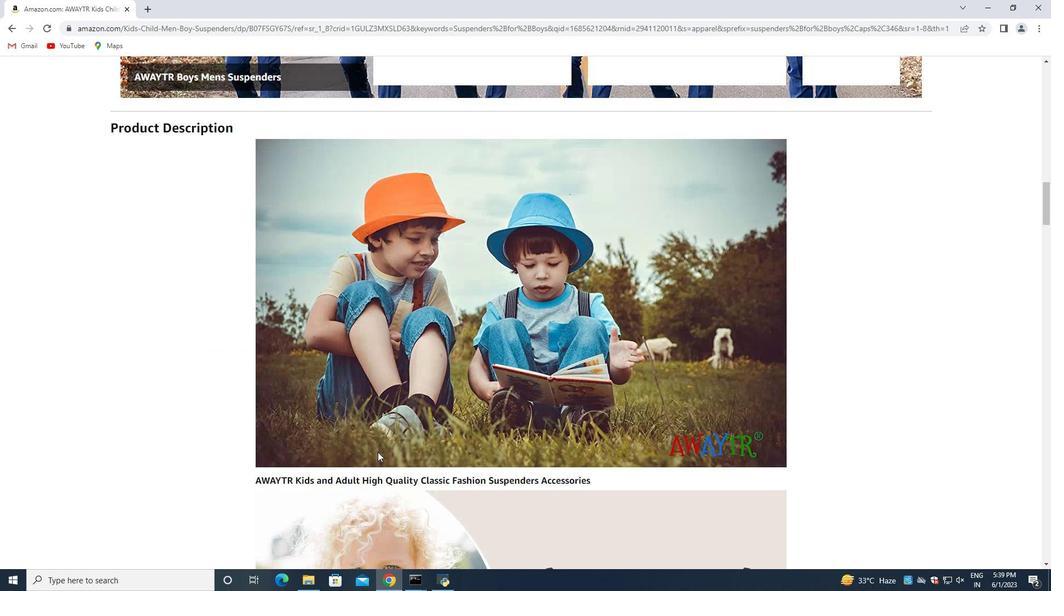 
Action: Mouse scrolled (377, 452) with delta (0, 0)
Screenshot: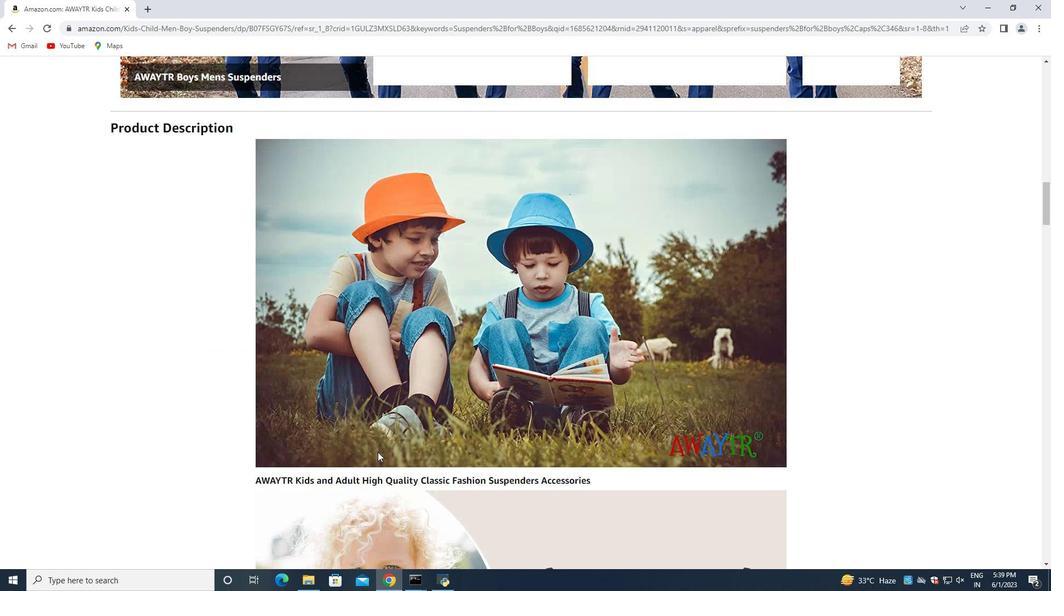 
Action: Mouse scrolled (377, 452) with delta (0, 0)
Screenshot: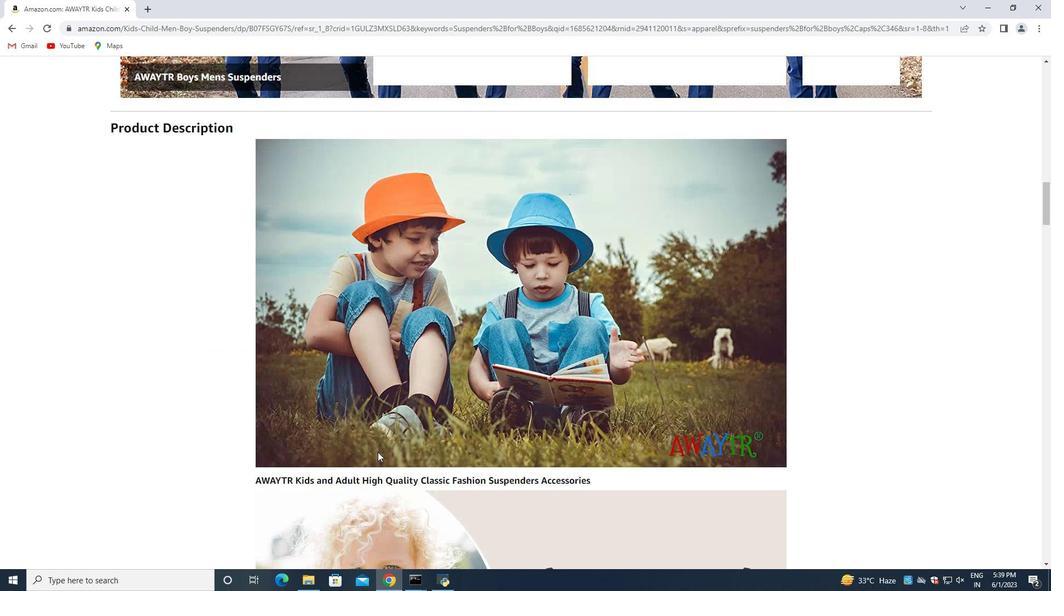 
Action: Mouse scrolled (377, 452) with delta (0, 0)
Screenshot: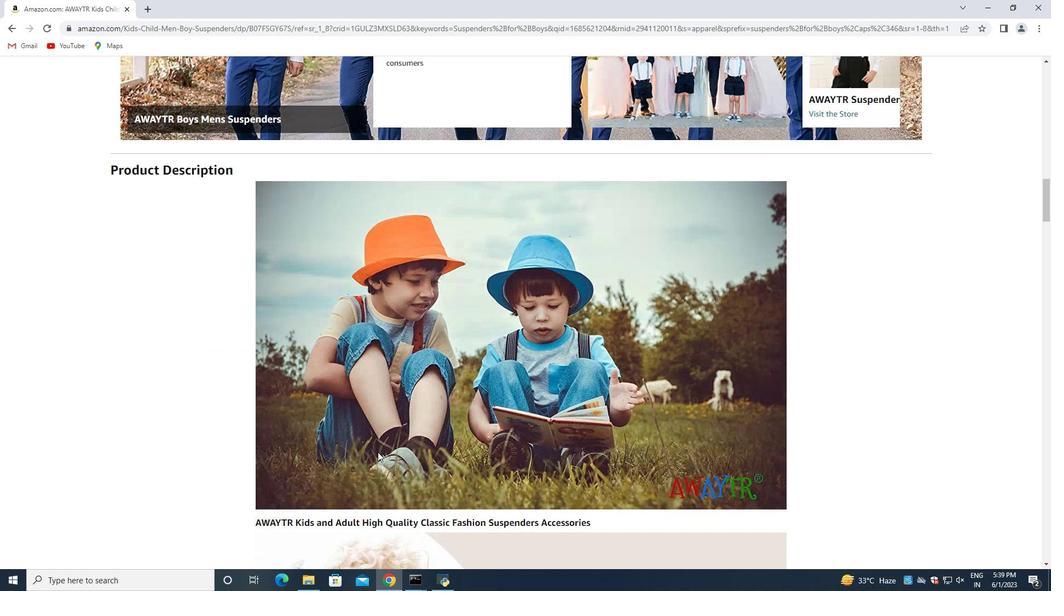 
Action: Mouse scrolled (377, 452) with delta (0, 0)
Screenshot: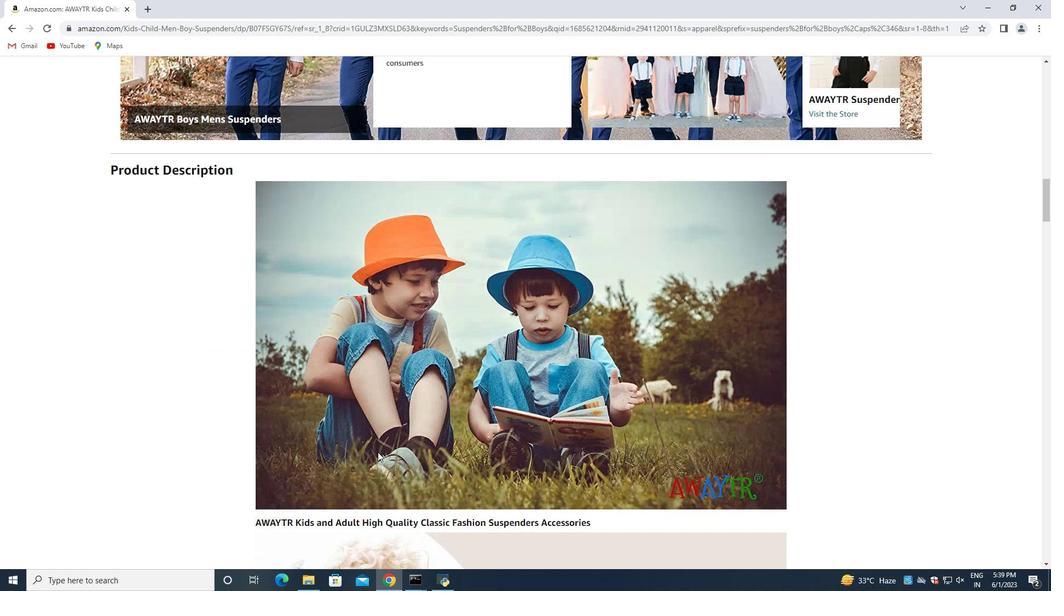 
Action: Mouse scrolled (377, 452) with delta (0, 0)
Screenshot: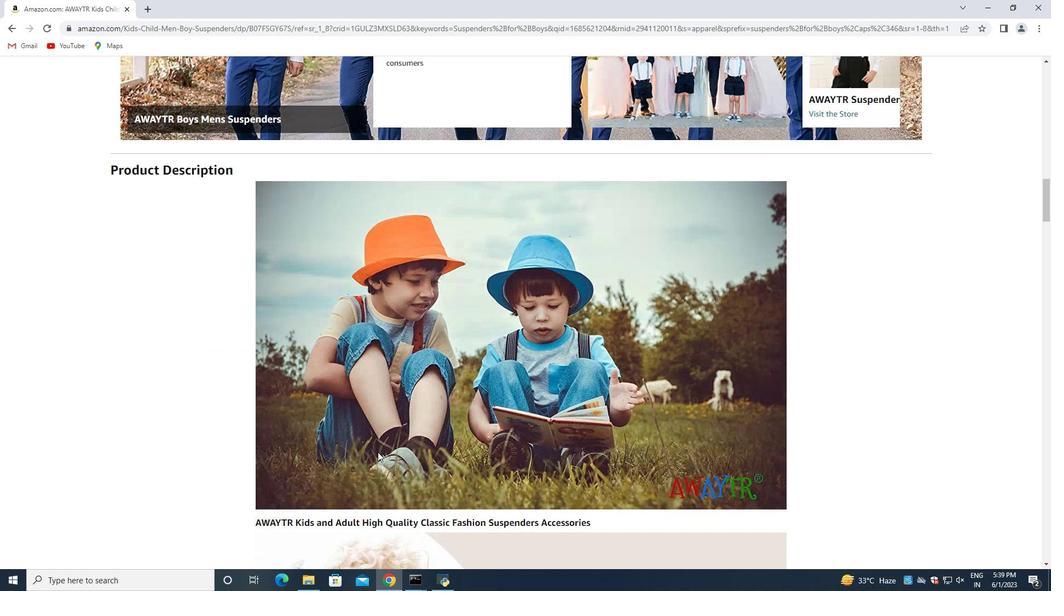 
Action: Mouse scrolled (377, 452) with delta (0, 0)
Screenshot: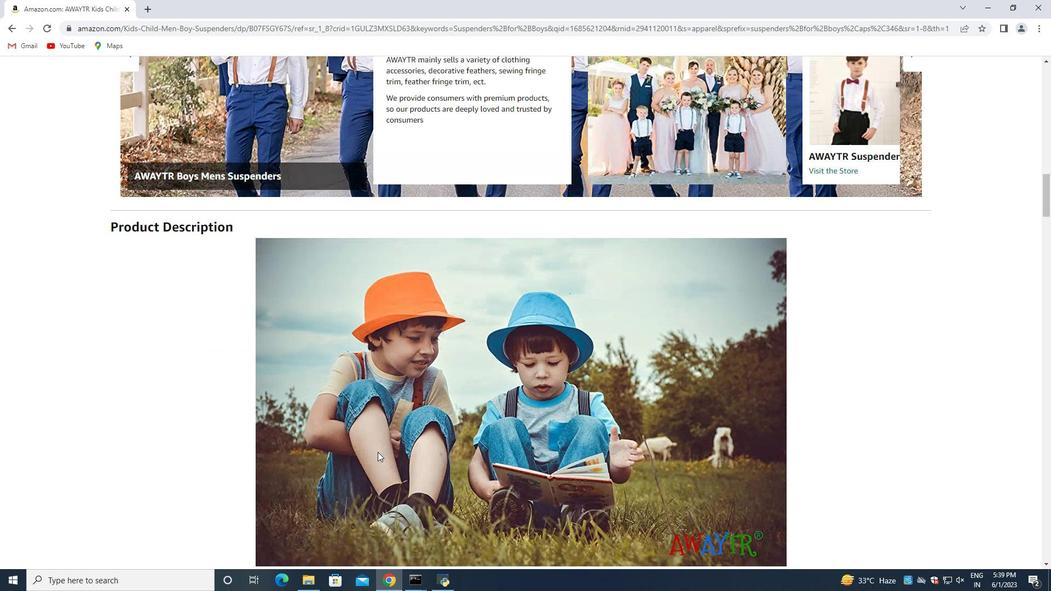 
Action: Mouse scrolled (377, 452) with delta (0, 0)
Screenshot: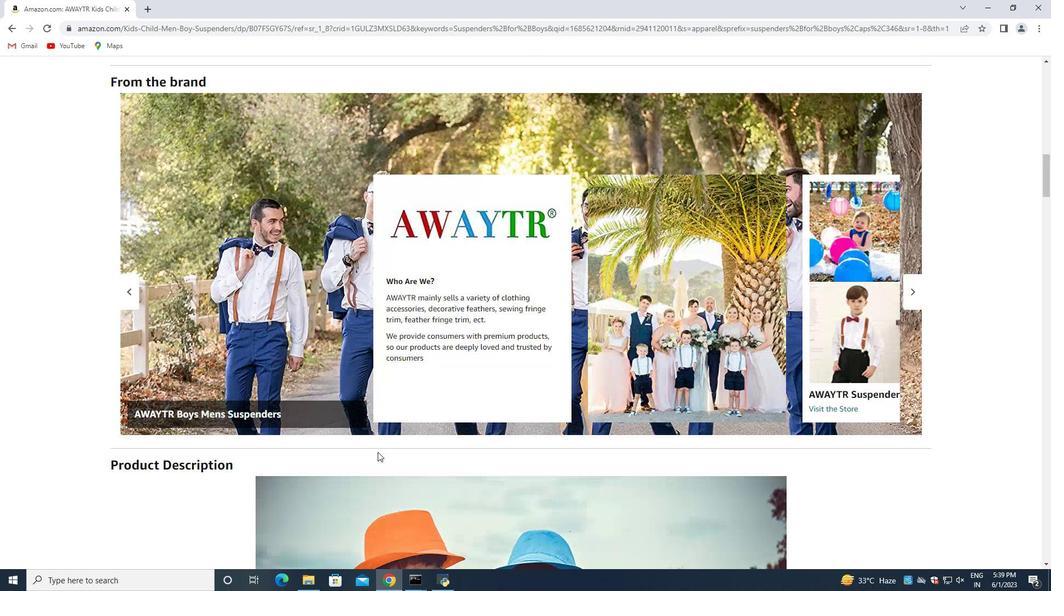 
Action: Mouse scrolled (377, 452) with delta (0, 0)
Screenshot: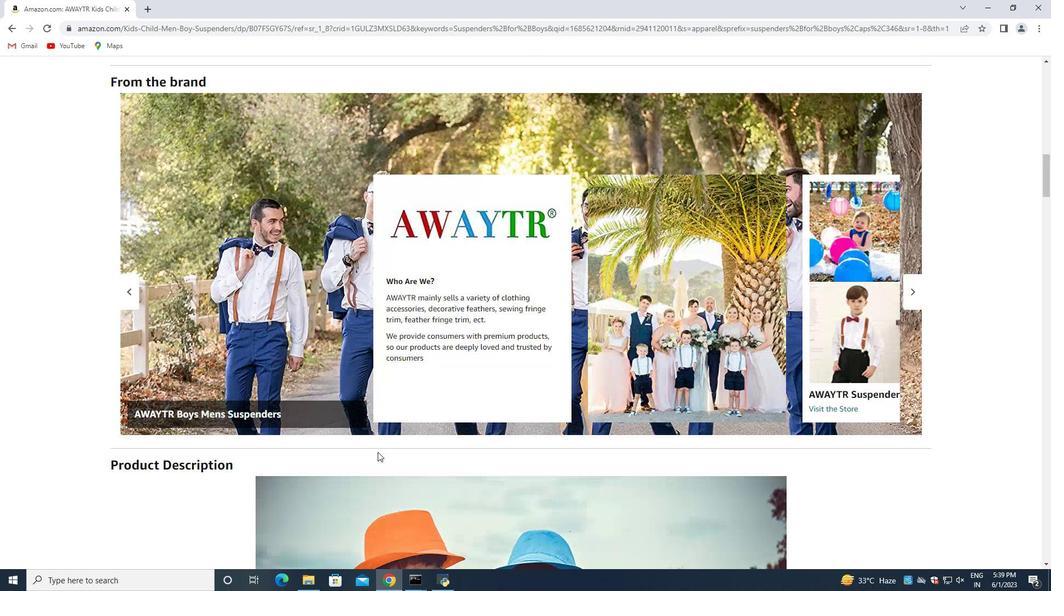 
Action: Mouse scrolled (377, 452) with delta (0, 0)
Screenshot: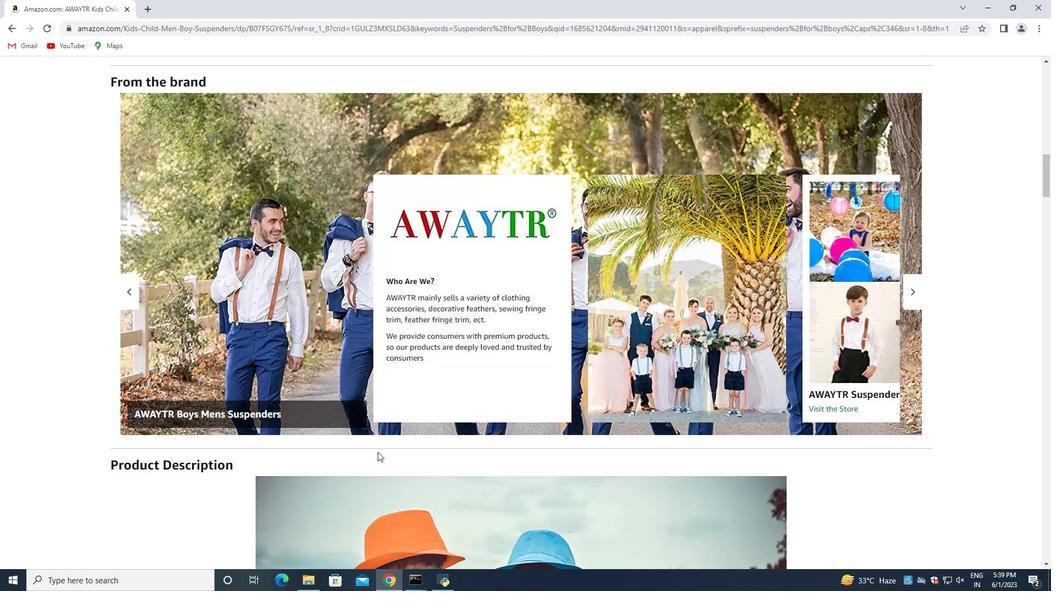 
Action: Mouse scrolled (377, 452) with delta (0, 0)
Screenshot: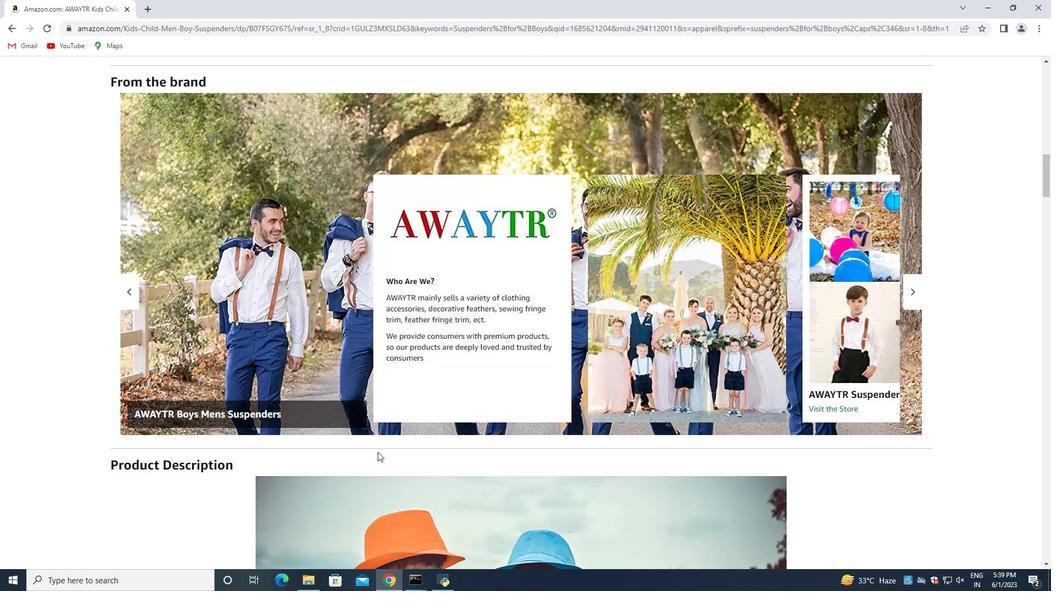 
Action: Mouse scrolled (377, 452) with delta (0, 0)
Screenshot: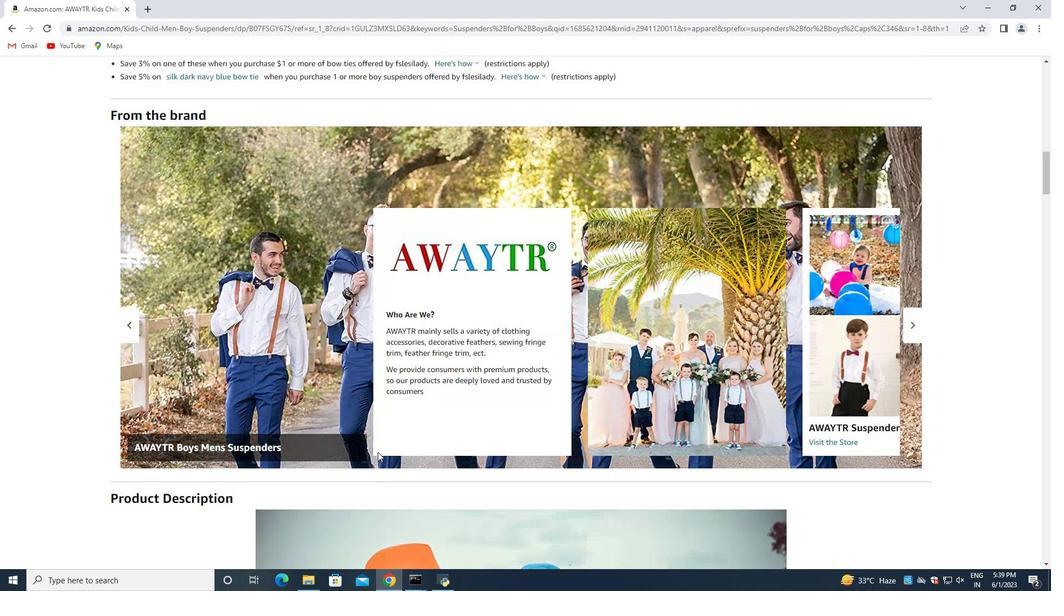 
Action: Mouse scrolled (377, 452) with delta (0, 0)
Screenshot: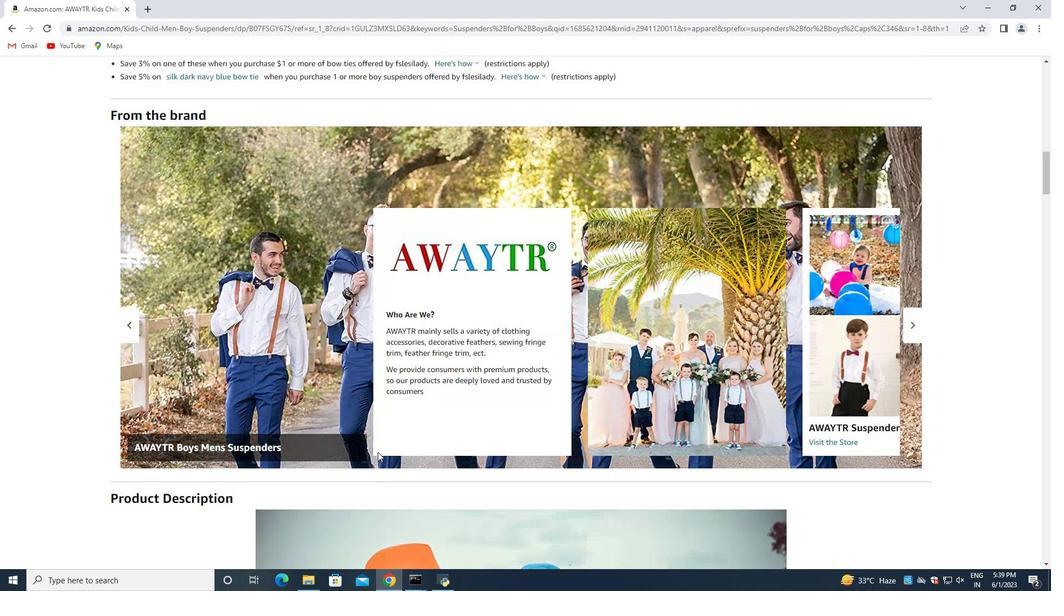 
Action: Mouse scrolled (377, 452) with delta (0, 0)
Screenshot: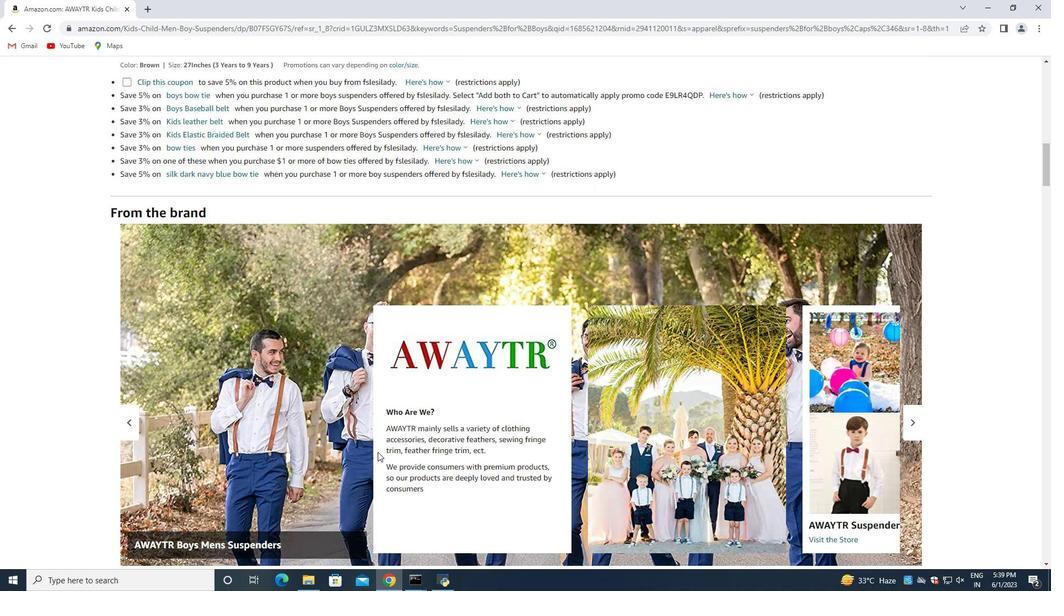 
Action: Mouse scrolled (377, 452) with delta (0, 0)
Screenshot: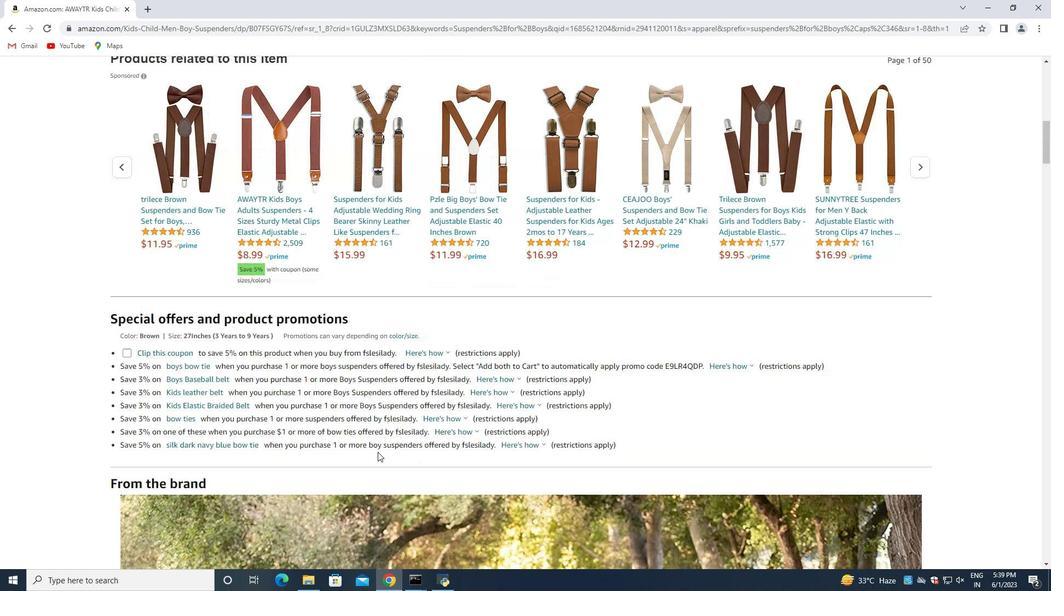 
Action: Mouse scrolled (377, 452) with delta (0, 0)
Screenshot: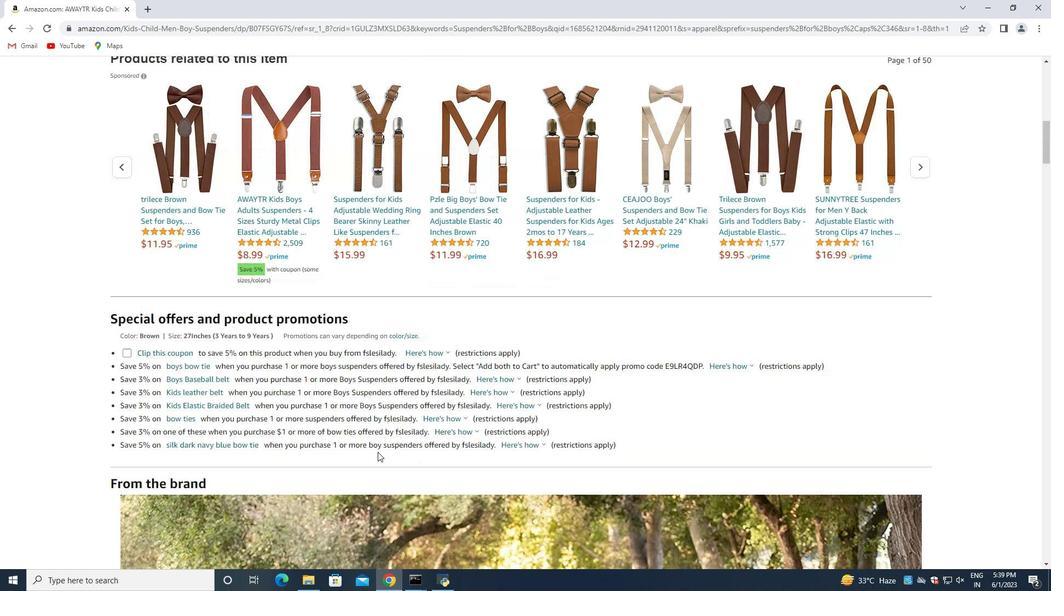 
Action: Mouse scrolled (377, 452) with delta (0, 0)
Screenshot: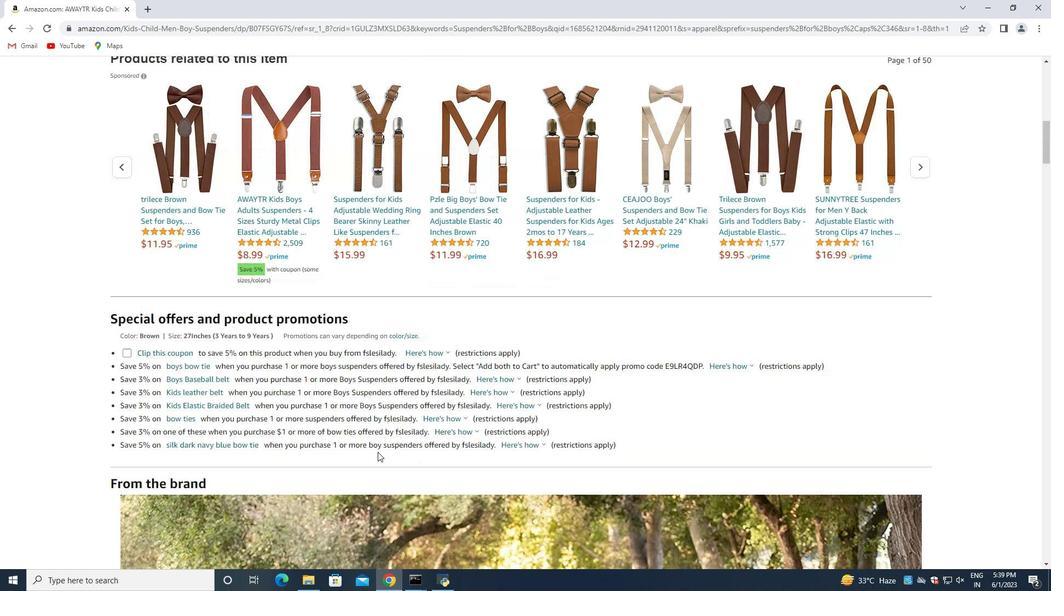 
Action: Mouse scrolled (377, 452) with delta (0, 0)
Screenshot: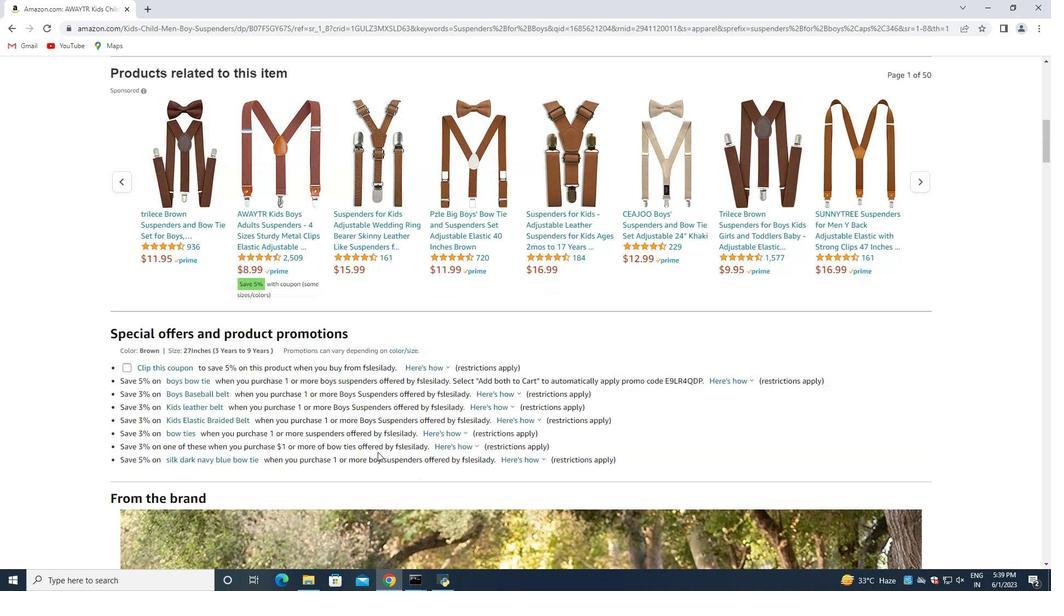 
Action: Mouse scrolled (377, 452) with delta (0, 0)
Screenshot: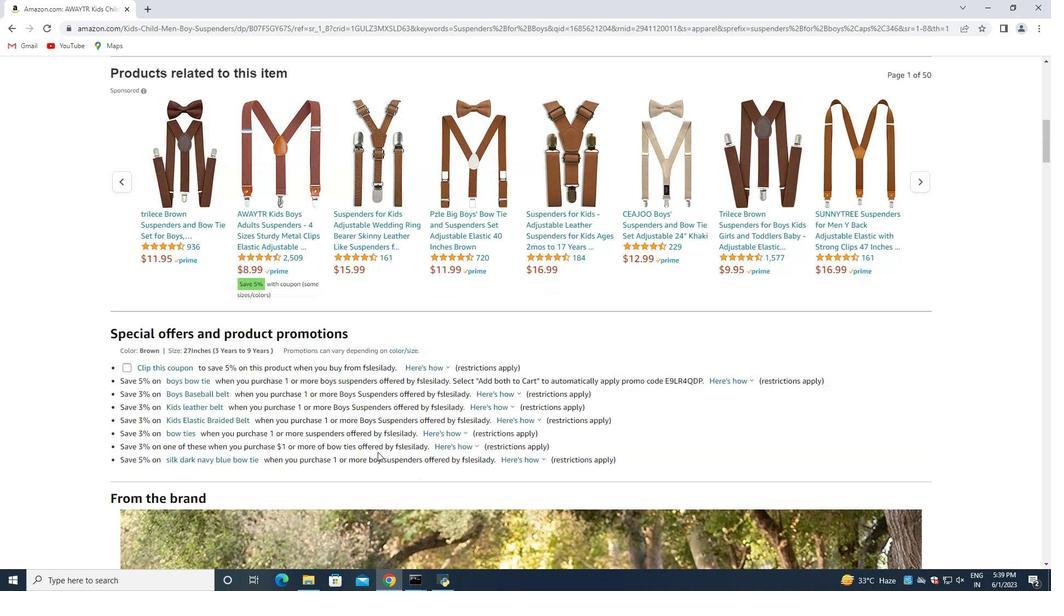 
Action: Mouse scrolled (377, 452) with delta (0, 0)
Screenshot: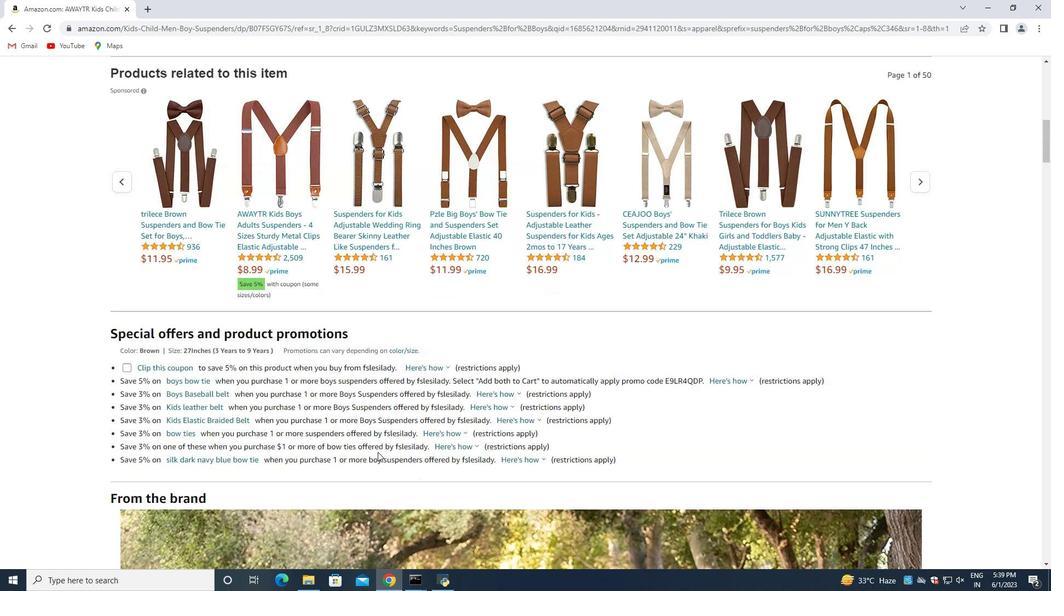 
Action: Mouse scrolled (377, 452) with delta (0, 0)
Screenshot: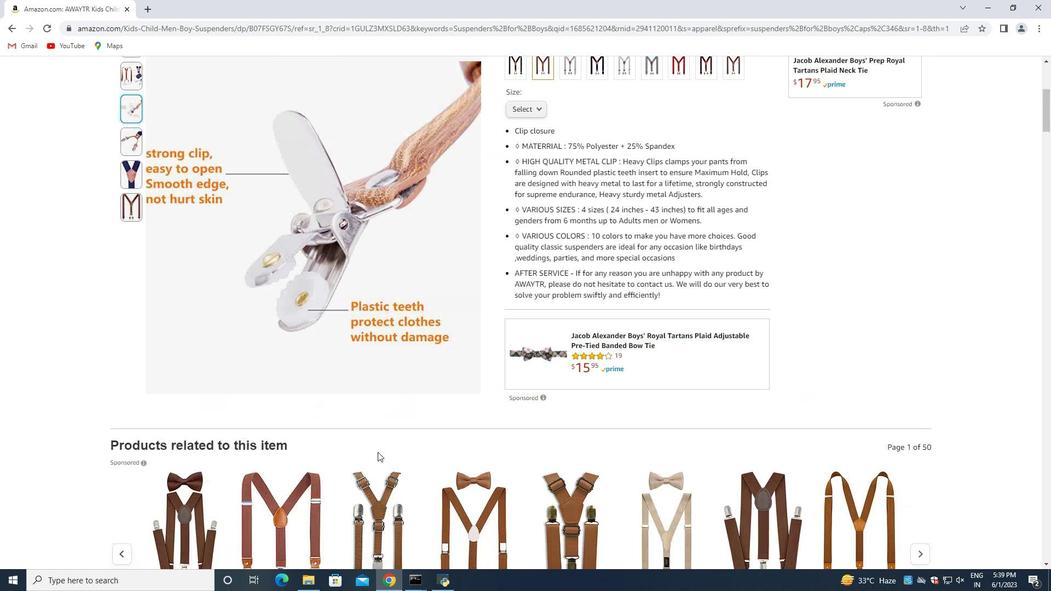 
Action: Mouse scrolled (377, 452) with delta (0, 0)
Screenshot: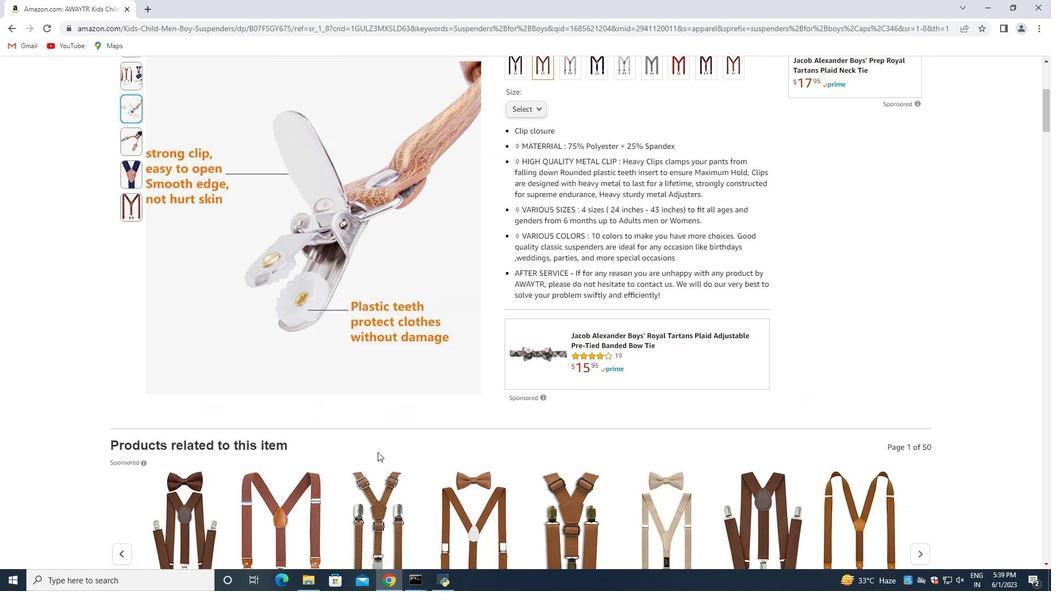 
Action: Mouse scrolled (377, 452) with delta (0, 0)
Screenshot: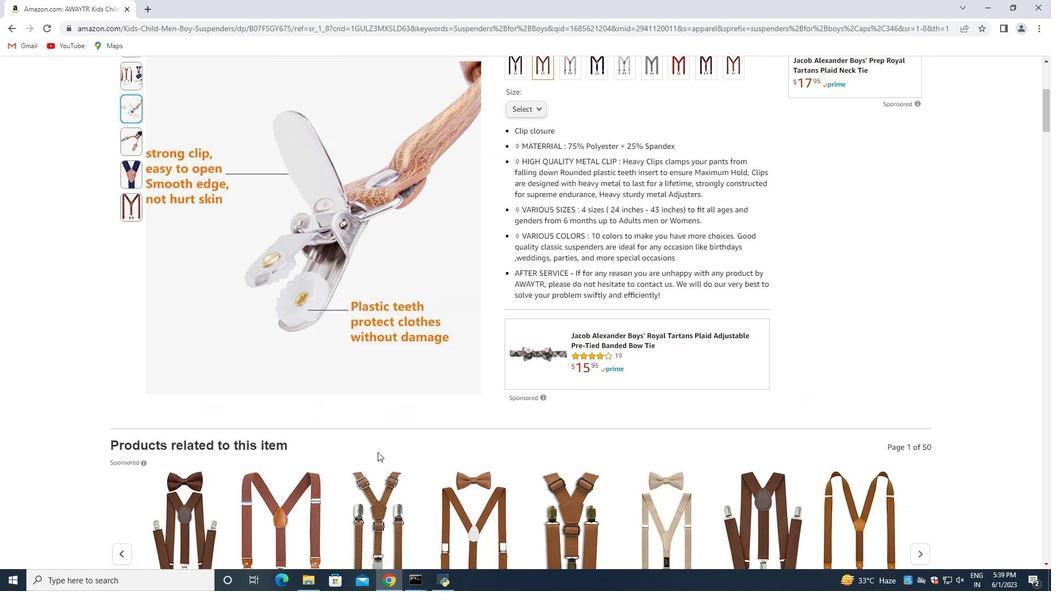 
Action: Mouse scrolled (377, 452) with delta (0, 0)
Screenshot: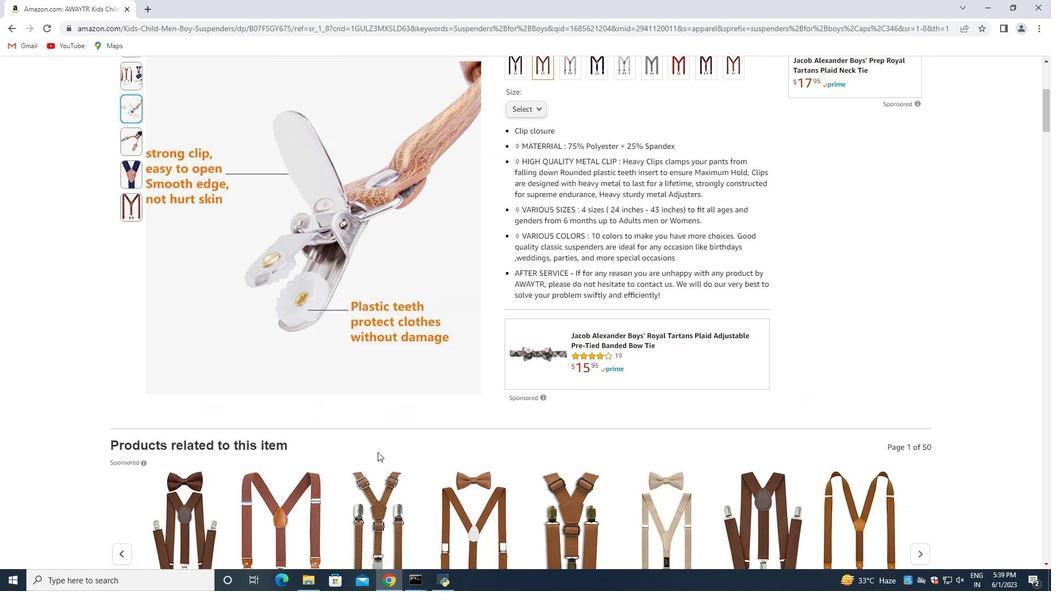 
Action: Mouse scrolled (377, 452) with delta (0, 0)
Screenshot: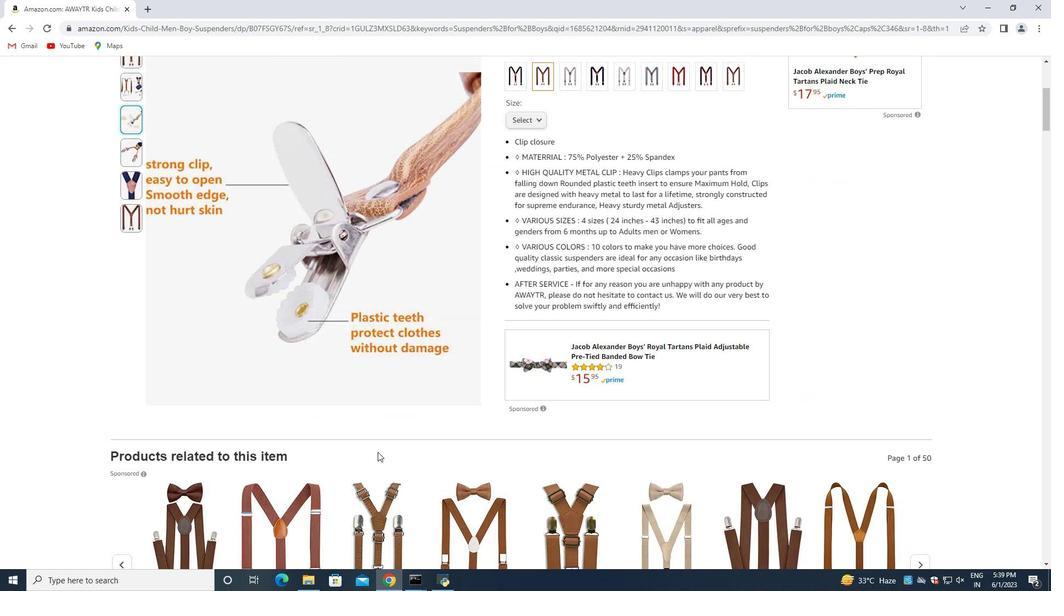 
Action: Mouse scrolled (377, 452) with delta (0, 0)
Screenshot: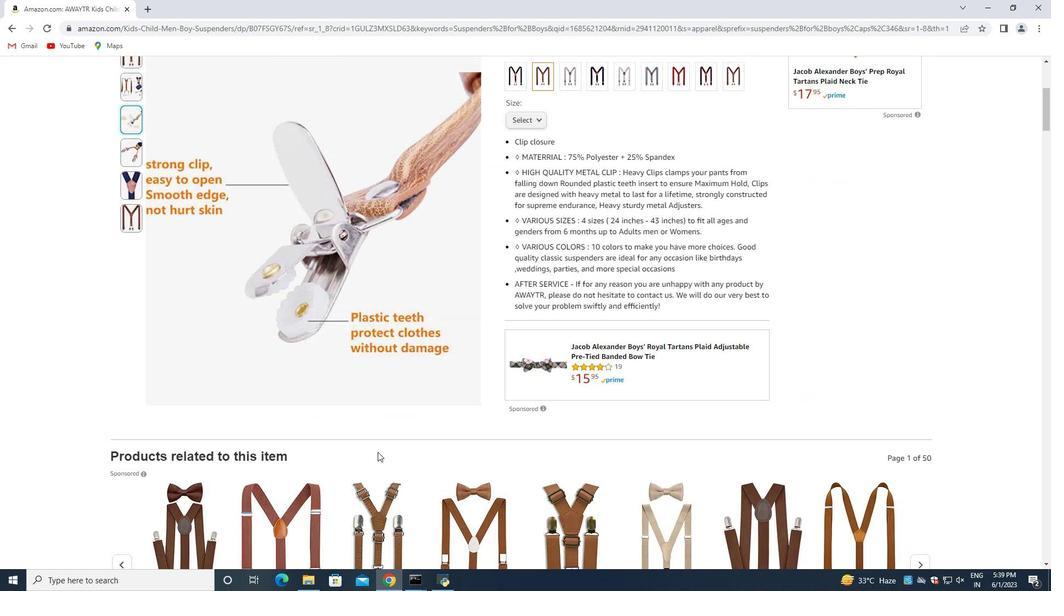 
Action: Mouse scrolled (377, 452) with delta (0, 0)
Screenshot: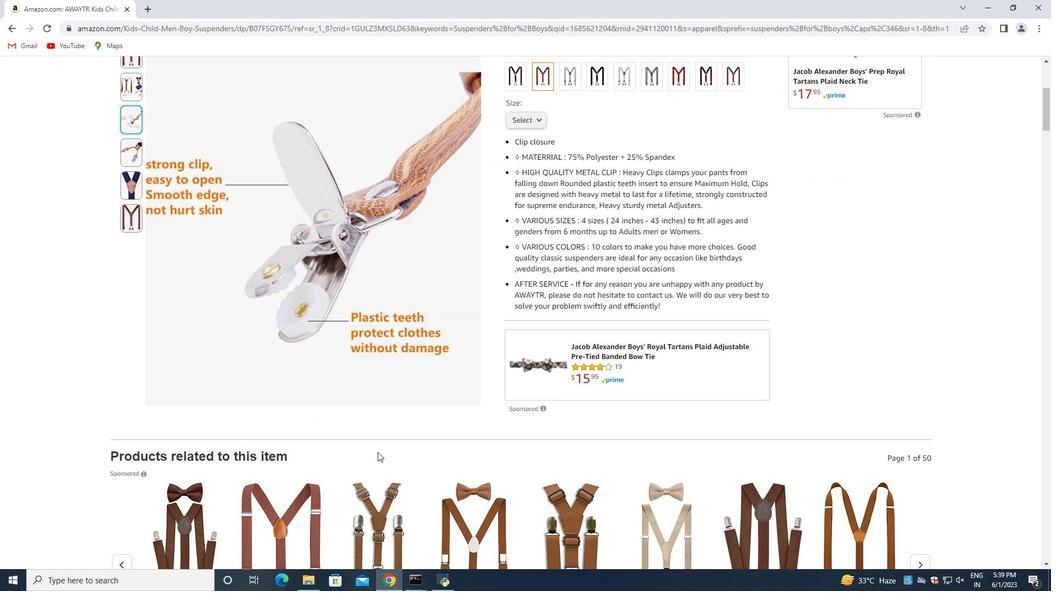 
Action: Mouse scrolled (377, 452) with delta (0, 0)
Screenshot: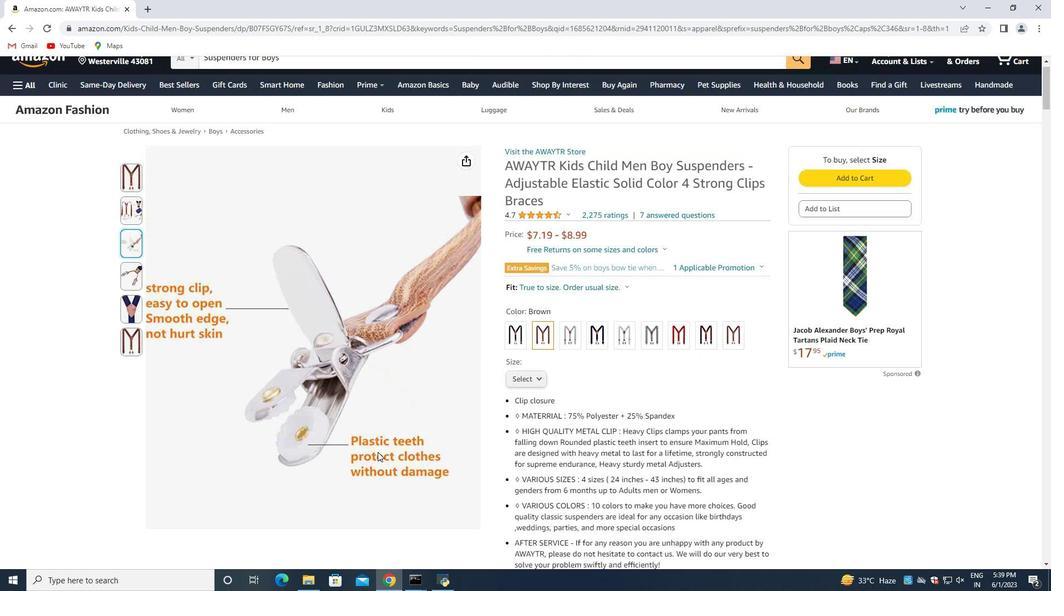 
Action: Mouse scrolled (377, 452) with delta (0, 0)
